 Task: Model a Retro Arcade Cabinet.
Action: Mouse moved to (545, 95)
Screenshot: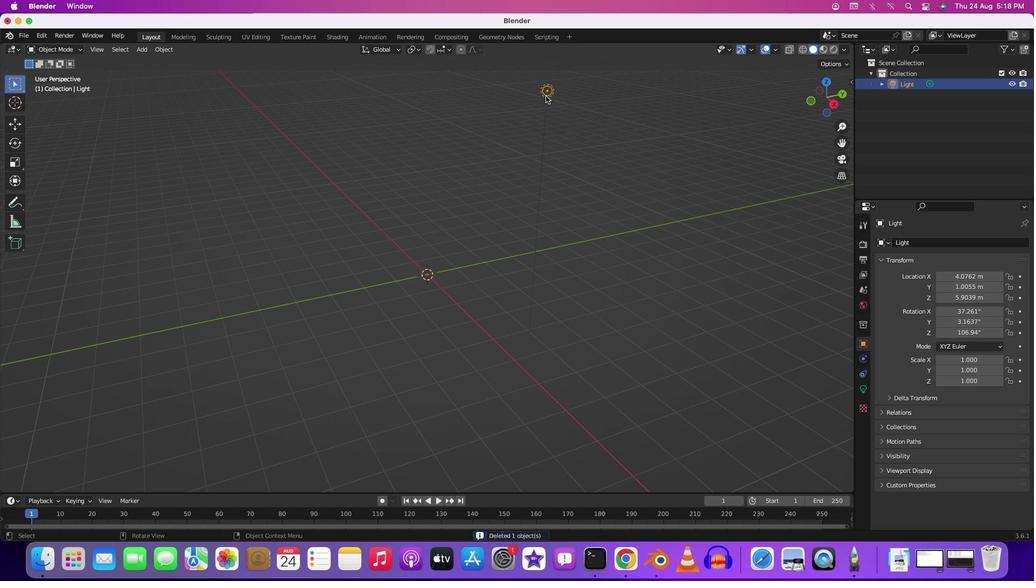 
Action: Mouse pressed left at (545, 95)
Screenshot: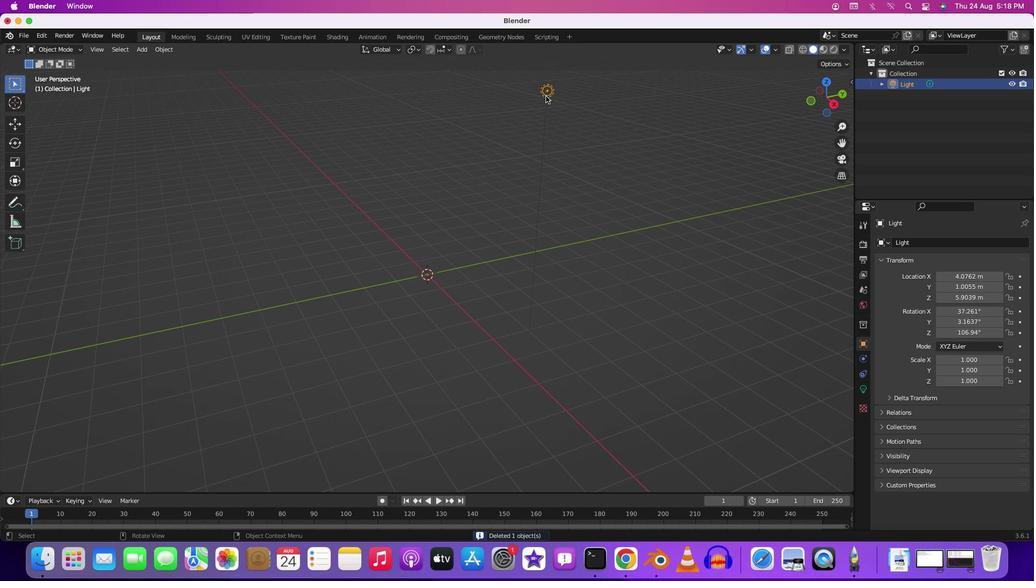 
Action: Mouse moved to (545, 95)
Screenshot: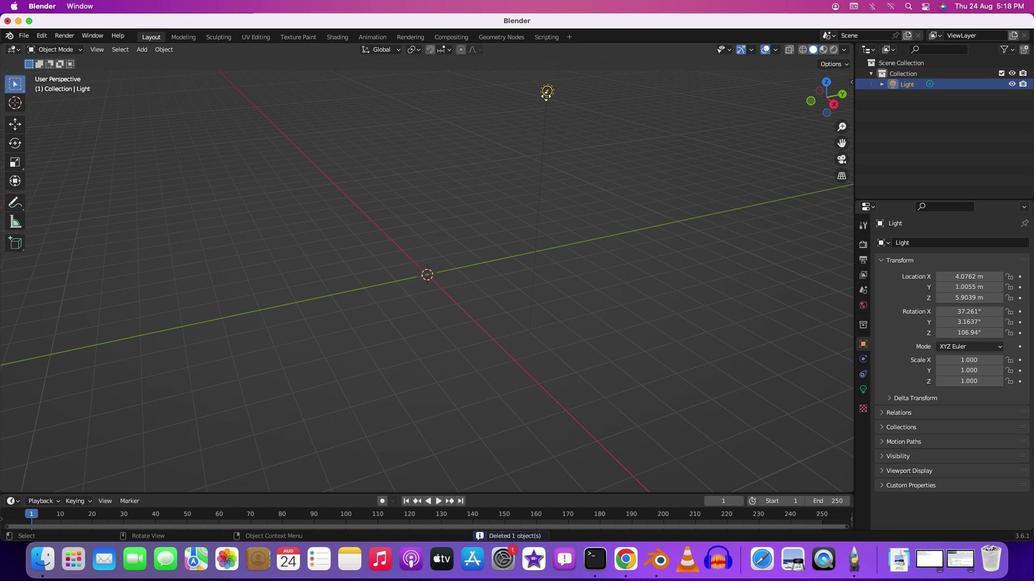 
Action: Key pressed Key.delete
Screenshot: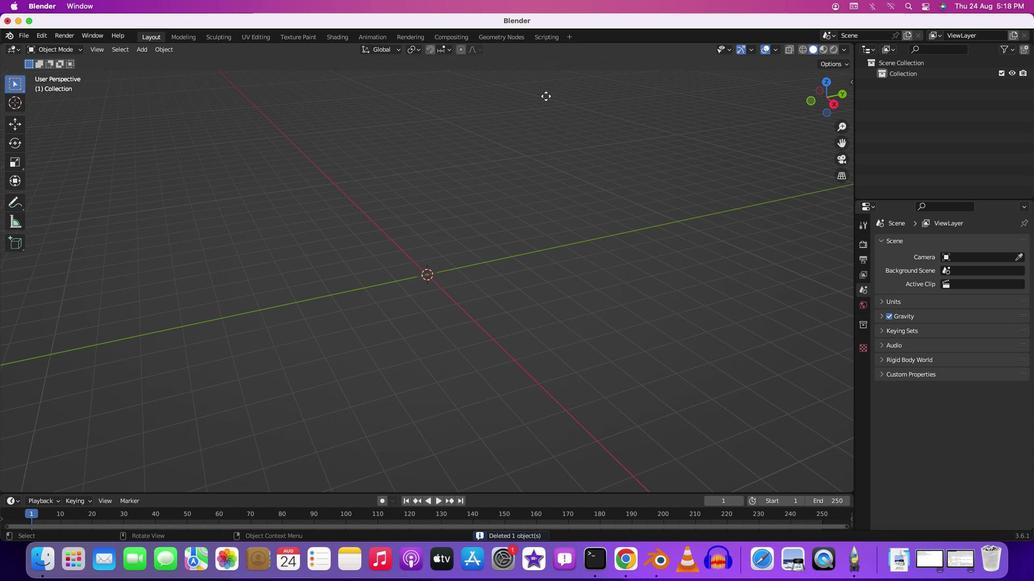 
Action: Mouse moved to (459, 280)
Screenshot: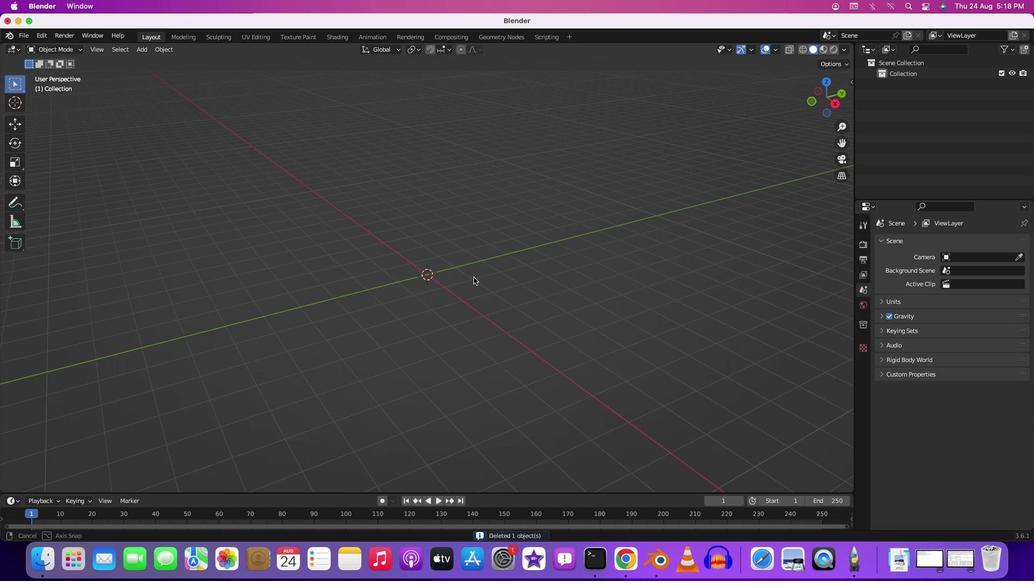 
Action: Mouse pressed middle at (459, 280)
Screenshot: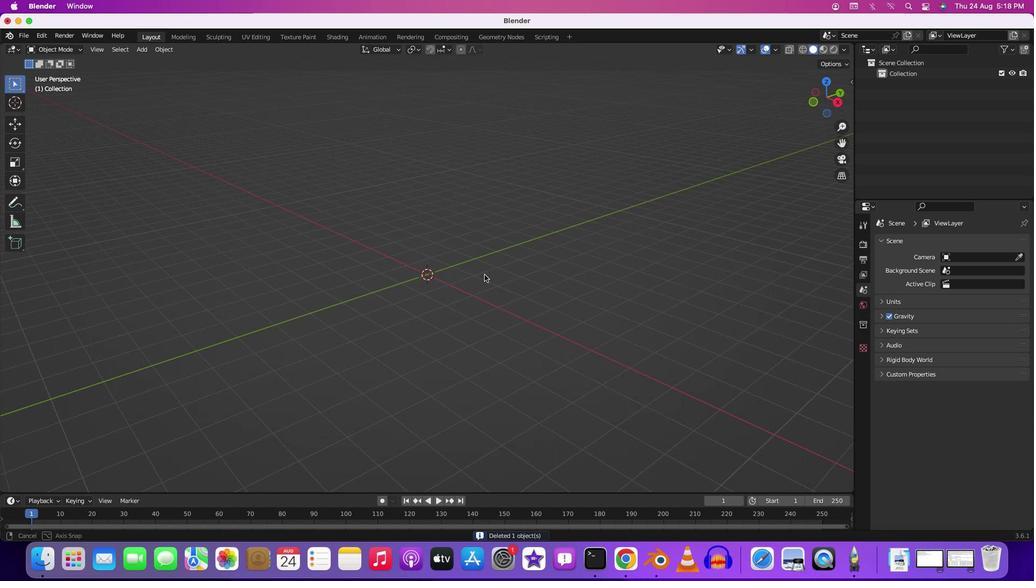 
Action: Mouse moved to (535, 276)
Screenshot: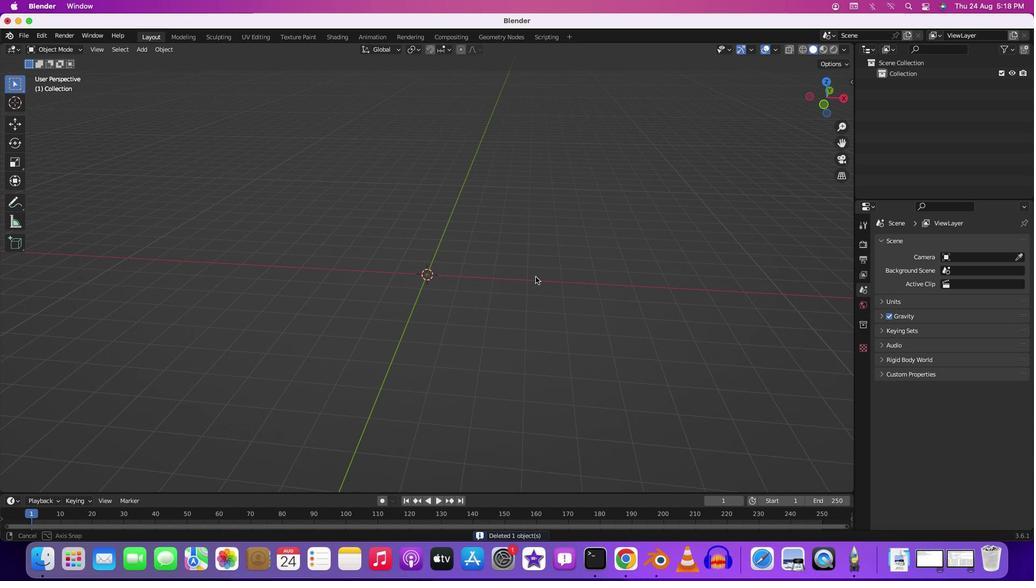 
Action: Mouse scrolled (535, 276) with delta (0, 0)
Screenshot: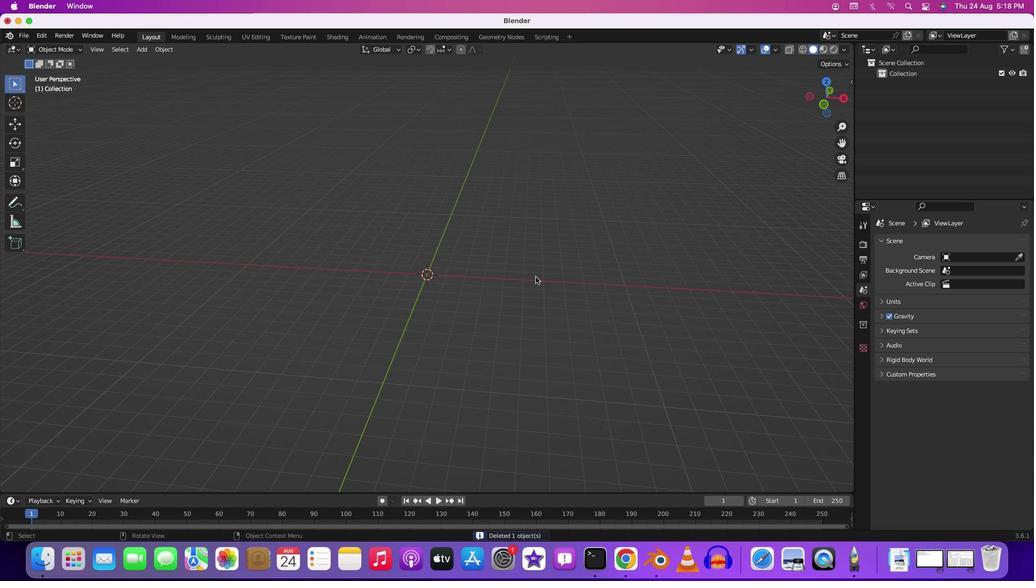 
Action: Mouse scrolled (535, 276) with delta (0, 0)
Screenshot: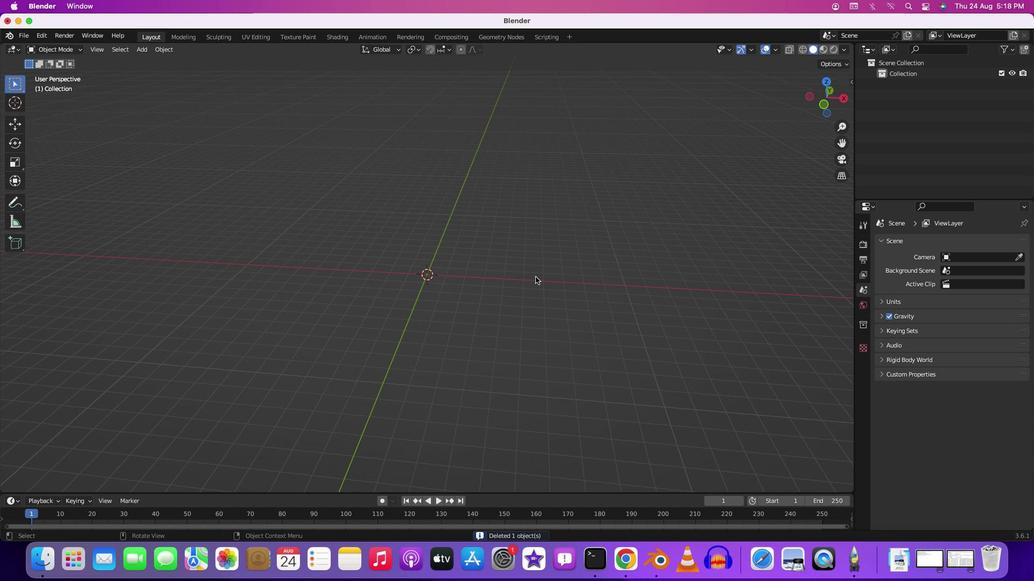 
Action: Mouse scrolled (535, 276) with delta (0, -1)
Screenshot: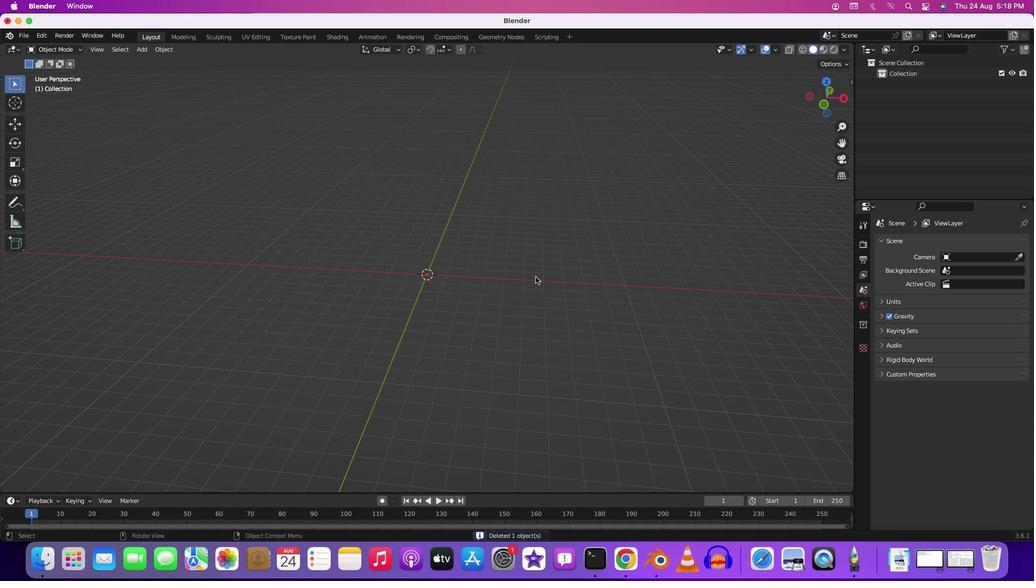 
Action: Mouse moved to (535, 276)
Screenshot: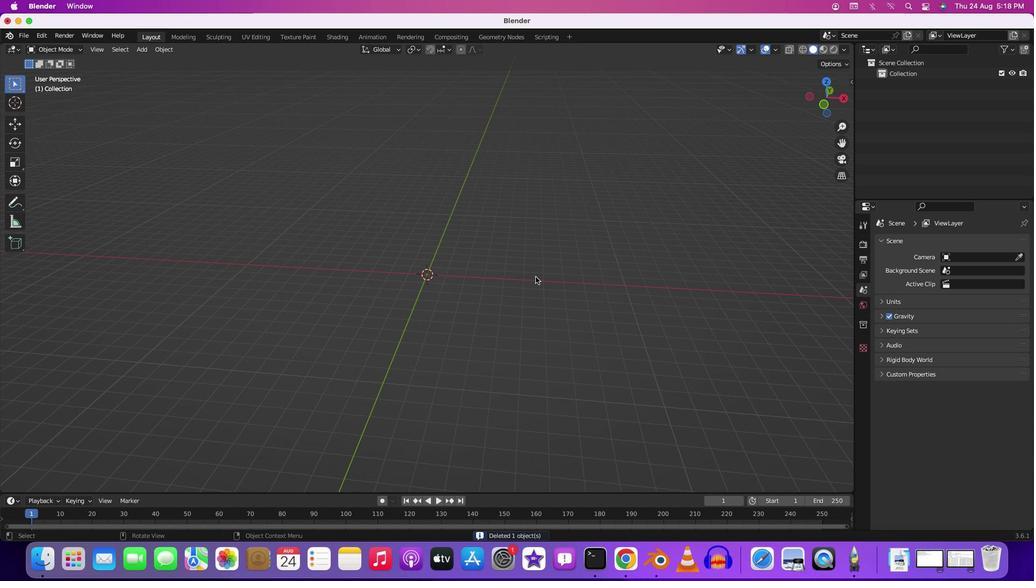 
Action: Key pressed '1'
Screenshot: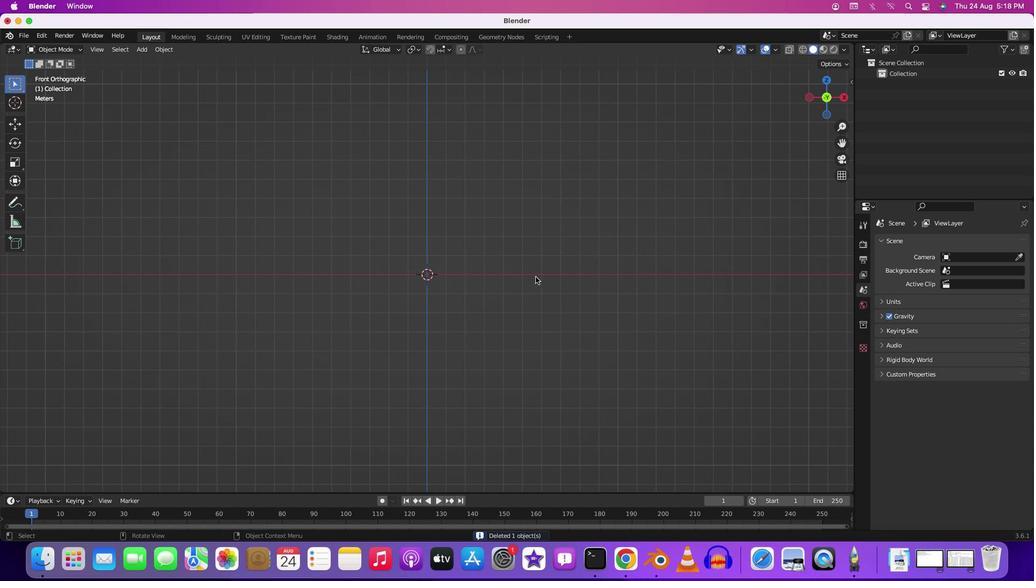 
Action: Mouse moved to (516, 252)
Screenshot: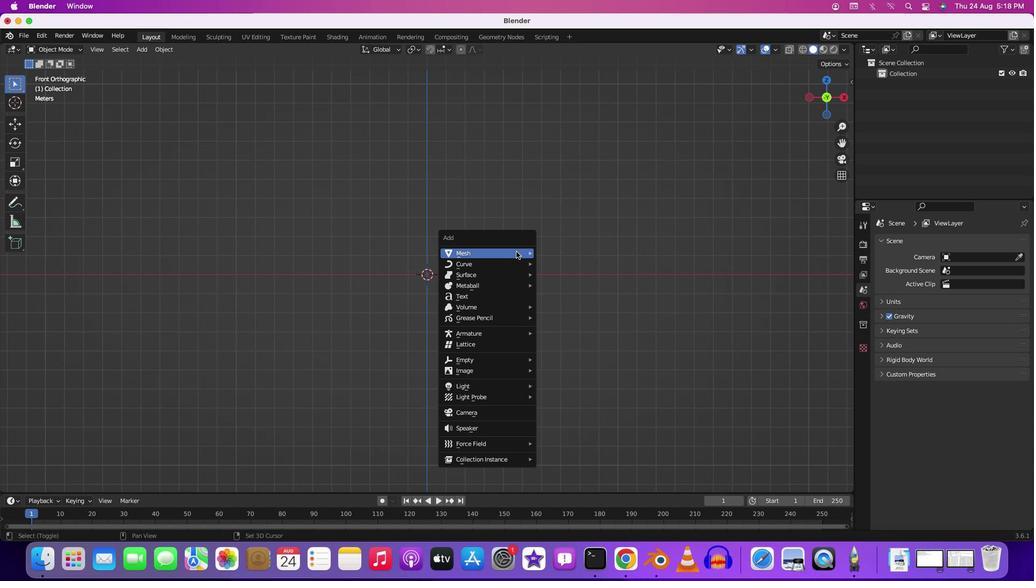 
Action: Key pressed Key.shift'A'
Screenshot: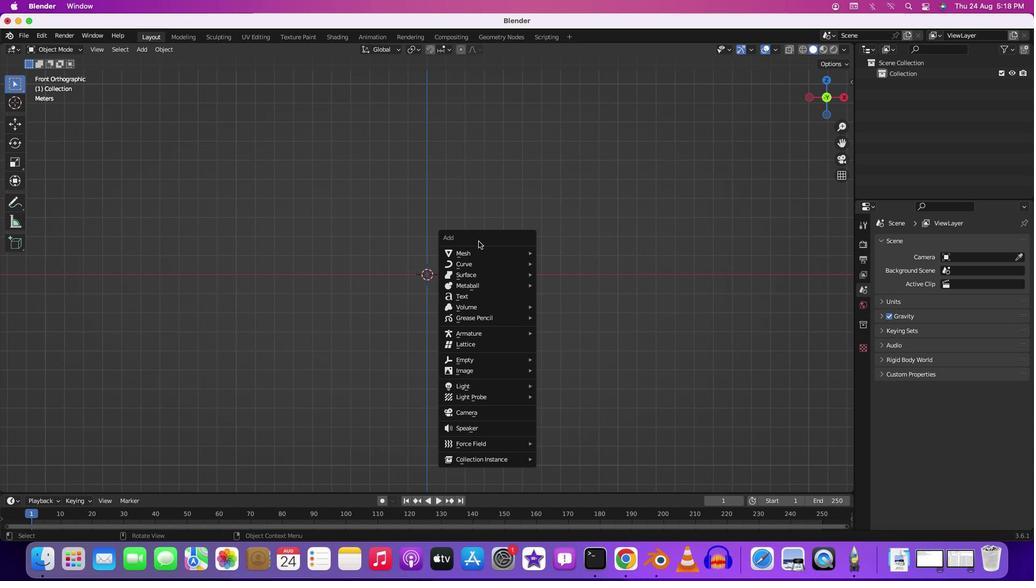 
Action: Mouse moved to (539, 253)
Screenshot: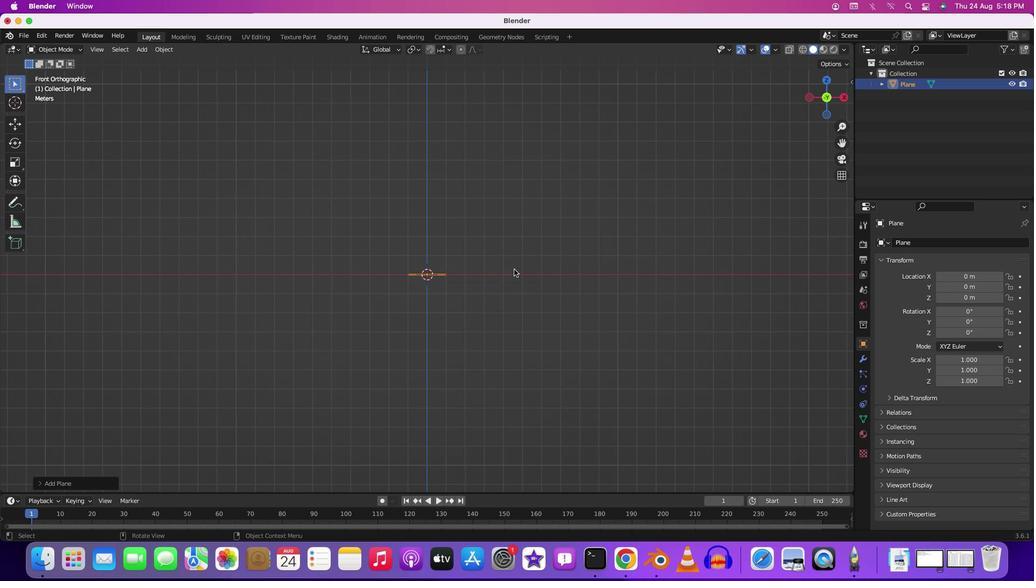 
Action: Mouse pressed left at (539, 253)
Screenshot: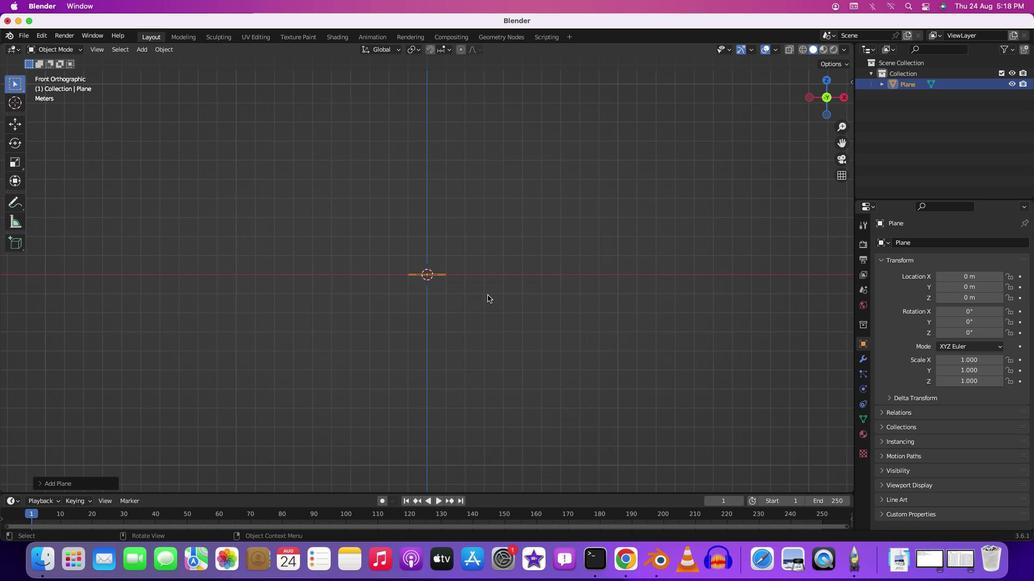
Action: Mouse moved to (471, 277)
Screenshot: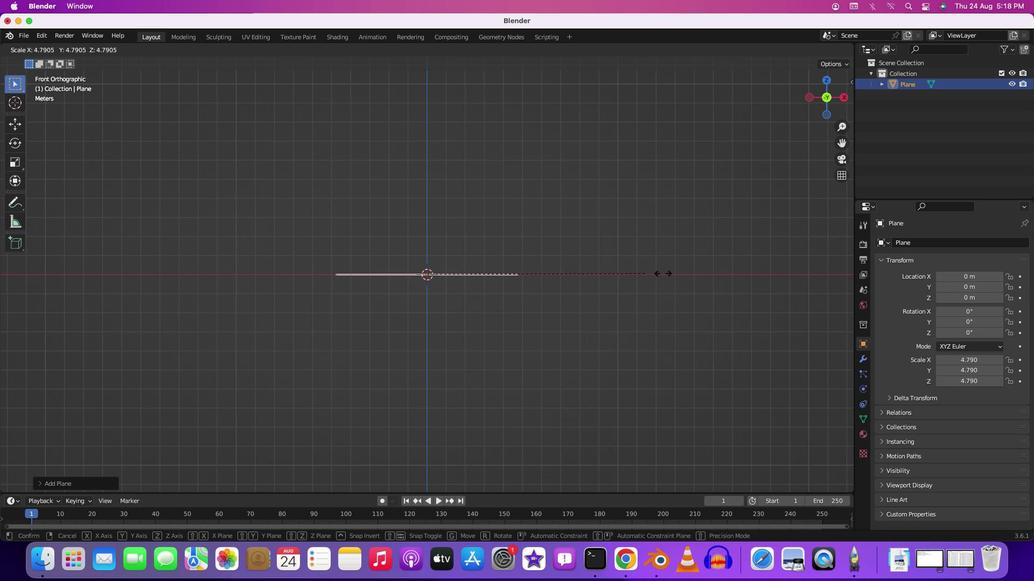 
Action: Key pressed 's'
Screenshot: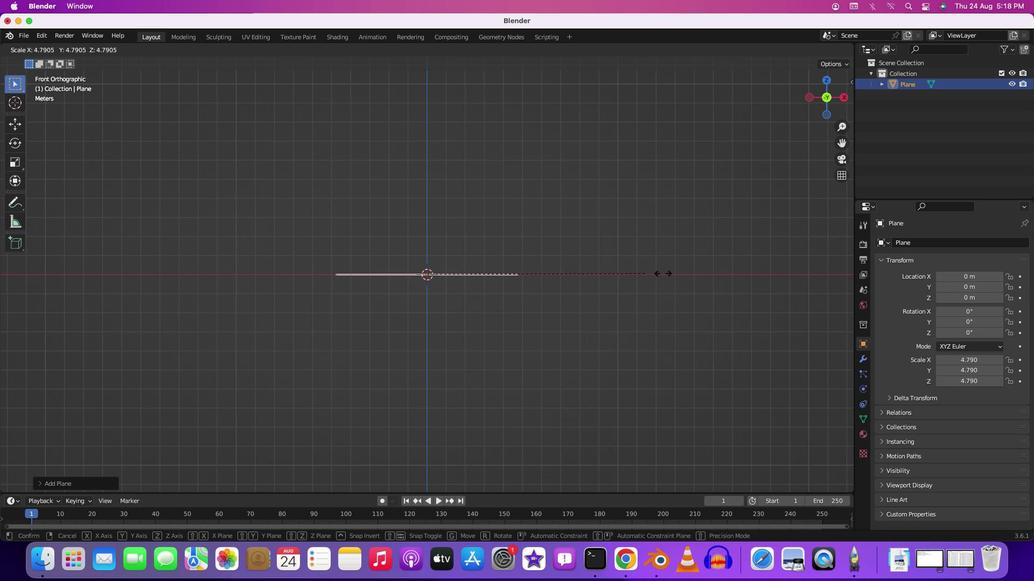 
Action: Mouse moved to (680, 271)
Screenshot: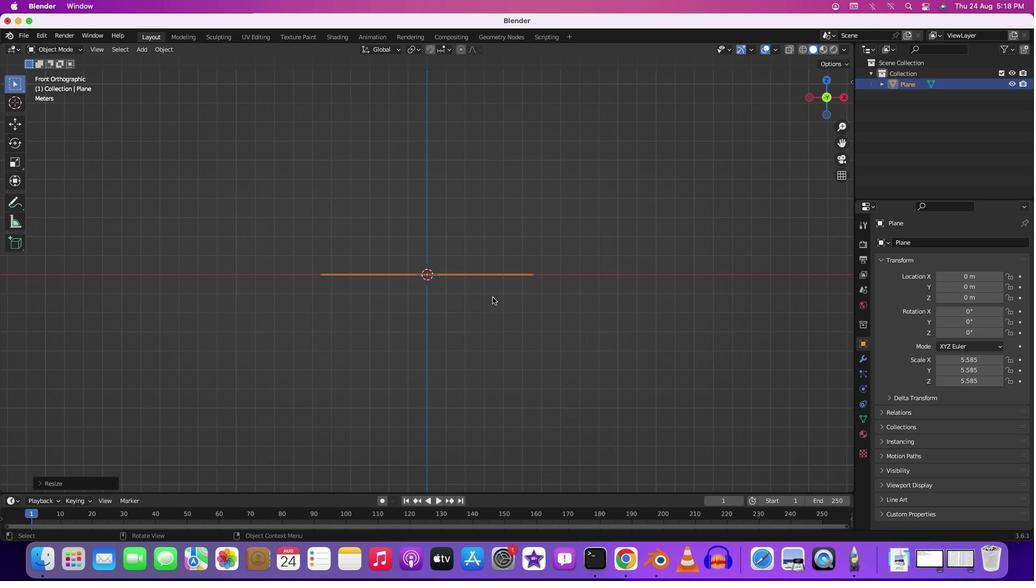 
Action: Mouse pressed left at (680, 271)
Screenshot: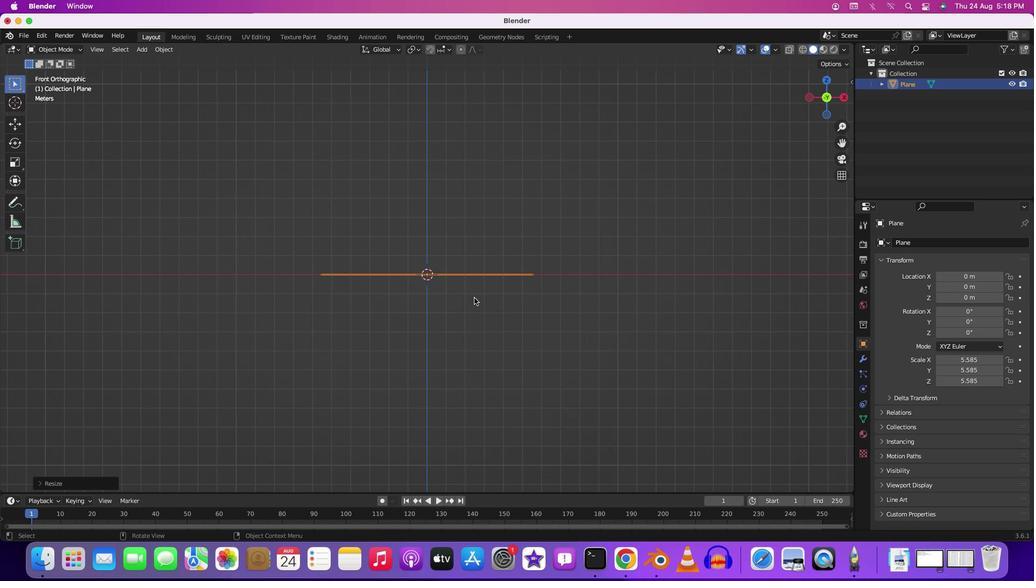 
Action: Mouse moved to (475, 289)
Screenshot: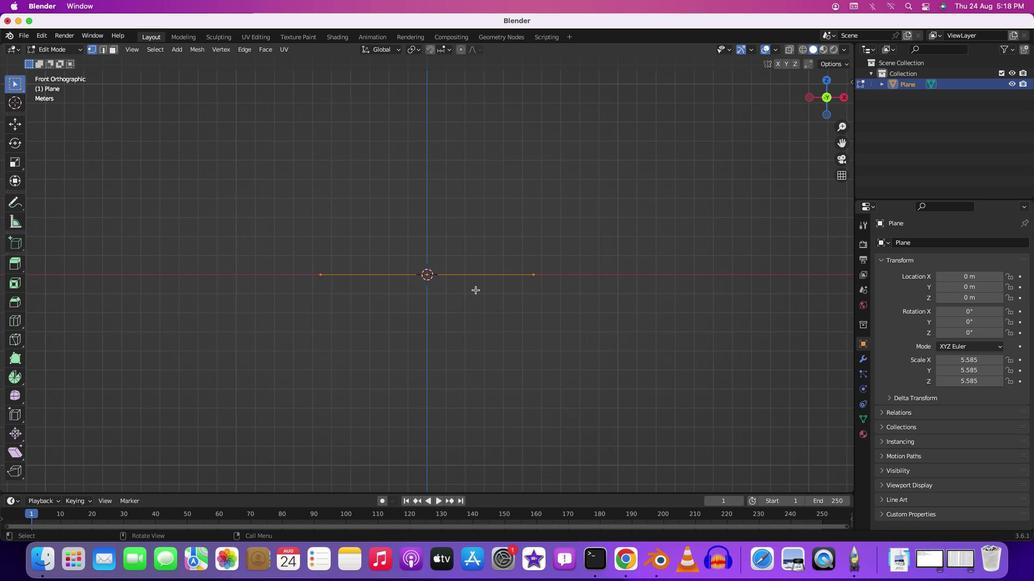 
Action: Key pressed Key.tab'e'
Screenshot: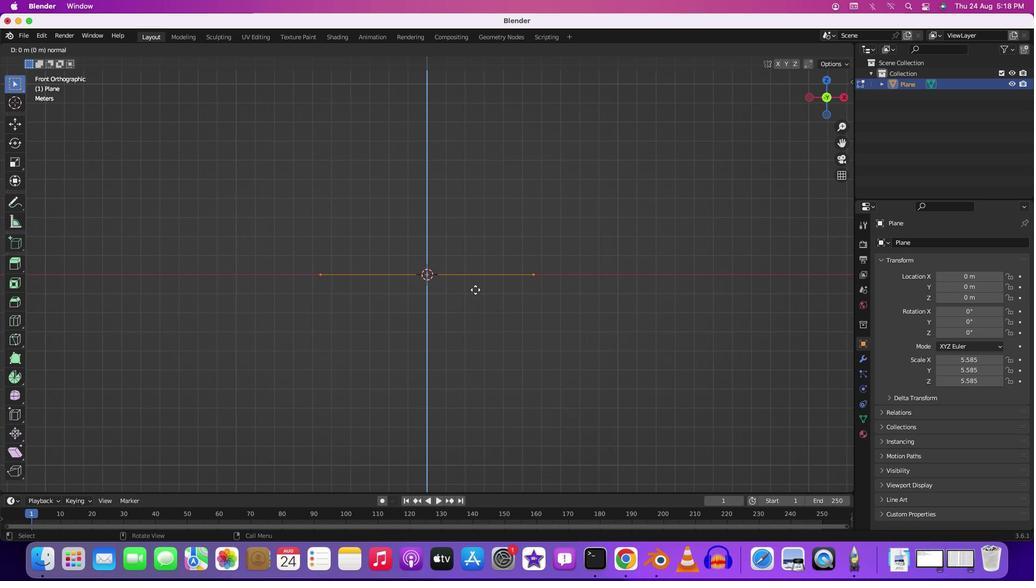 
Action: Mouse moved to (474, 296)
Screenshot: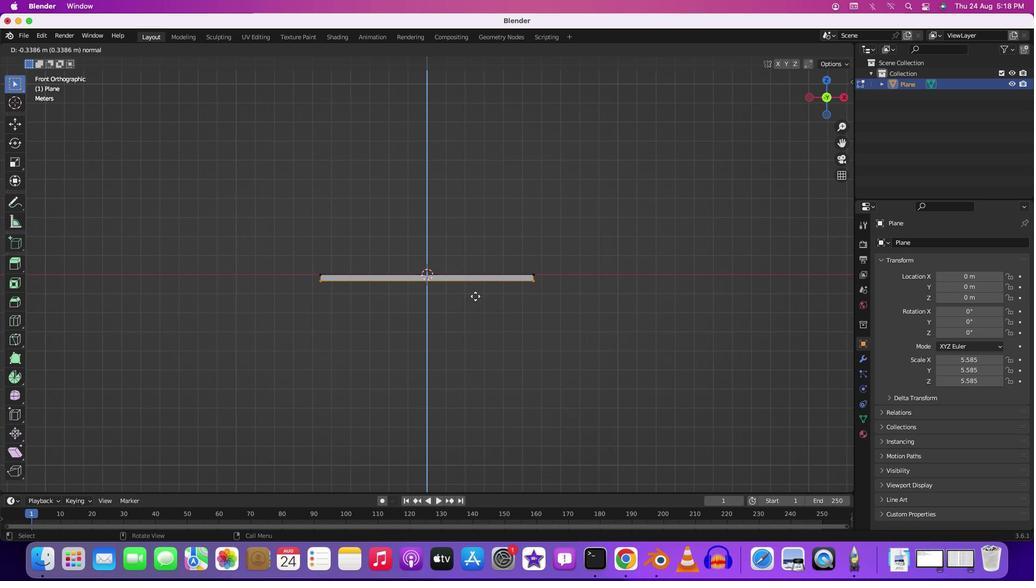 
Action: Mouse pressed left at (474, 296)
Screenshot: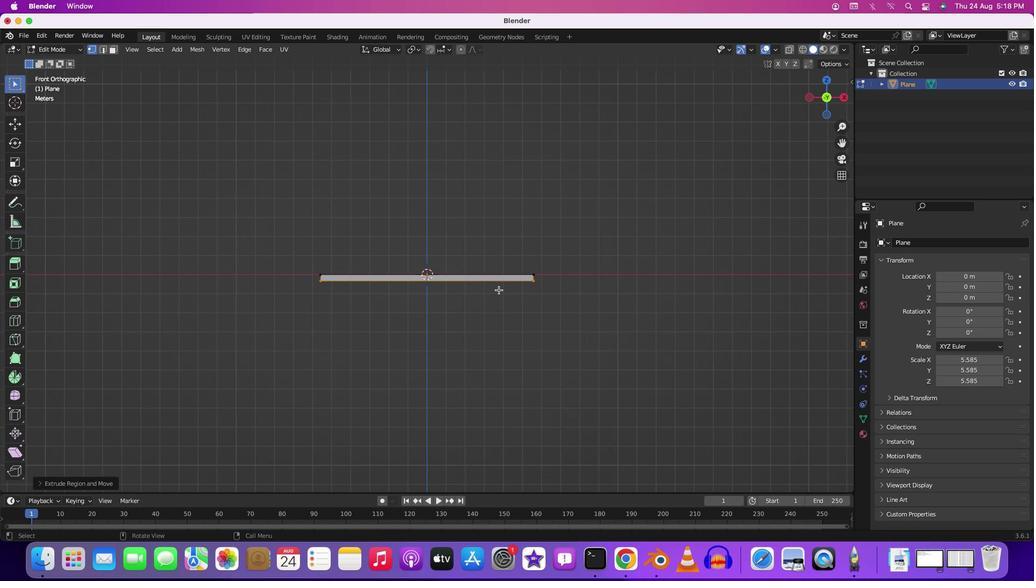 
Action: Mouse moved to (554, 270)
Screenshot: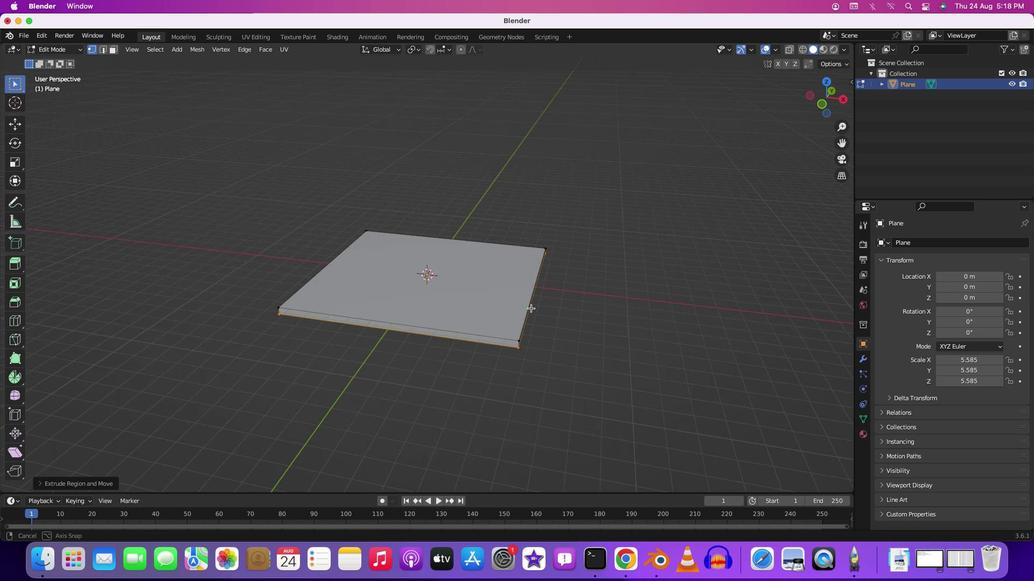 
Action: Mouse pressed middle at (554, 270)
Screenshot: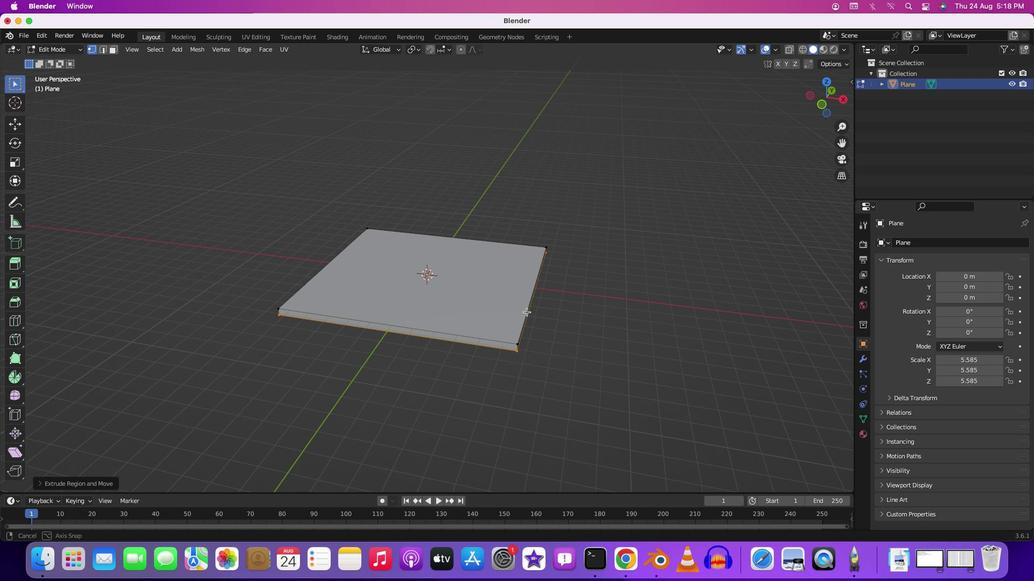 
Action: Mouse moved to (558, 290)
Screenshot: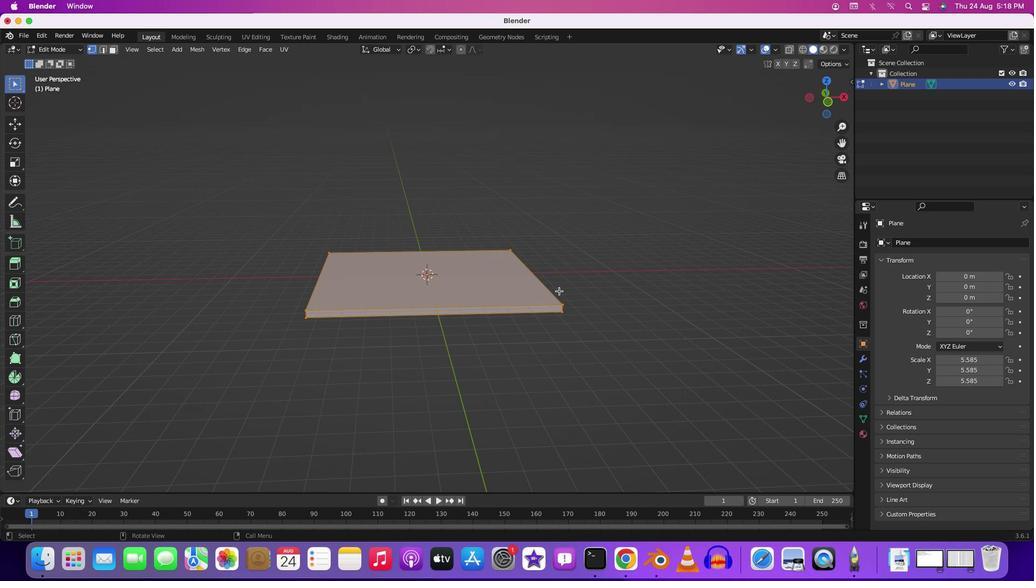 
Action: Key pressed 'a'
Screenshot: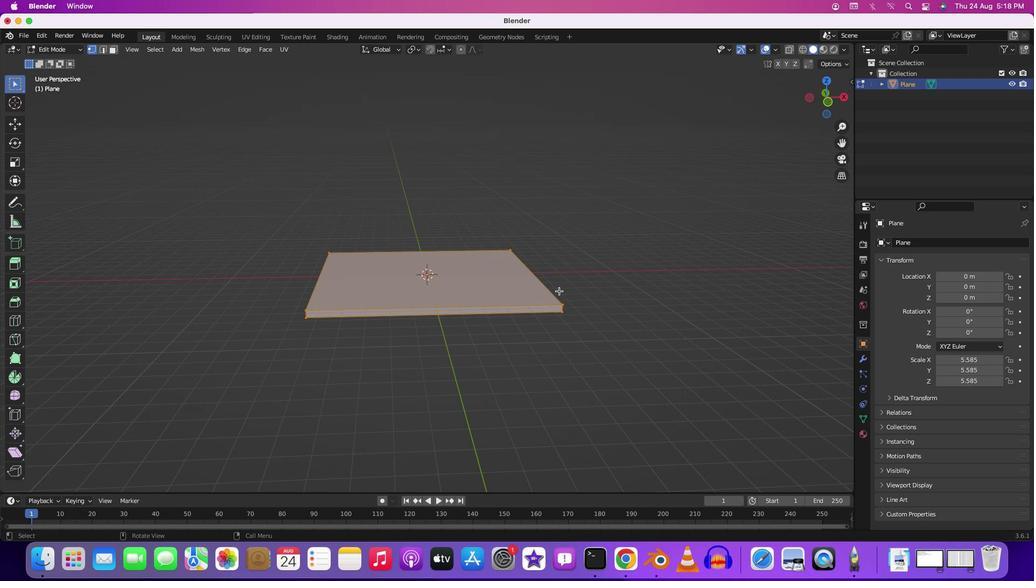 
Action: Mouse moved to (557, 290)
Screenshot: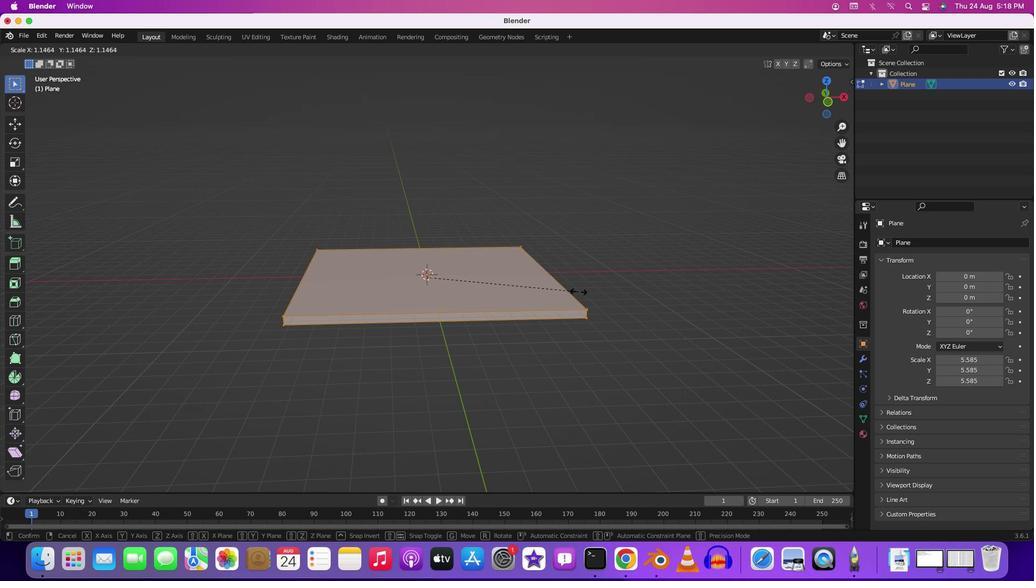 
Action: Key pressed 's'
Screenshot: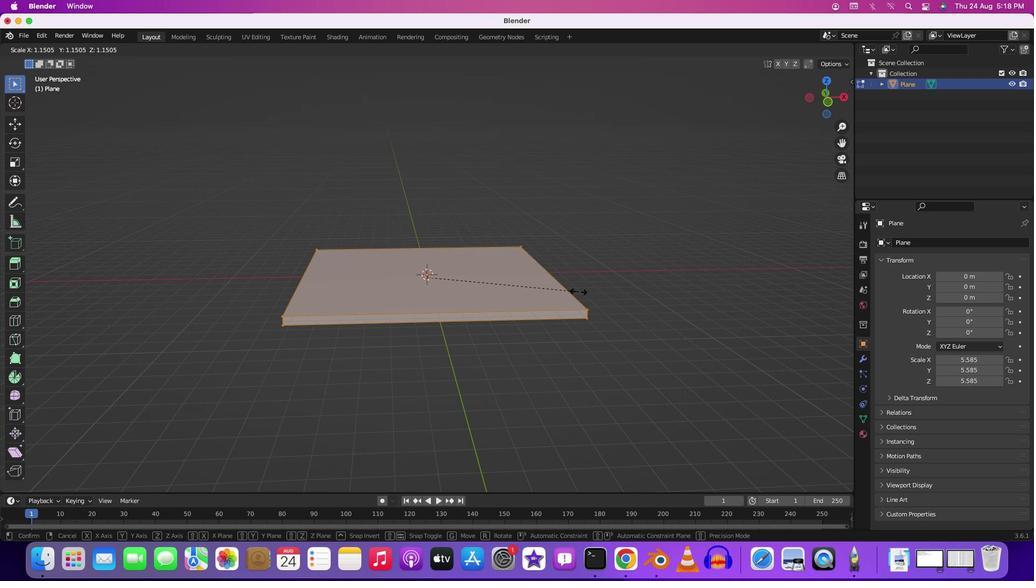 
Action: Mouse moved to (583, 291)
Screenshot: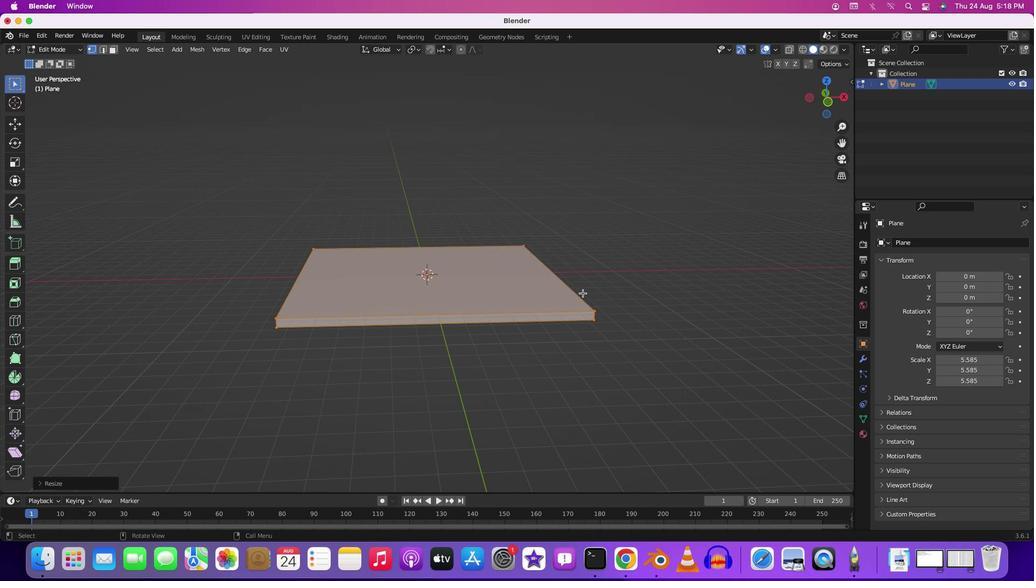
Action: Mouse pressed left at (583, 291)
Screenshot: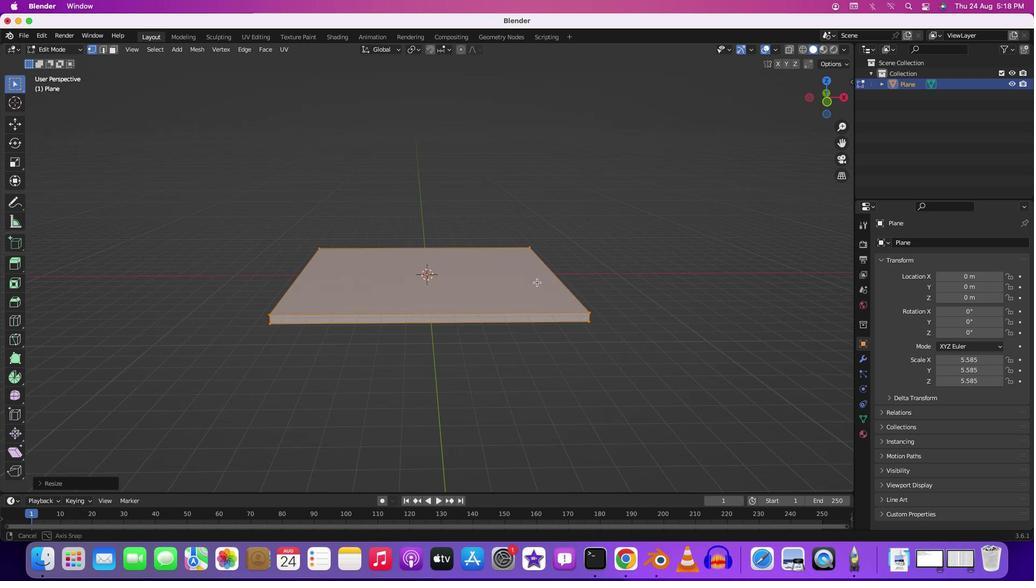 
Action: Mouse moved to (581, 293)
Screenshot: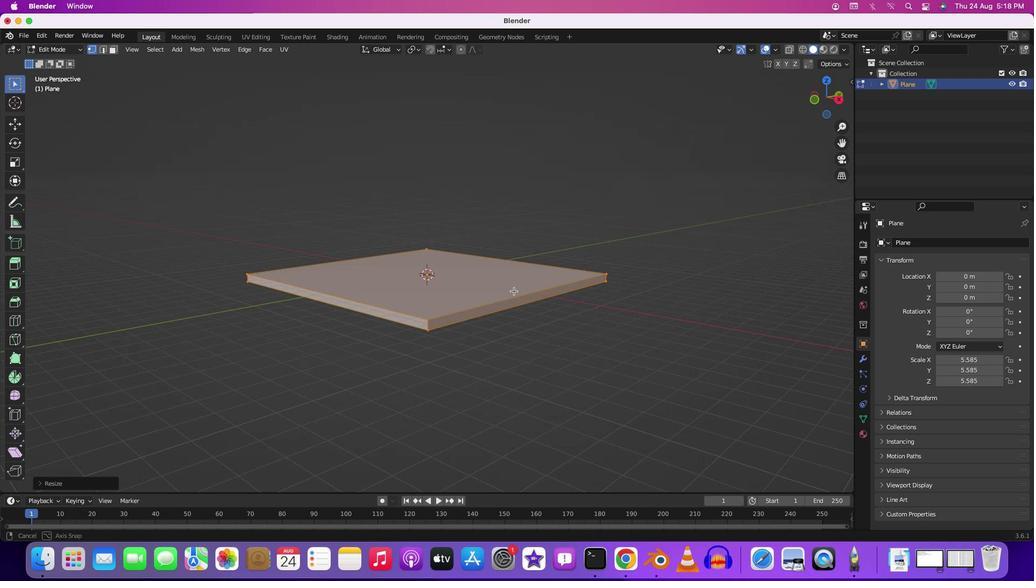 
Action: Mouse pressed middle at (581, 293)
Screenshot: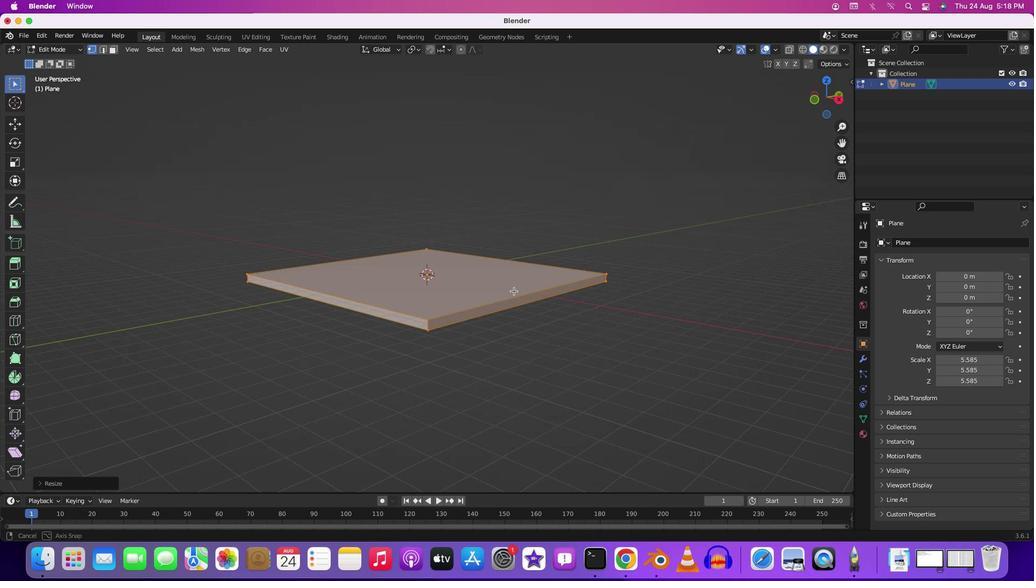 
Action: Mouse moved to (546, 322)
Screenshot: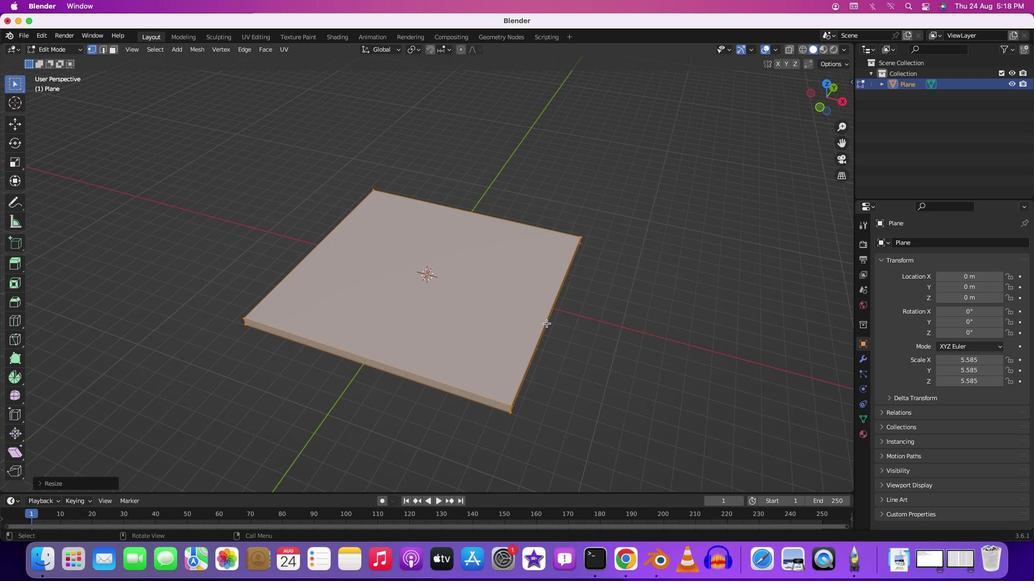 
Action: Key pressed '1'
Screenshot: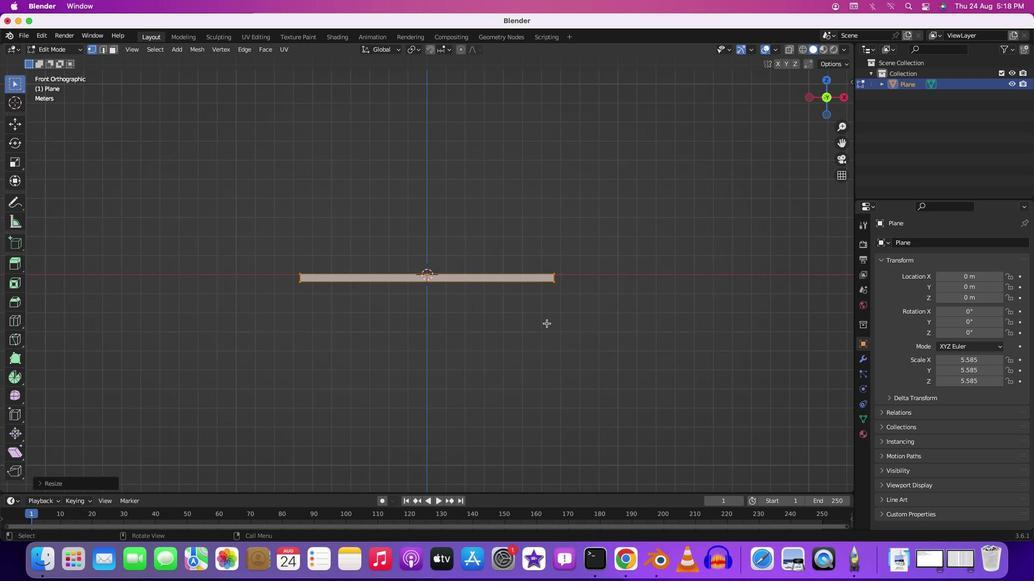 
Action: Mouse moved to (533, 322)
Screenshot: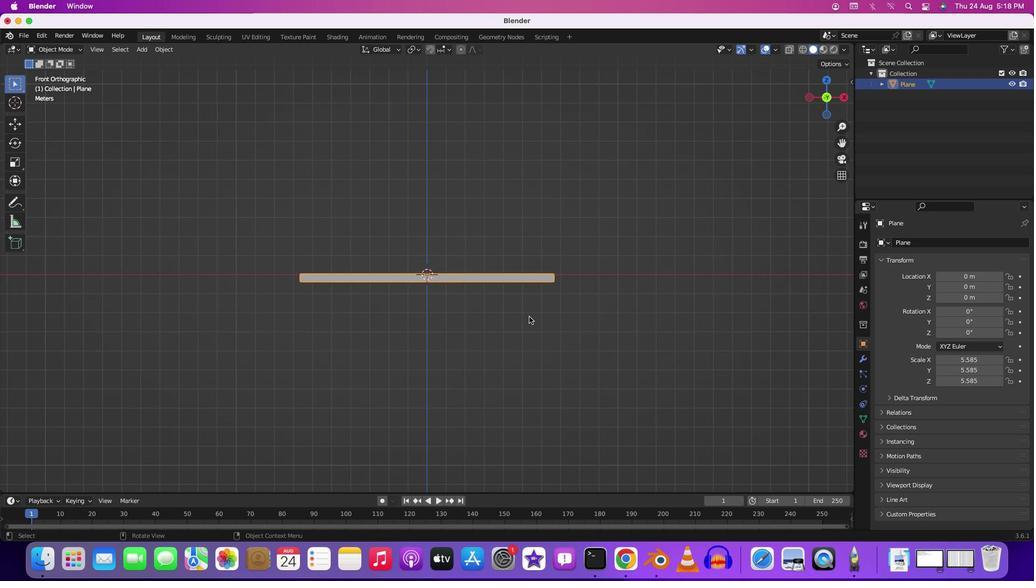
Action: Mouse pressed left at (533, 322)
Screenshot: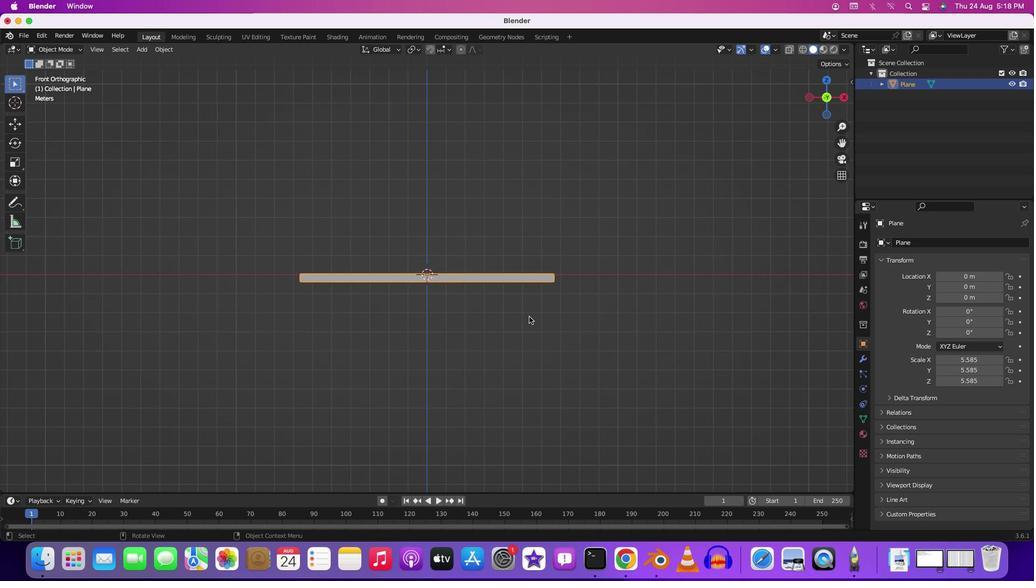 
Action: Mouse moved to (532, 323)
Screenshot: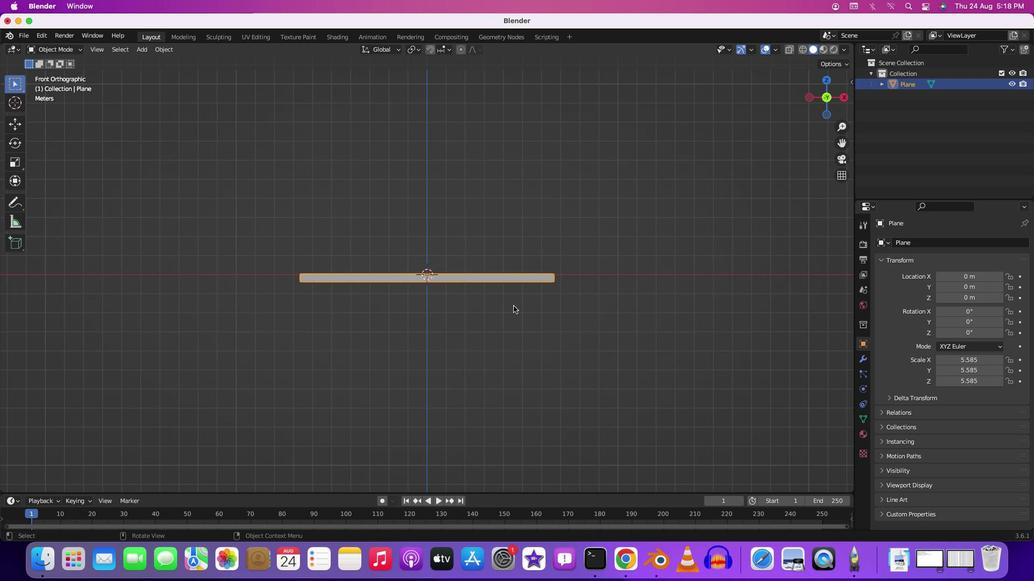 
Action: Key pressed Key.tab
Screenshot: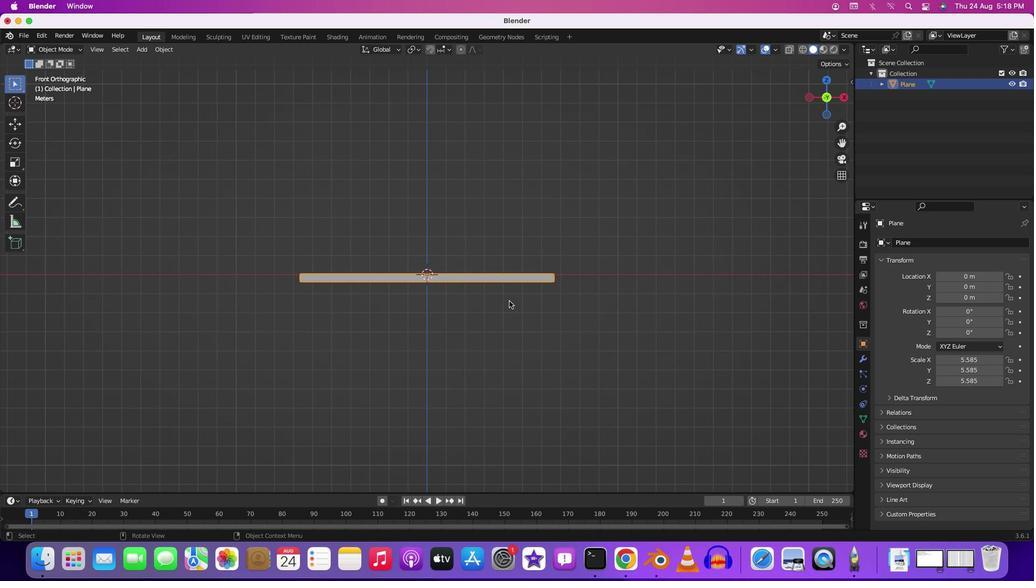 
Action: Mouse moved to (493, 285)
Screenshot: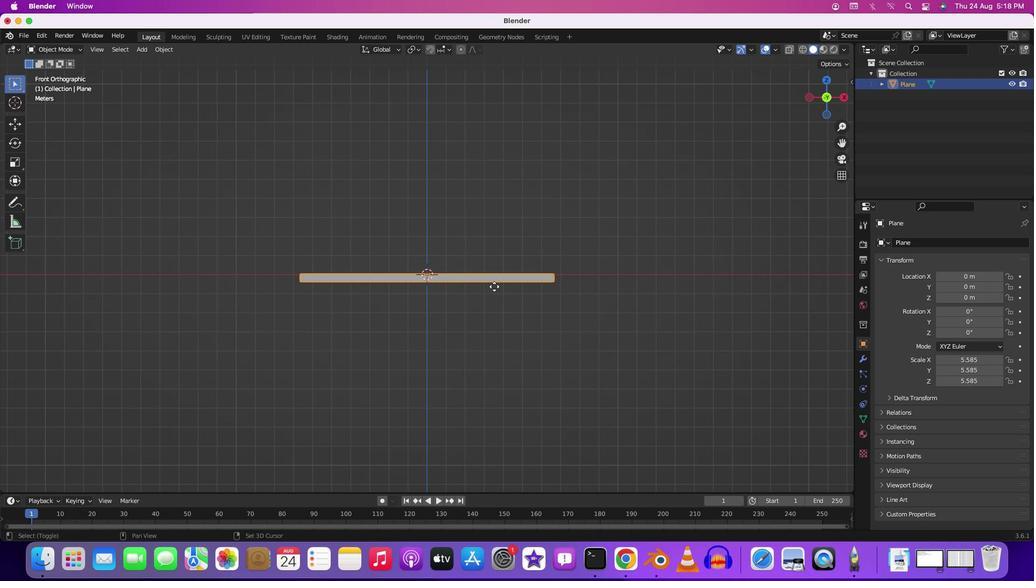 
Action: Key pressed Key.shift'D''r''y''9''0'Key.enter'g'
Screenshot: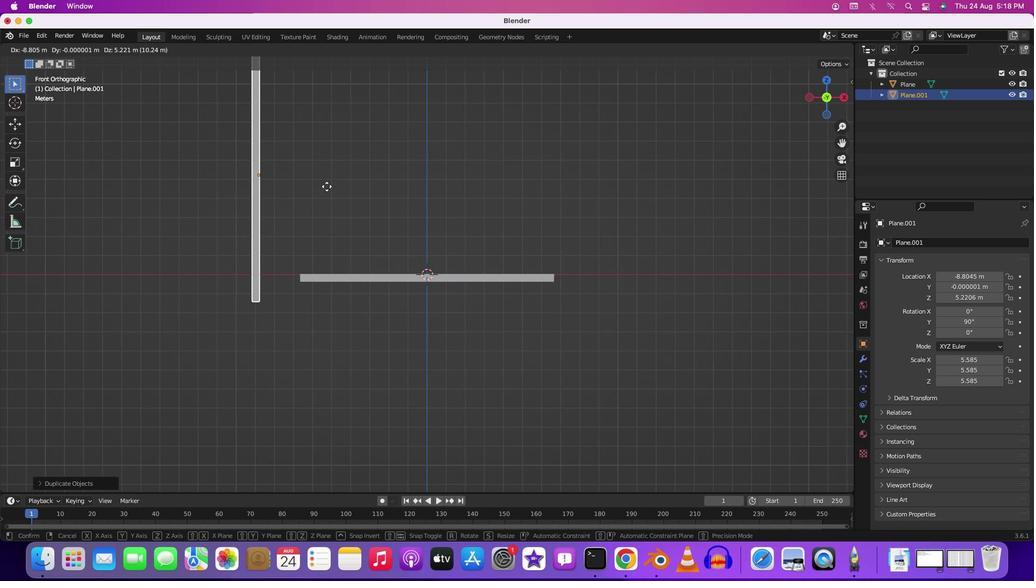 
Action: Mouse moved to (367, 165)
Screenshot: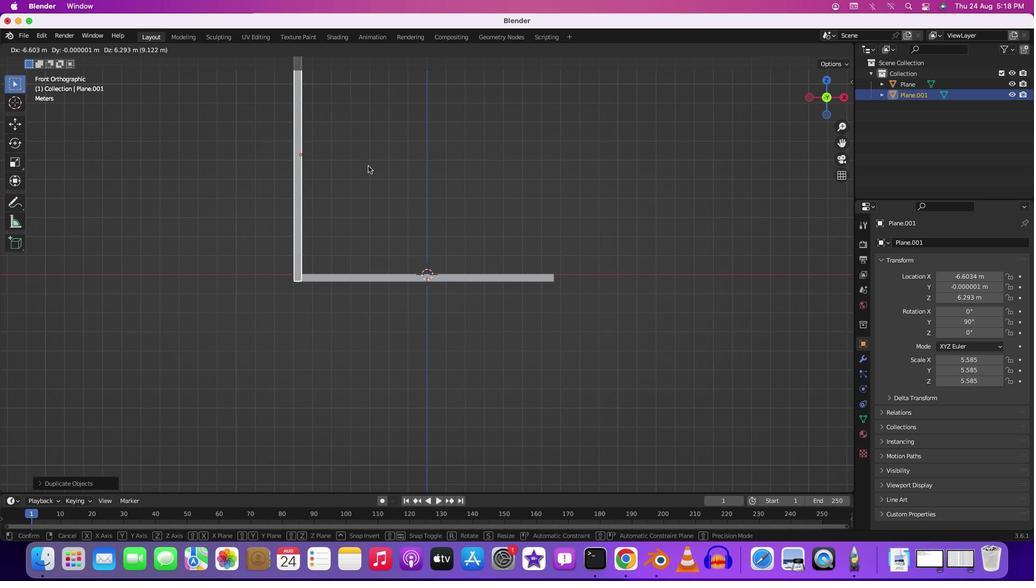 
Action: Mouse pressed left at (367, 165)
Screenshot: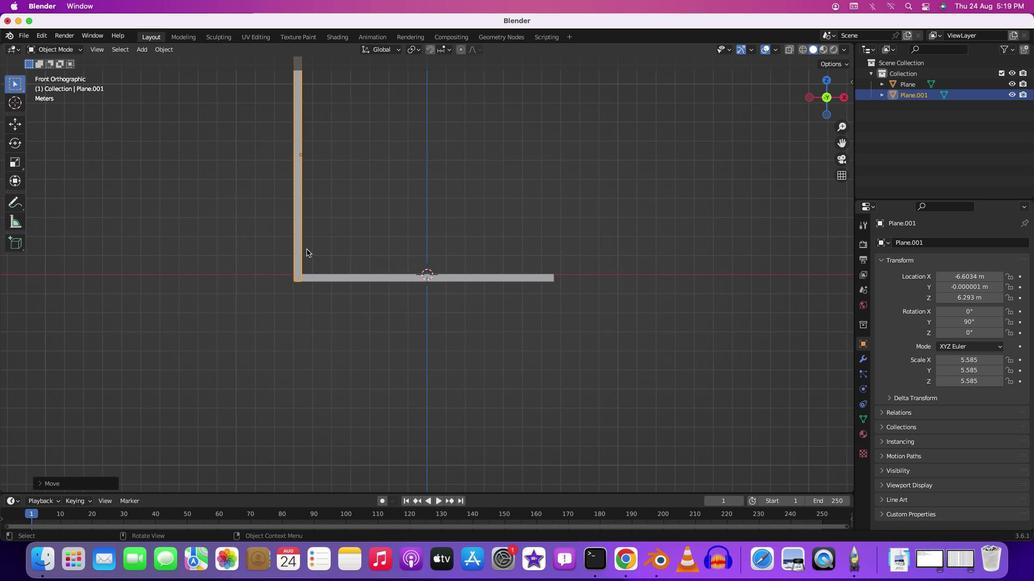 
Action: Mouse moved to (306, 246)
Screenshot: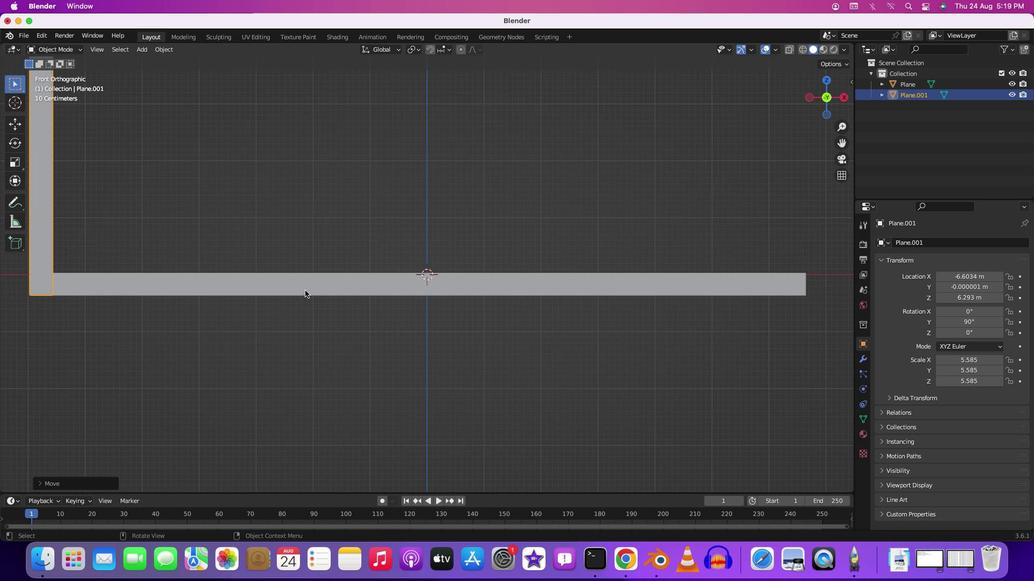
Action: Mouse scrolled (306, 246) with delta (0, 0)
Screenshot: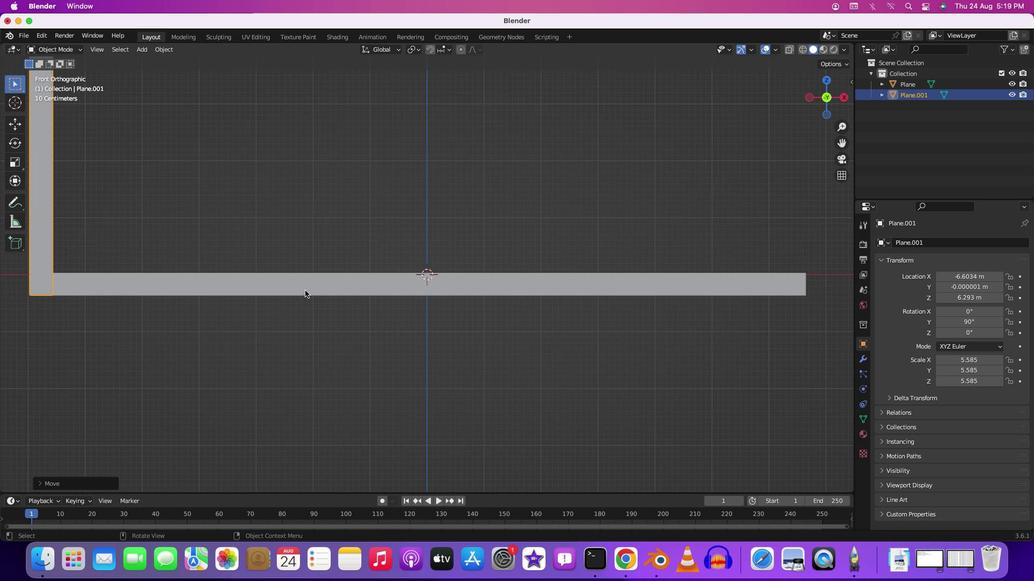 
Action: Mouse moved to (306, 252)
Screenshot: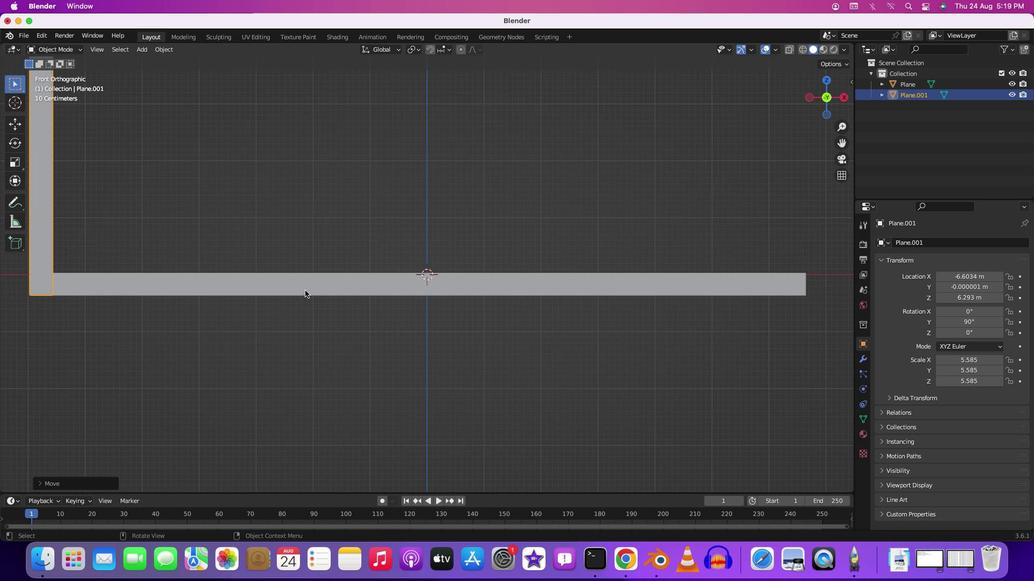
Action: Mouse scrolled (306, 252) with delta (0, 0)
Screenshot: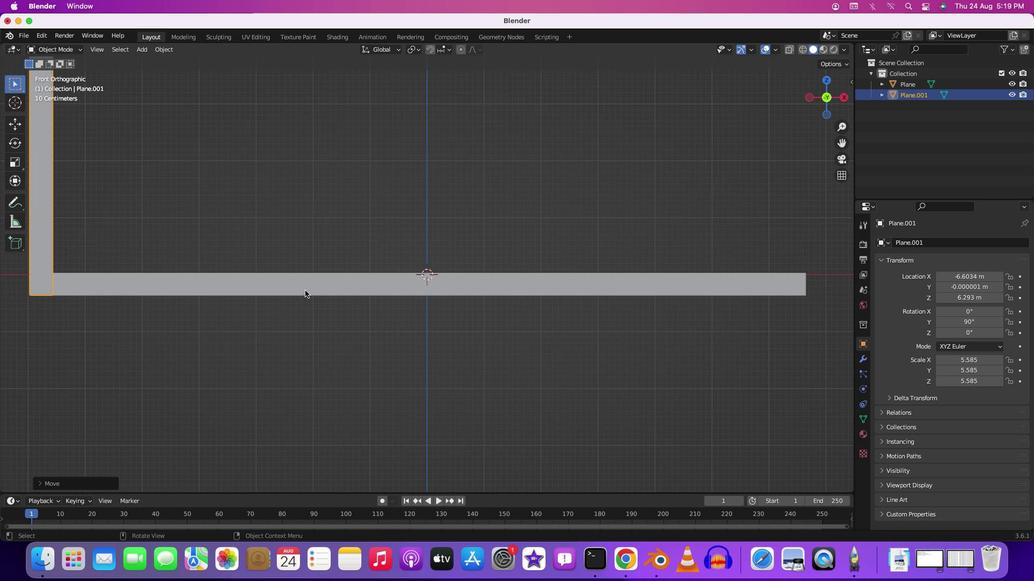 
Action: Mouse moved to (305, 262)
Screenshot: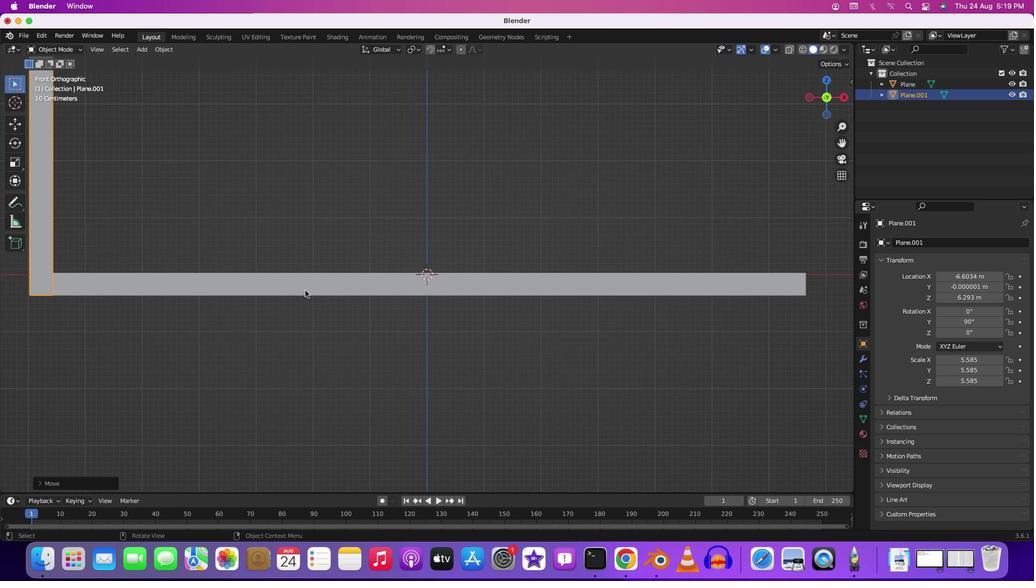 
Action: Mouse scrolled (305, 262) with delta (0, 1)
Screenshot: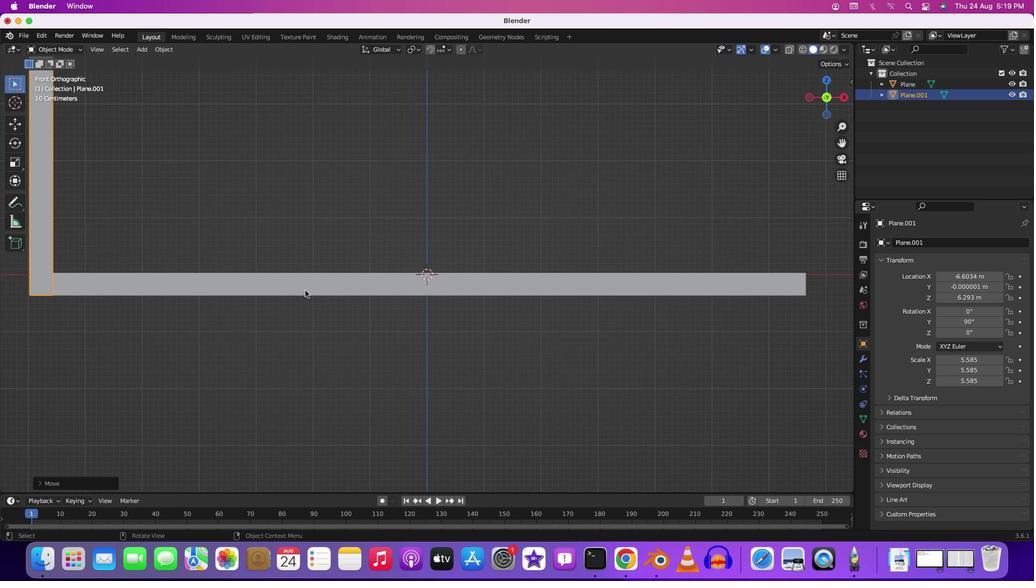 
Action: Mouse moved to (304, 271)
Screenshot: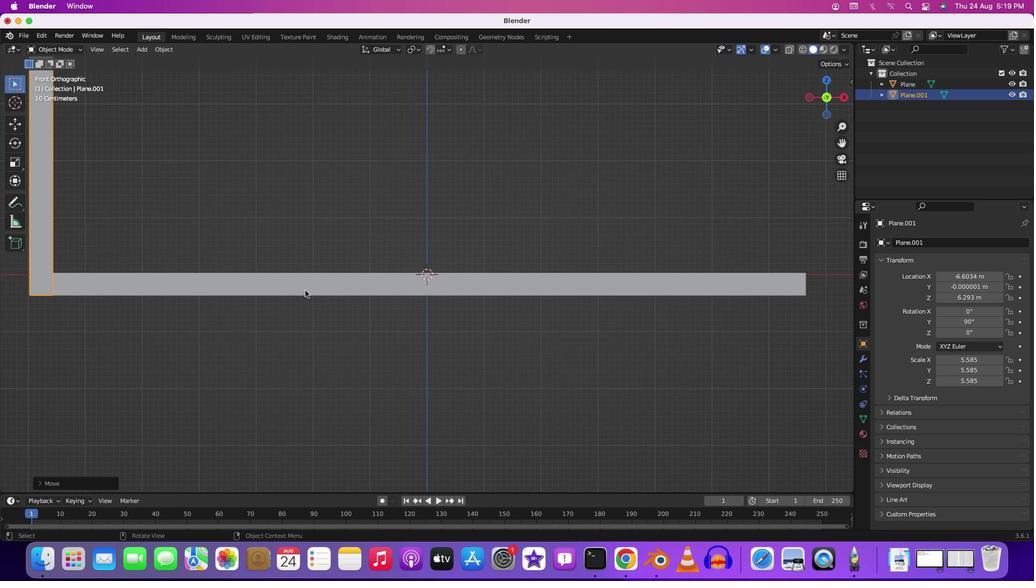 
Action: Mouse scrolled (304, 271) with delta (0, 2)
Screenshot: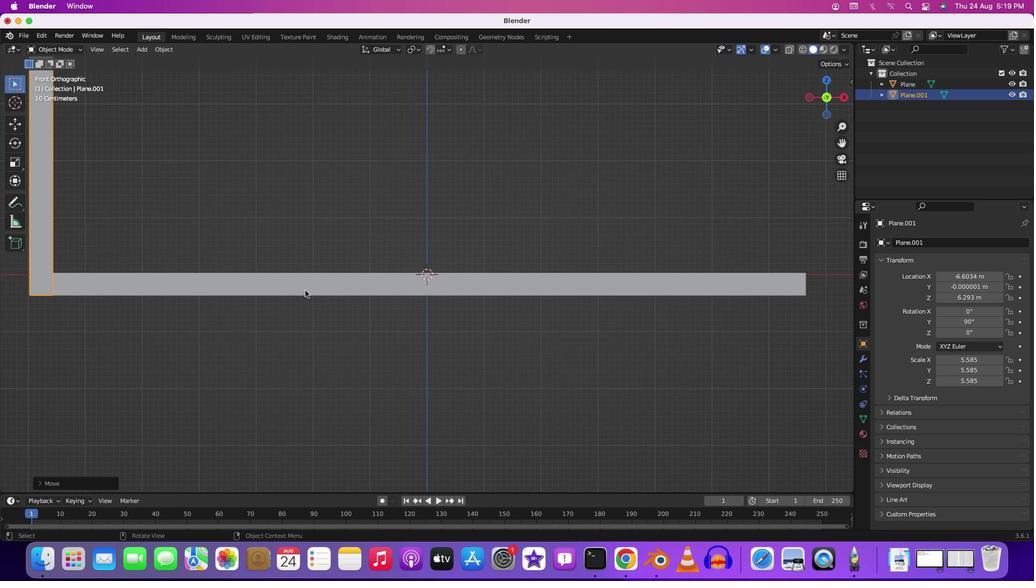 
Action: Mouse moved to (303, 280)
Screenshot: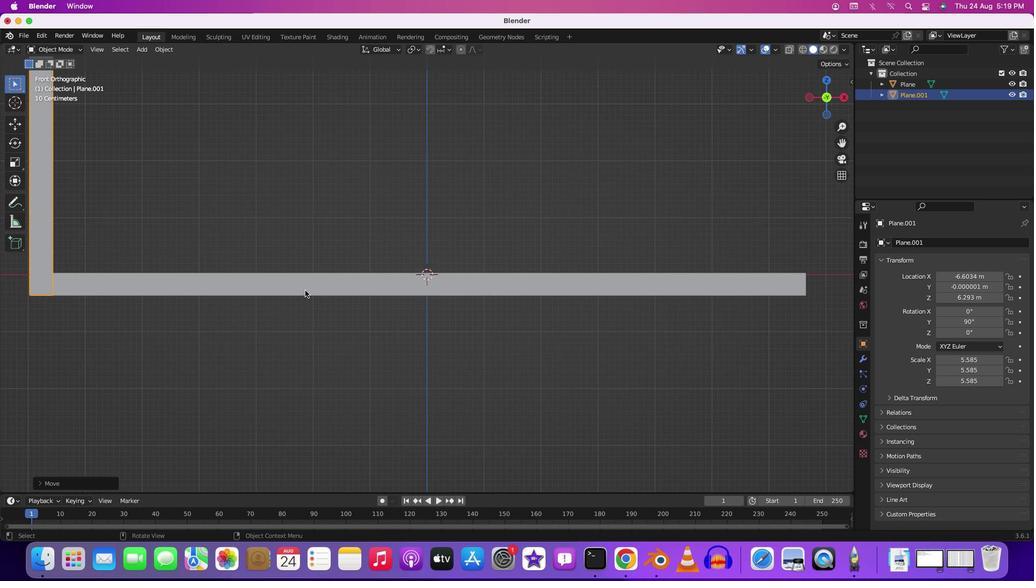 
Action: Mouse scrolled (303, 280) with delta (0, 2)
Screenshot: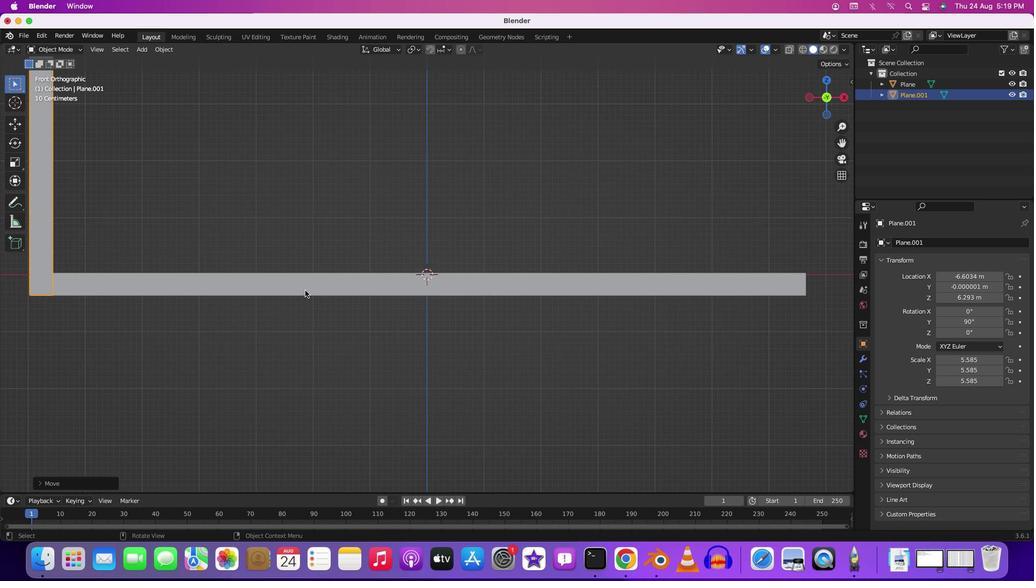 
Action: Mouse moved to (303, 287)
Screenshot: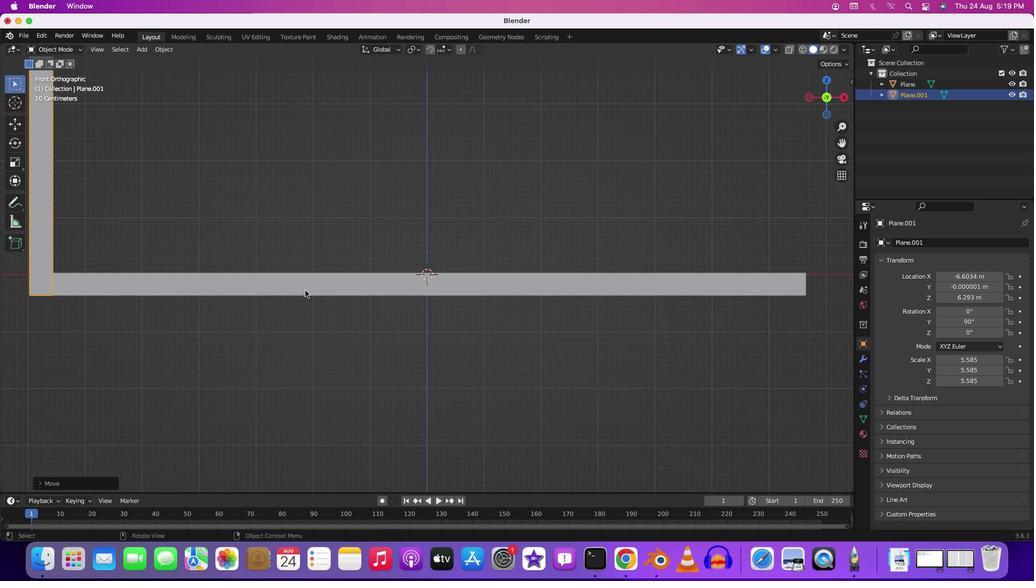 
Action: Mouse scrolled (303, 287) with delta (0, 2)
Screenshot: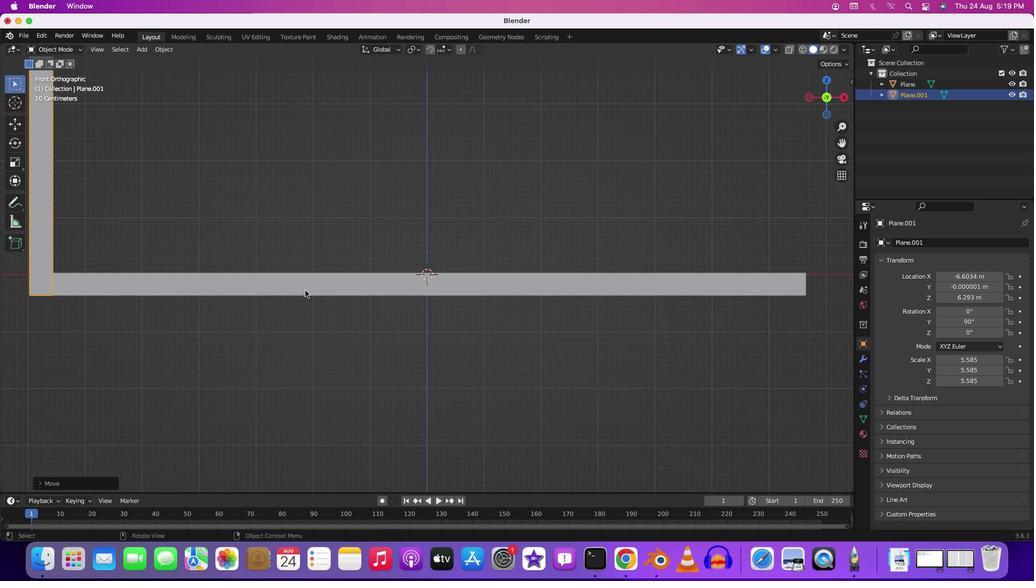 
Action: Mouse moved to (304, 290)
Screenshot: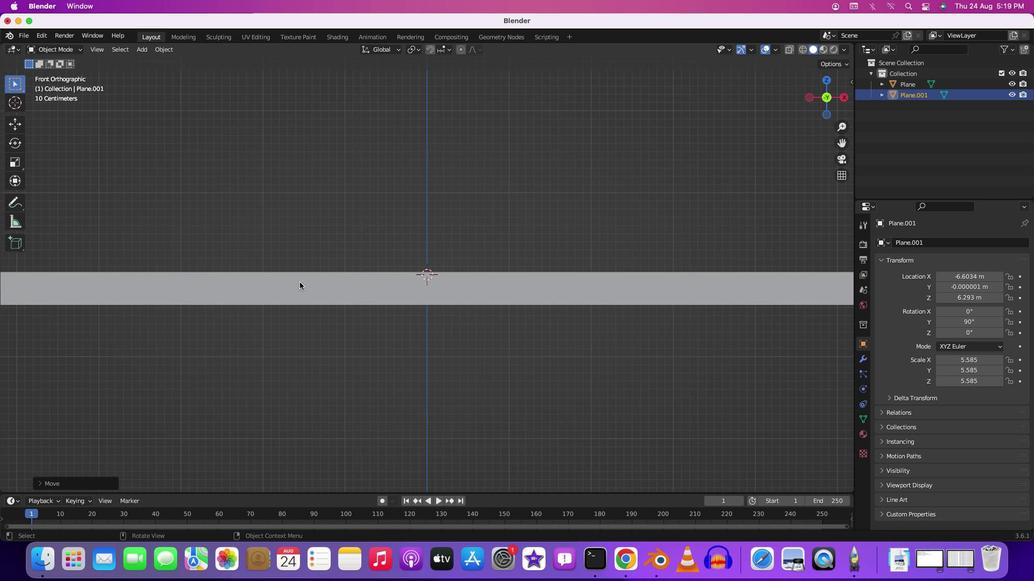 
Action: Mouse scrolled (304, 290) with delta (0, 0)
Screenshot: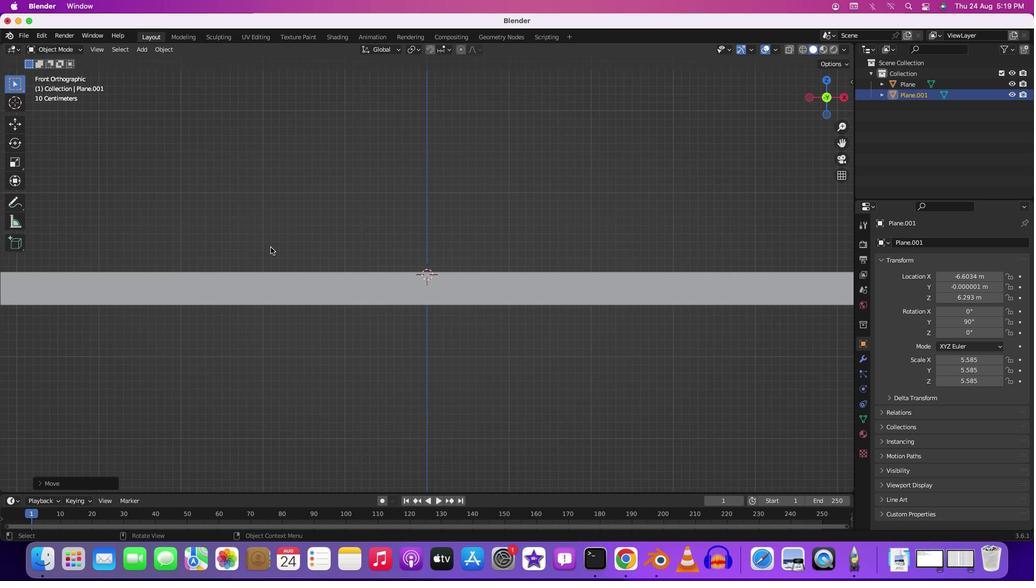 
Action: Mouse scrolled (304, 290) with delta (0, 0)
Screenshot: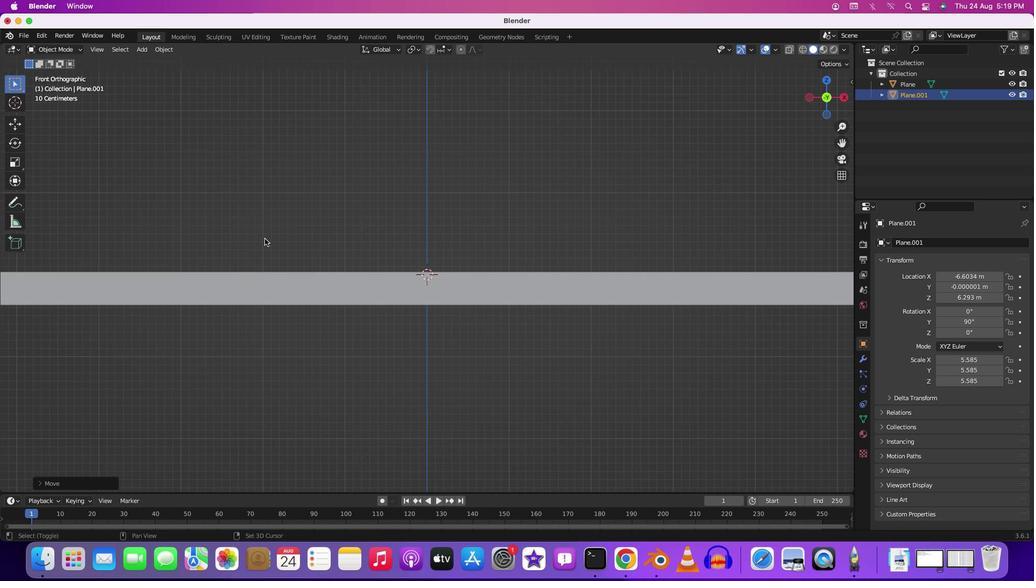 
Action: Mouse moved to (287, 266)
Screenshot: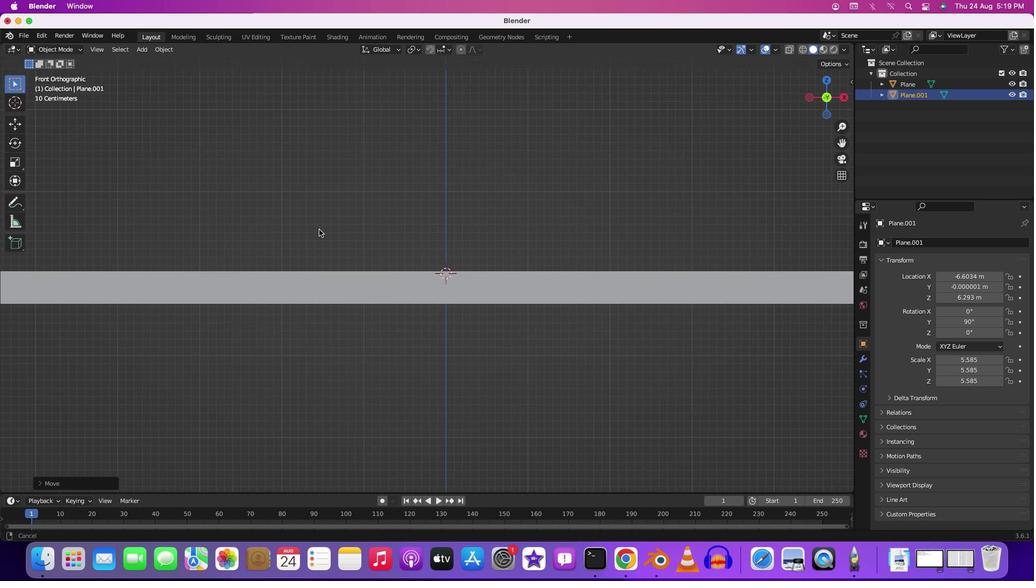
Action: Key pressed Key.shift
Screenshot: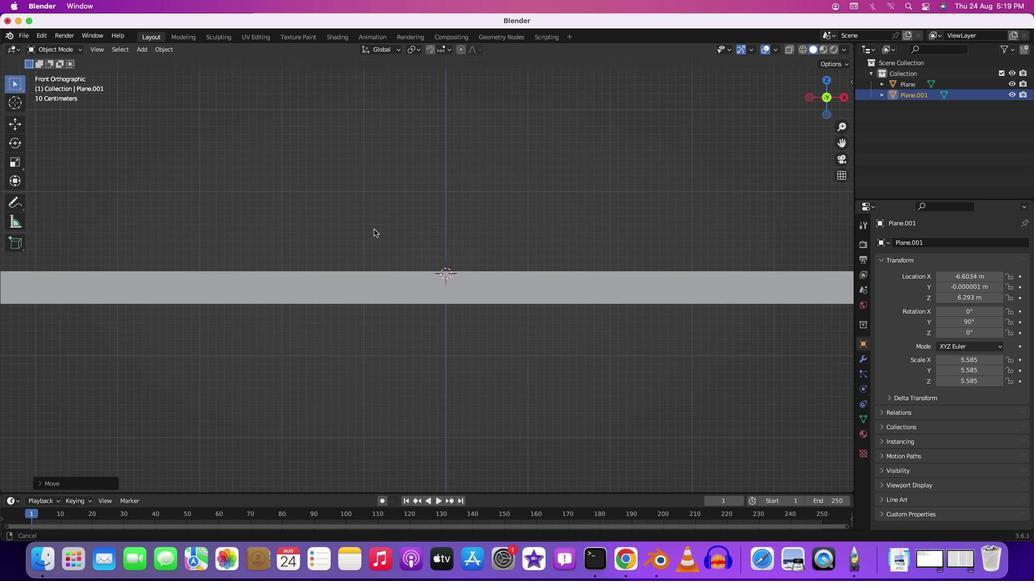 
Action: Mouse moved to (264, 229)
Screenshot: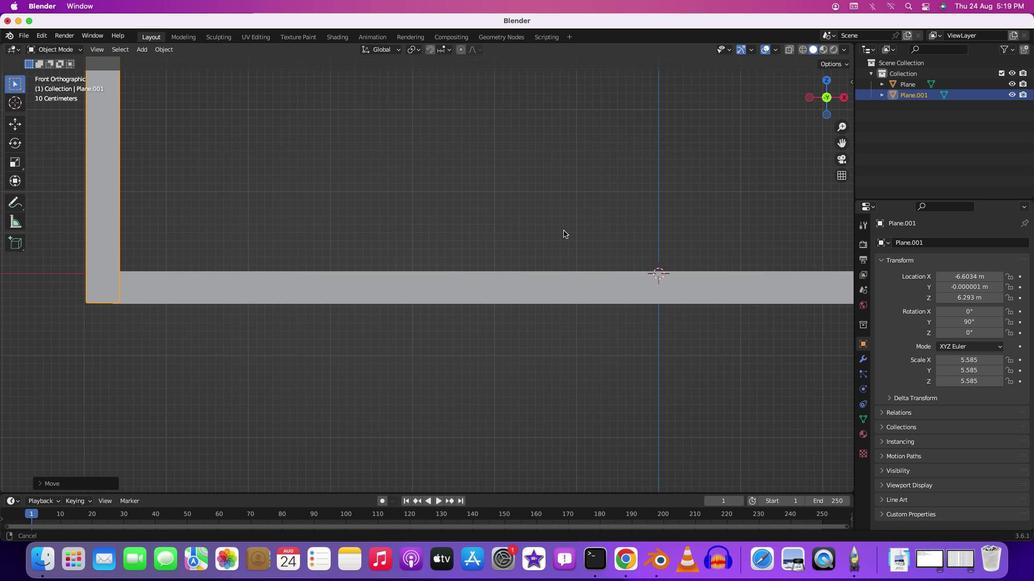 
Action: Mouse pressed middle at (264, 229)
Screenshot: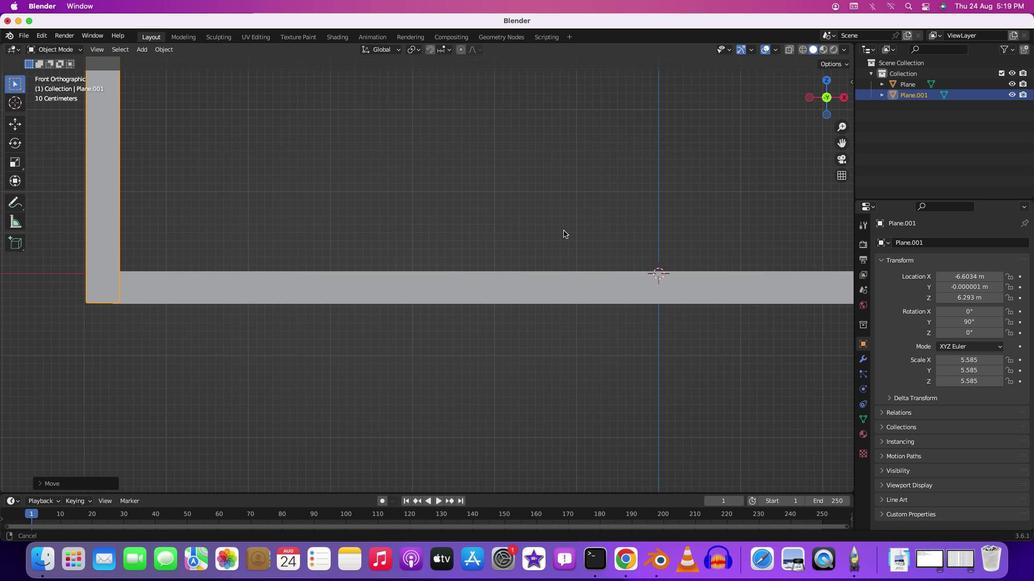 
Action: Mouse moved to (410, 239)
Screenshot: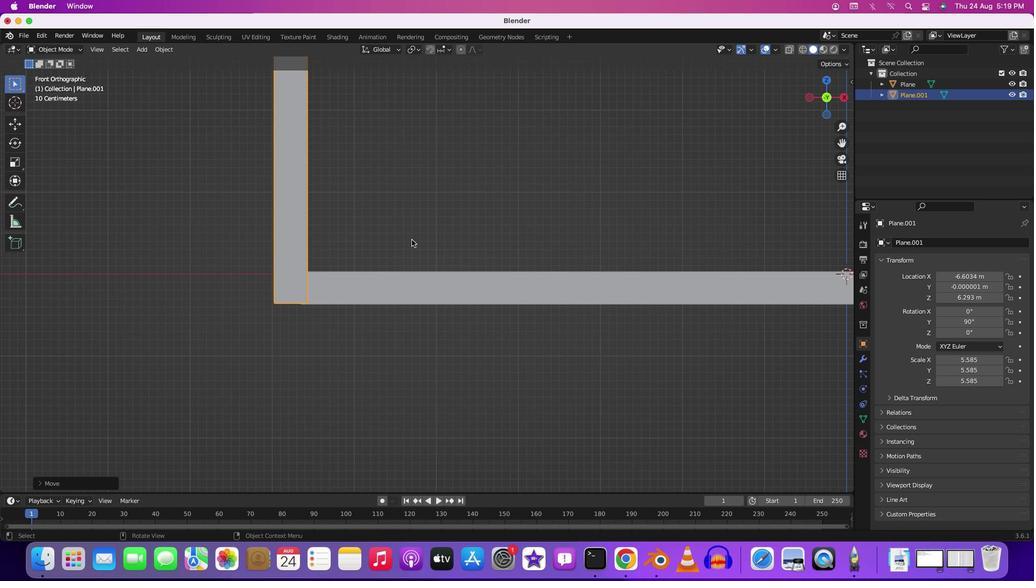 
Action: Key pressed 'g''z'
Screenshot: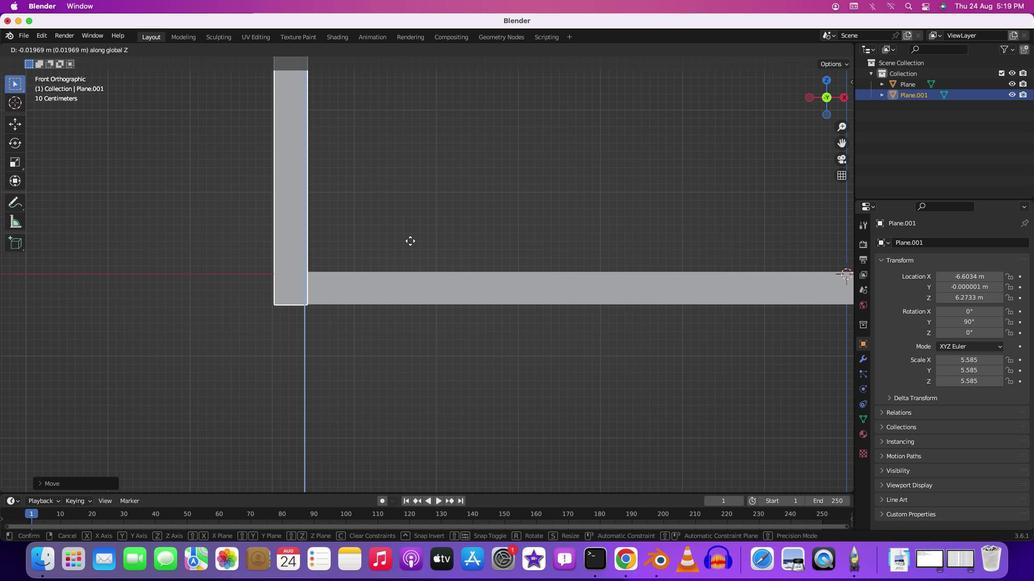 
Action: Mouse moved to (410, 239)
Screenshot: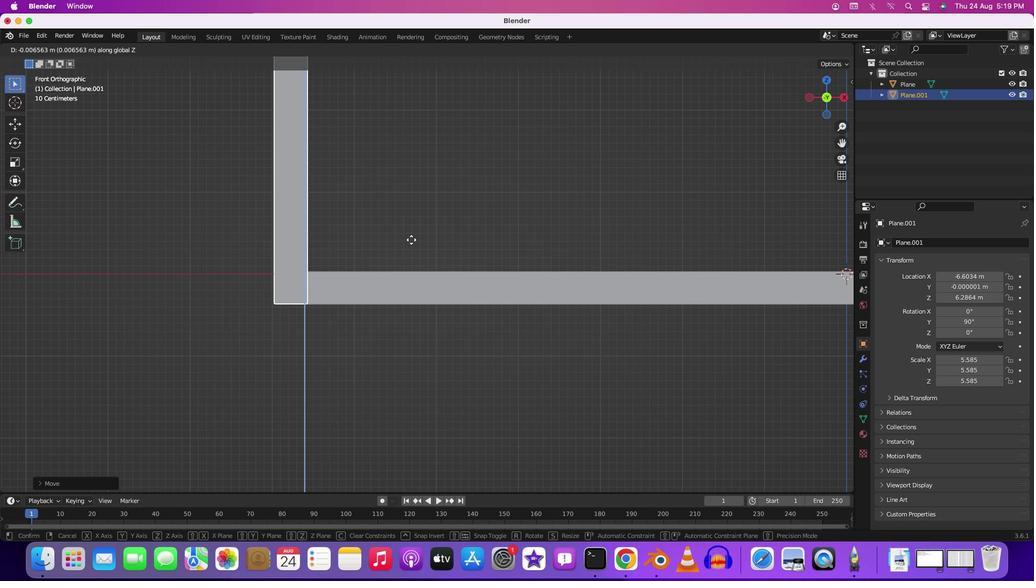 
Action: Mouse pressed left at (410, 239)
Screenshot: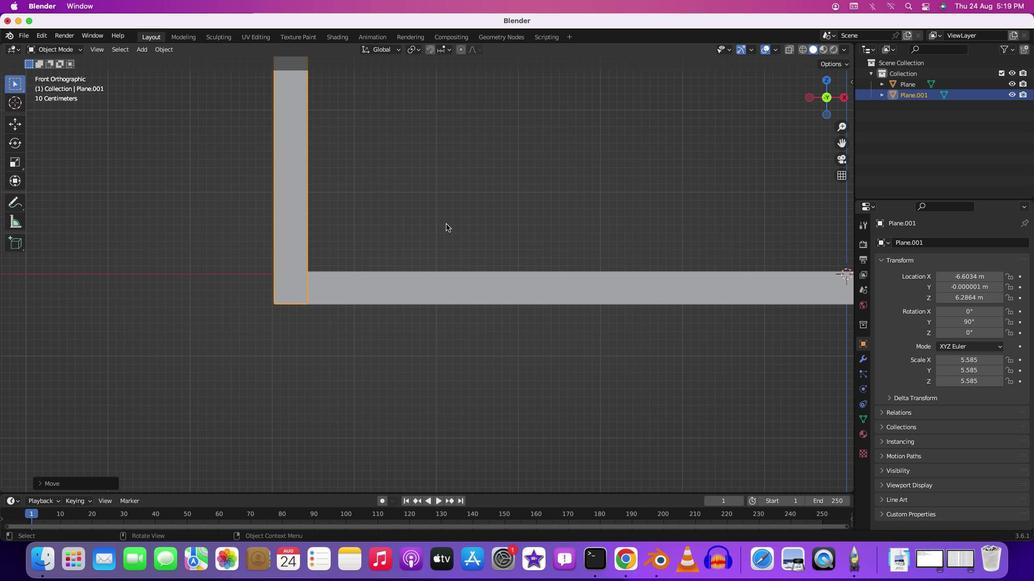 
Action: Mouse moved to (445, 224)
Screenshot: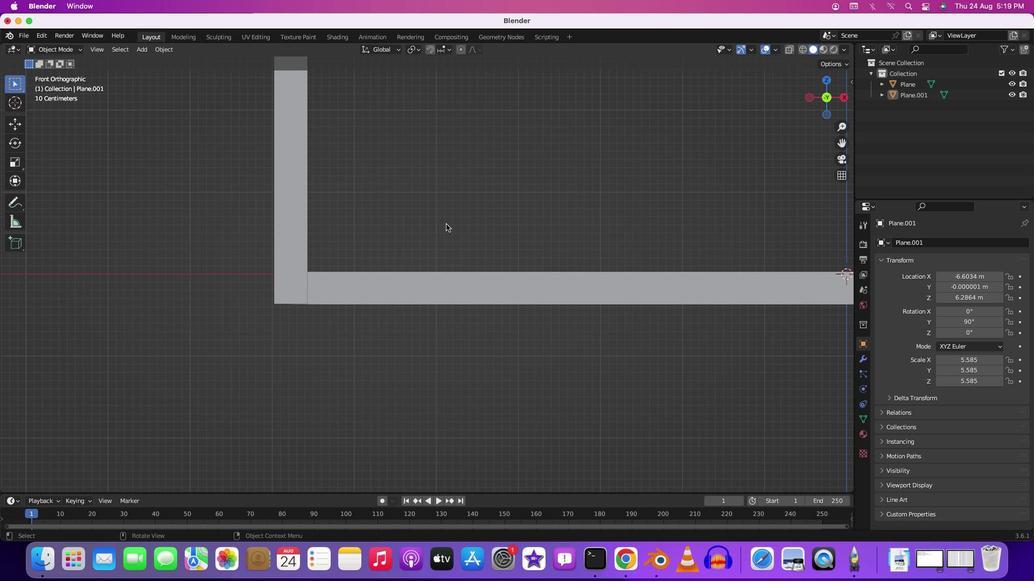 
Action: Mouse pressed left at (445, 224)
Screenshot: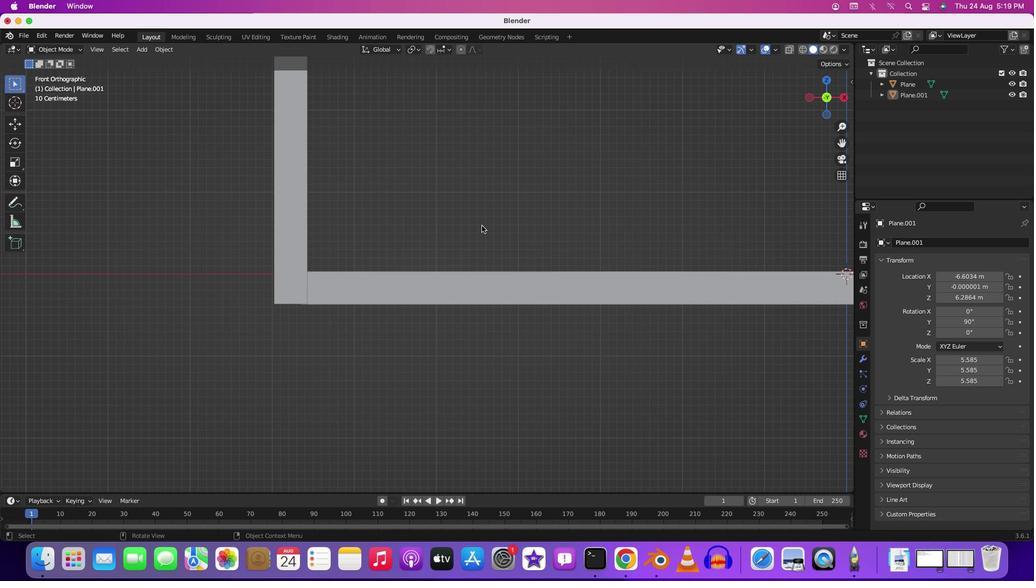 
Action: Mouse moved to (481, 225)
Screenshot: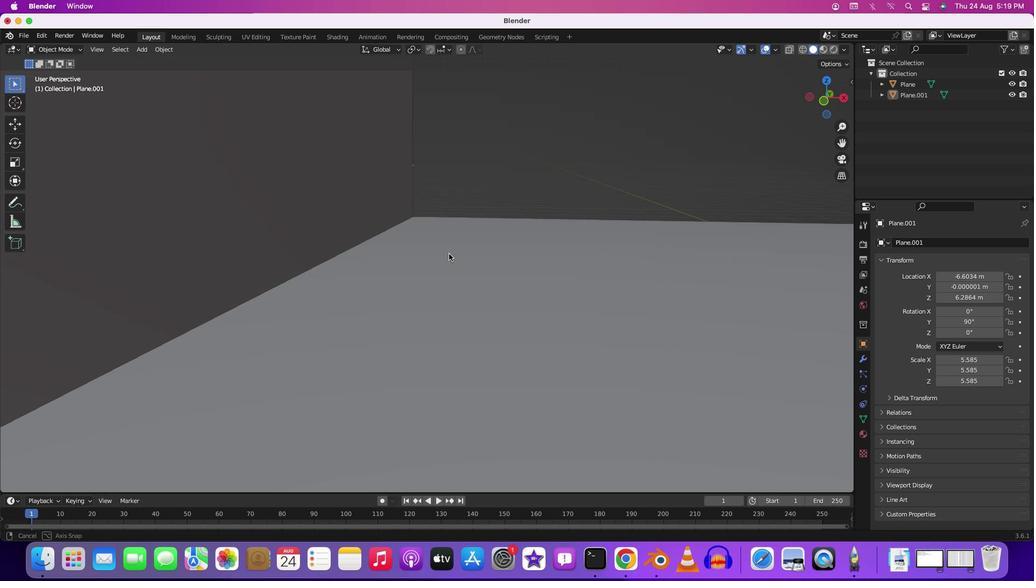
Action: Mouse pressed middle at (481, 225)
Screenshot: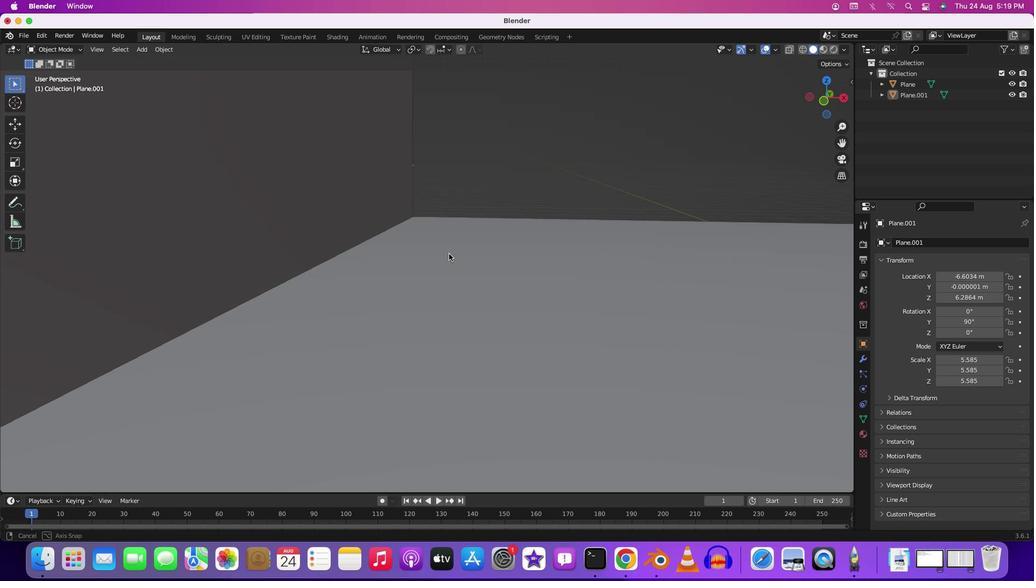 
Action: Mouse moved to (430, 257)
Screenshot: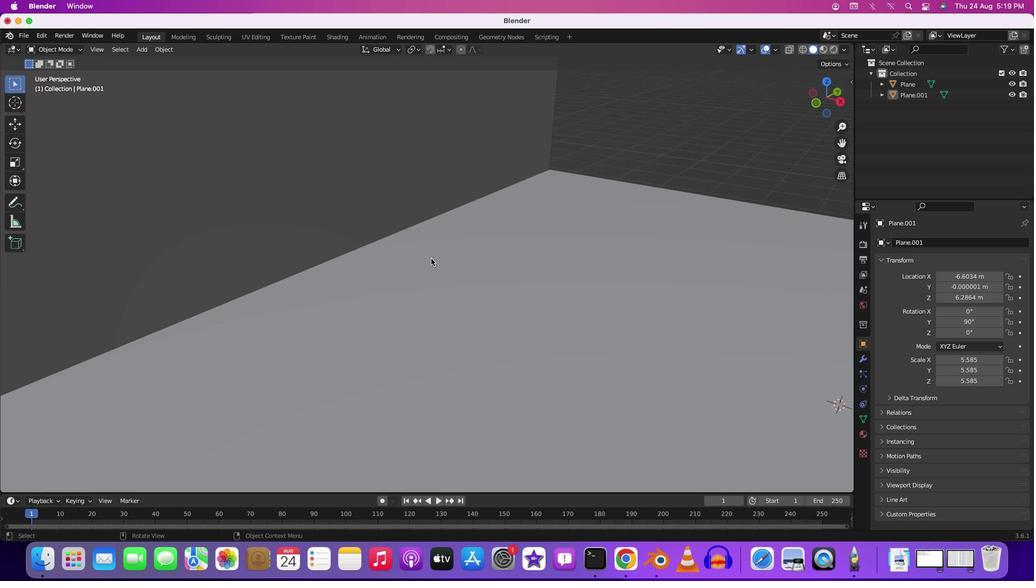 
Action: Mouse scrolled (430, 257) with delta (0, 0)
Screenshot: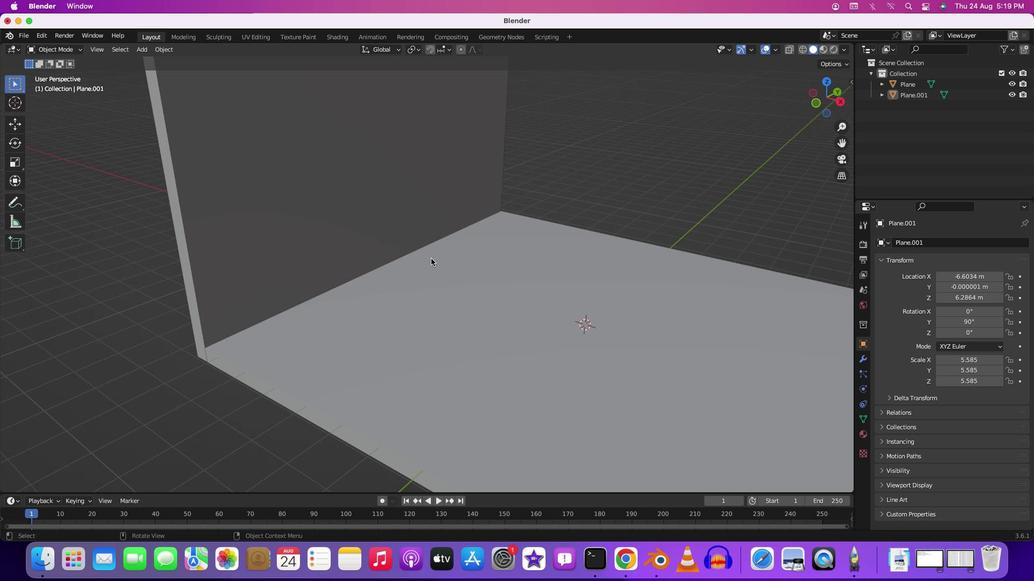 
Action: Mouse scrolled (430, 257) with delta (0, 0)
Screenshot: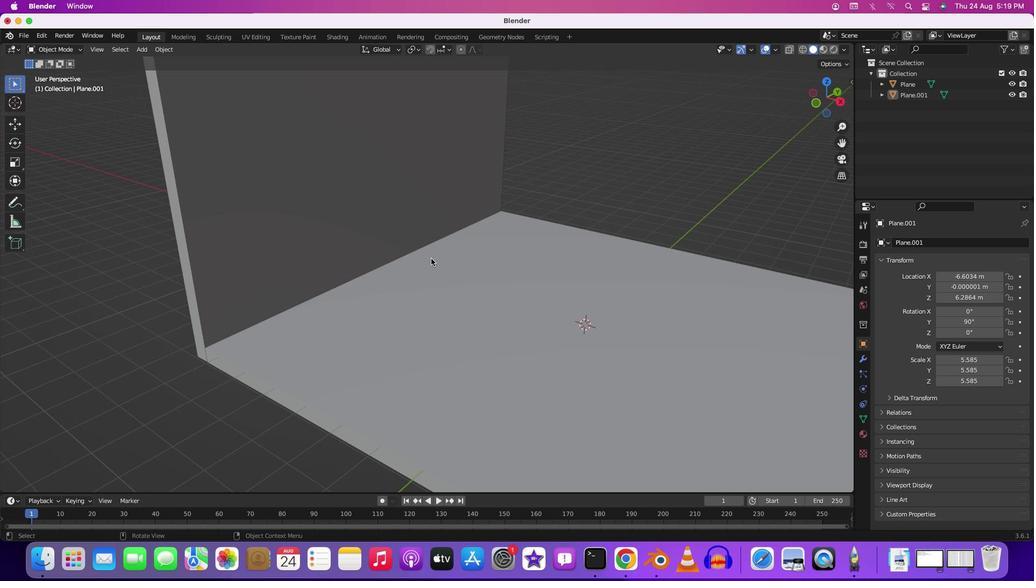
Action: Mouse scrolled (430, 257) with delta (0, -1)
Screenshot: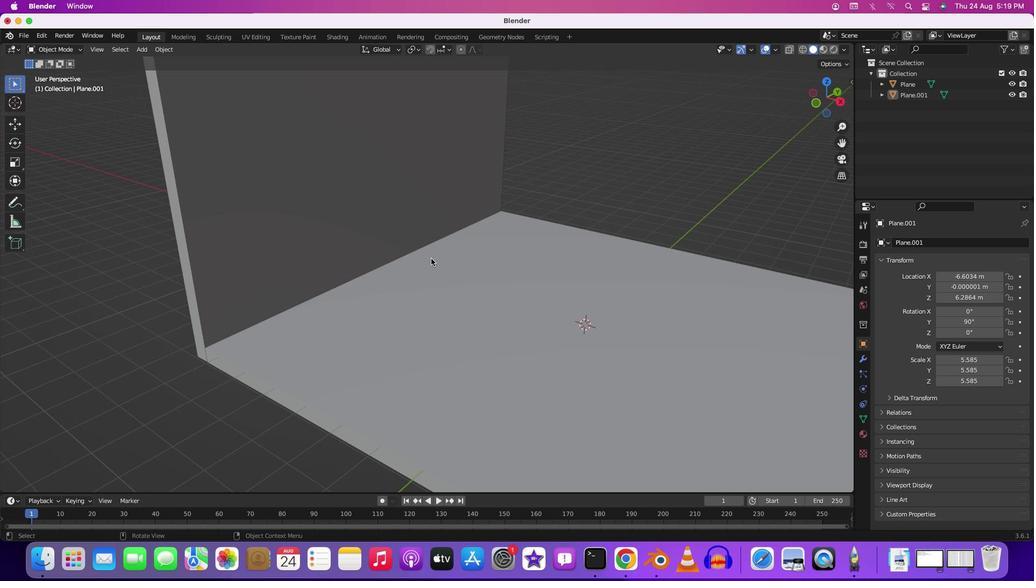 
Action: Mouse scrolled (430, 257) with delta (0, -2)
Screenshot: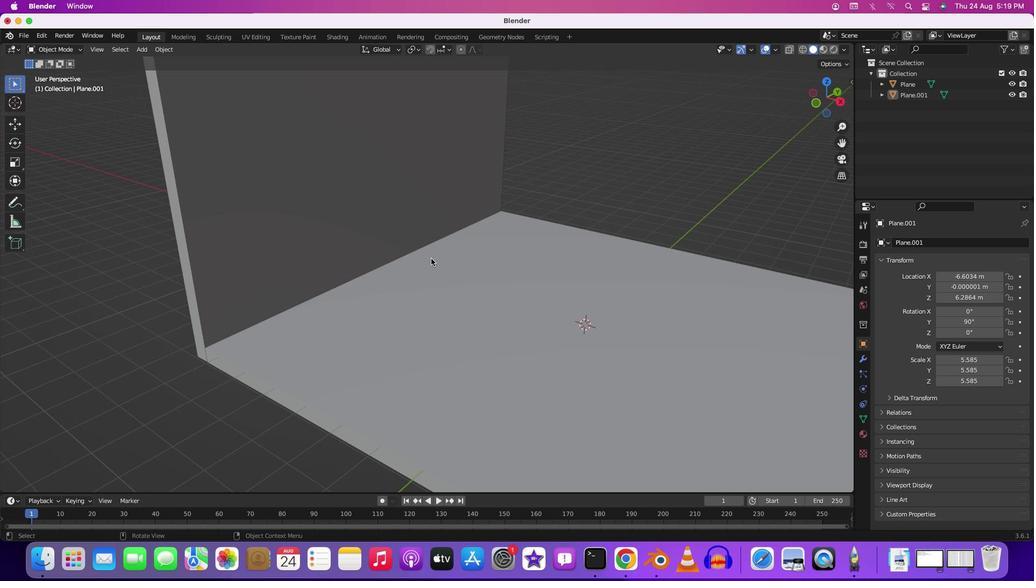 
Action: Mouse moved to (430, 257)
Screenshot: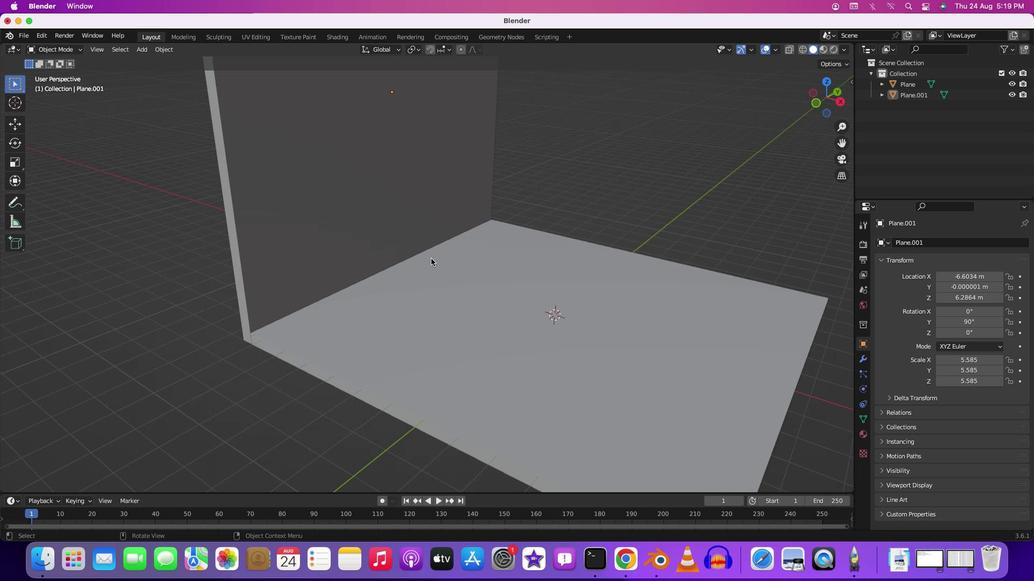 
Action: Mouse scrolled (430, 257) with delta (0, -3)
Screenshot: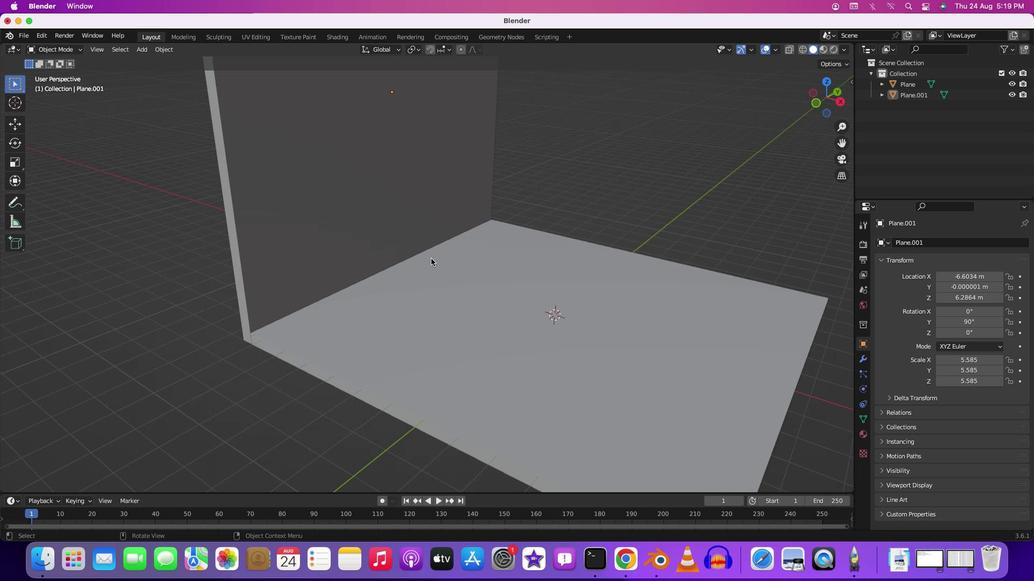 
Action: Mouse scrolled (430, 257) with delta (0, 0)
Screenshot: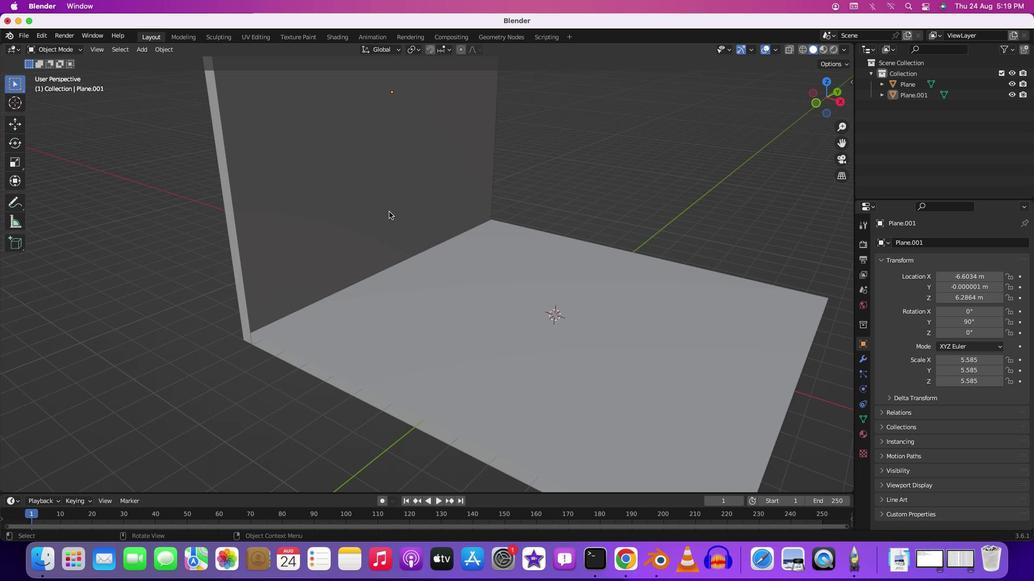 
Action: Mouse moved to (388, 211)
Screenshot: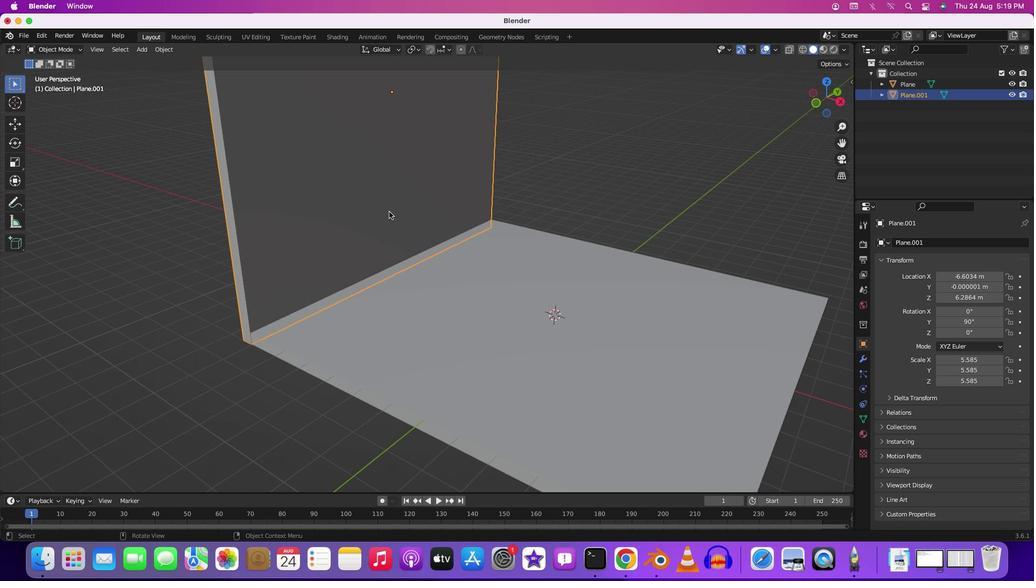 
Action: Mouse pressed left at (388, 211)
Screenshot: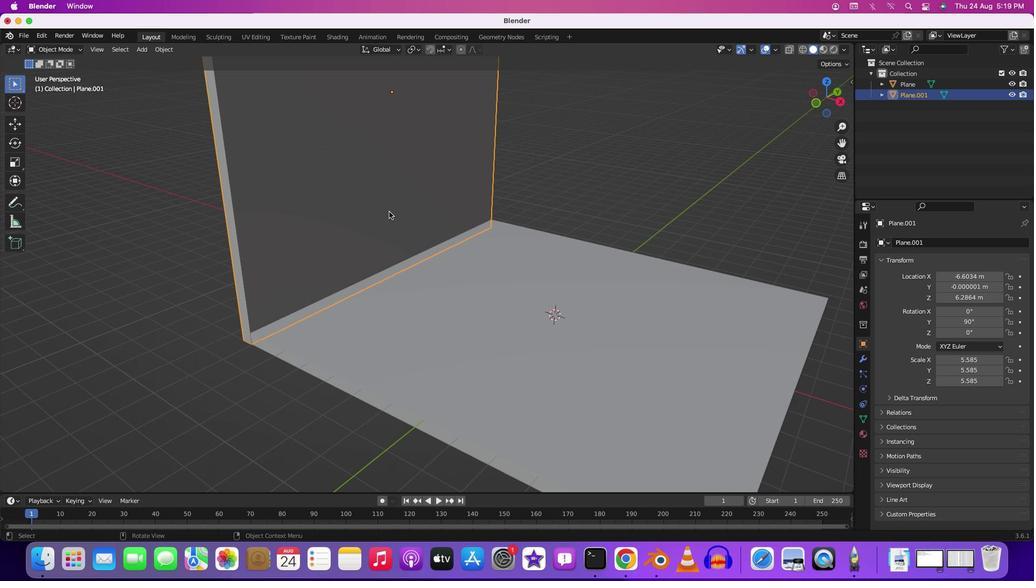 
Action: Key pressed '1'
Screenshot: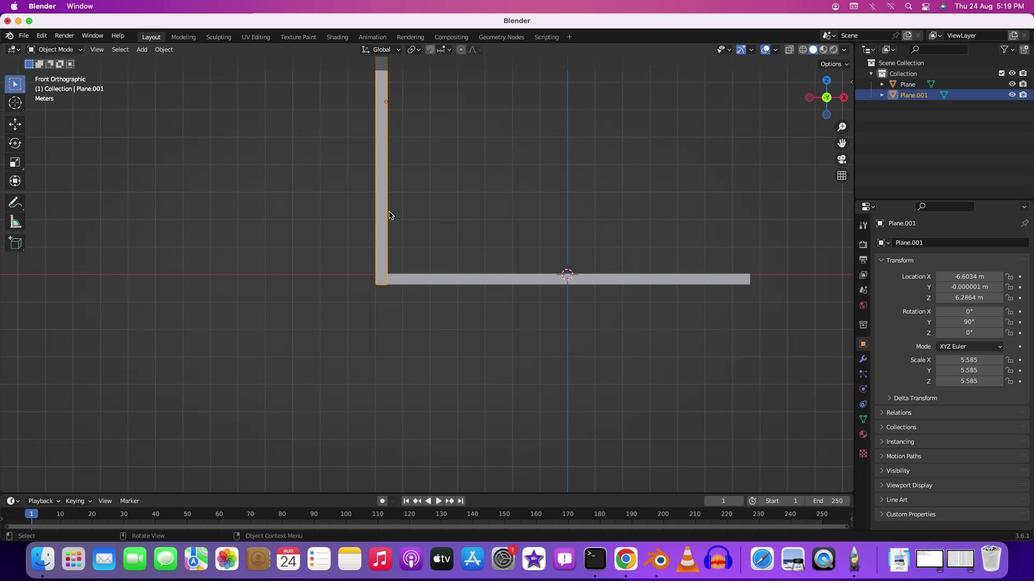 
Action: Mouse moved to (414, 210)
Screenshot: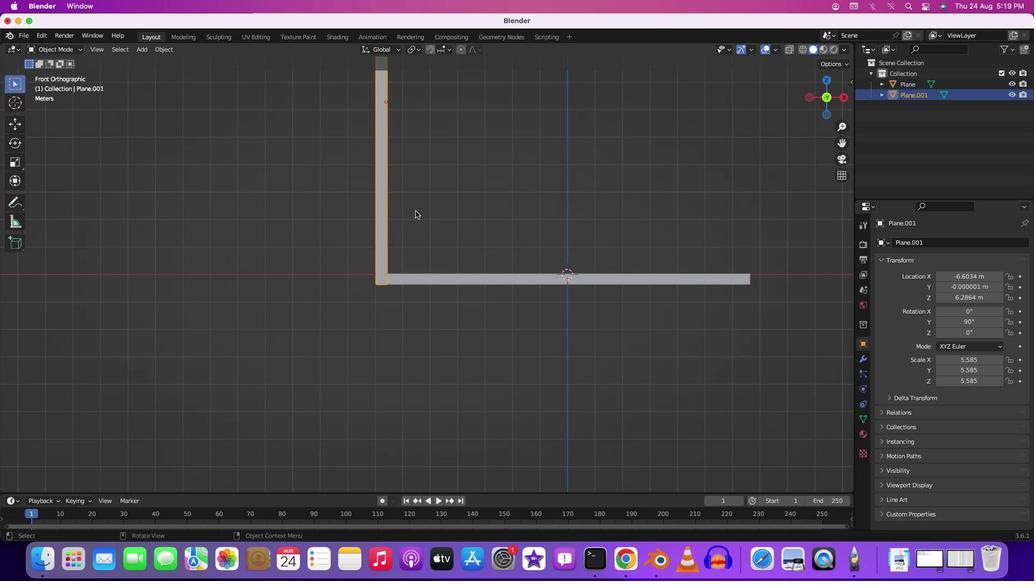 
Action: Key pressed Key.shift'D''z''9''0'Key.enterKey.cmd'z''z'
Screenshot: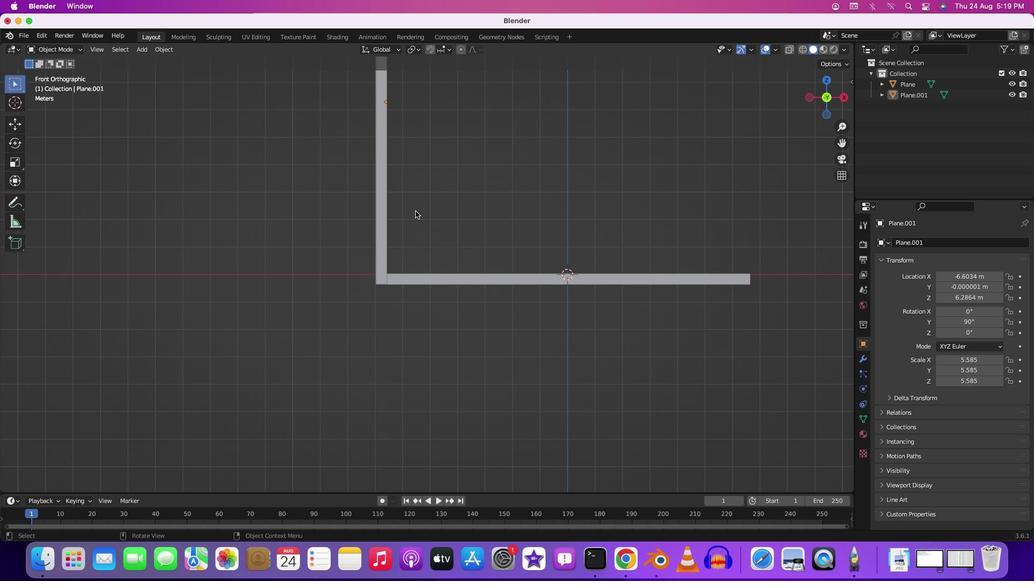
Action: Mouse moved to (386, 201)
Screenshot: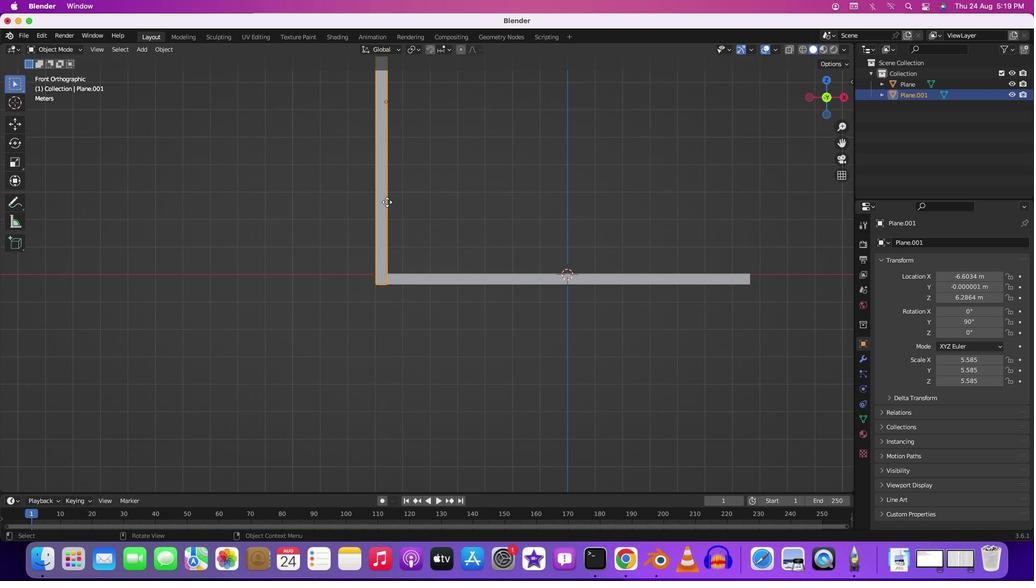 
Action: Mouse pressed left at (386, 201)
Screenshot: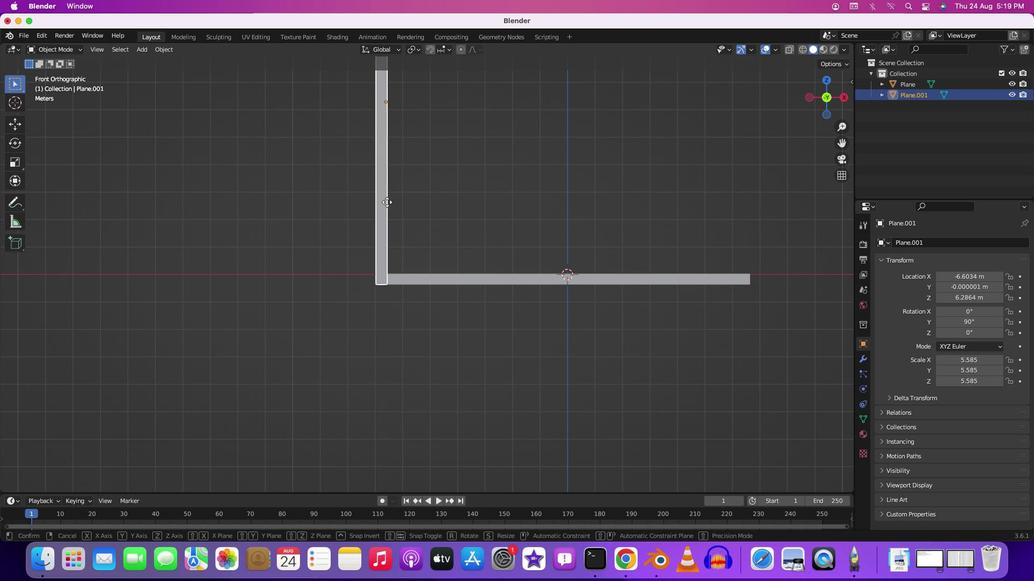 
Action: Key pressed 'g'
Screenshot: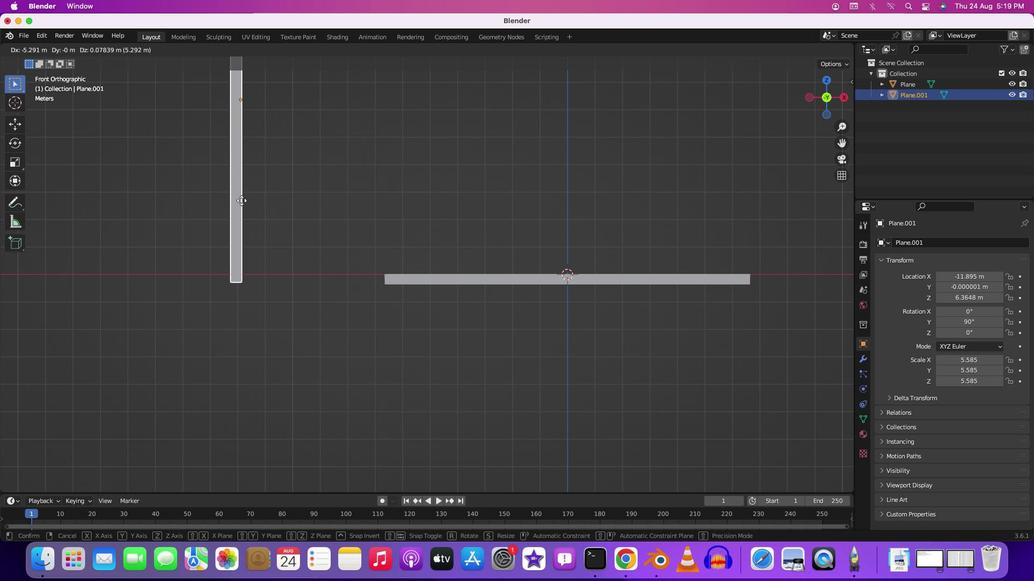 
Action: Mouse moved to (241, 199)
Screenshot: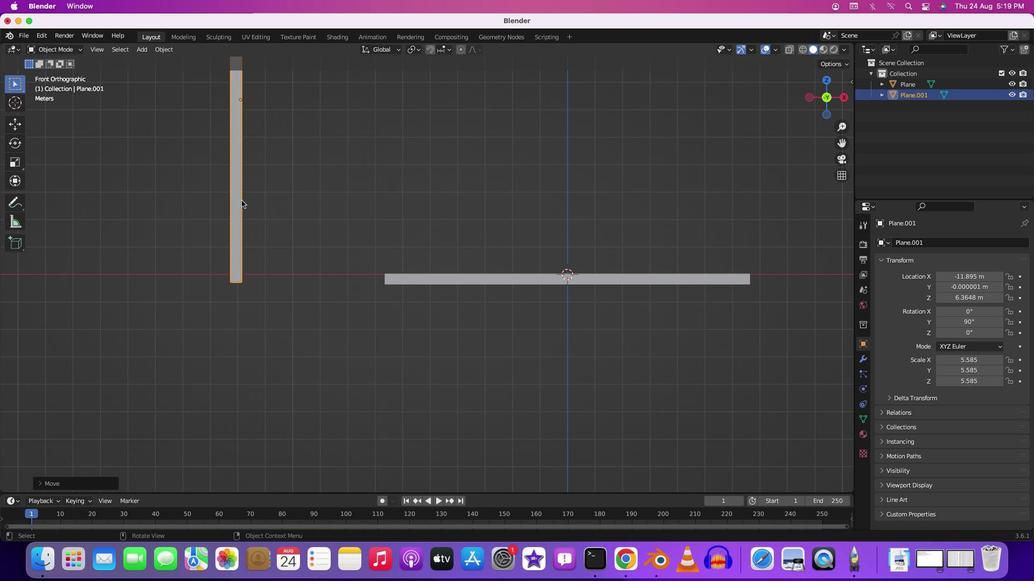 
Action: Mouse pressed left at (241, 199)
Screenshot: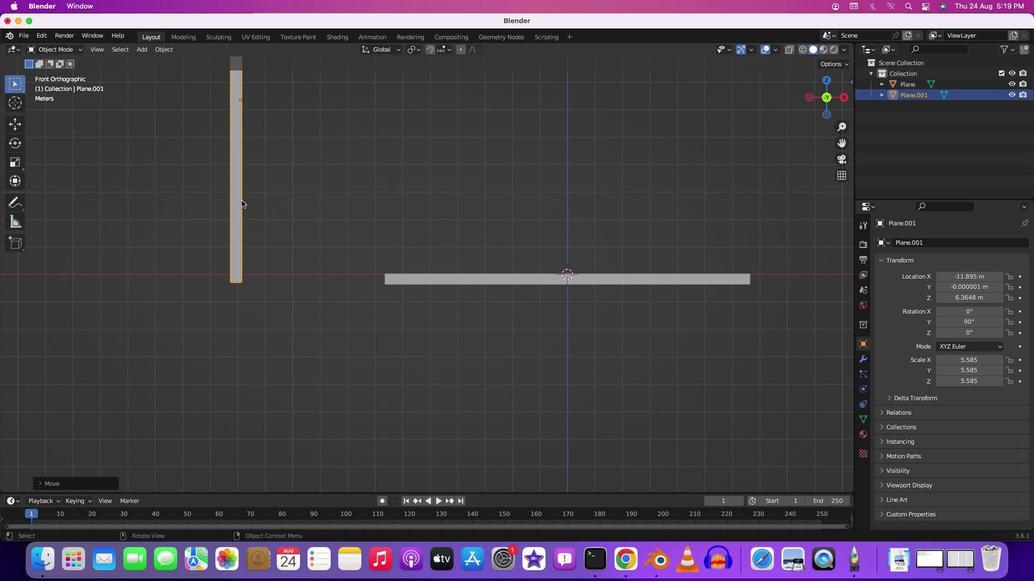 
Action: Key pressed Key.cmd'z'
Screenshot: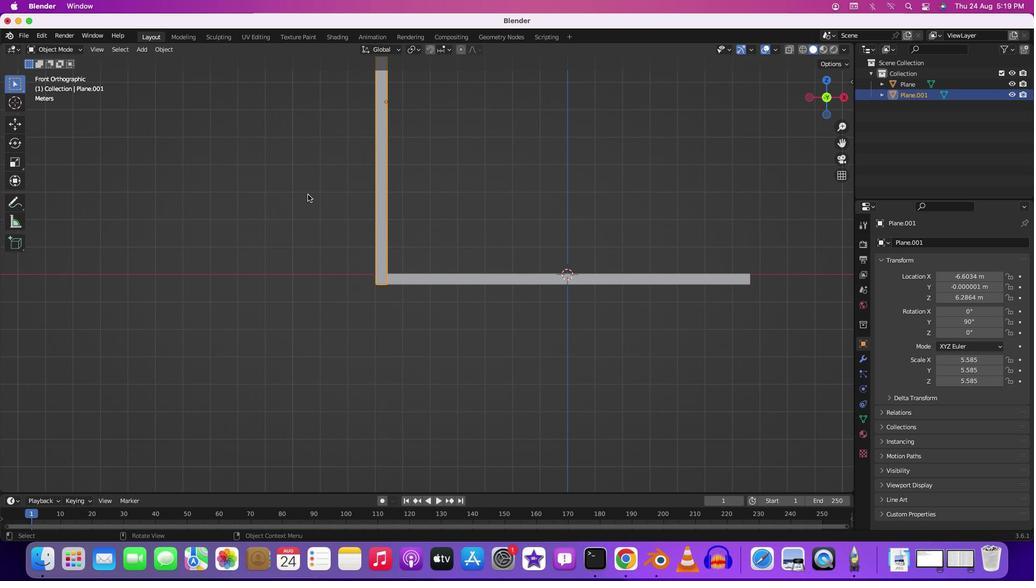 
Action: Mouse moved to (355, 195)
Screenshot: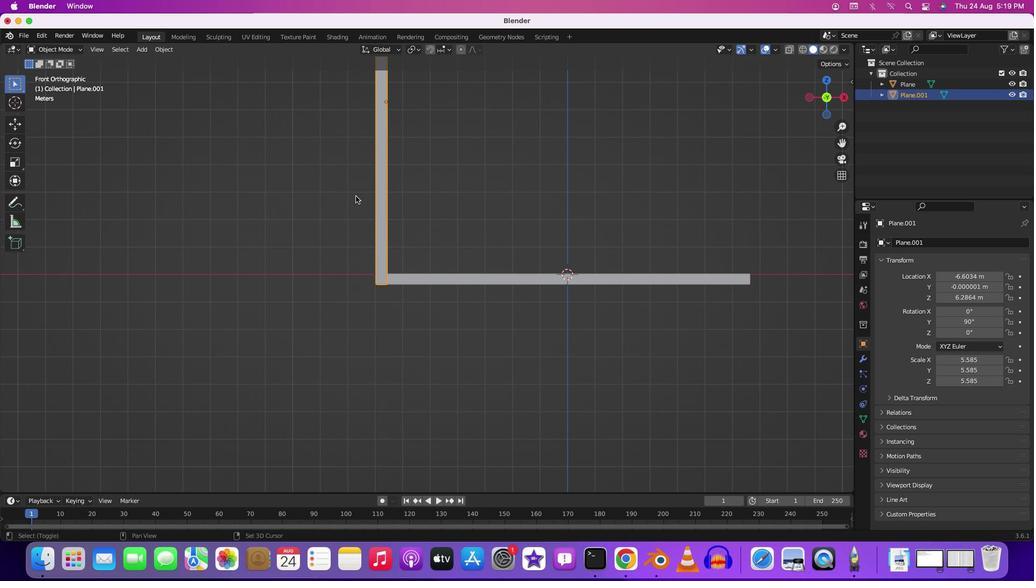 
Action: Key pressed Key.shift'D''r''z''9''0'Key.enter'g'
Screenshot: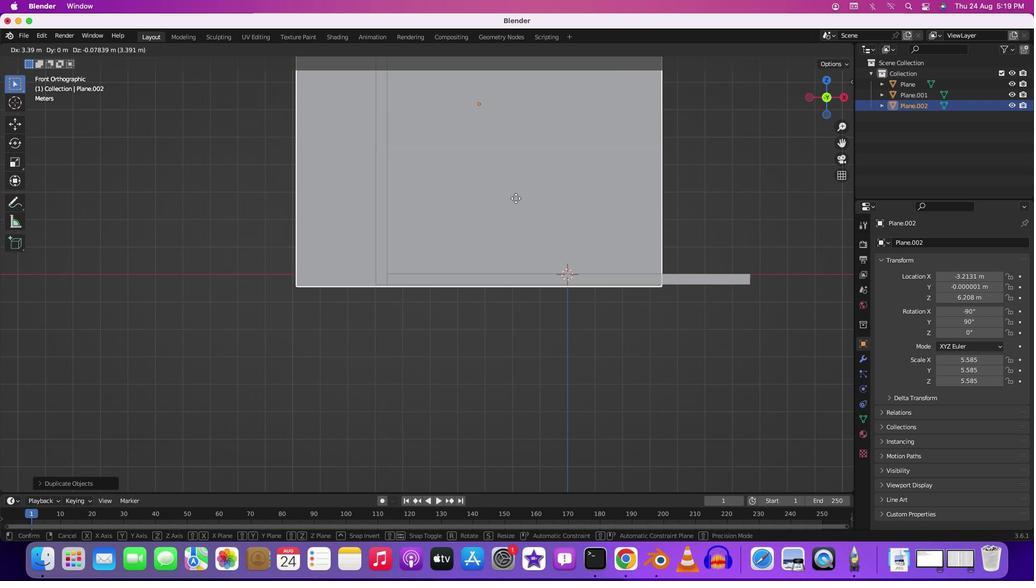 
Action: Mouse moved to (528, 194)
Screenshot: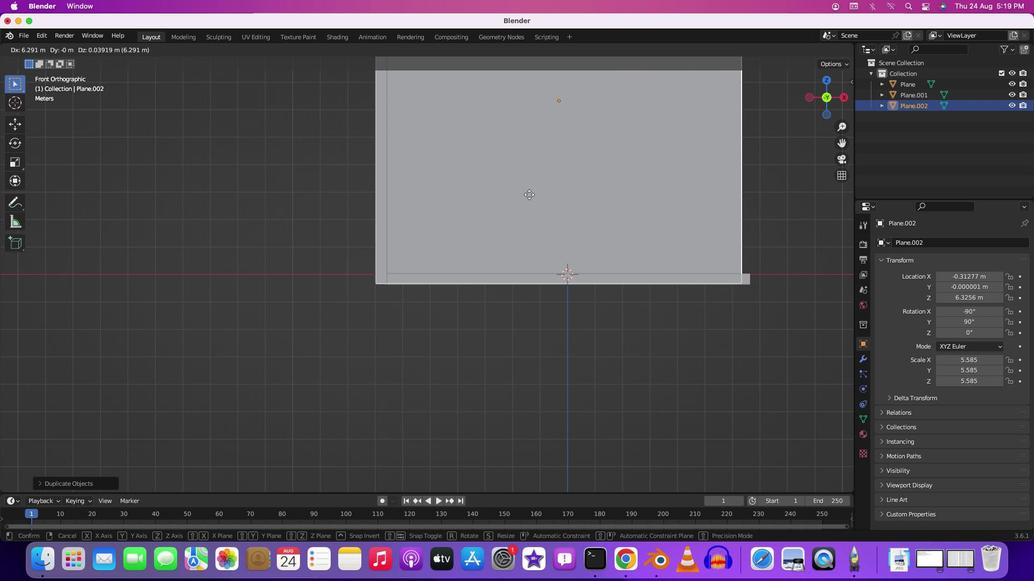 
Action: Mouse pressed left at (528, 194)
Screenshot: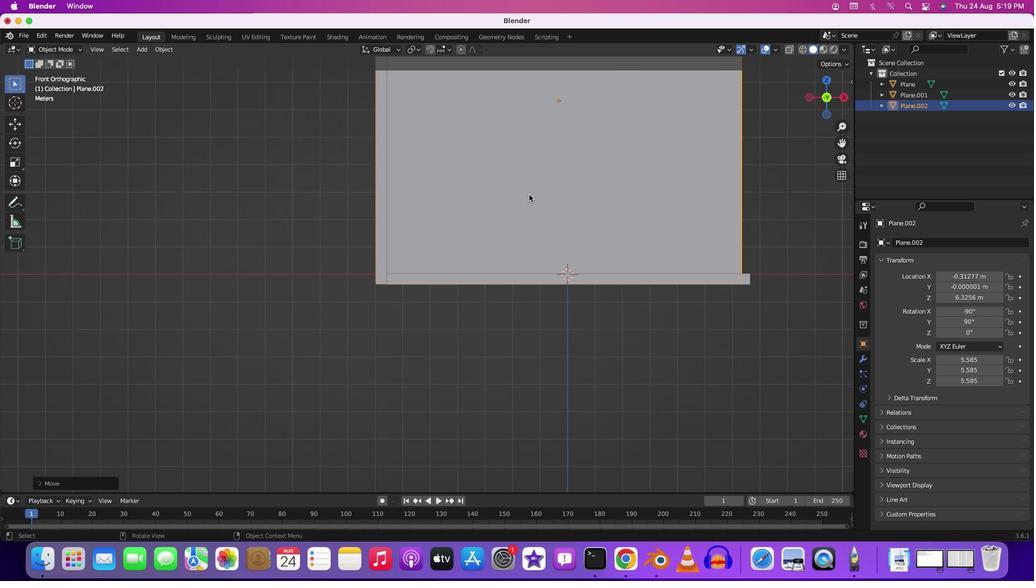 
Action: Mouse moved to (522, 183)
Screenshot: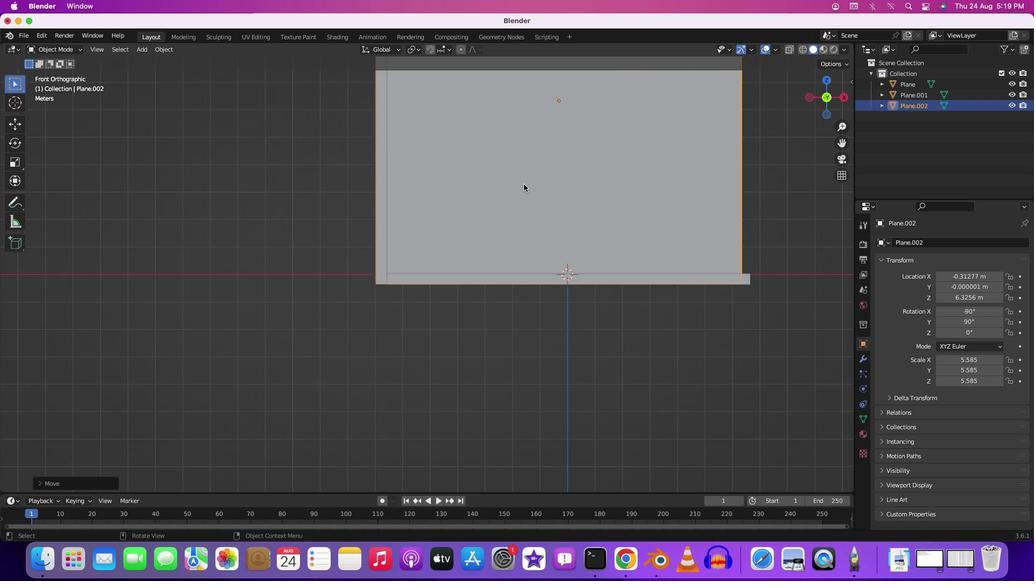 
Action: Key pressed '3''g''y'
Screenshot: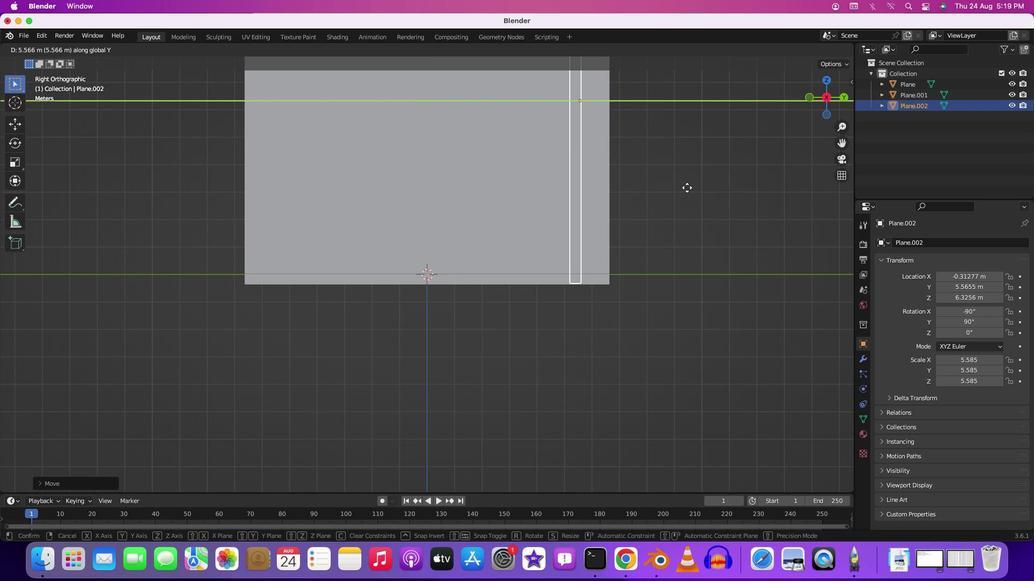
Action: Mouse moved to (703, 189)
Screenshot: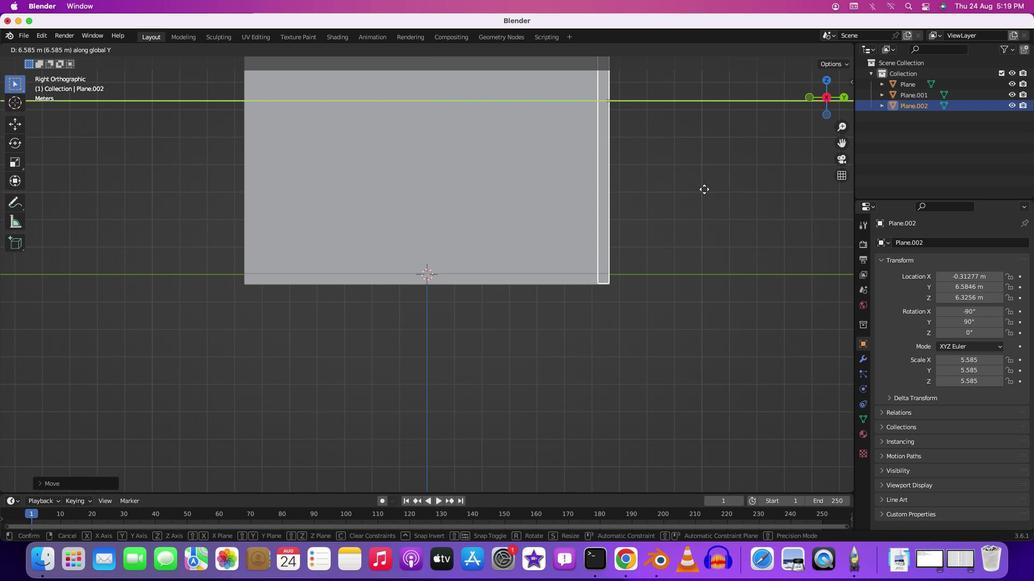 
Action: Mouse pressed left at (703, 189)
Screenshot: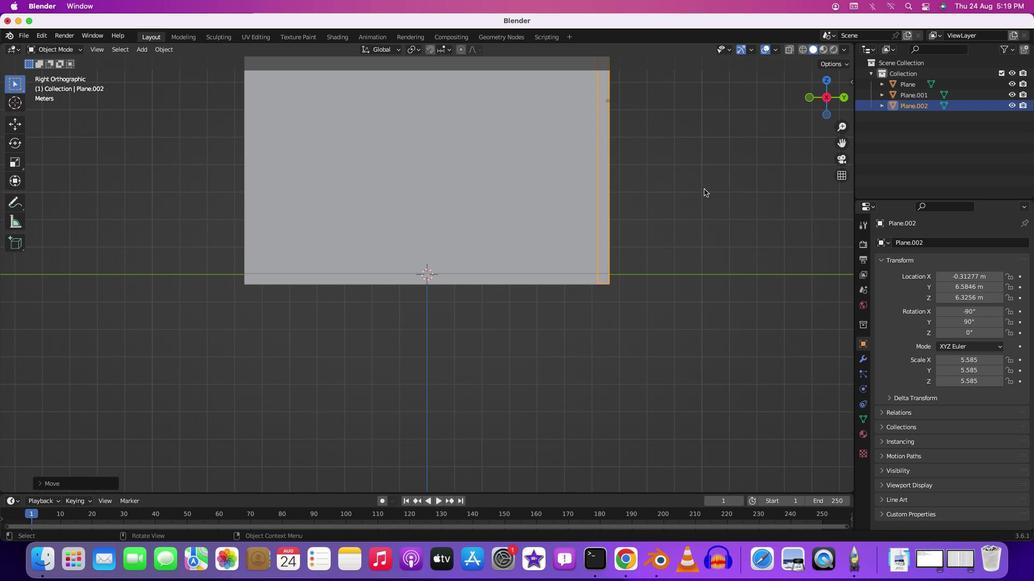 
Action: Key pressed 'g''z'
Screenshot: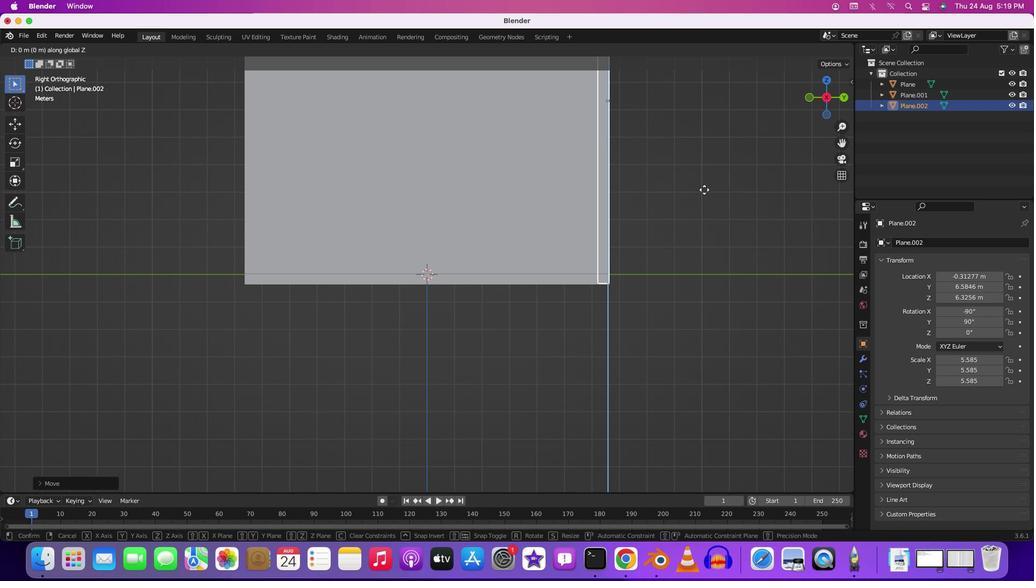 
Action: Mouse moved to (703, 190)
Screenshot: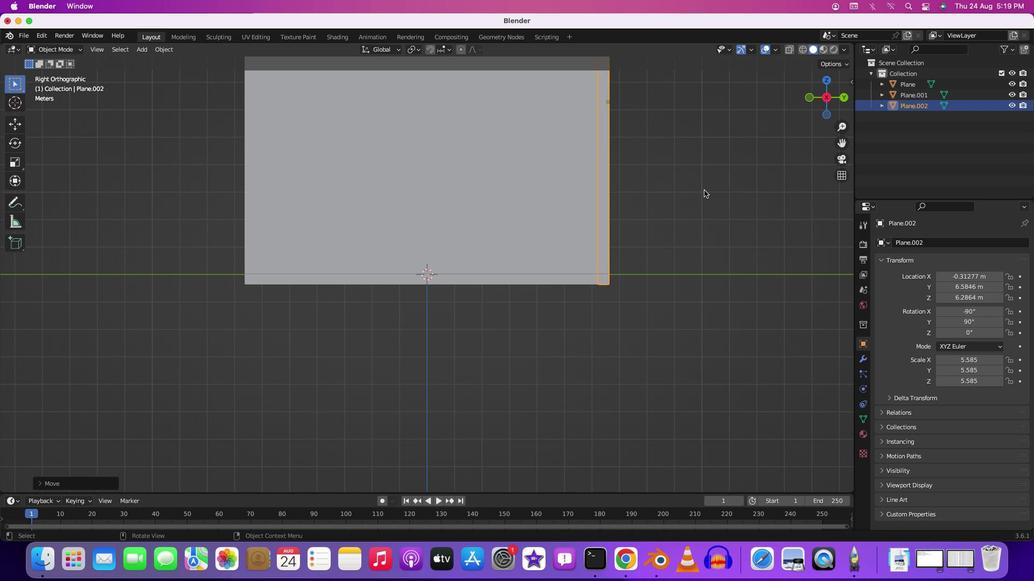
Action: Mouse pressed left at (703, 190)
Screenshot: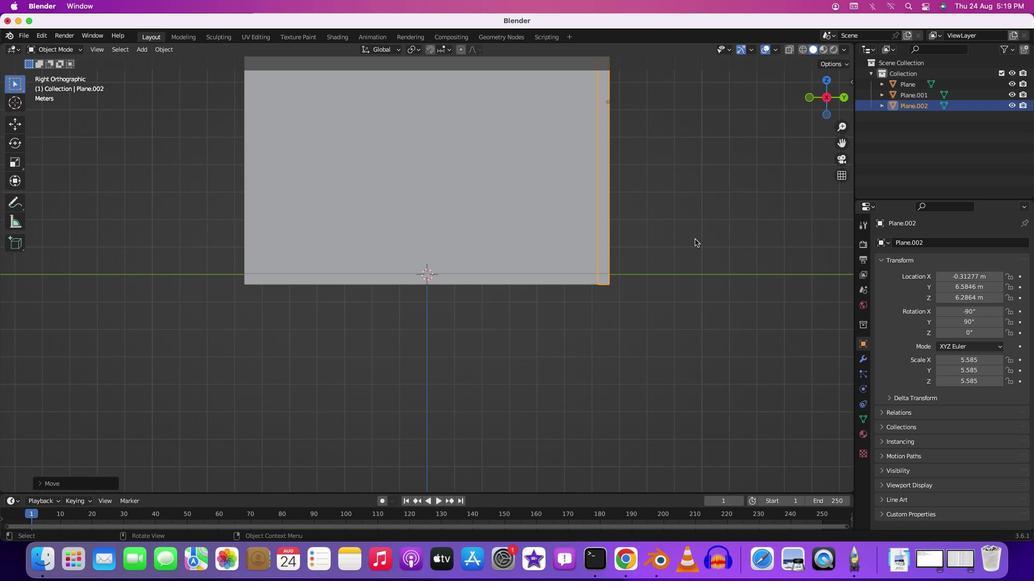 
Action: Mouse moved to (694, 239)
Screenshot: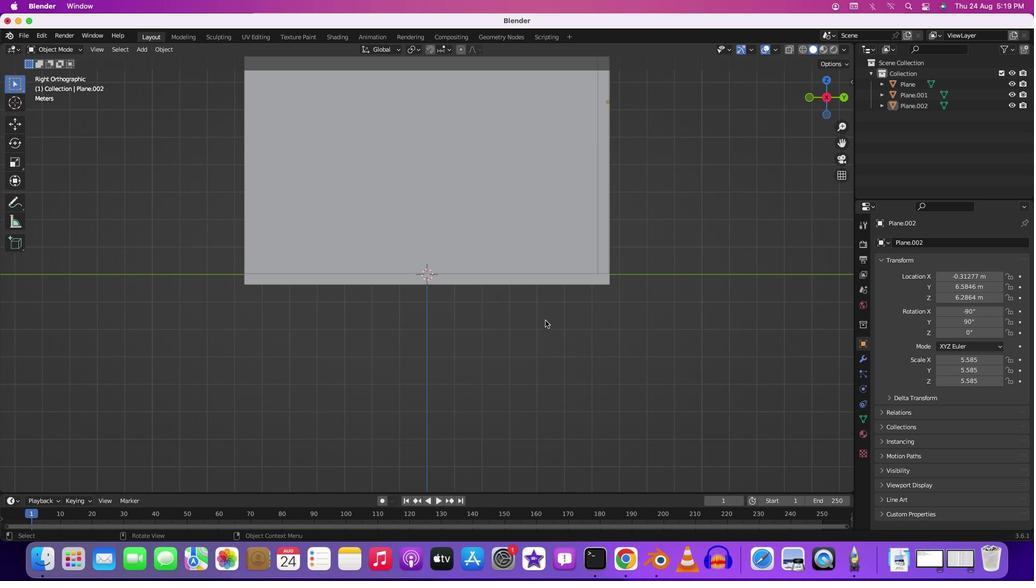 
Action: Mouse pressed left at (694, 239)
Screenshot: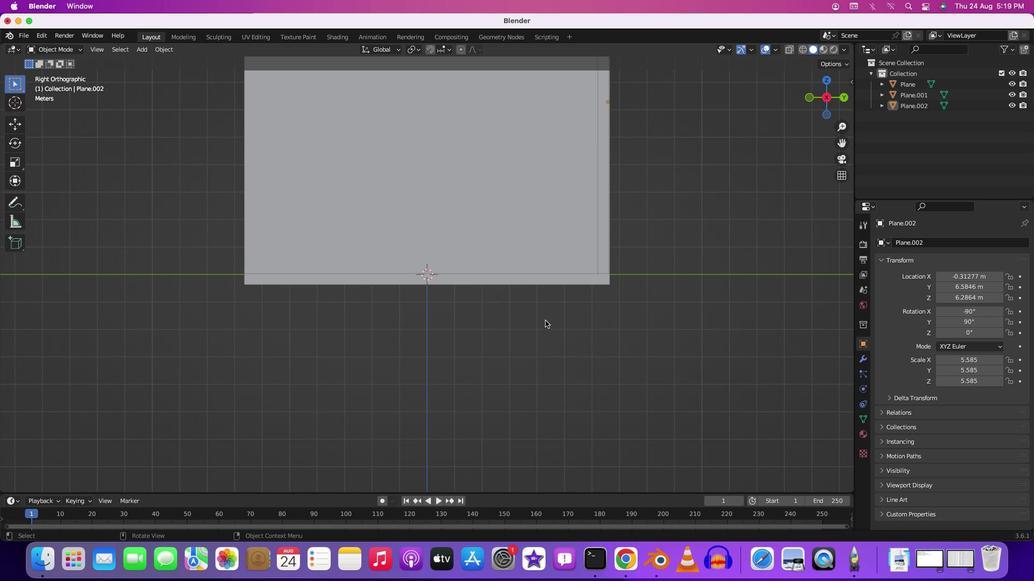 
Action: Mouse moved to (541, 322)
Screenshot: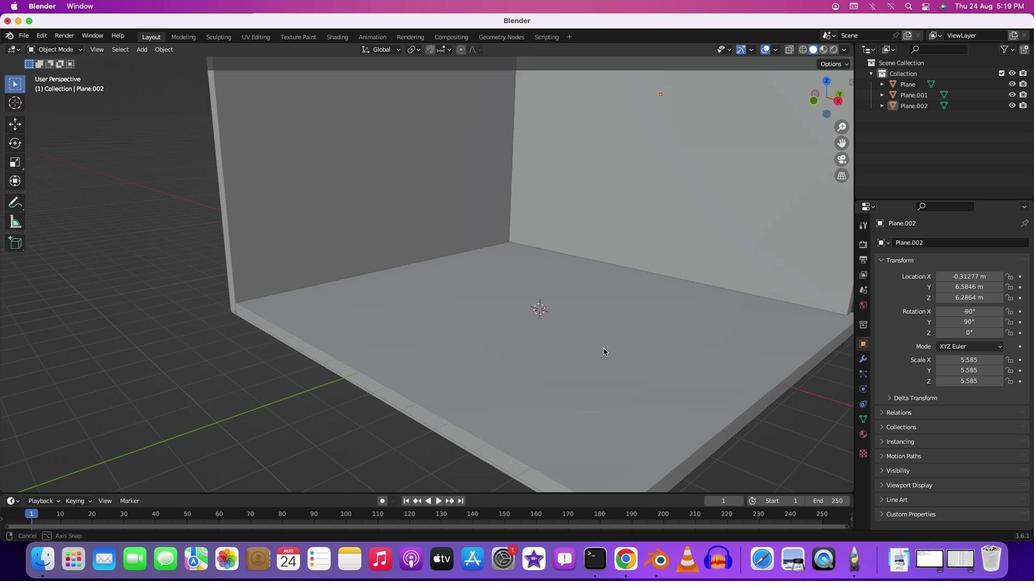 
Action: Mouse pressed middle at (541, 322)
Screenshot: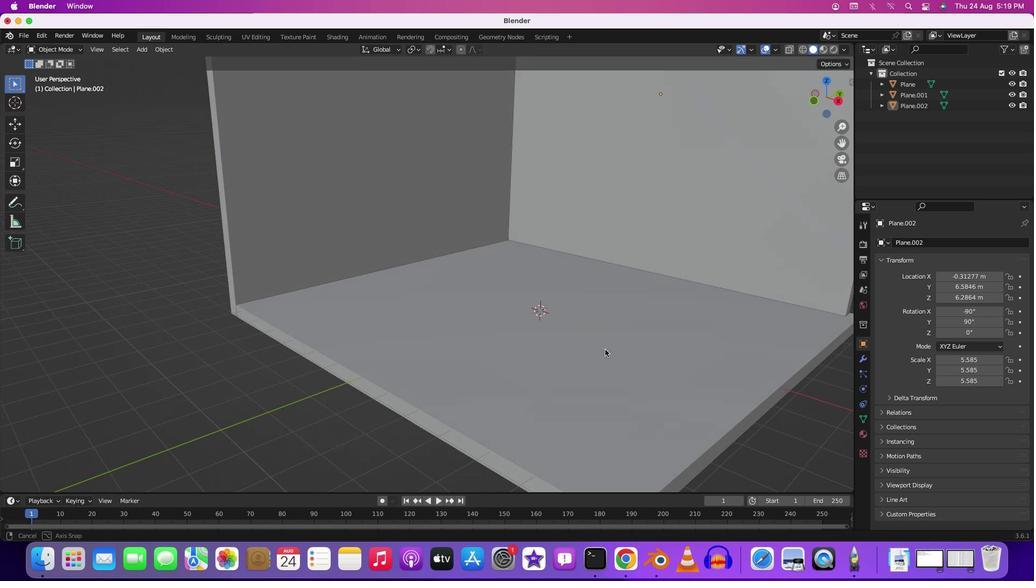 
Action: Mouse moved to (610, 351)
Screenshot: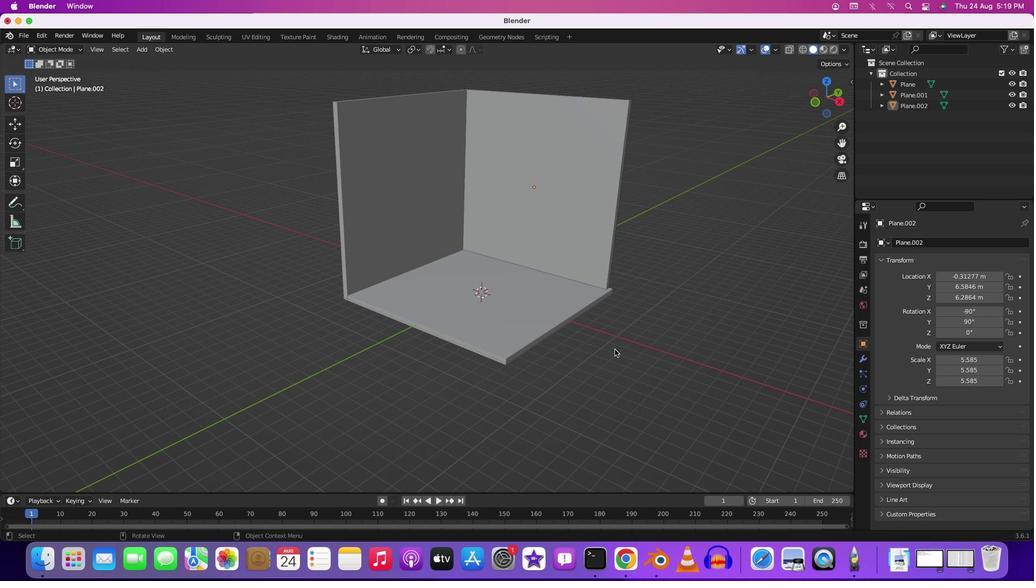 
Action: Mouse scrolled (610, 351) with delta (0, 0)
Screenshot: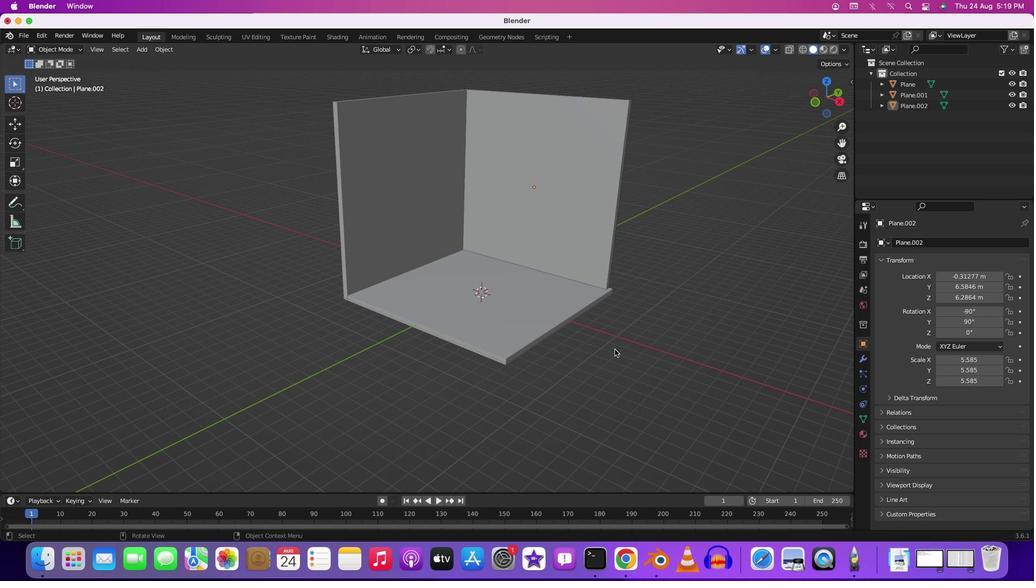 
Action: Mouse scrolled (610, 351) with delta (0, 0)
Screenshot: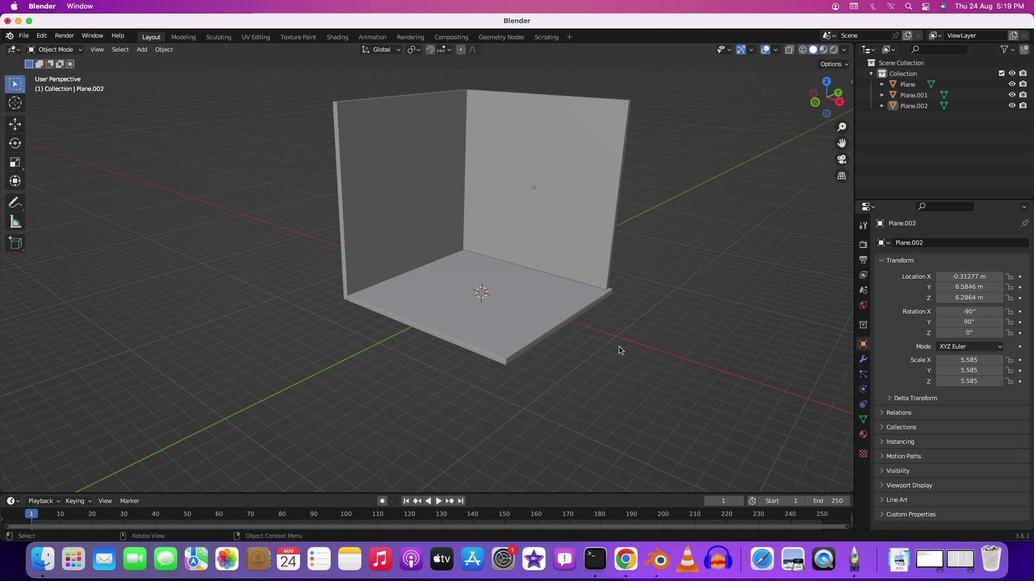 
Action: Mouse scrolled (610, 351) with delta (0, -1)
Screenshot: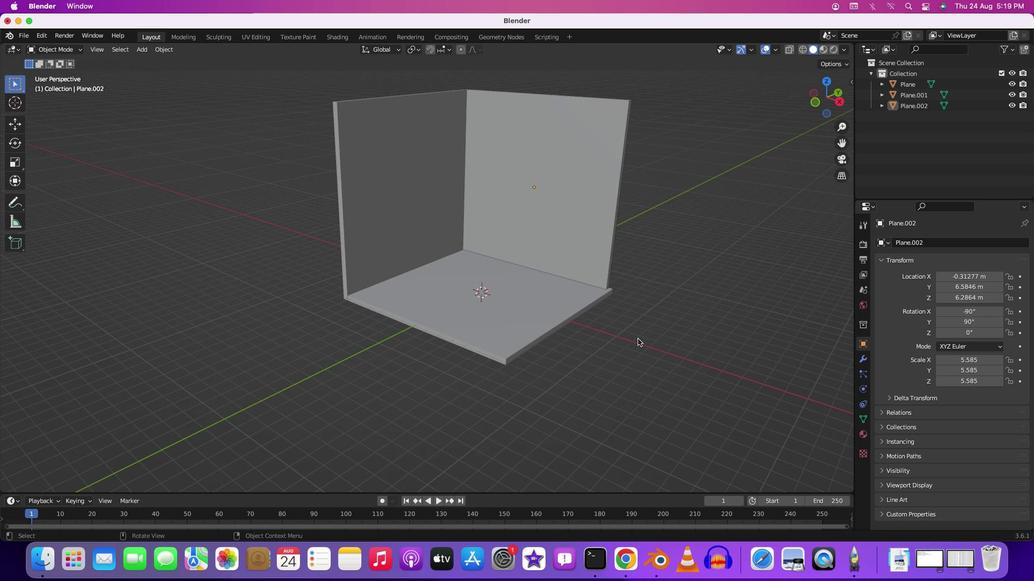
Action: Mouse scrolled (610, 351) with delta (0, -2)
Screenshot: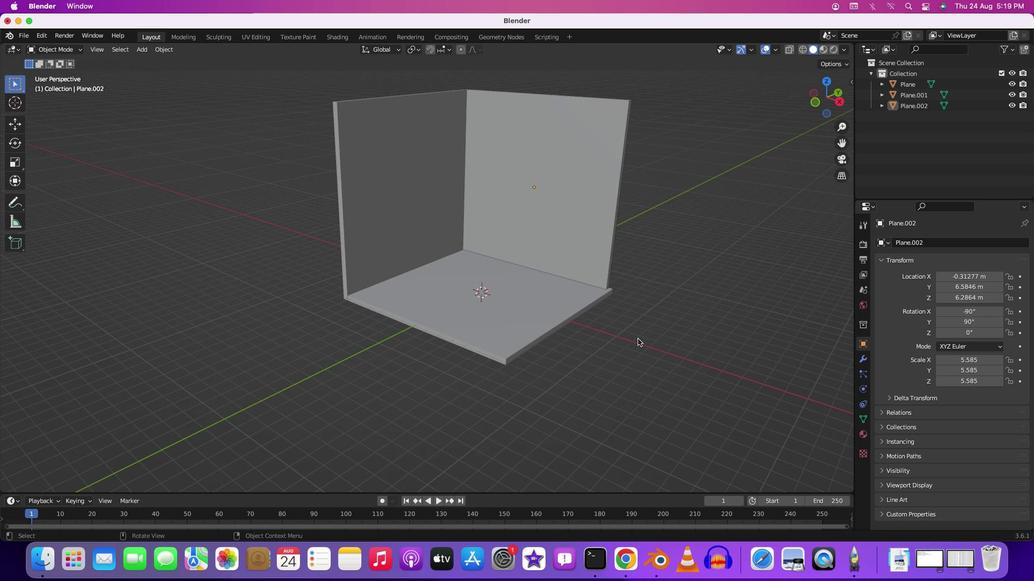 
Action: Mouse moved to (695, 331)
Screenshot: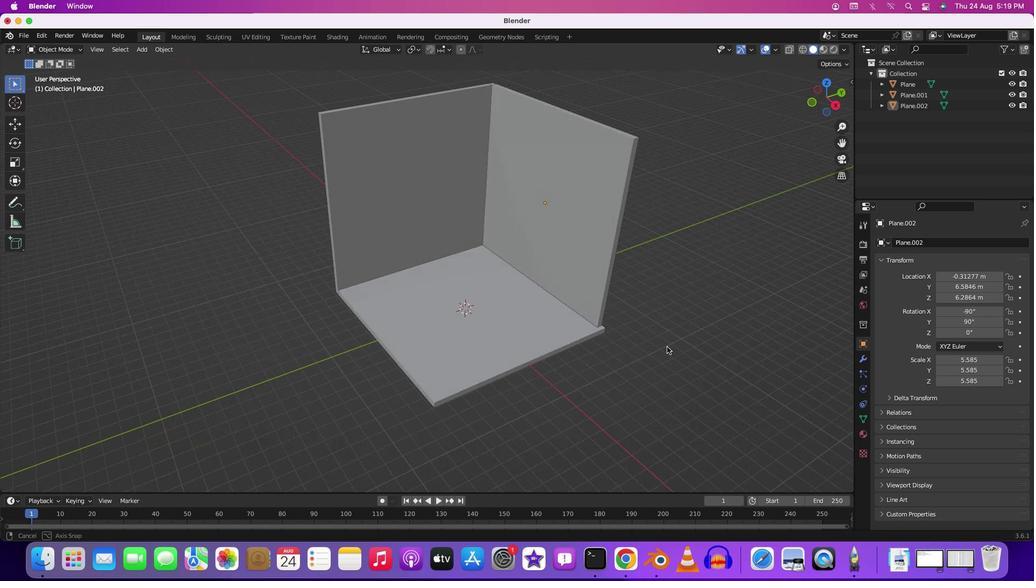 
Action: Mouse pressed middle at (695, 331)
Screenshot: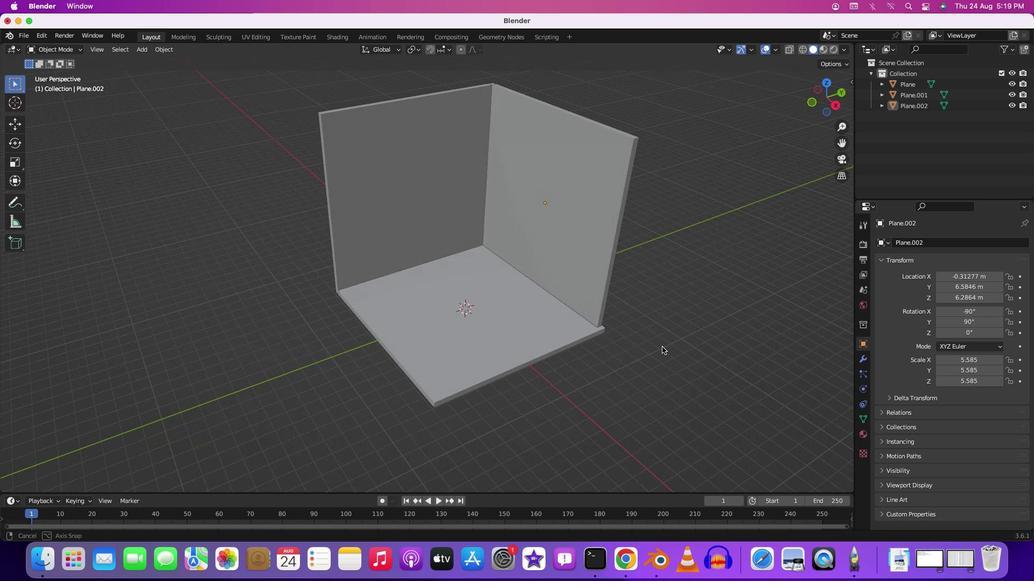 
Action: Mouse moved to (649, 276)
Screenshot: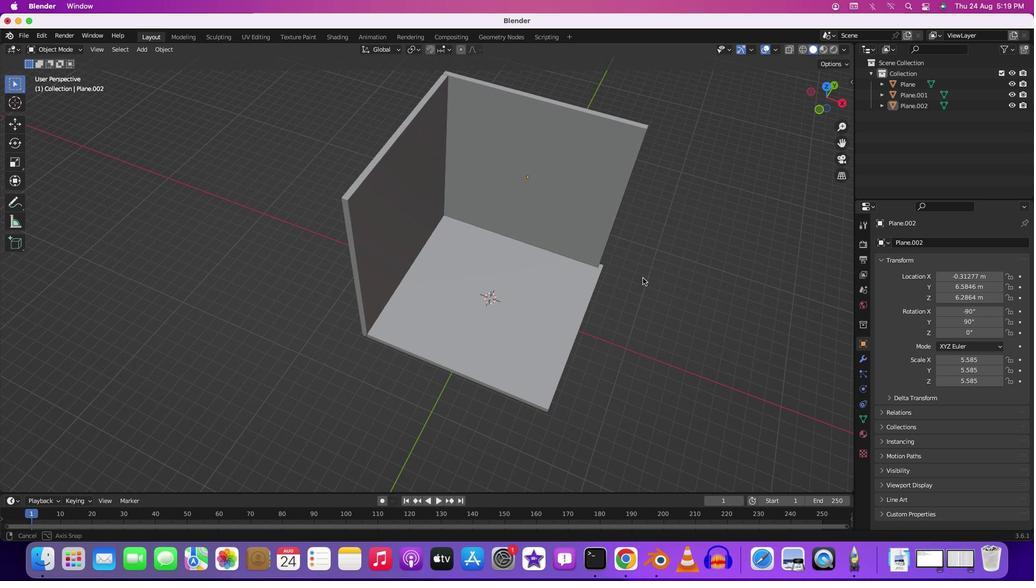 
Action: Mouse pressed middle at (649, 276)
Screenshot: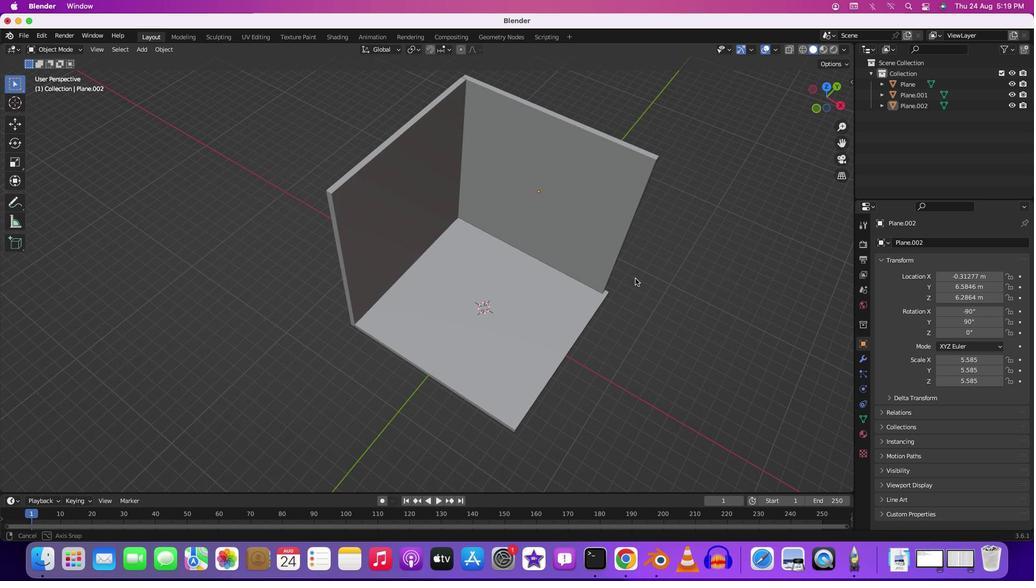 
Action: Mouse moved to (531, 302)
Screenshot: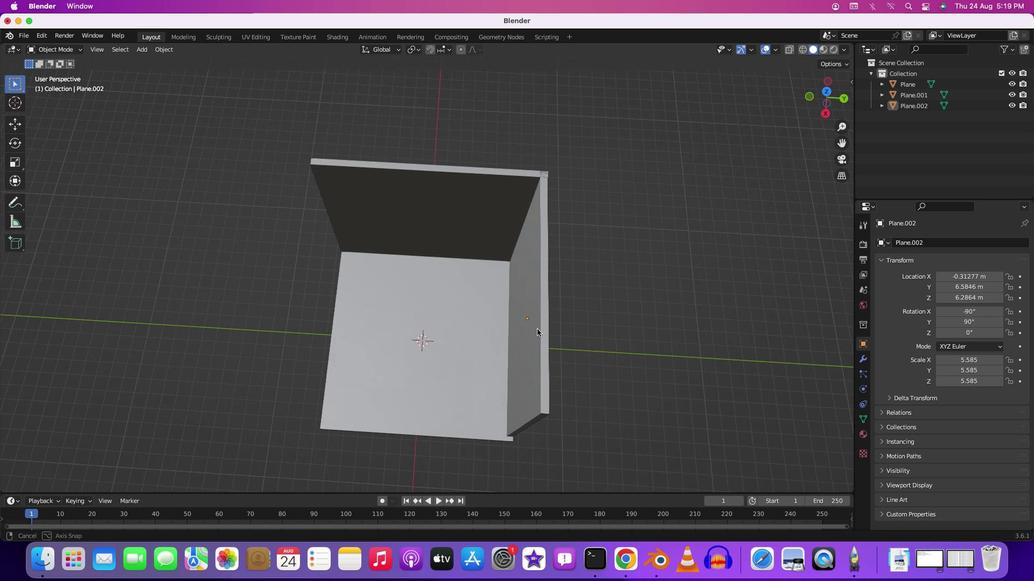 
Action: Mouse pressed middle at (531, 302)
Screenshot: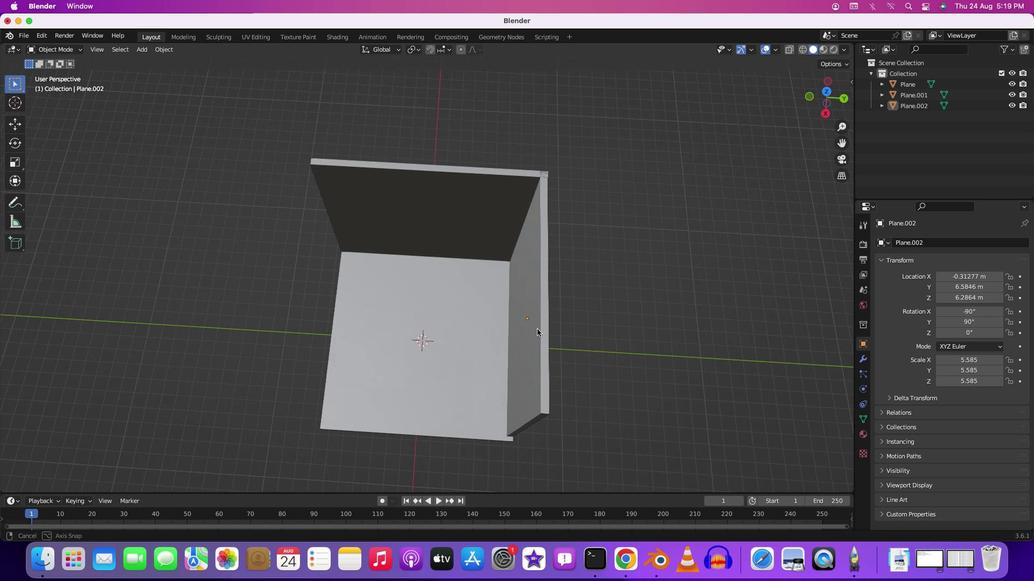 
Action: Mouse moved to (538, 339)
Screenshot: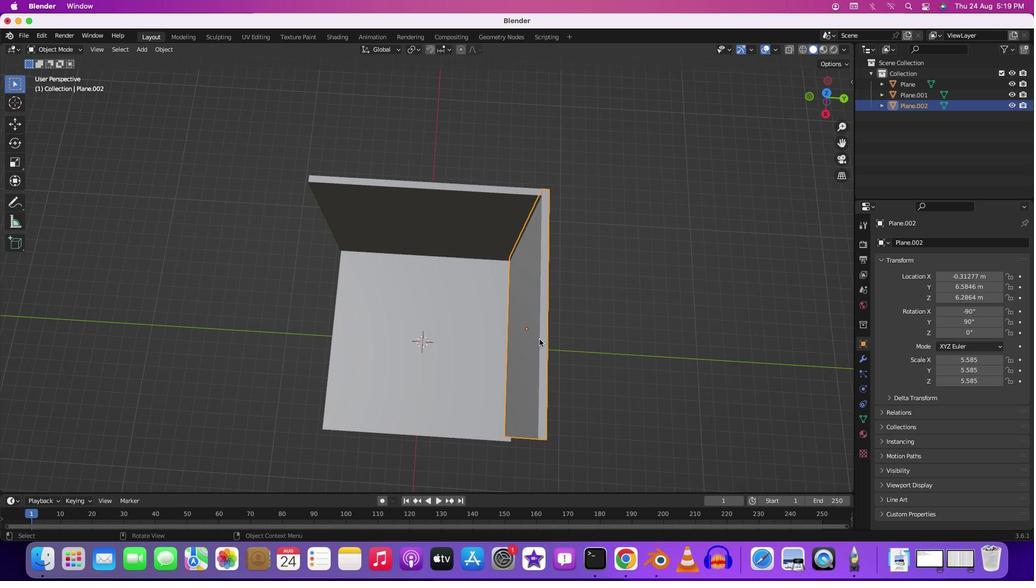 
Action: Mouse pressed left at (538, 339)
Screenshot: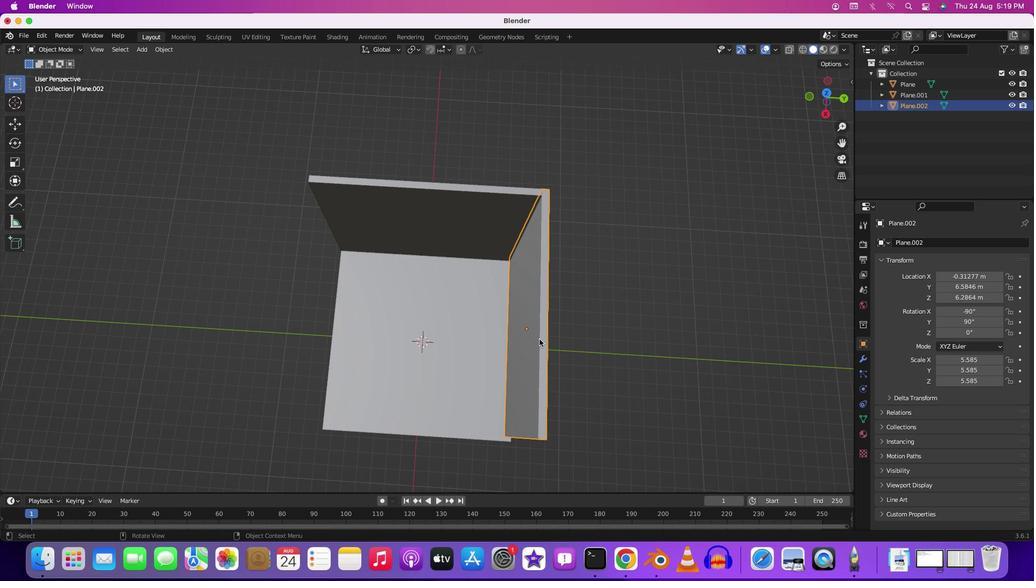 
Action: Key pressed 's''x'
Screenshot: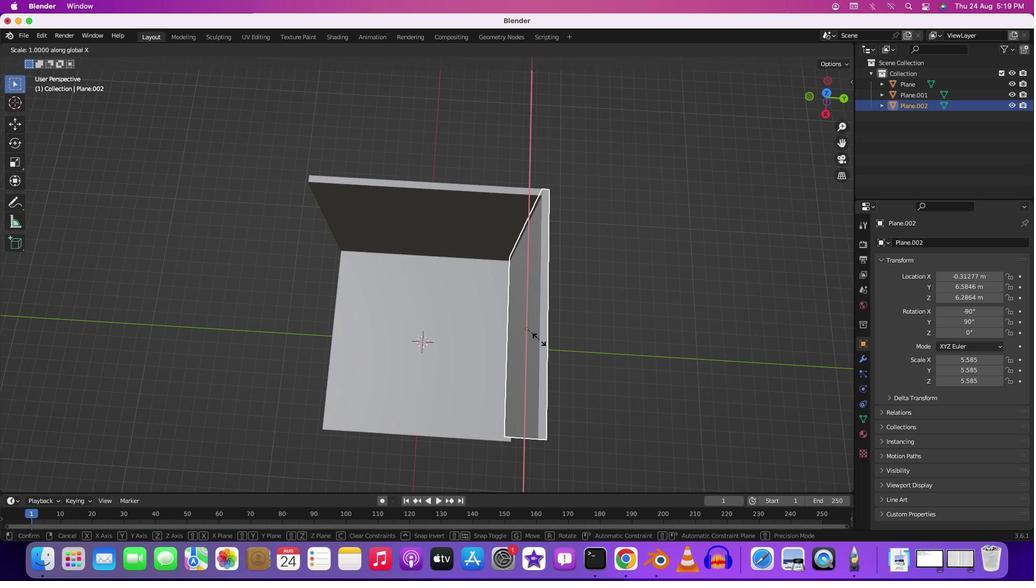 
Action: Mouse moved to (538, 340)
Screenshot: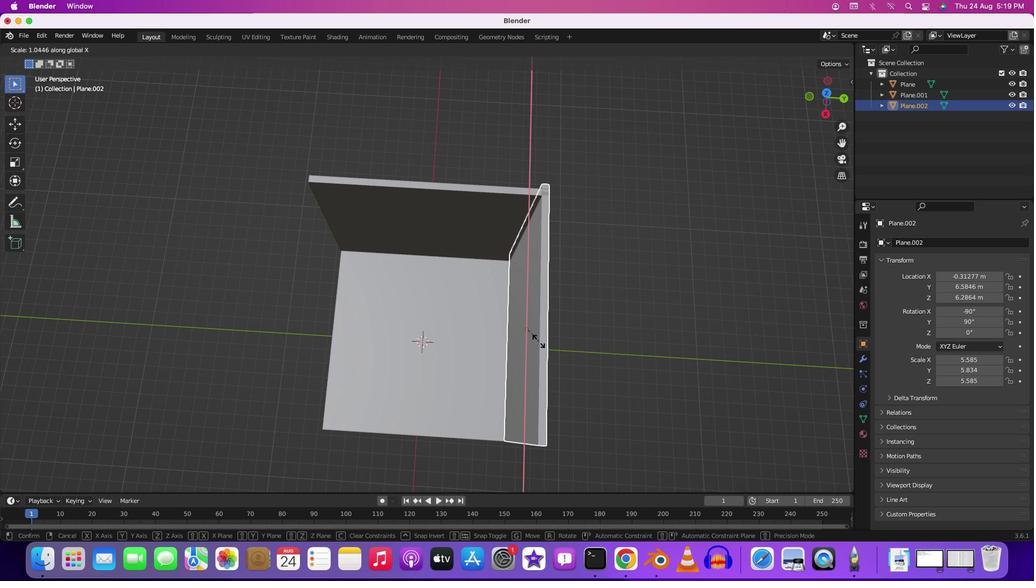 
Action: Mouse pressed left at (538, 340)
Screenshot: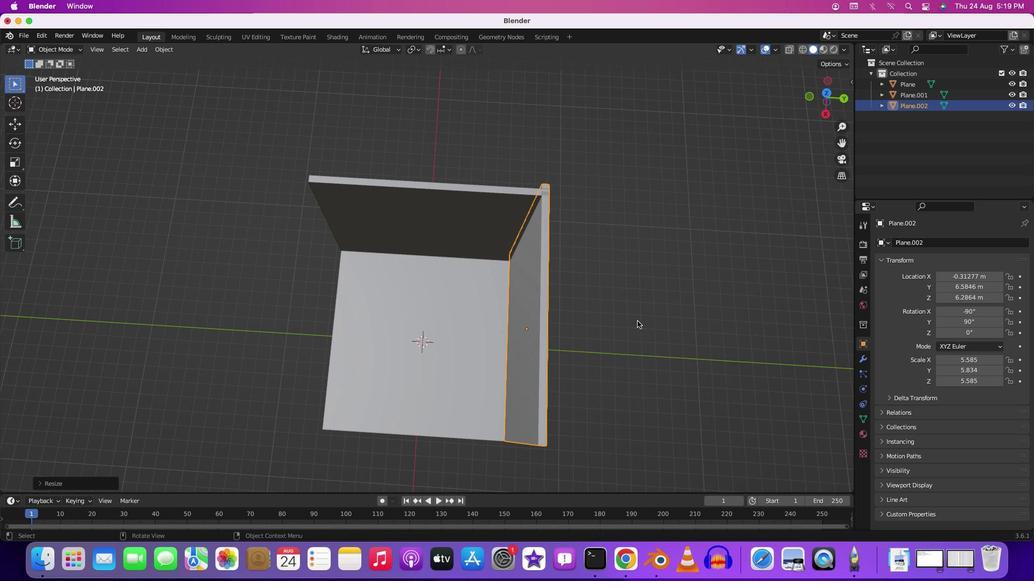 
Action: Mouse moved to (636, 320)
Screenshot: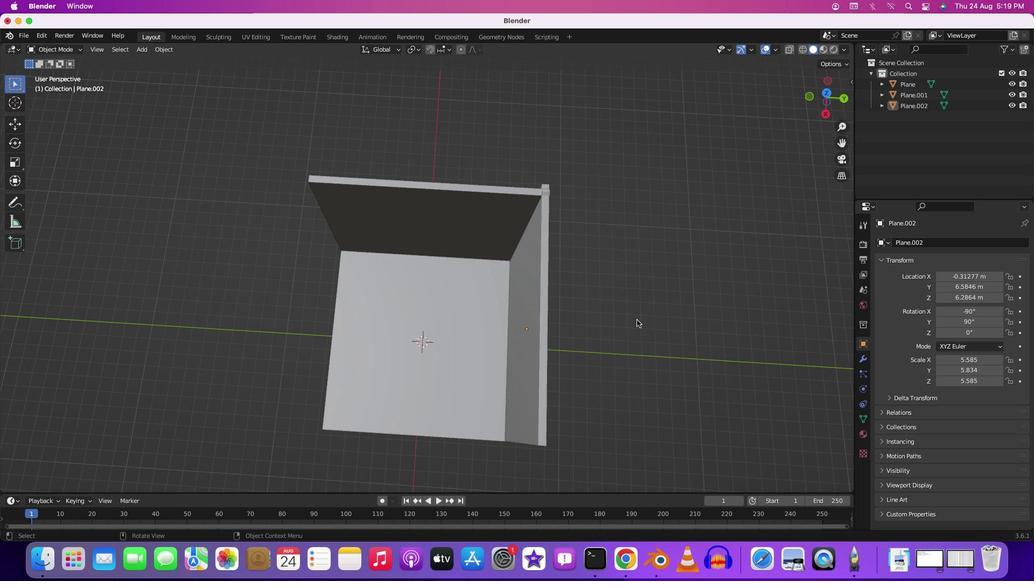 
Action: Mouse pressed left at (636, 320)
Screenshot: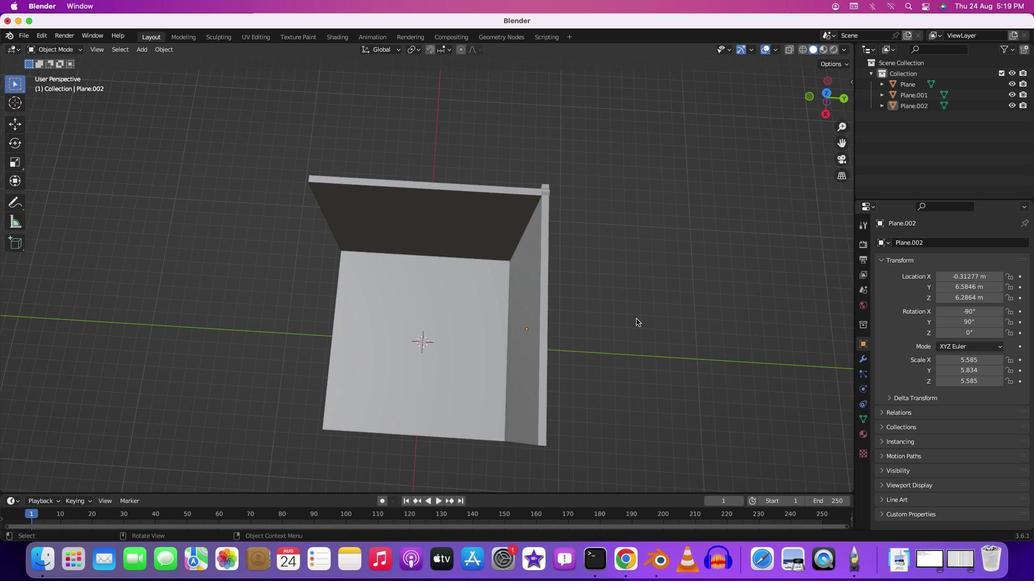 
Action: Mouse moved to (647, 303)
Screenshot: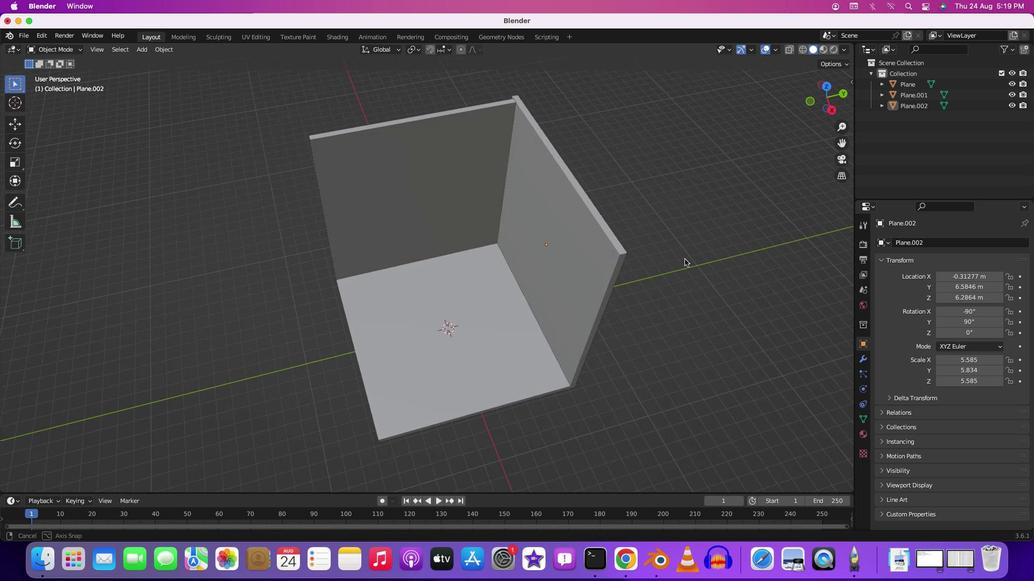 
Action: Mouse pressed middle at (647, 303)
Screenshot: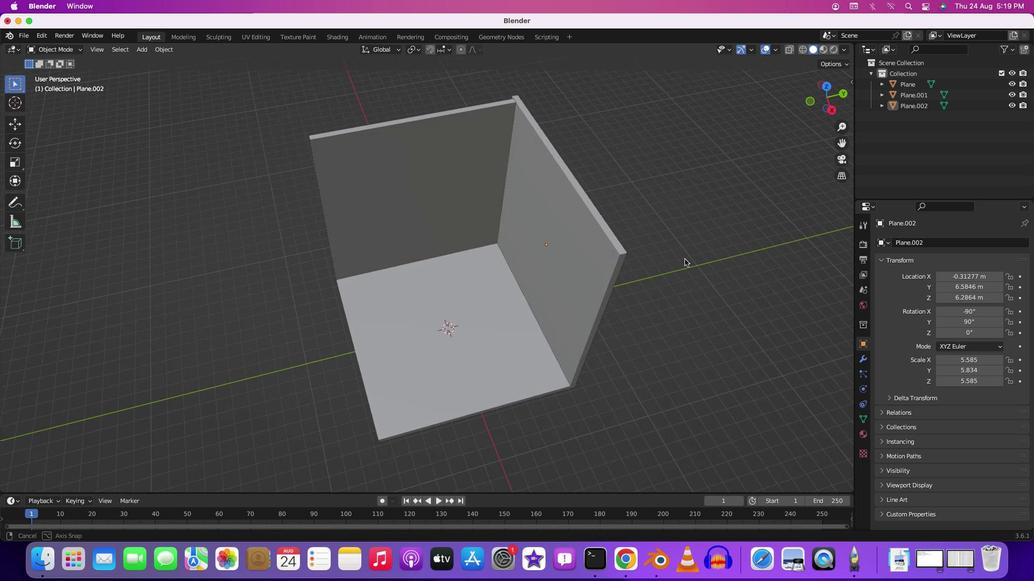 
Action: Mouse moved to (675, 278)
Screenshot: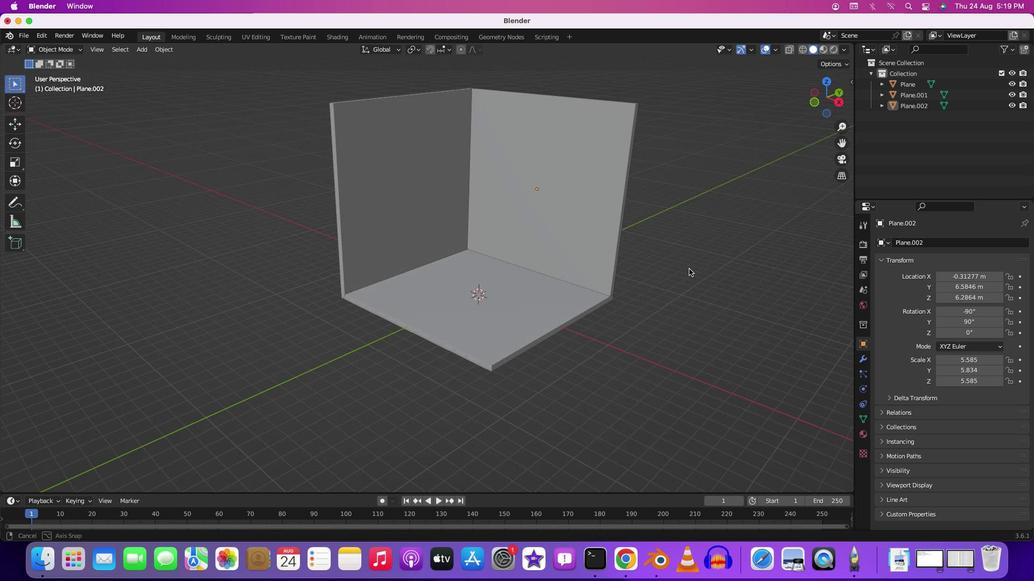 
Action: Mouse pressed middle at (675, 278)
Screenshot: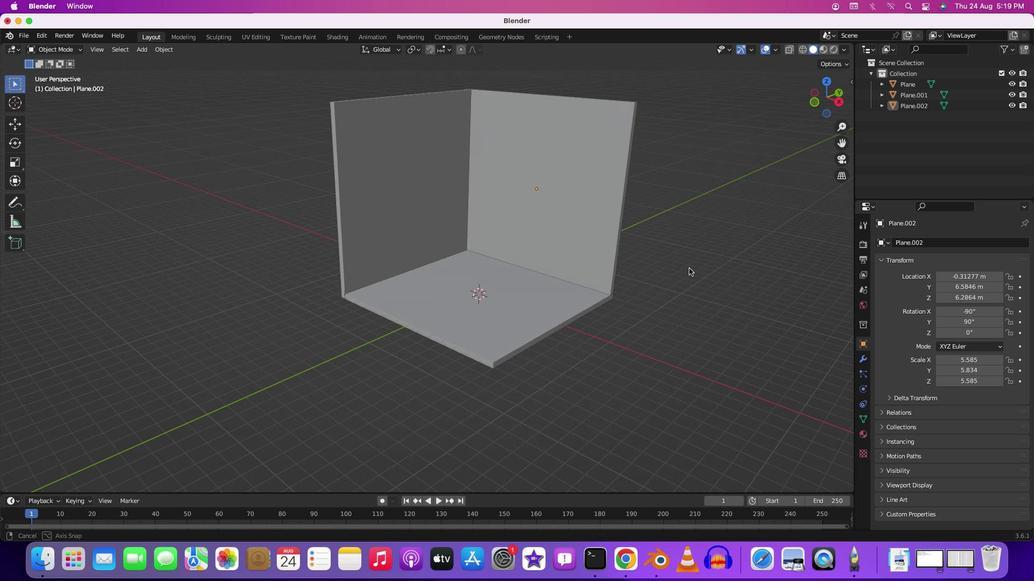 
Action: Mouse moved to (625, 330)
Screenshot: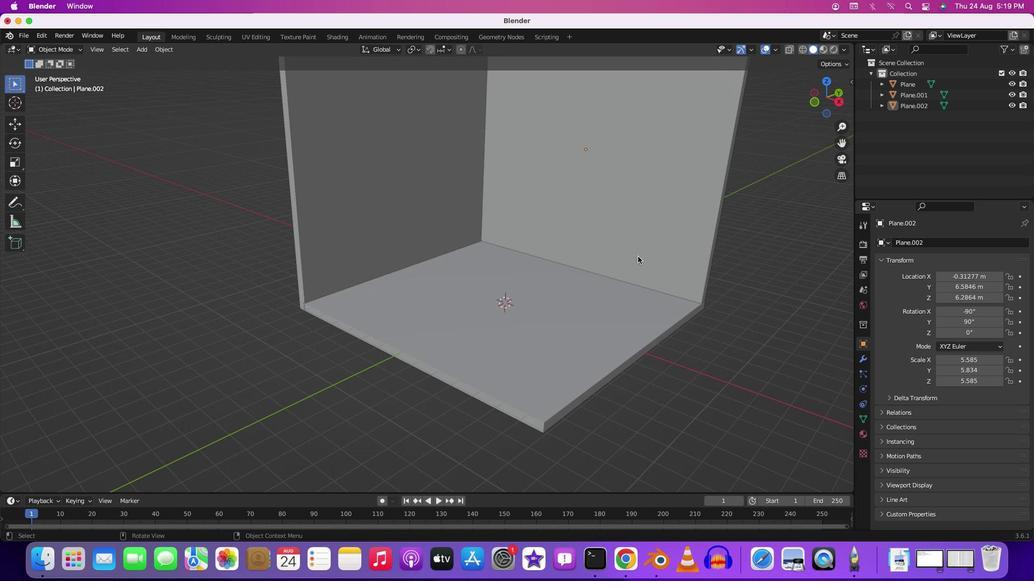 
Action: Mouse scrolled (625, 330) with delta (0, 0)
Screenshot: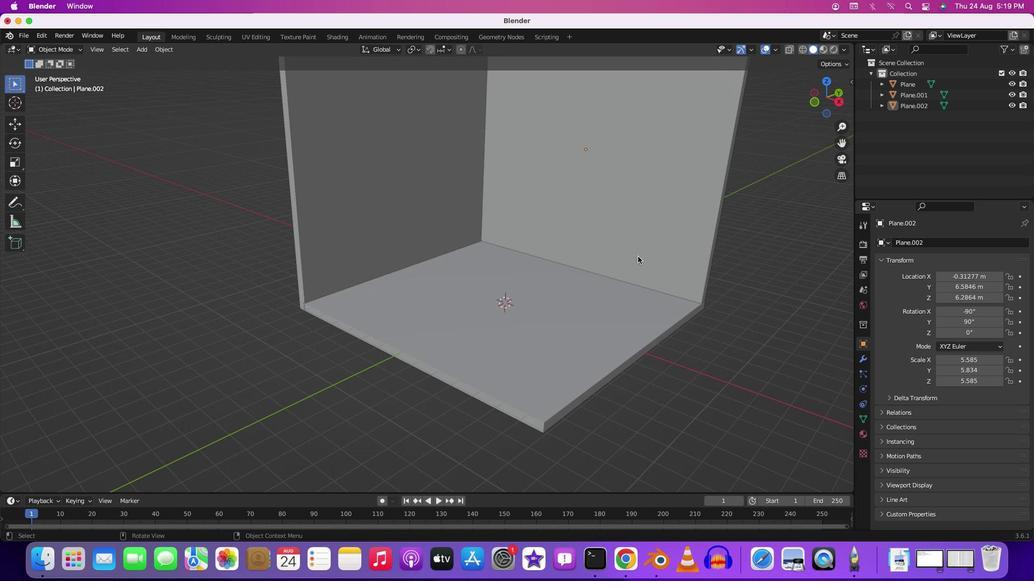 
Action: Mouse moved to (625, 332)
Screenshot: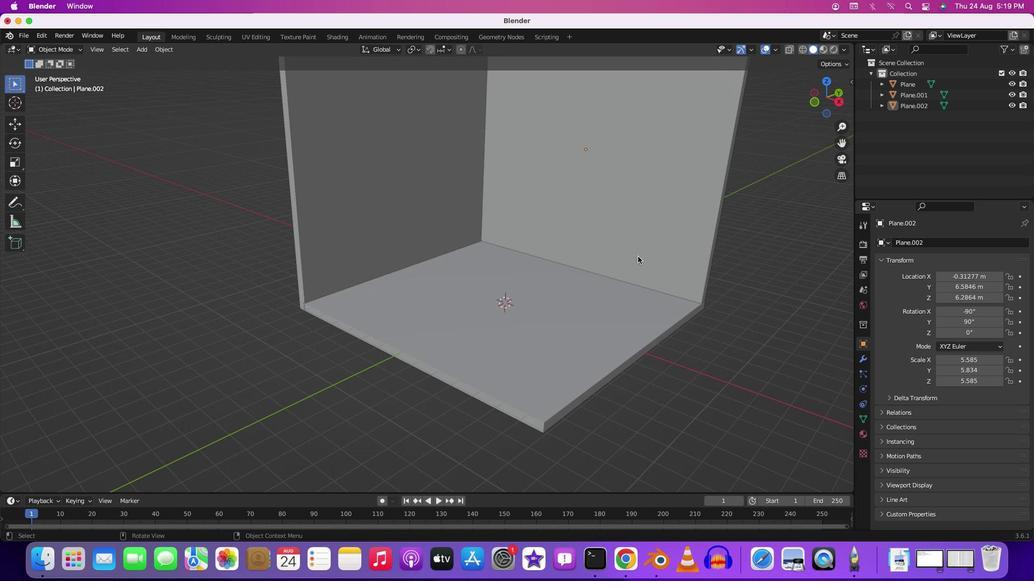 
Action: Mouse scrolled (625, 332) with delta (0, 0)
Screenshot: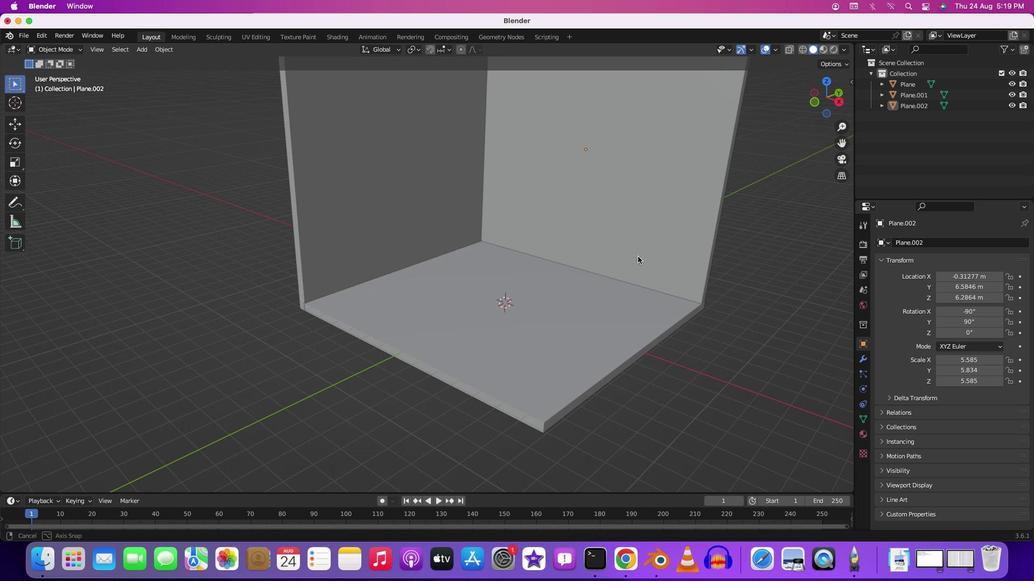 
Action: Mouse moved to (637, 255)
Screenshot: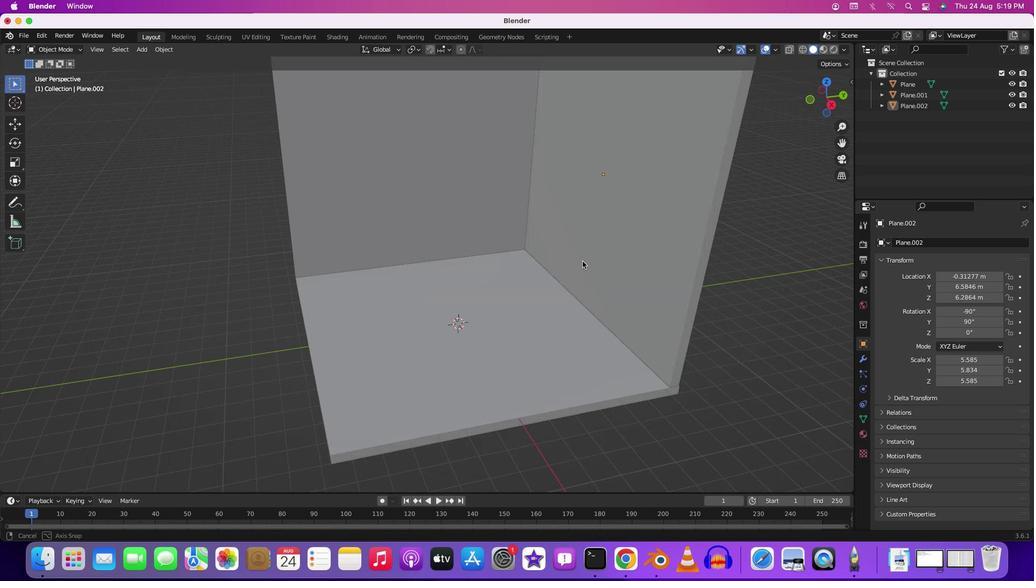 
Action: Mouse pressed middle at (637, 255)
Screenshot: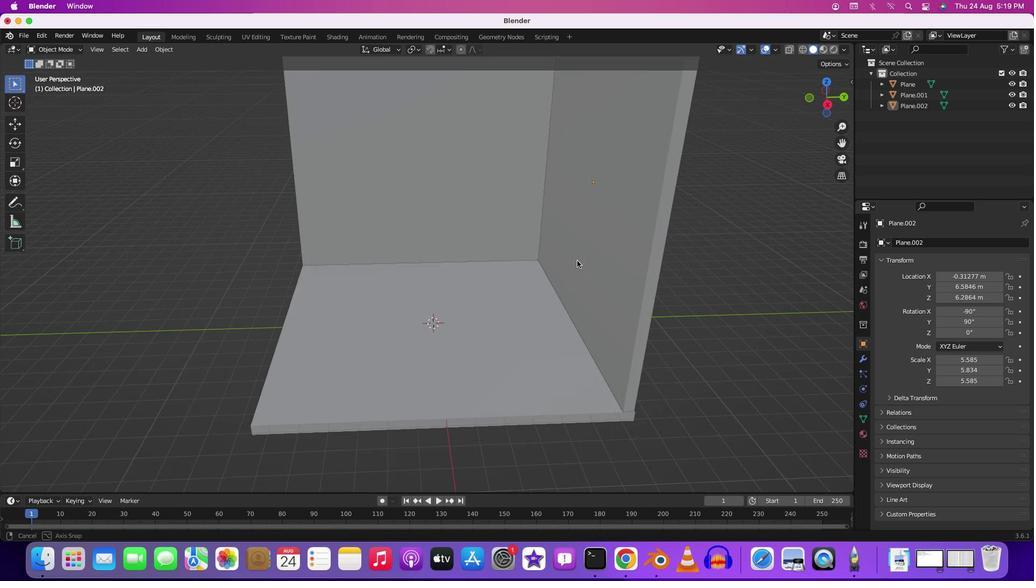 
Action: Mouse moved to (912, 80)
Screenshot: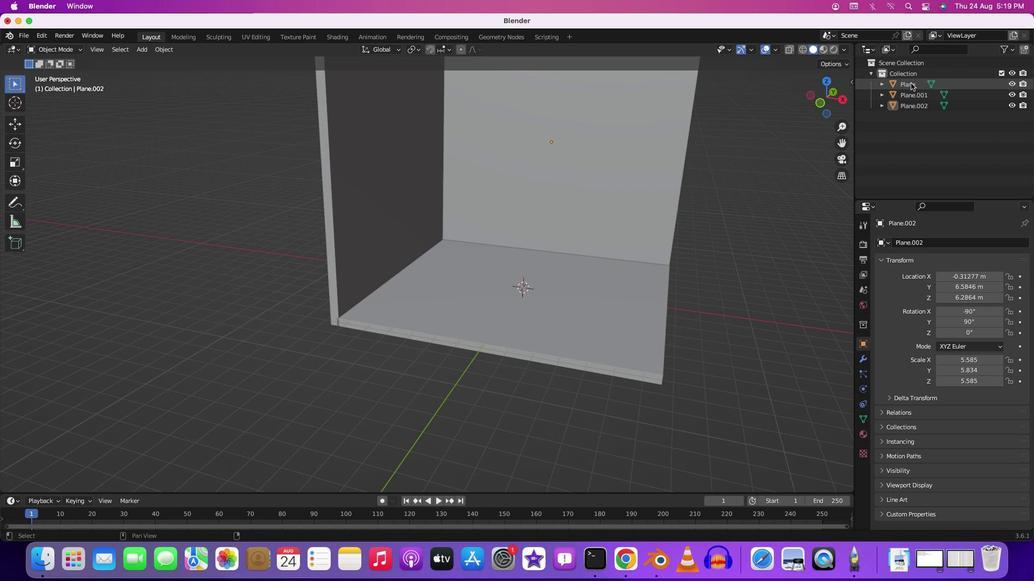 
Action: Key pressed Key.shift
Screenshot: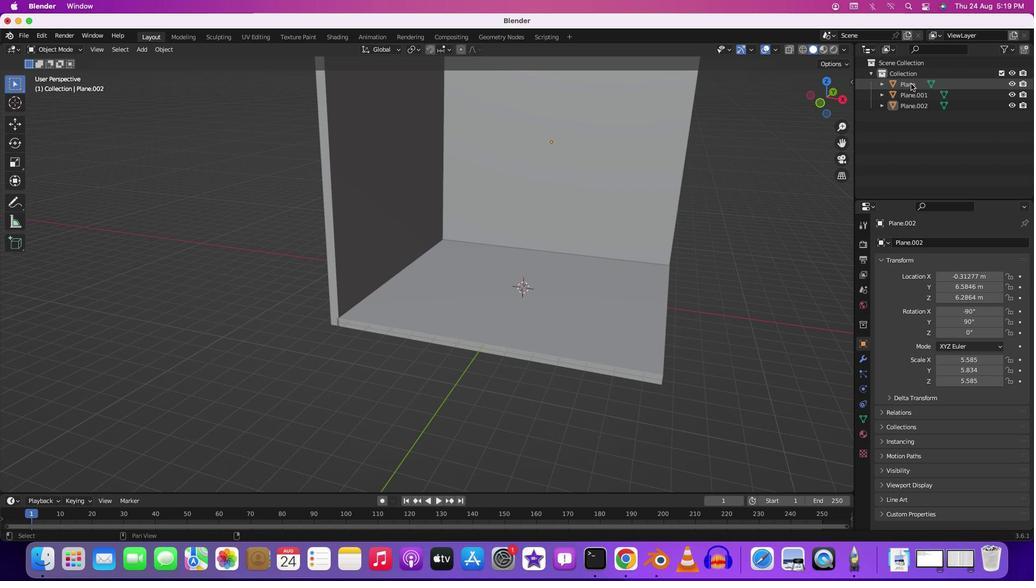 
Action: Mouse moved to (910, 82)
Screenshot: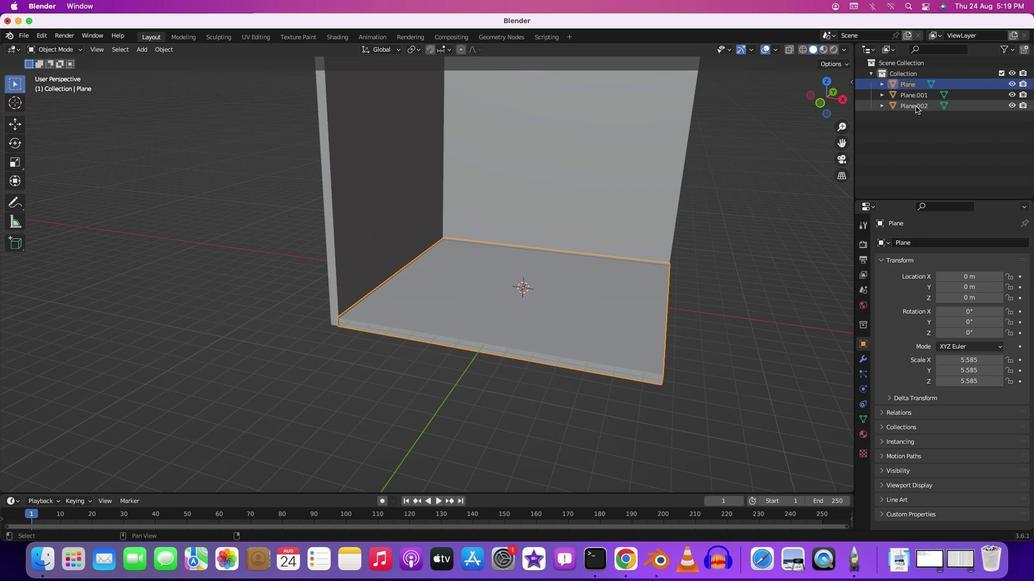 
Action: Mouse pressed left at (910, 82)
Screenshot: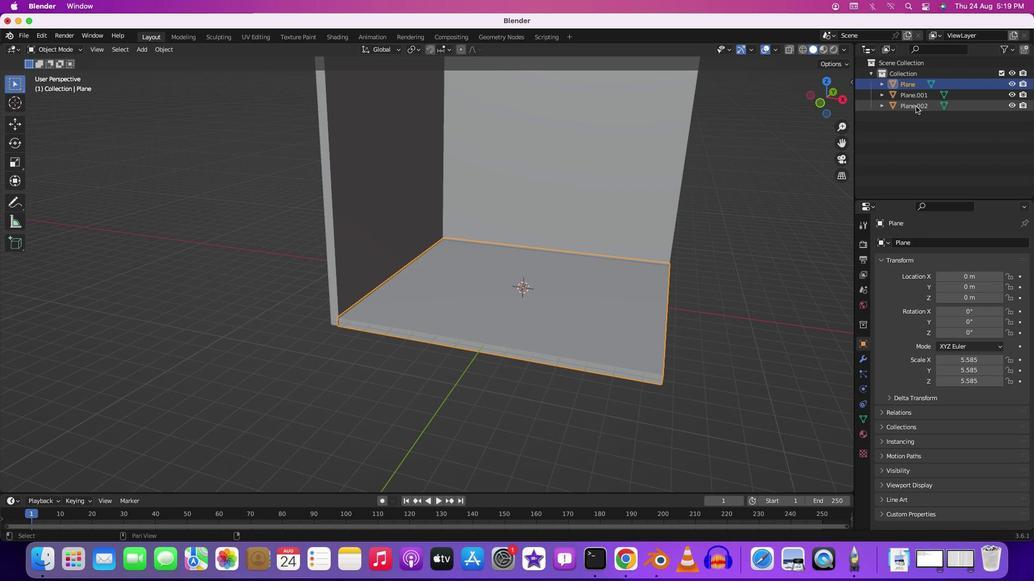 
Action: Mouse moved to (915, 105)
Screenshot: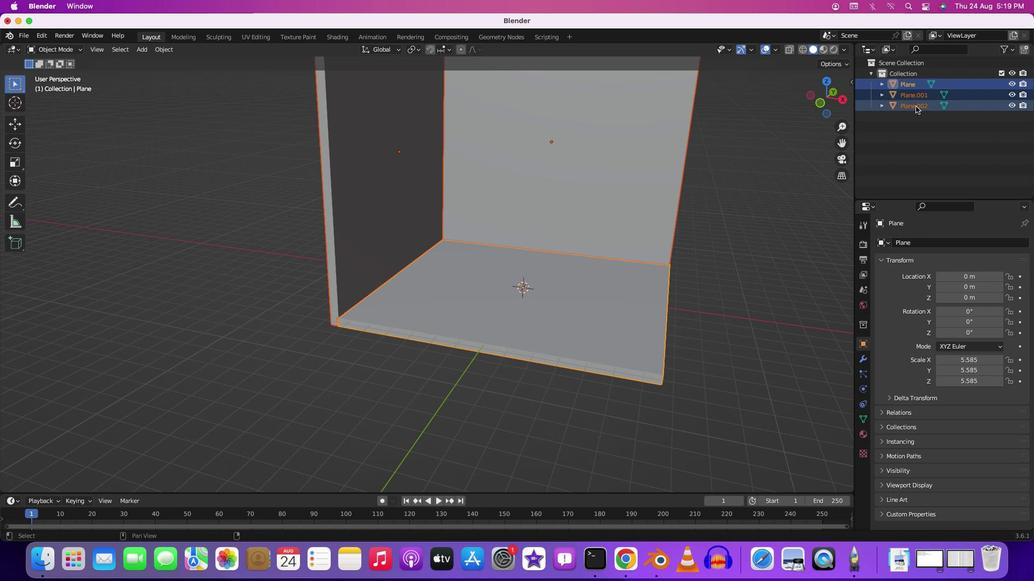 
Action: Mouse pressed left at (915, 105)
Screenshot: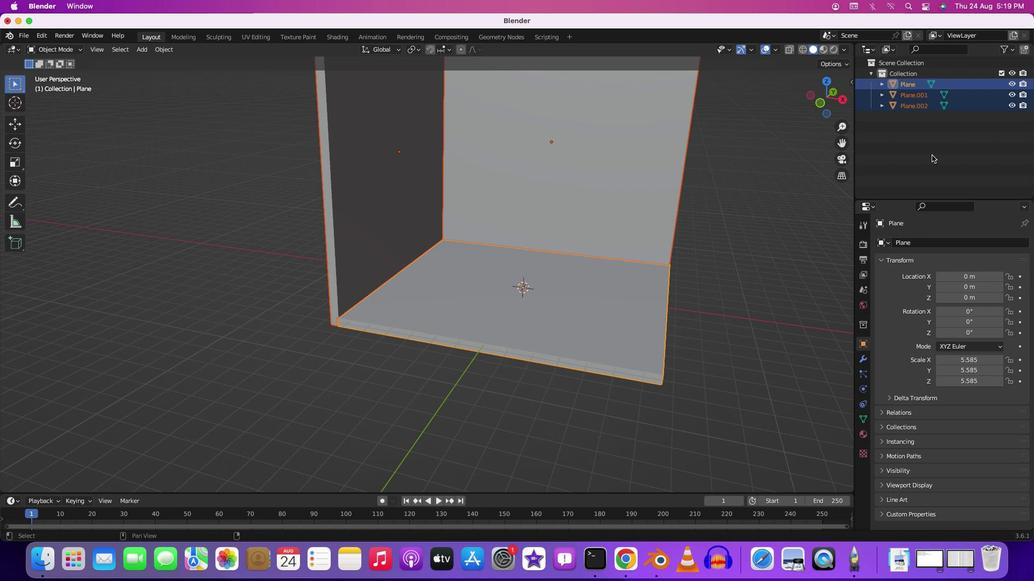 
Action: Mouse moved to (918, 143)
Screenshot: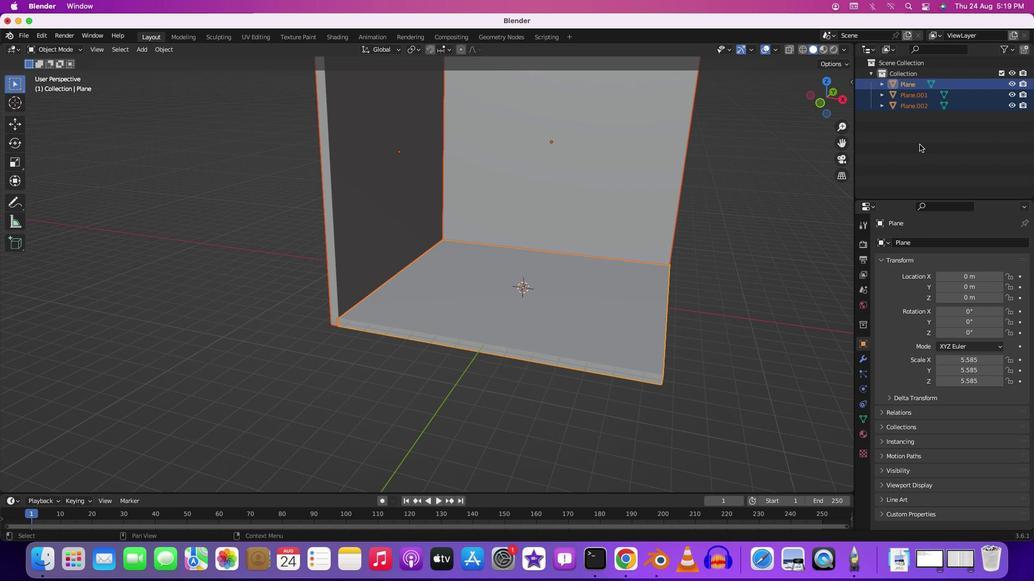 
Action: Key pressed 'm'
Screenshot: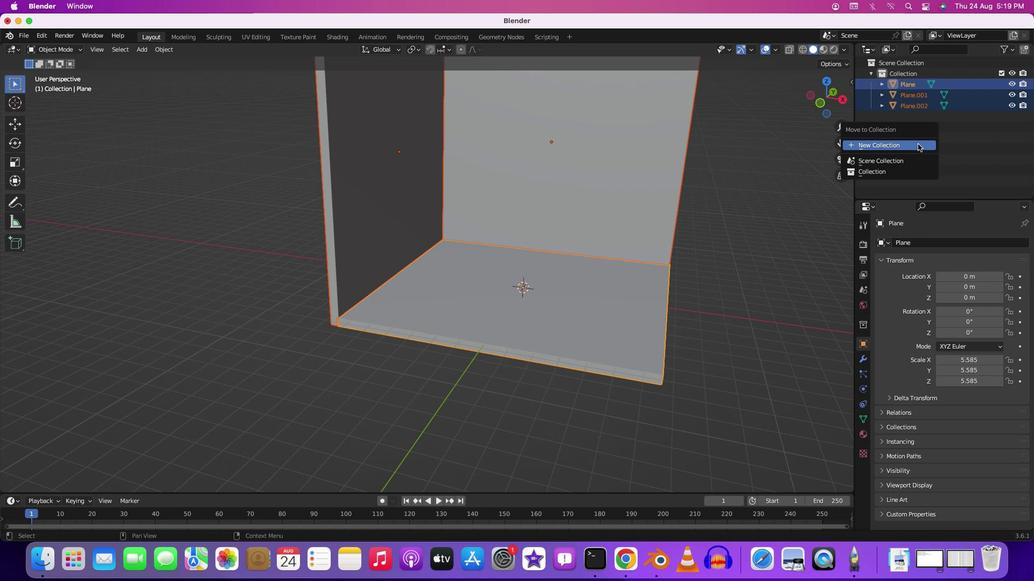 
Action: Mouse moved to (916, 143)
Screenshot: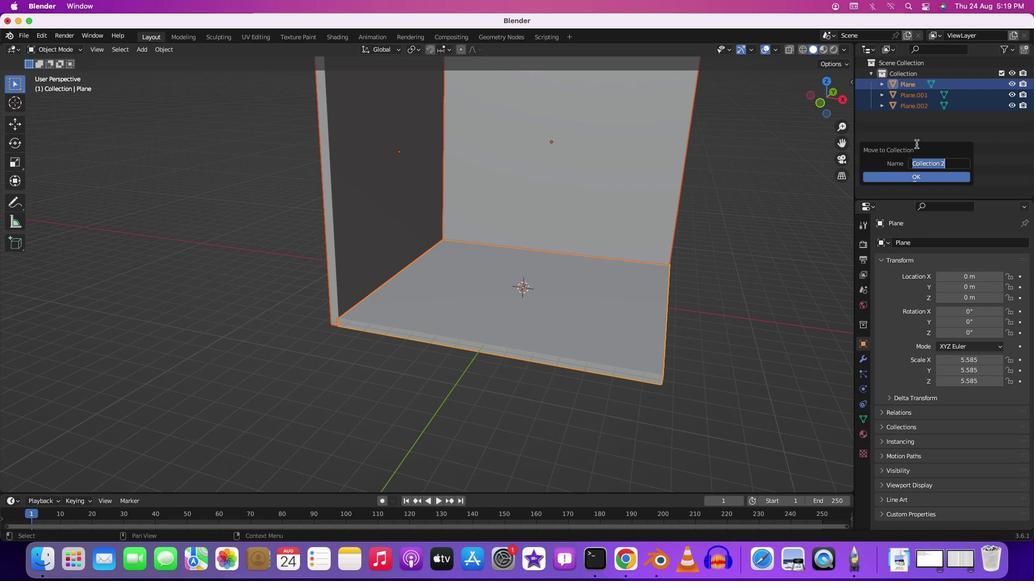 
Action: Mouse pressed left at (916, 143)
Screenshot: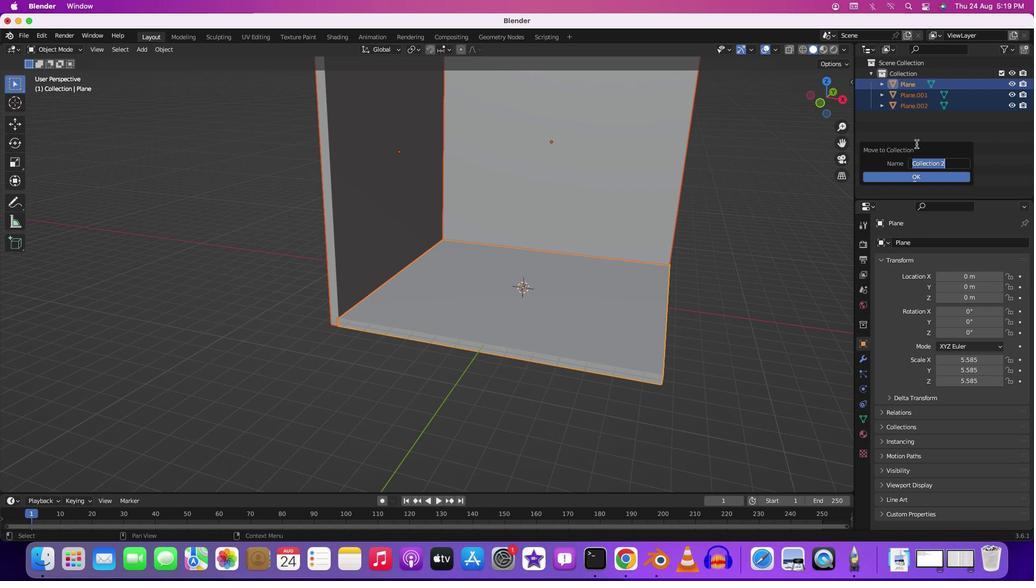 
Action: Key pressed Key.shift'R''o''o''m'Key.enter
Screenshot: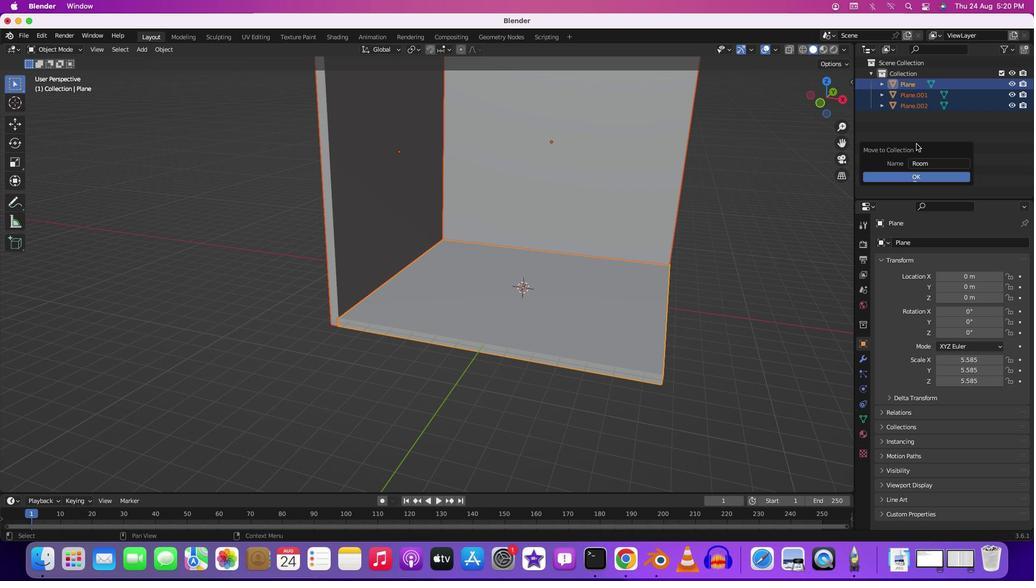 
Action: Mouse moved to (893, 173)
Screenshot: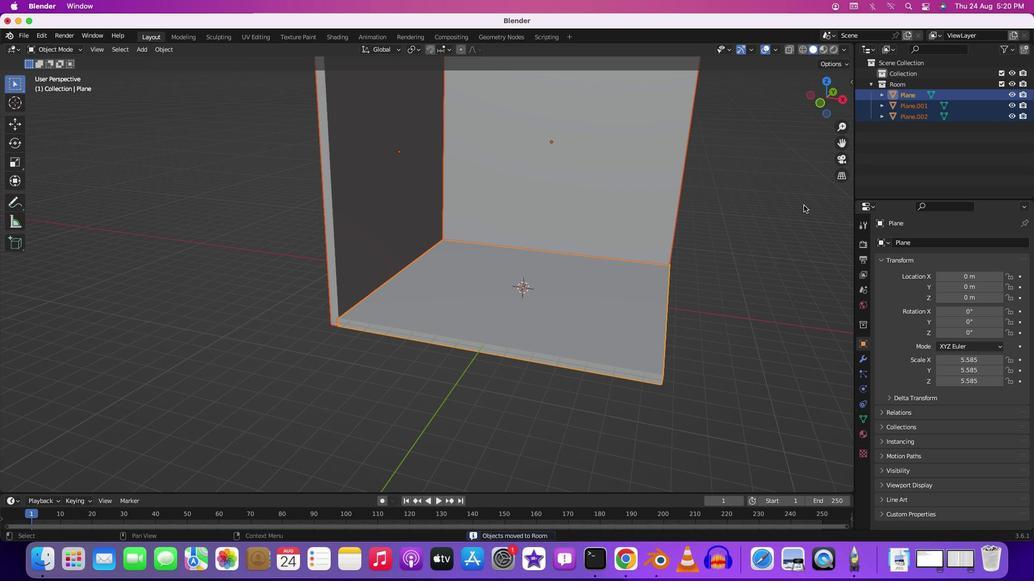 
Action: Mouse pressed left at (893, 173)
Screenshot: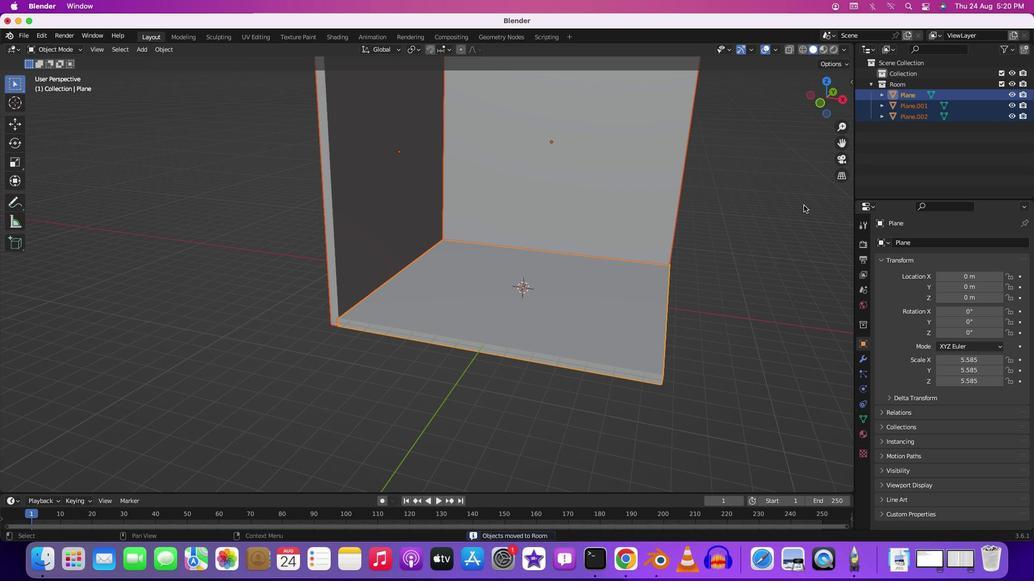 
Action: Mouse moved to (913, 149)
Screenshot: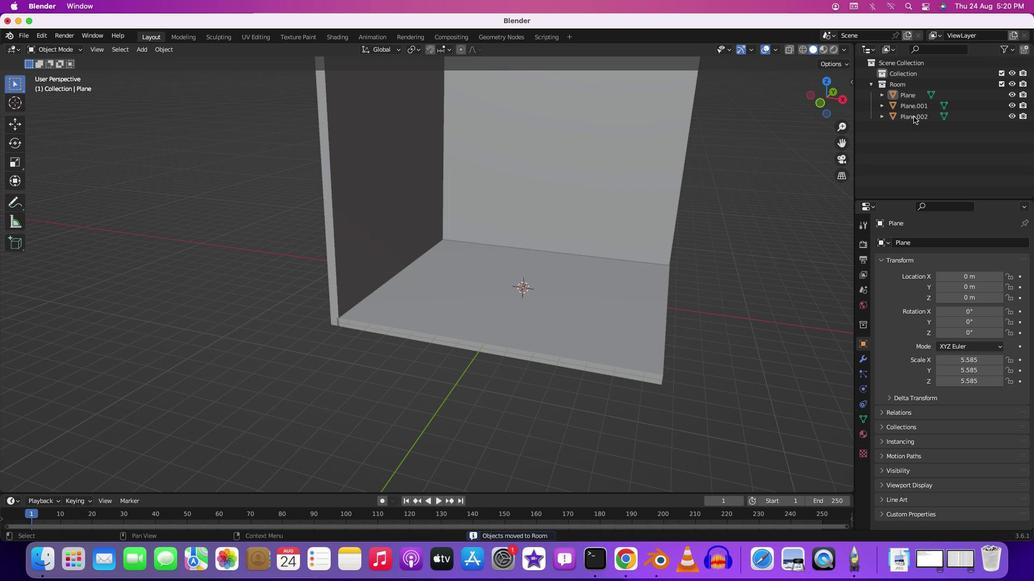 
Action: Mouse pressed left at (913, 149)
Screenshot: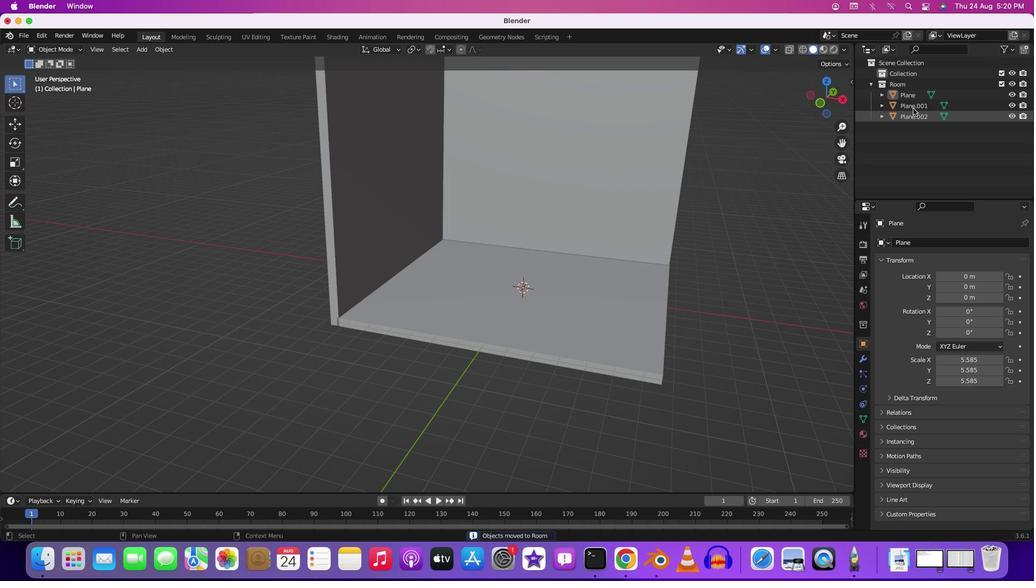 
Action: Mouse moved to (686, 207)
Screenshot: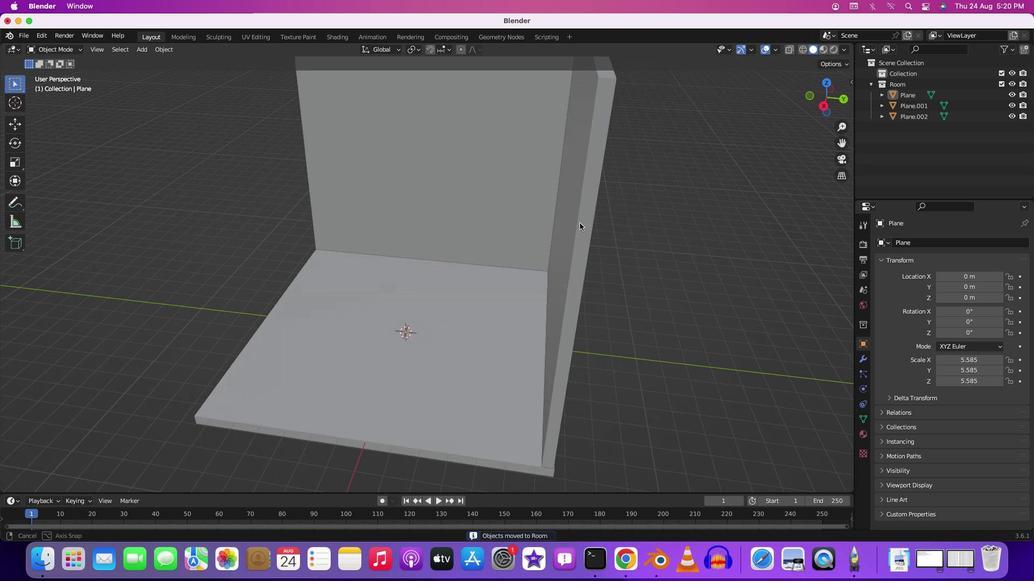 
Action: Mouse pressed middle at (686, 207)
Screenshot: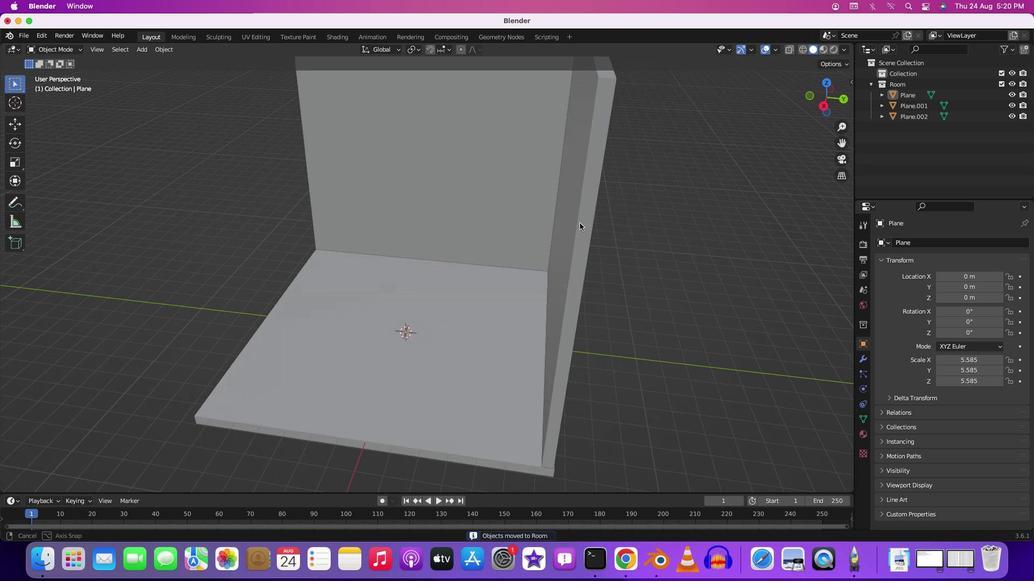 
Action: Mouse moved to (741, 278)
Screenshot: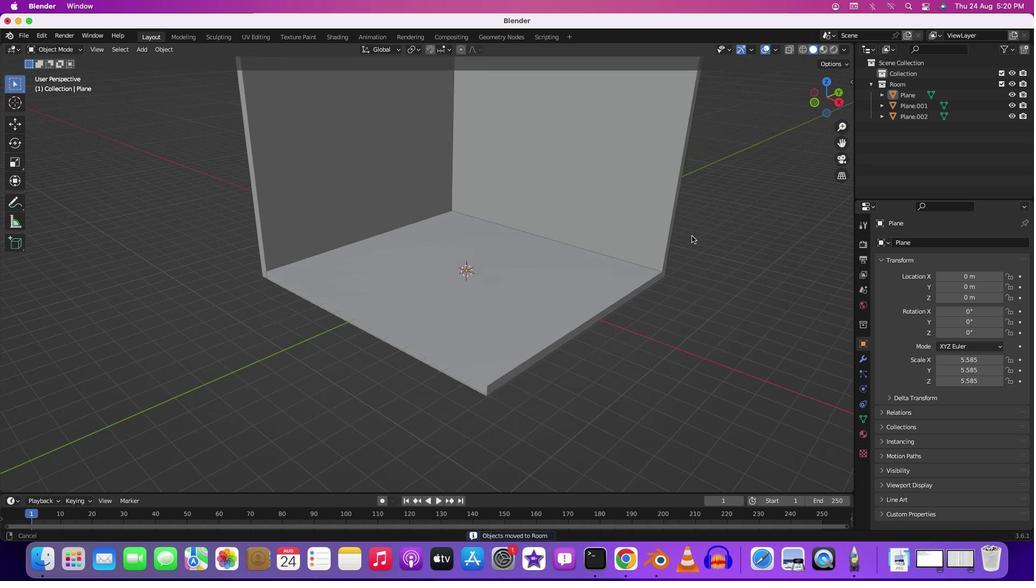 
Action: Key pressed Key.shift
Screenshot: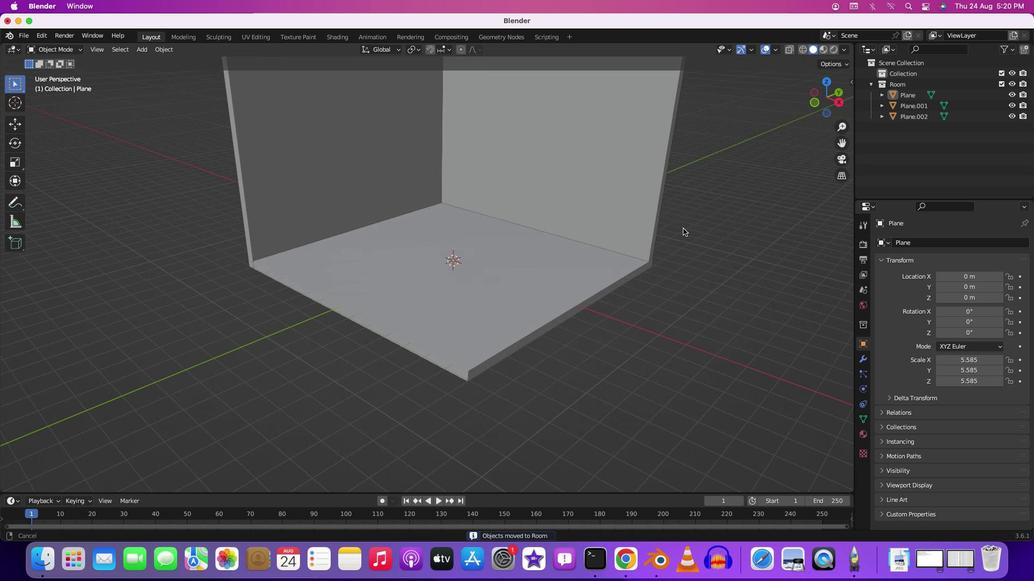 
Action: Mouse moved to (741, 278)
Screenshot: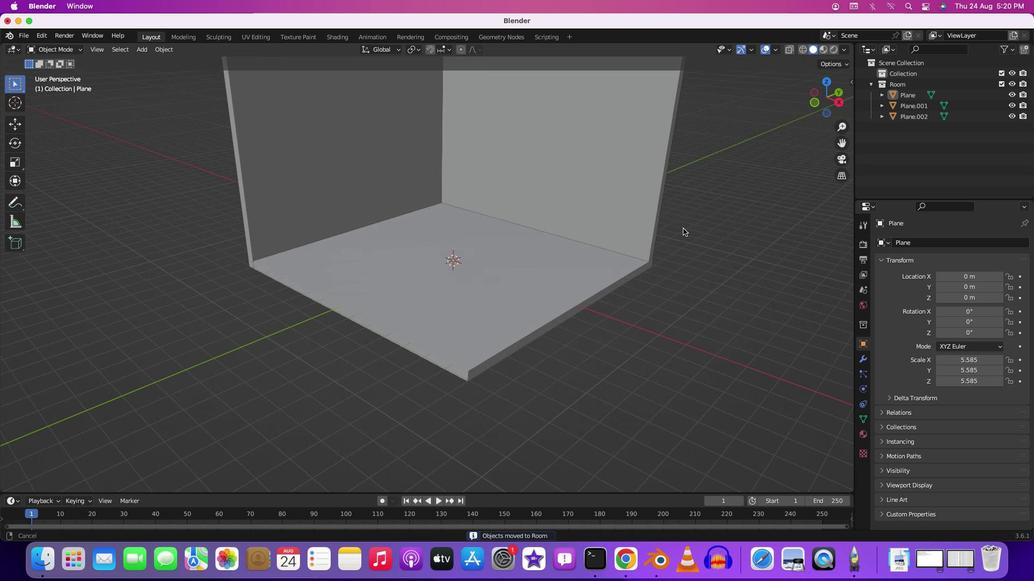 
Action: Mouse pressed middle at (741, 278)
Screenshot: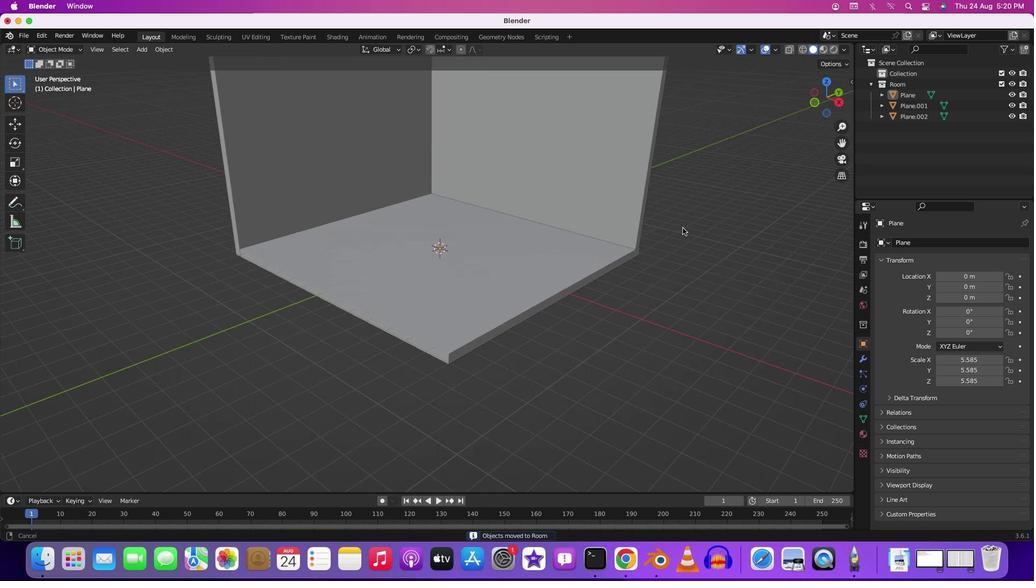 
Action: Mouse moved to (699, 233)
Screenshot: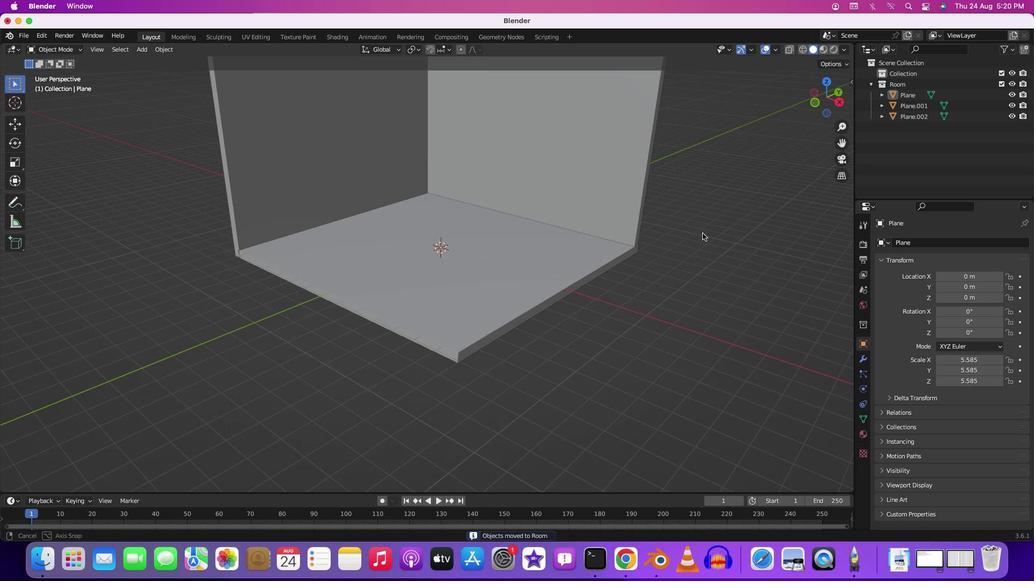 
Action: Mouse pressed middle at (699, 233)
Screenshot: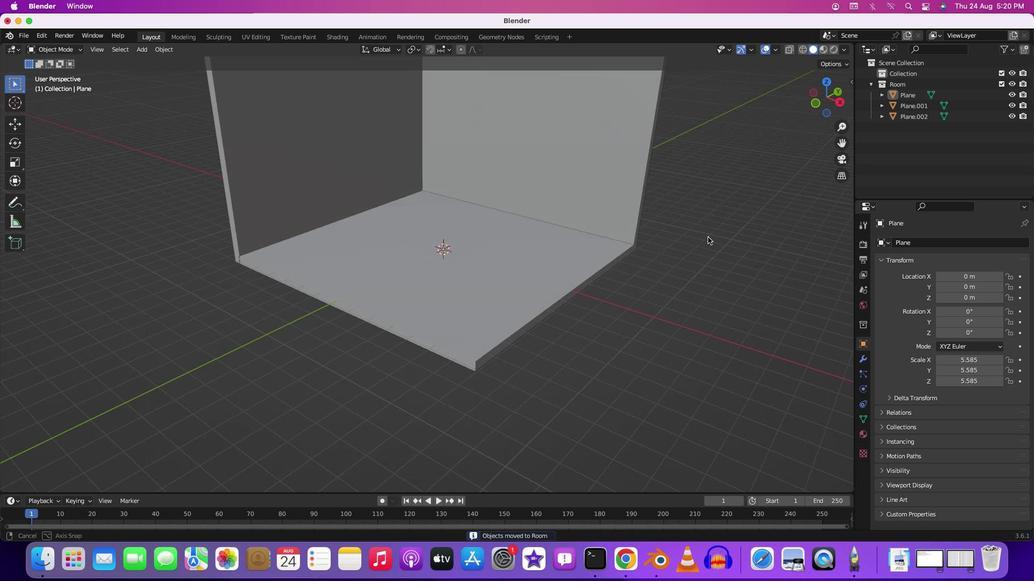 
Action: Mouse moved to (707, 226)
Screenshot: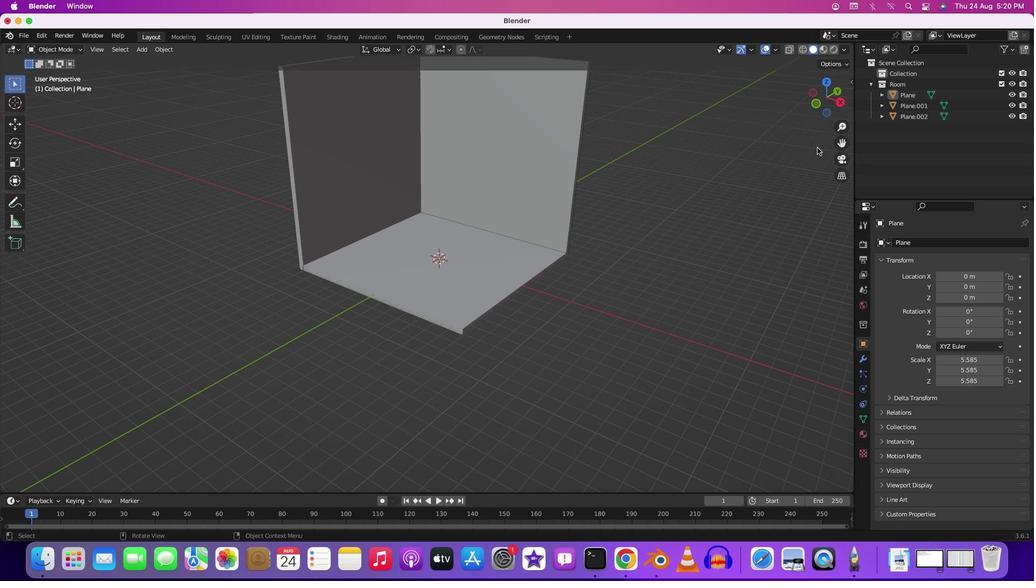 
Action: Mouse scrolled (707, 226) with delta (0, 0)
Screenshot: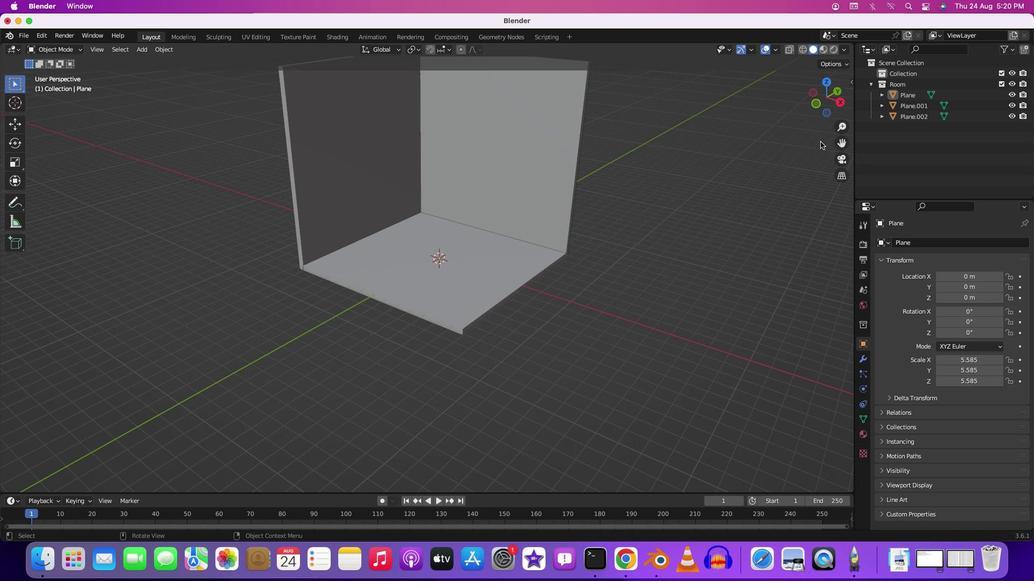 
Action: Mouse moved to (707, 226)
Screenshot: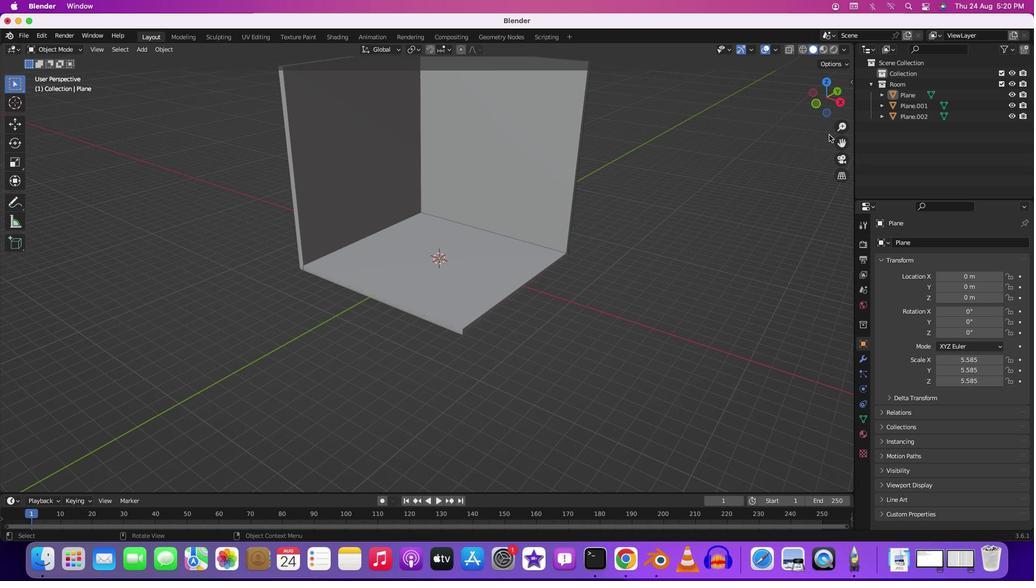 
Action: Mouse scrolled (707, 226) with delta (0, 0)
Screenshot: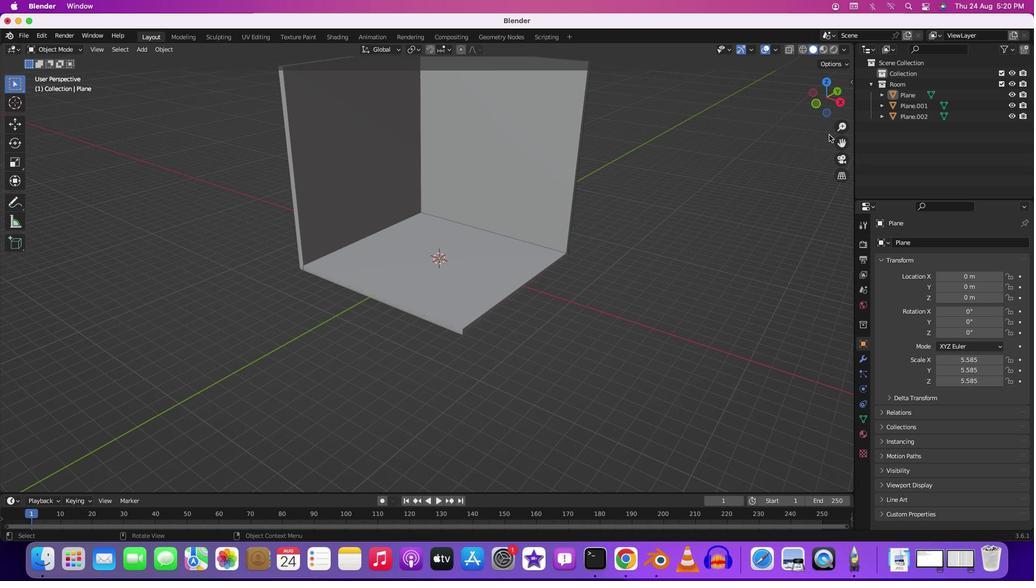 
Action: Mouse moved to (872, 85)
Screenshot: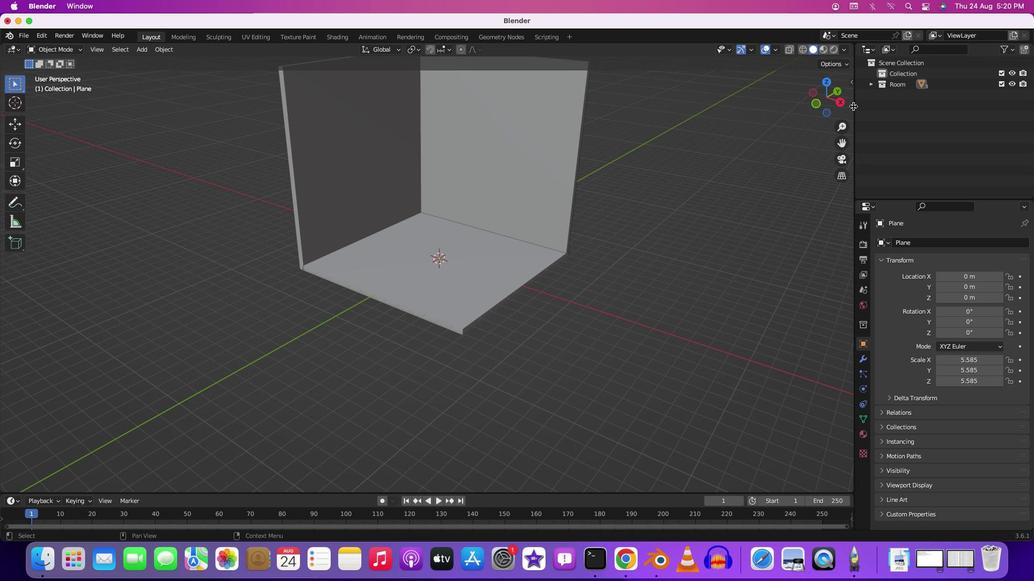 
Action: Mouse pressed left at (872, 85)
Screenshot: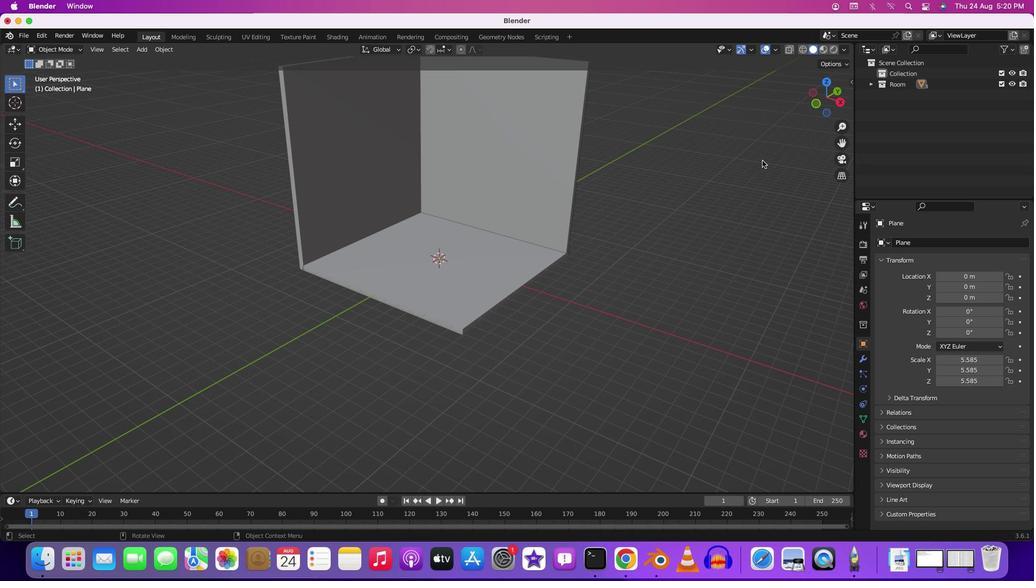 
Action: Mouse moved to (707, 194)
Screenshot: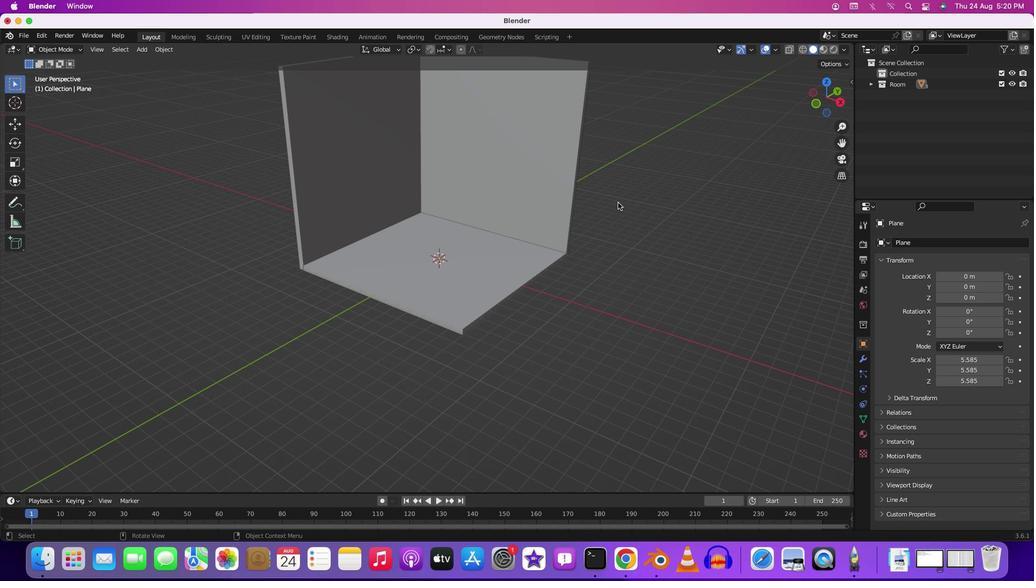 
Action: Mouse pressed left at (707, 194)
Screenshot: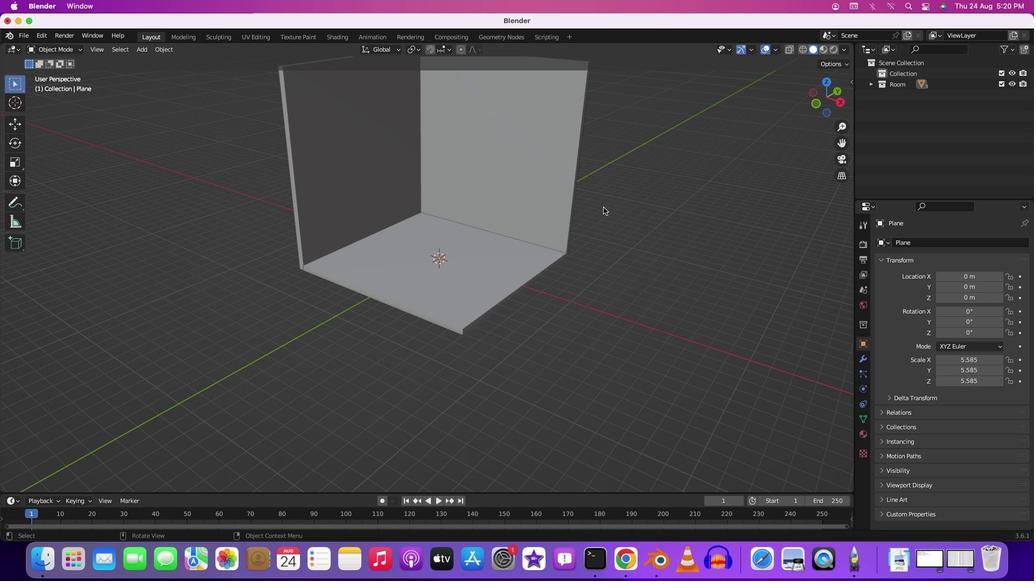 
Action: Mouse moved to (600, 214)
Screenshot: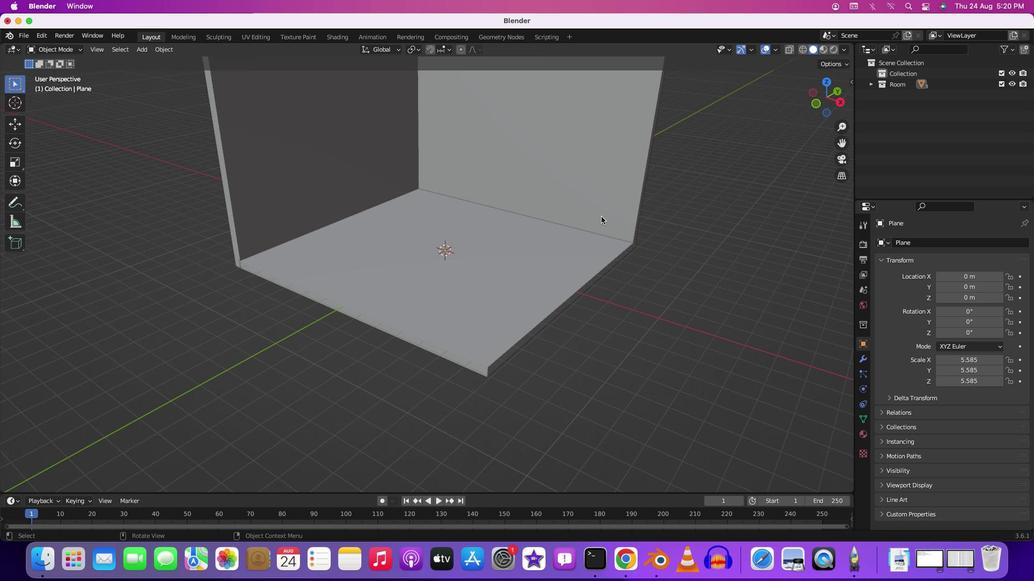 
Action: Mouse scrolled (600, 214) with delta (0, 0)
Screenshot: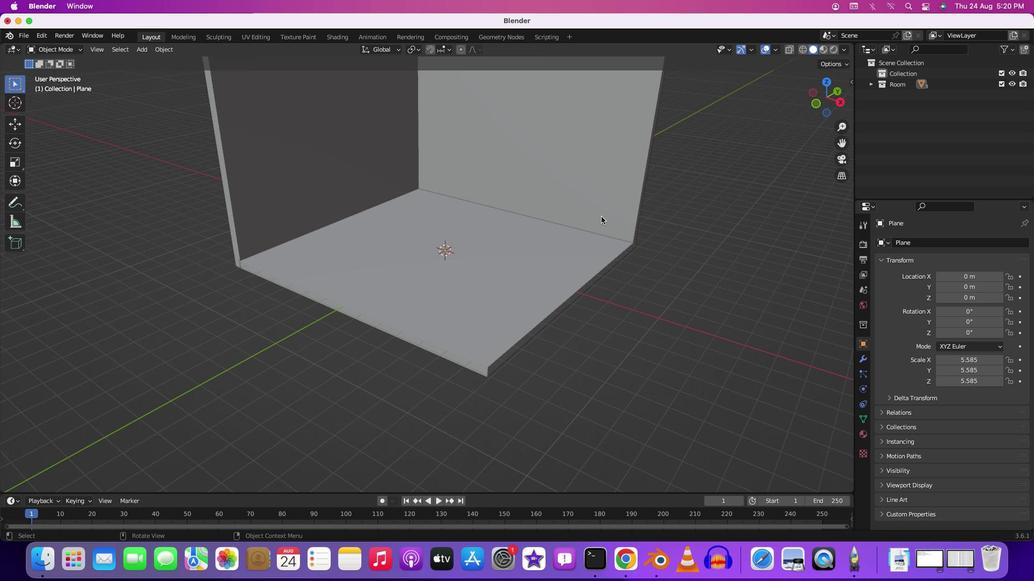 
Action: Mouse moved to (600, 214)
Screenshot: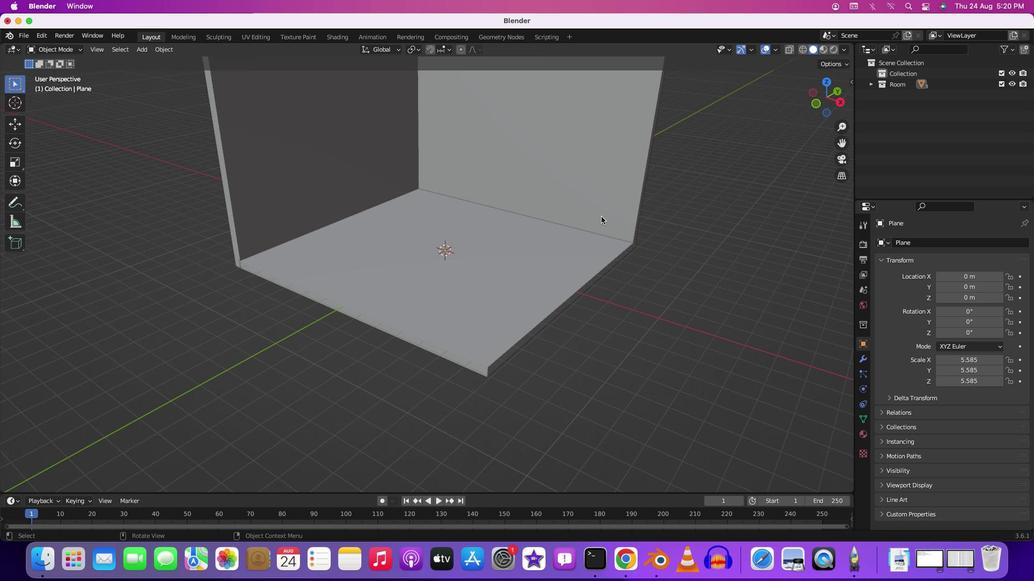 
Action: Mouse scrolled (600, 214) with delta (0, 0)
Screenshot: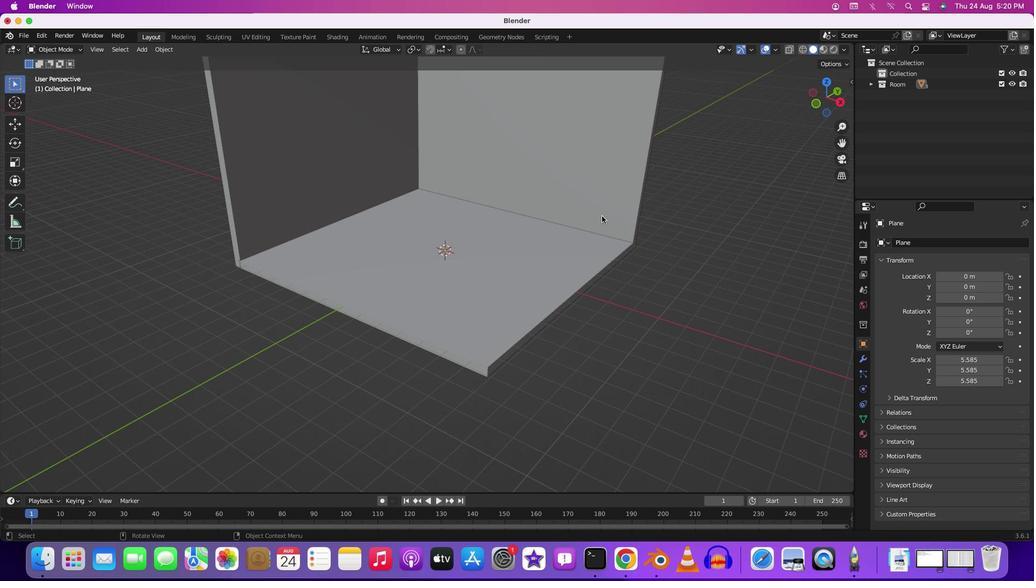 
Action: Mouse moved to (602, 215)
Screenshot: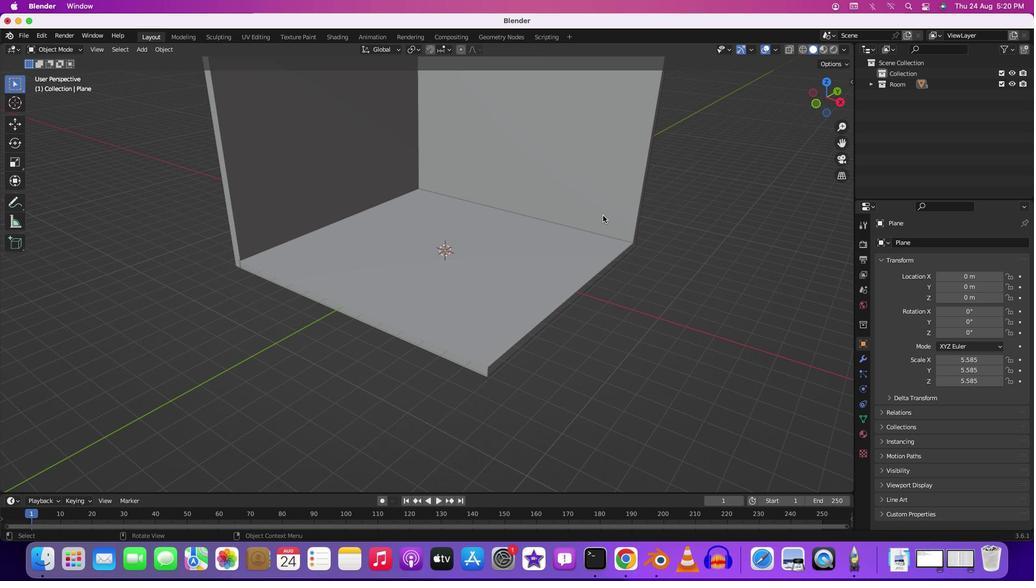
Action: Key pressed '1'
Screenshot: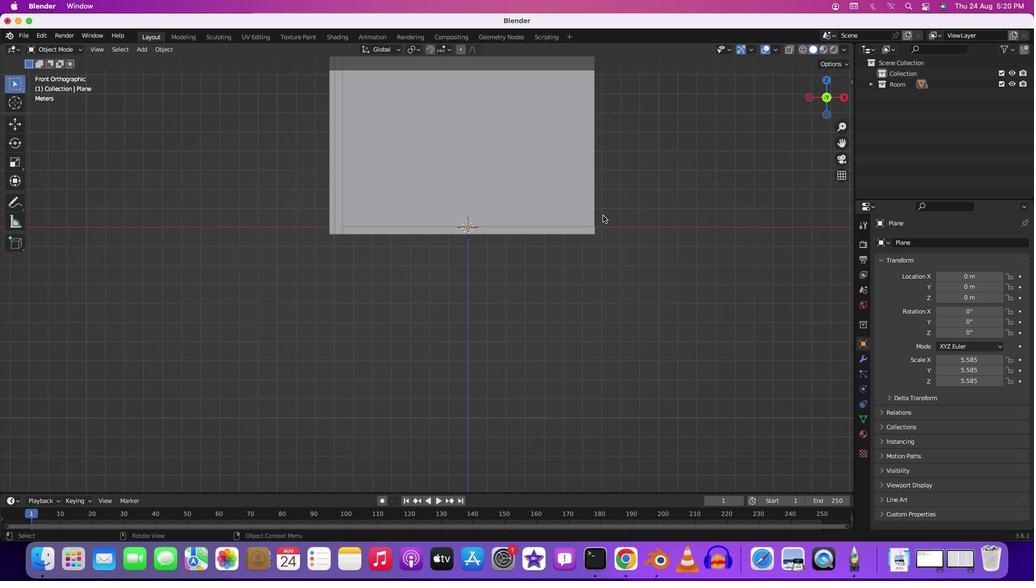
Action: Mouse moved to (542, 230)
Screenshot: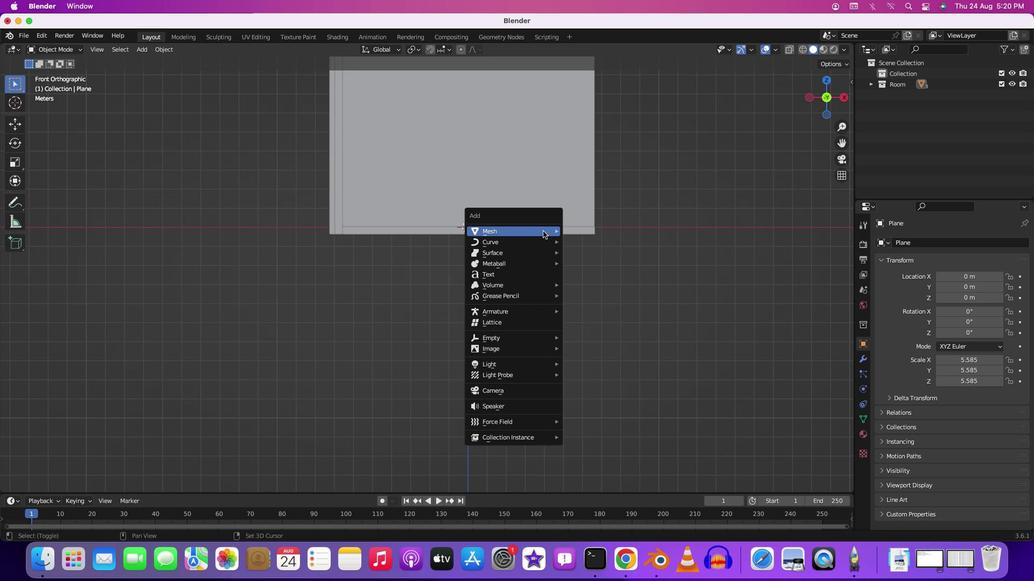 
Action: Key pressed Key.shift
Screenshot: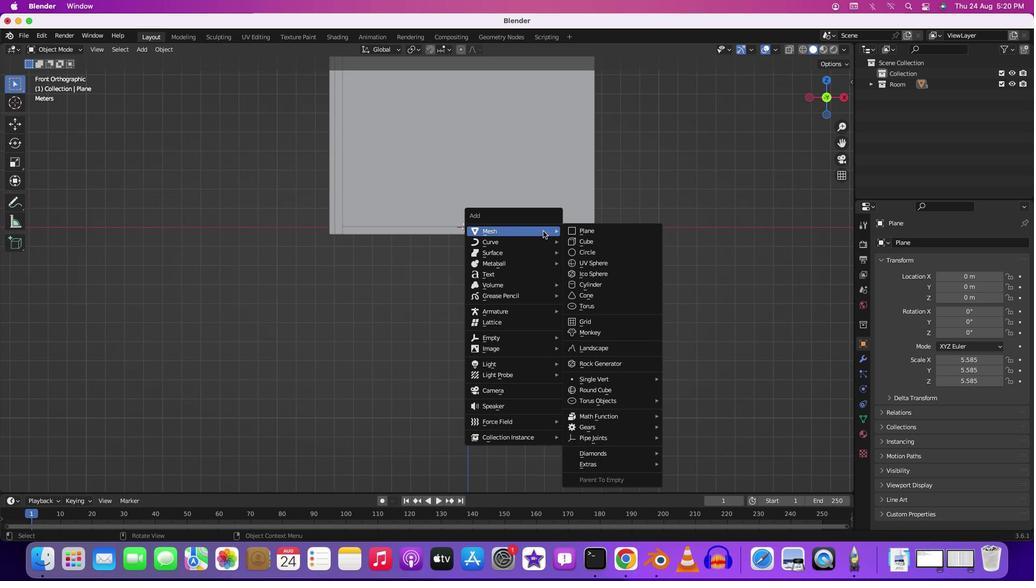 
Action: Mouse moved to (542, 230)
Screenshot: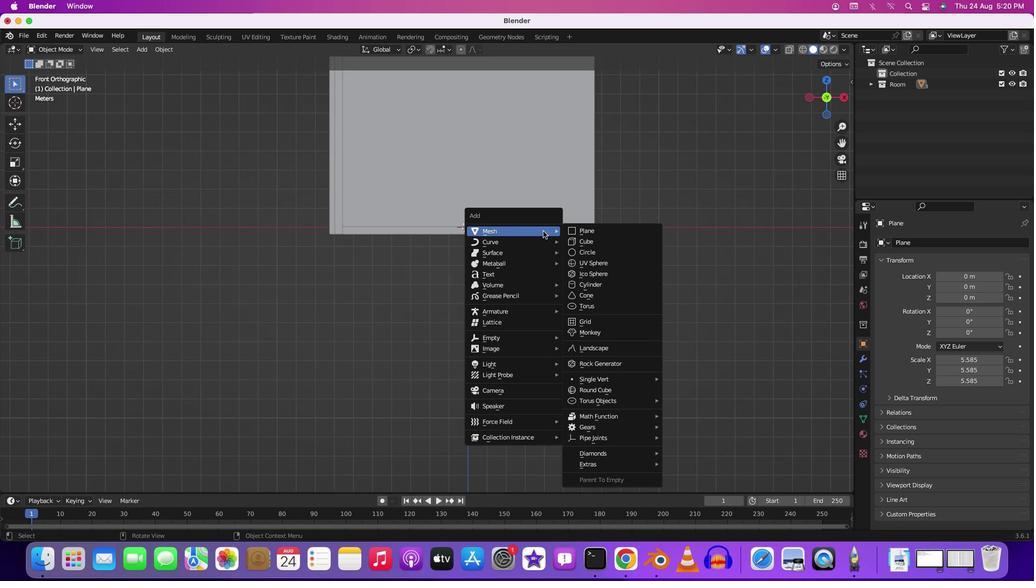 
Action: Key pressed 'A'
Screenshot: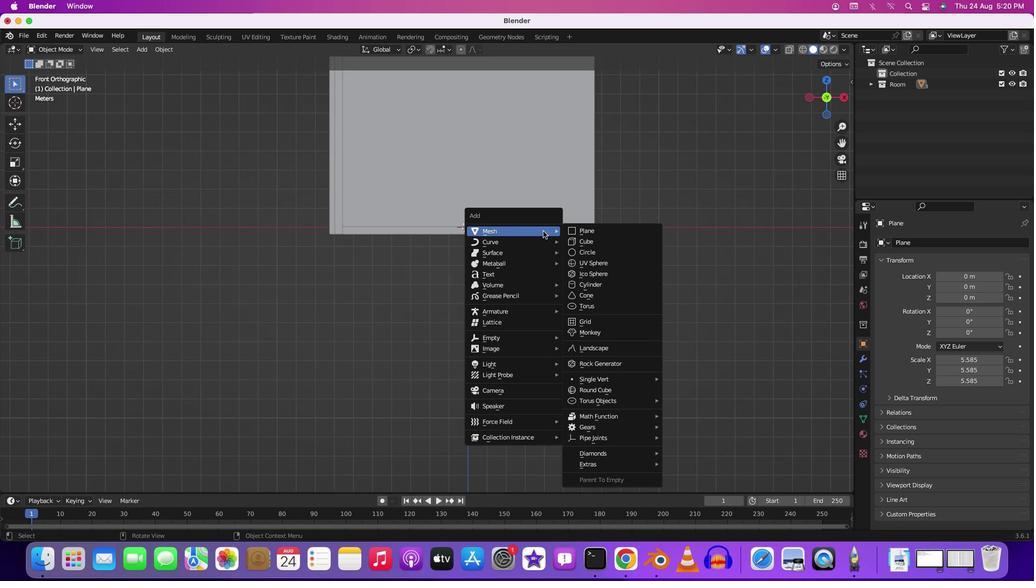 
Action: Mouse moved to (575, 239)
Screenshot: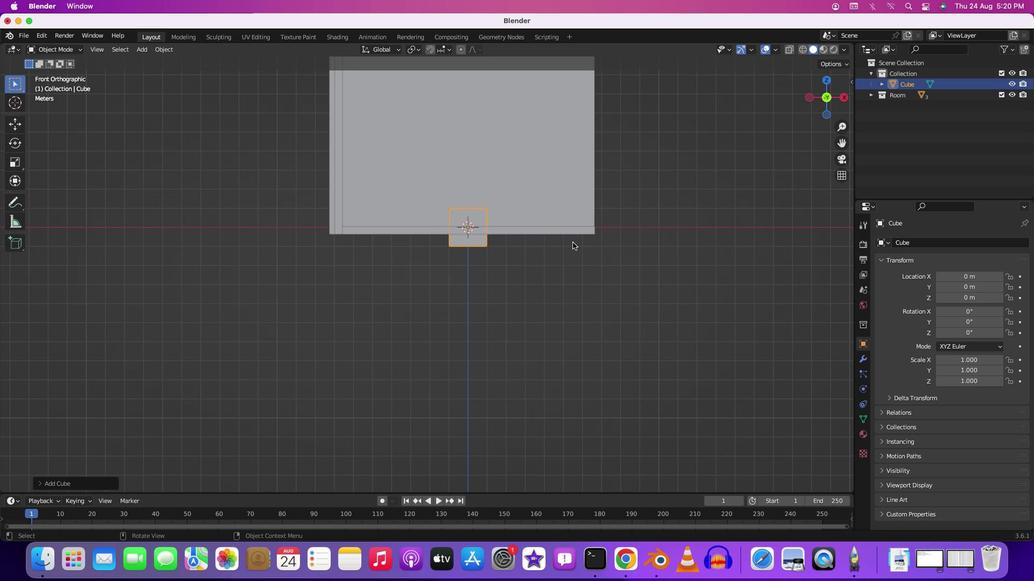 
Action: Mouse pressed left at (575, 239)
Screenshot: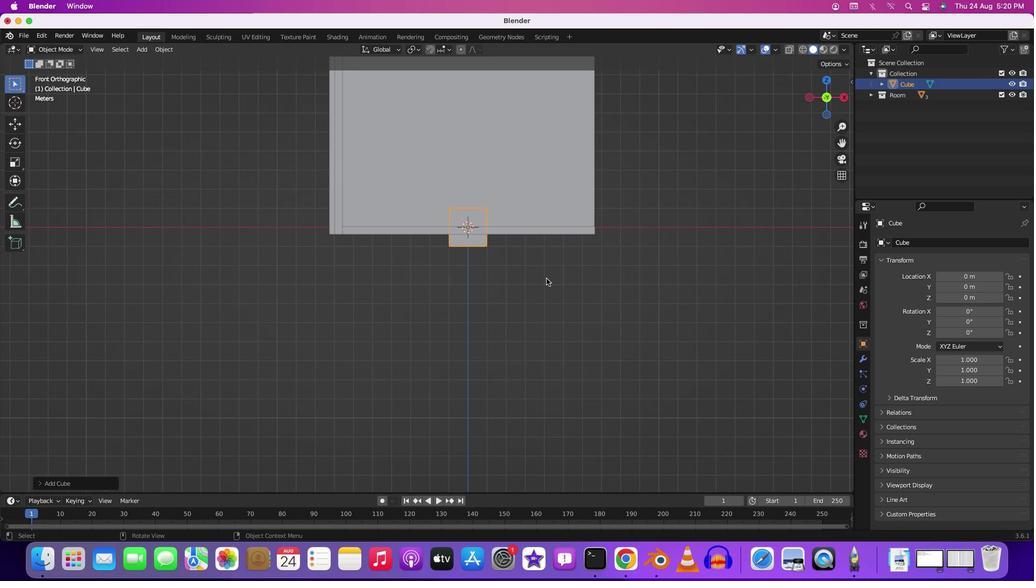 
Action: Mouse moved to (538, 297)
Screenshot: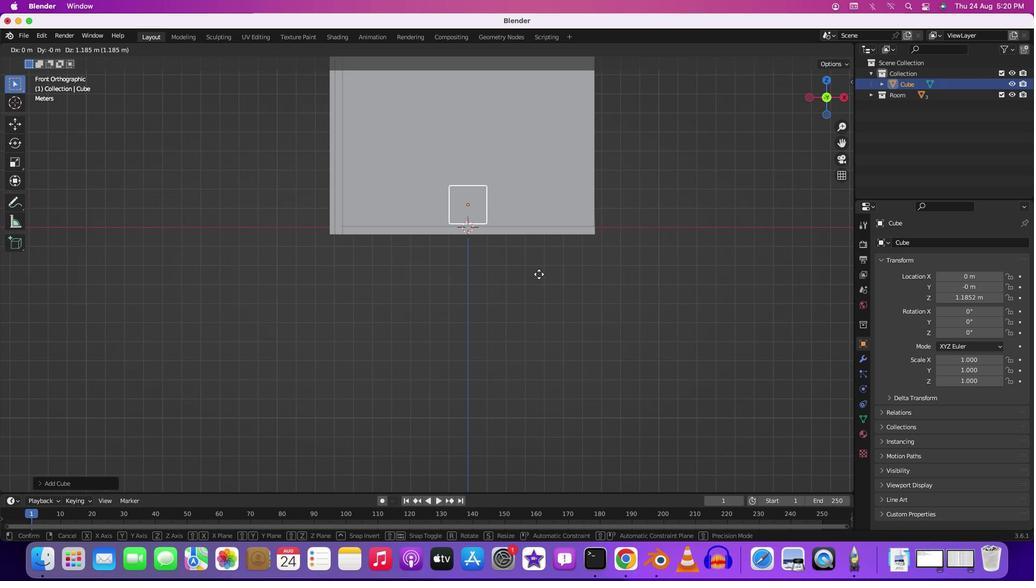 
Action: Key pressed 'g'
Screenshot: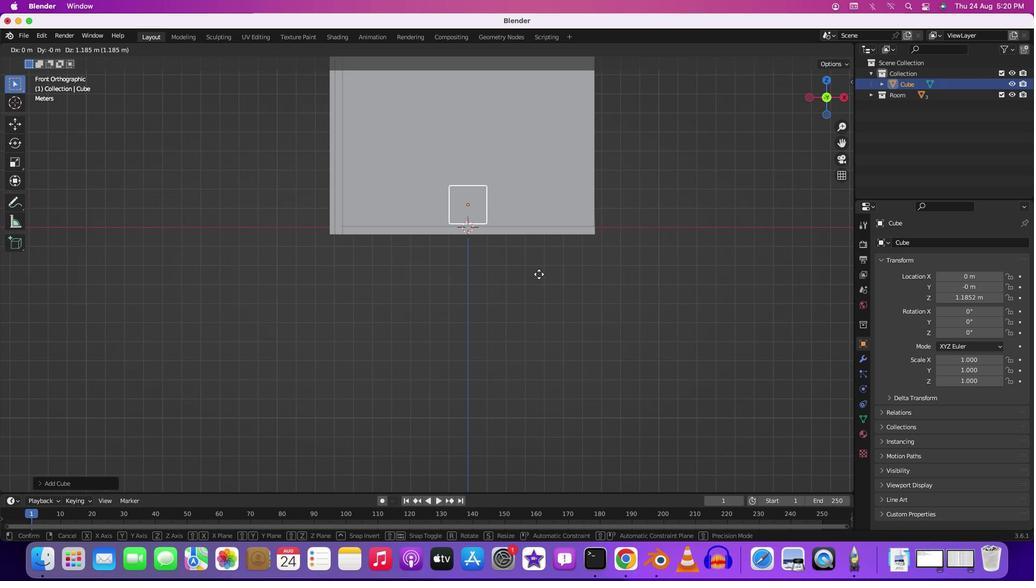 
Action: Mouse moved to (539, 277)
Screenshot: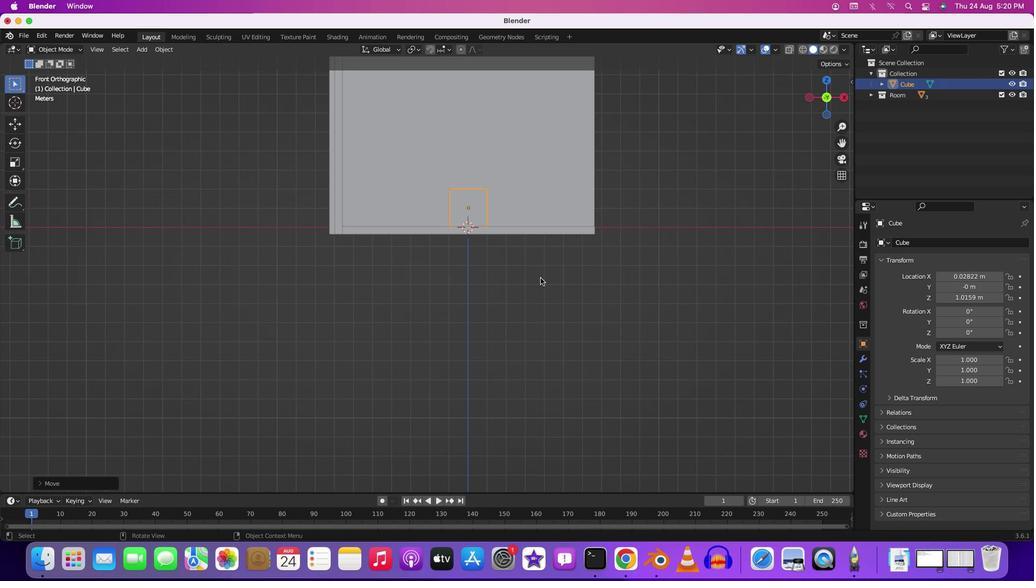 
Action: Mouse pressed left at (539, 277)
Screenshot: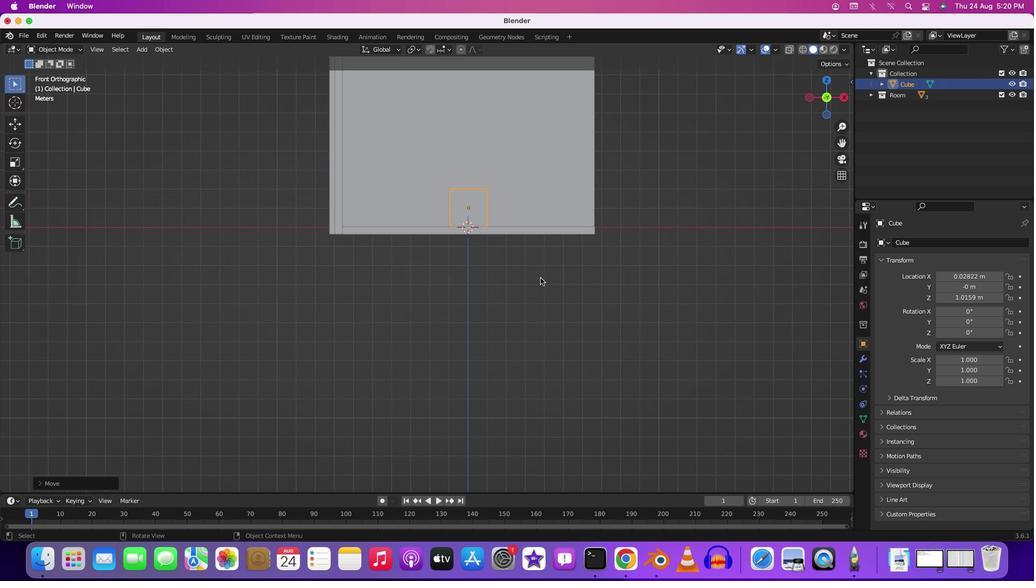 
Action: Mouse moved to (539, 277)
Screenshot: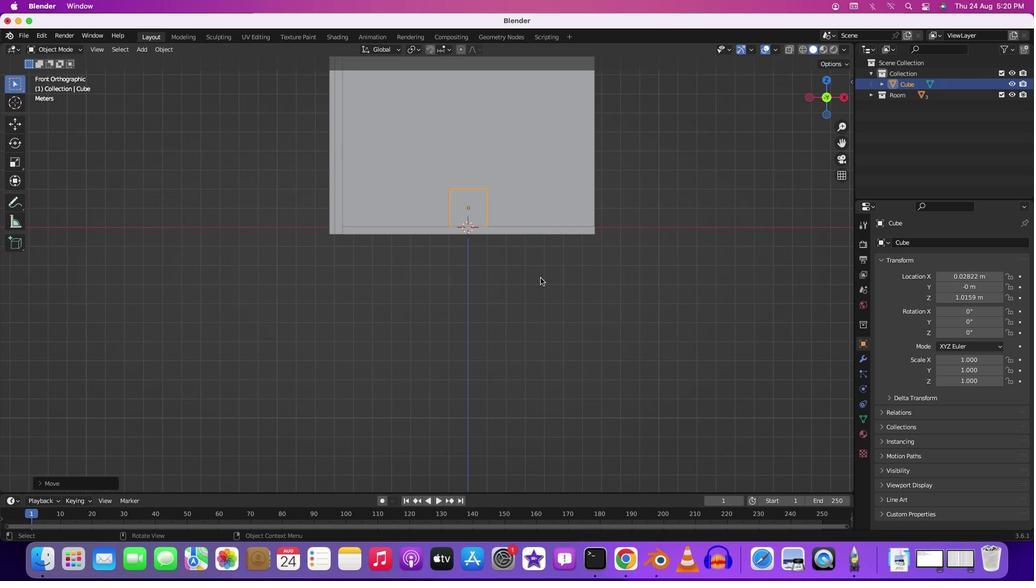 
Action: Key pressed '3''g'
Screenshot: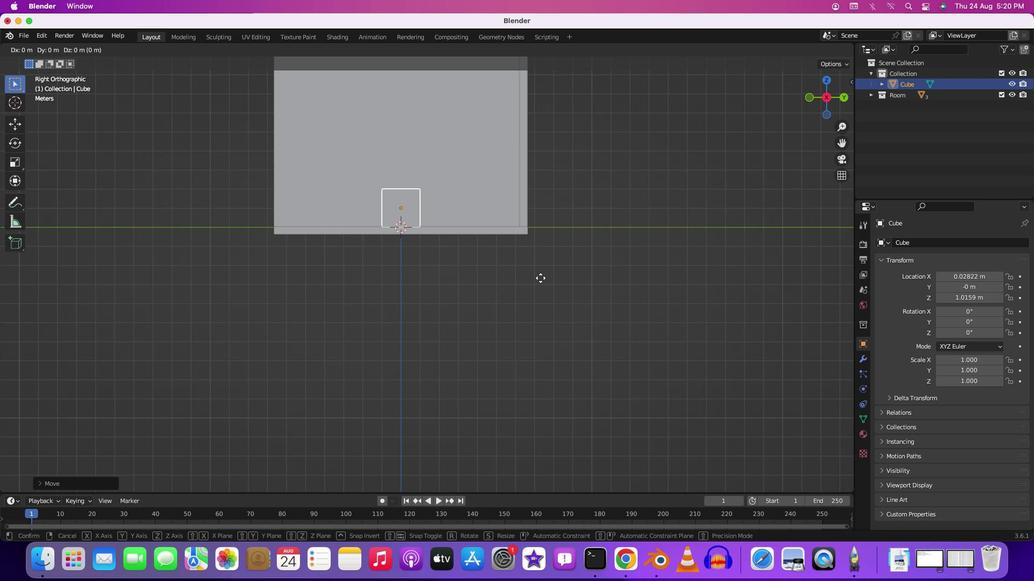 
Action: Mouse moved to (624, 274)
Screenshot: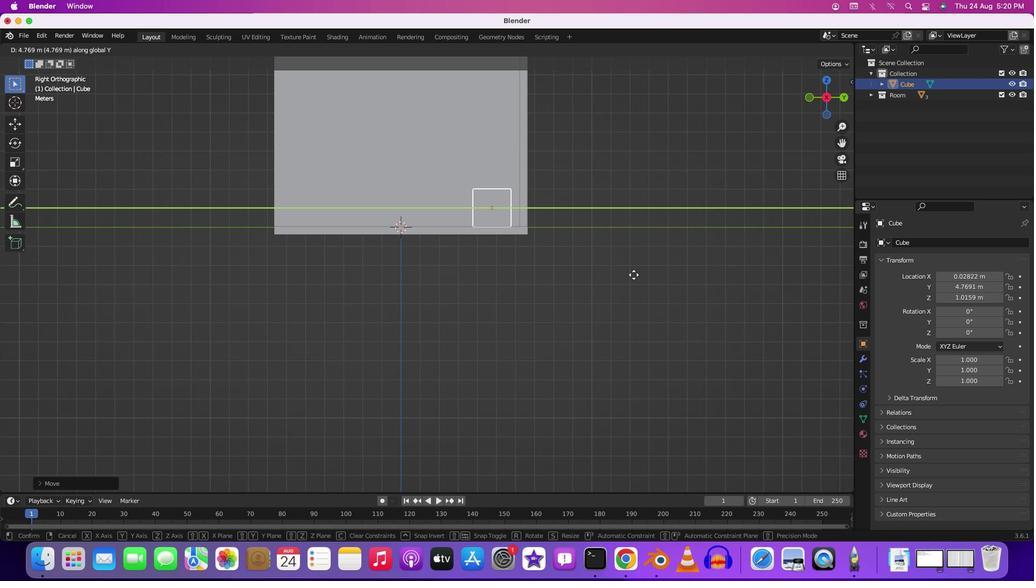 
Action: Key pressed 'y'
Screenshot: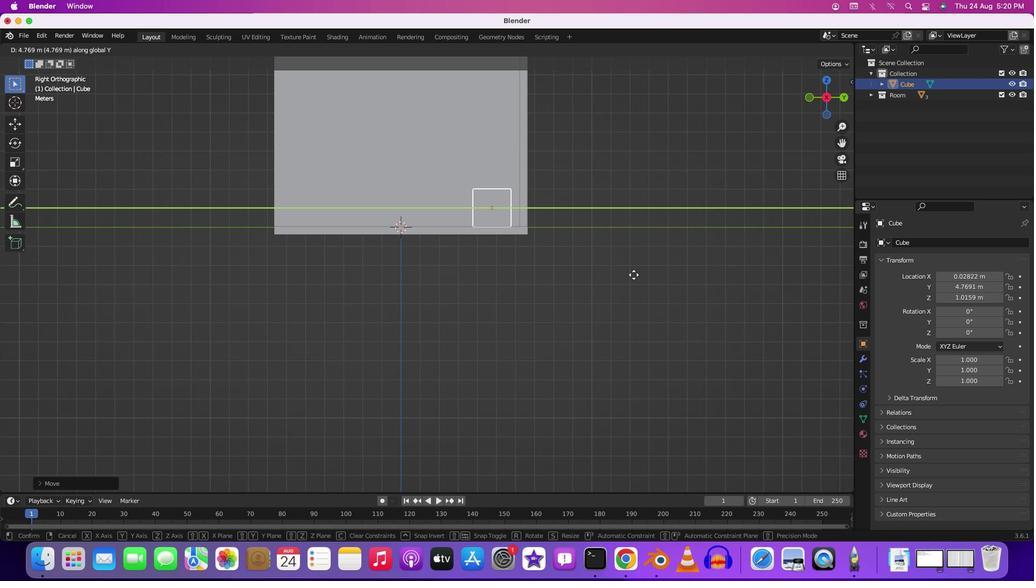 
Action: Mouse moved to (639, 274)
Screenshot: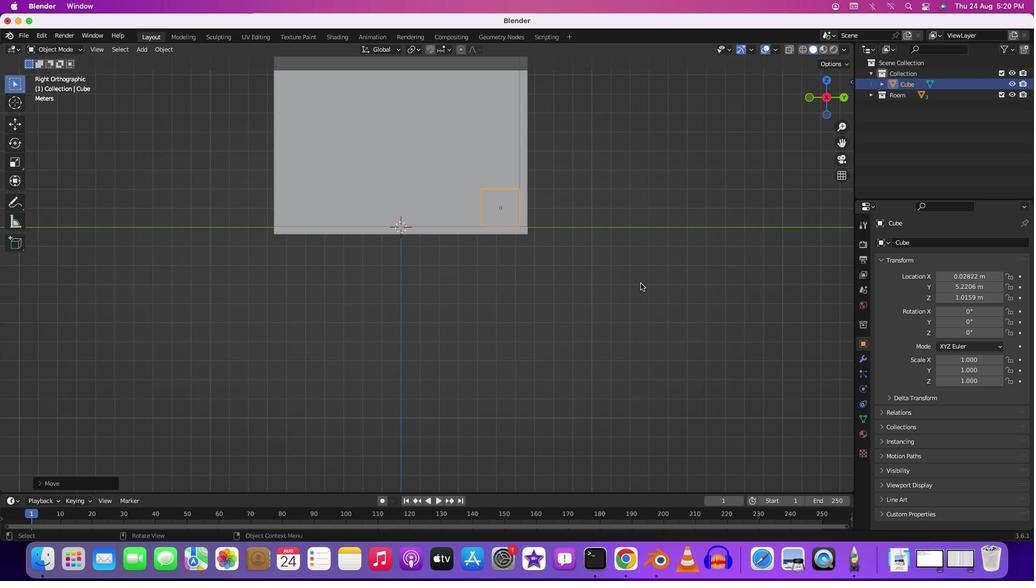 
Action: Mouse pressed left at (639, 274)
Screenshot: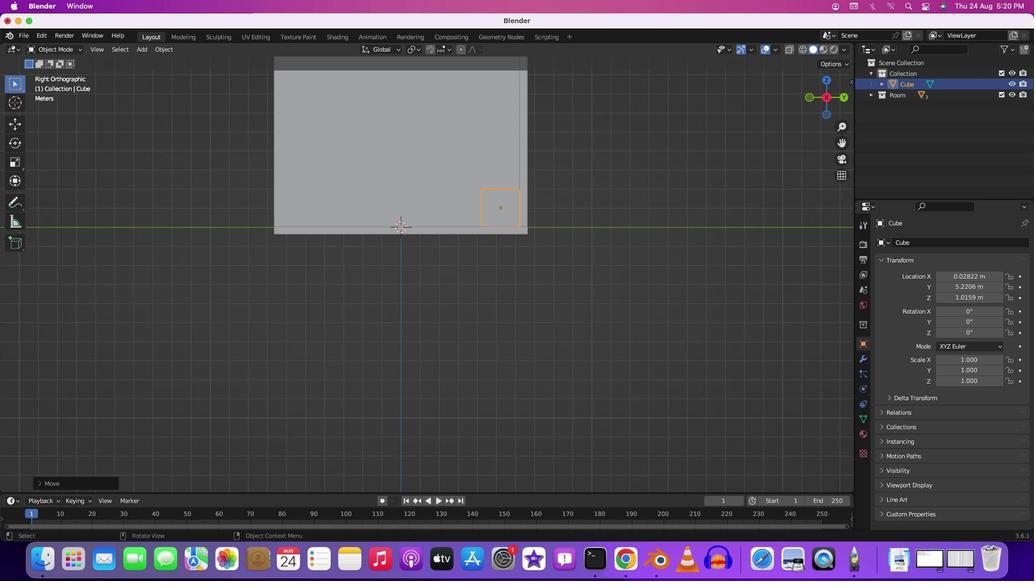 
Action: Mouse moved to (639, 282)
Screenshot: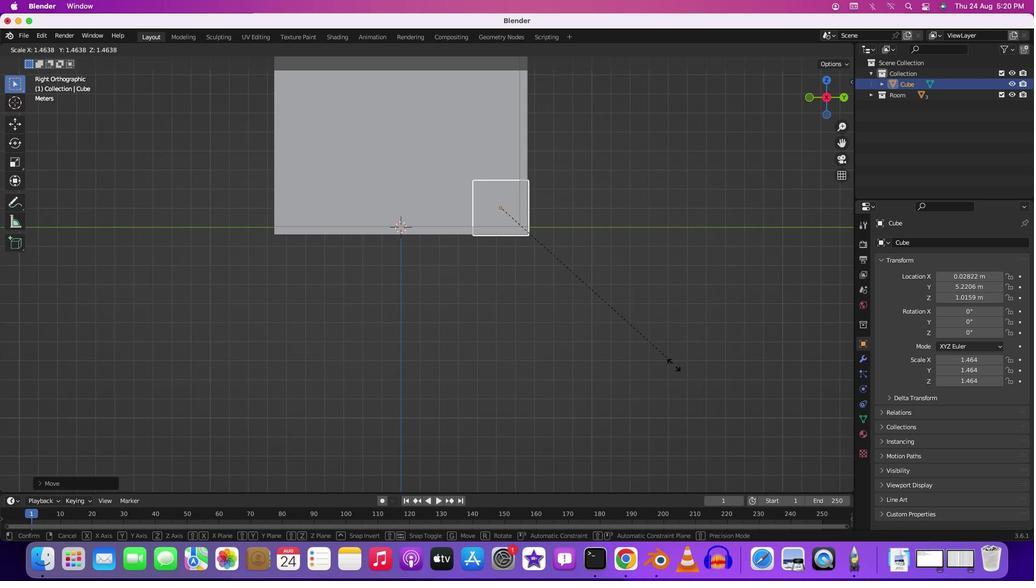 
Action: Key pressed 's'
Screenshot: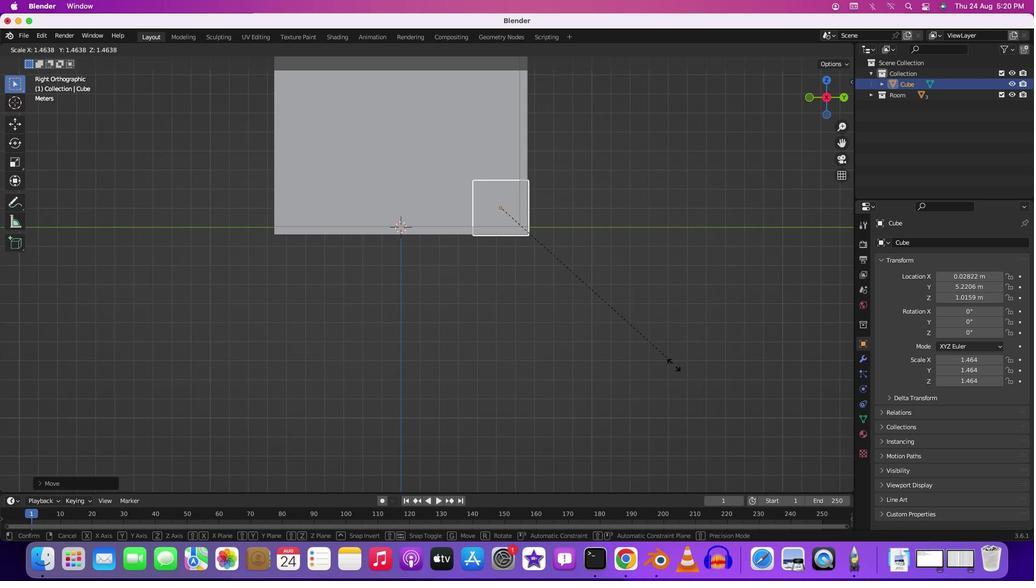 
Action: Mouse moved to (680, 383)
Screenshot: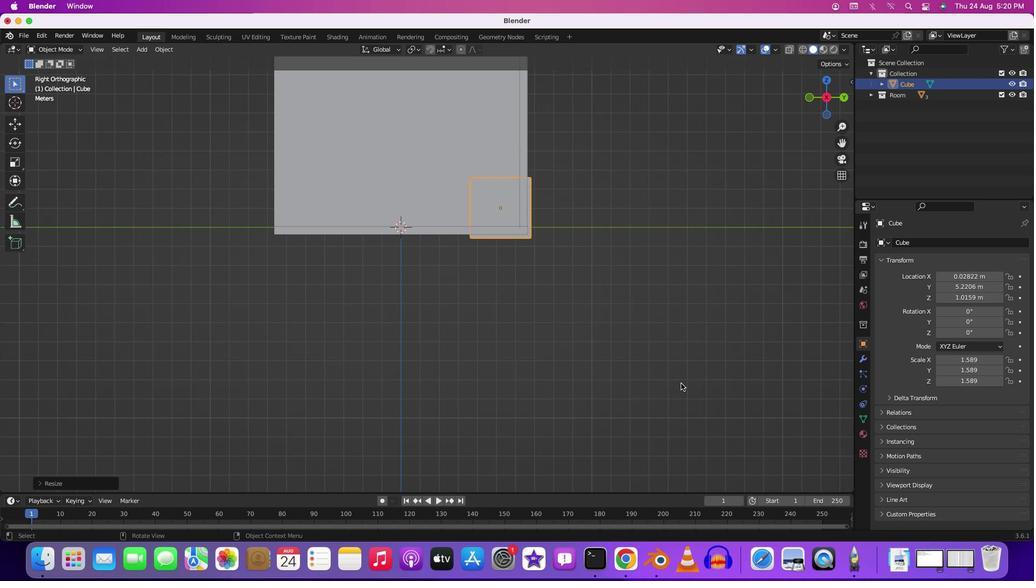 
Action: Mouse pressed left at (680, 383)
Screenshot: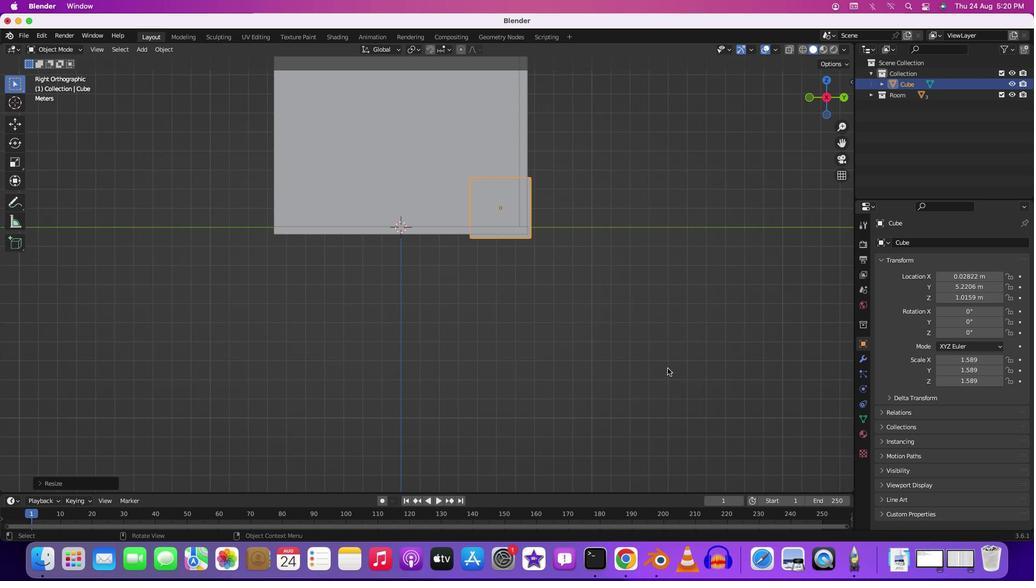 
Action: Mouse moved to (667, 367)
Screenshot: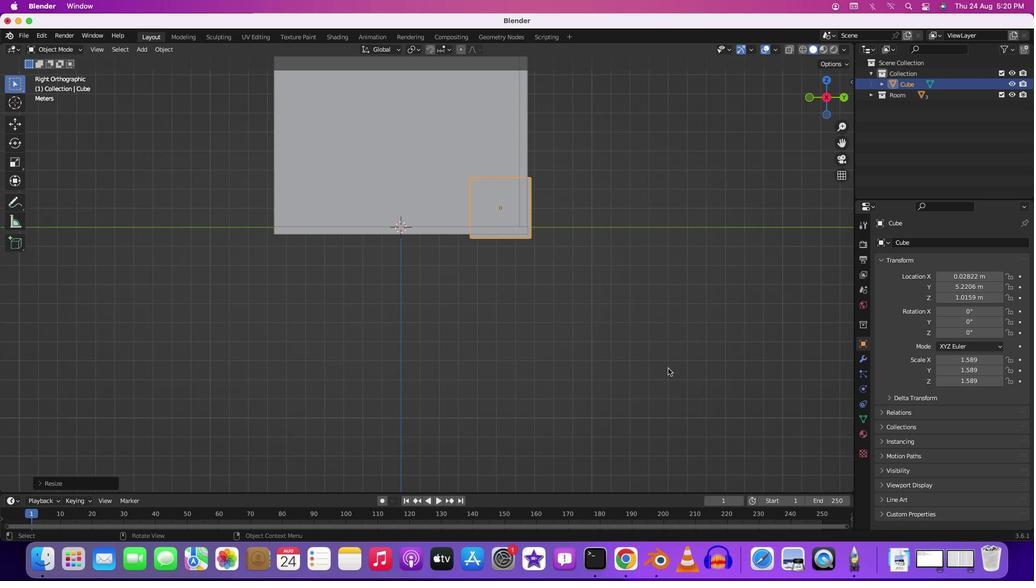 
Action: Key pressed '1'
Screenshot: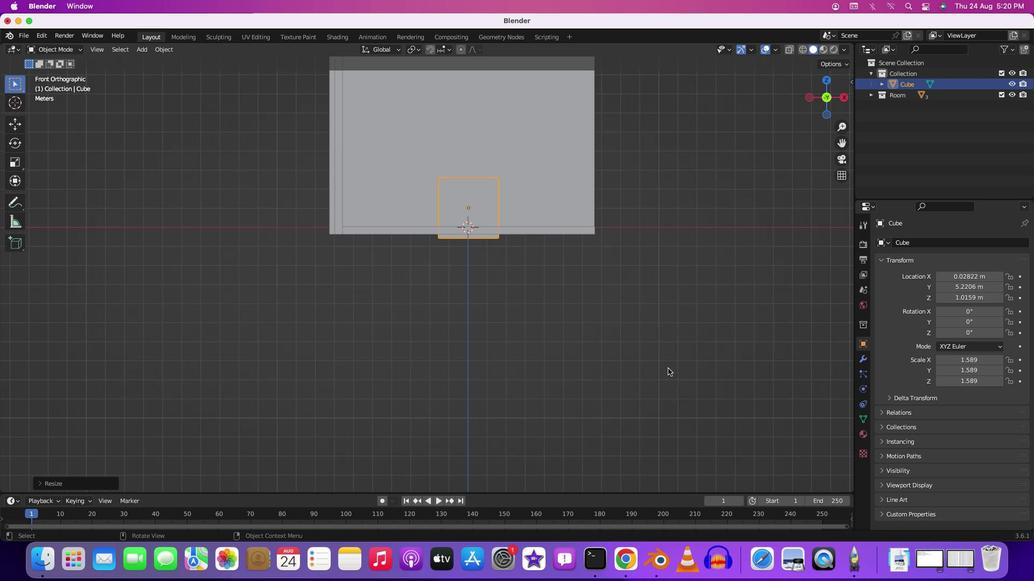 
Action: Mouse moved to (663, 367)
Screenshot: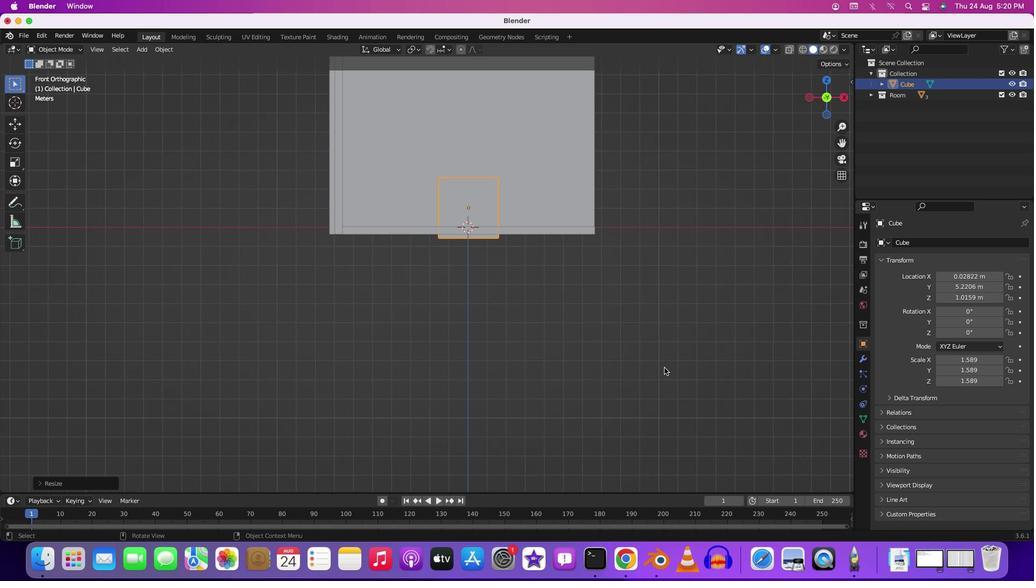 
Action: Key pressed 'g''g''z'
Screenshot: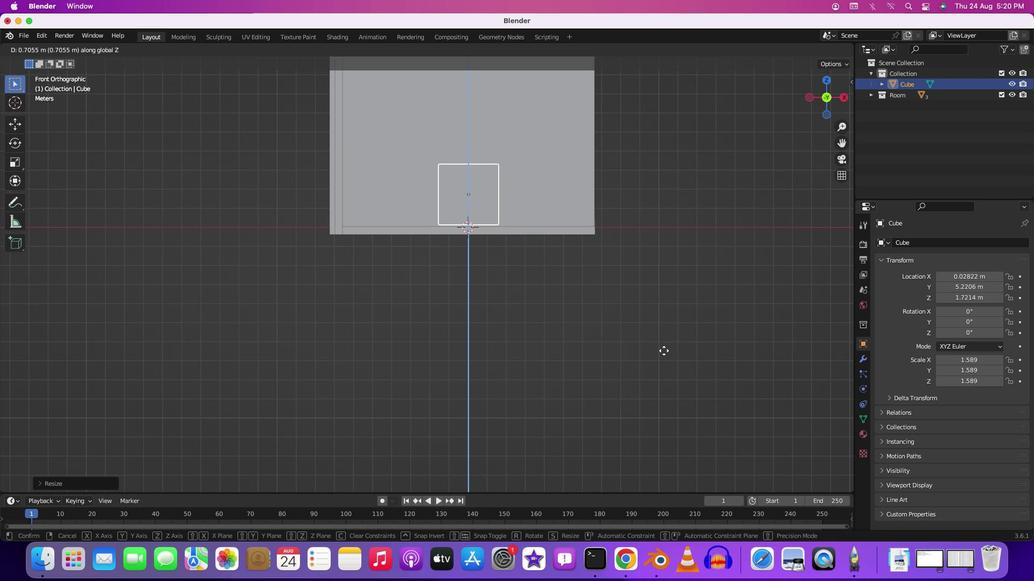 
Action: Mouse moved to (662, 355)
Screenshot: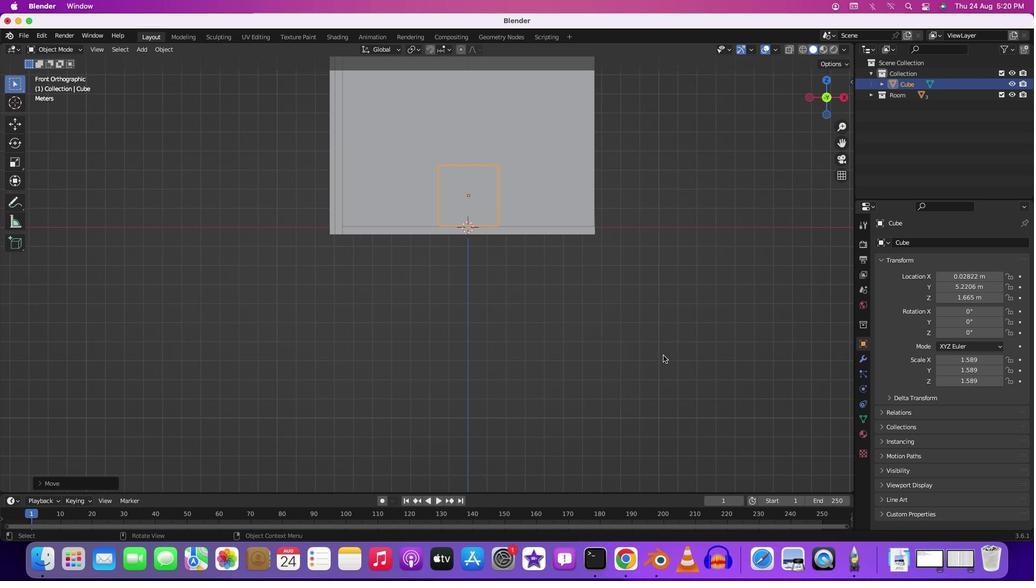 
Action: Mouse pressed left at (662, 355)
Screenshot: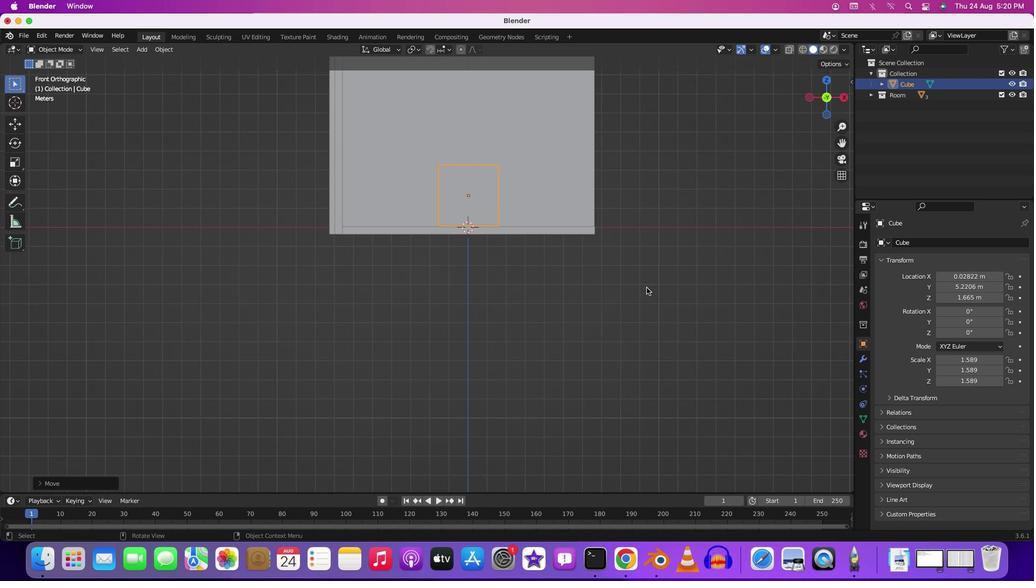 
Action: Mouse moved to (643, 278)
Screenshot: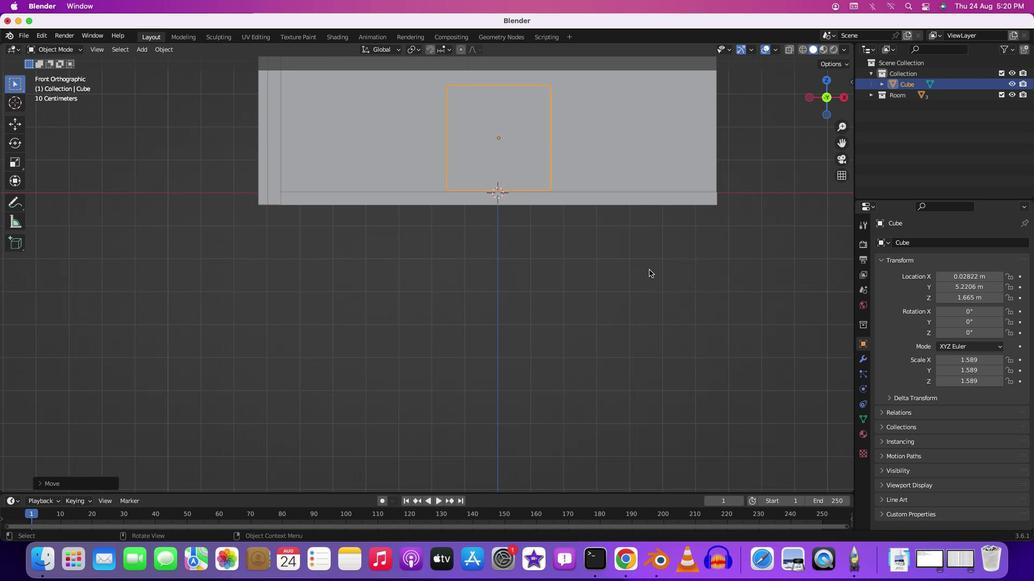 
Action: Mouse scrolled (643, 278) with delta (0, 0)
Screenshot: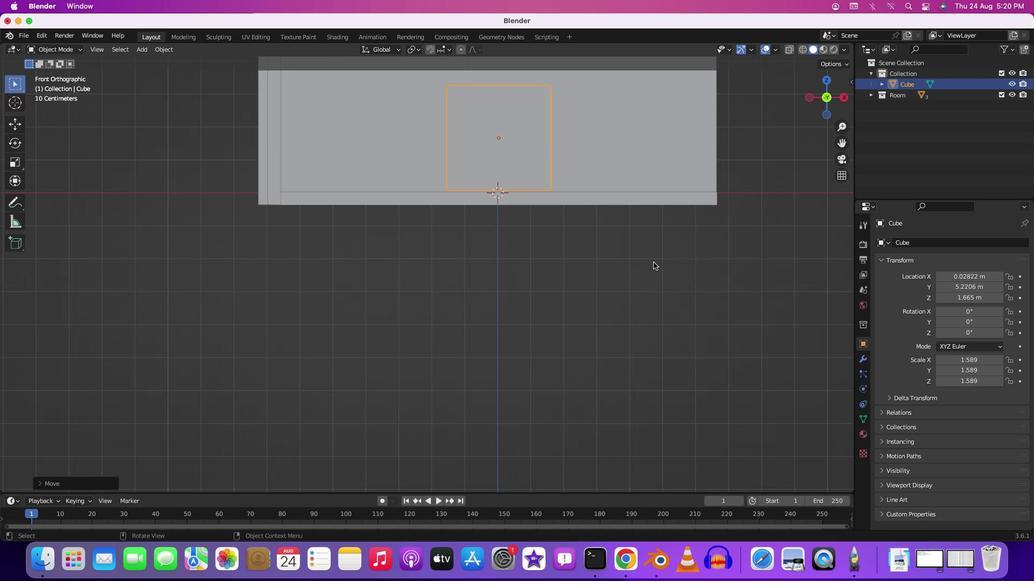 
Action: Mouse scrolled (643, 278) with delta (0, 0)
Screenshot: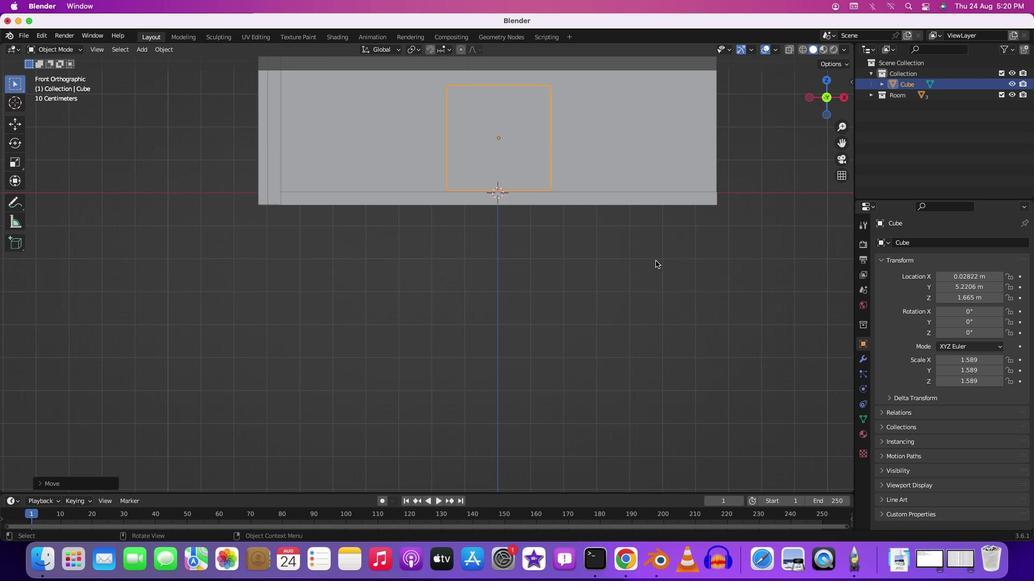 
Action: Mouse scrolled (643, 278) with delta (0, 1)
Screenshot: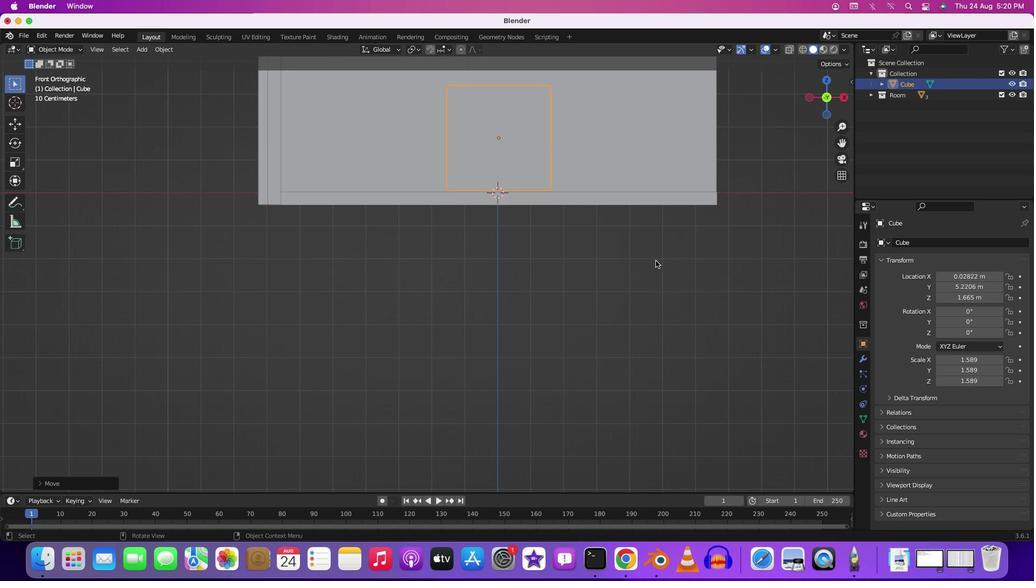 
Action: Mouse moved to (652, 263)
Screenshot: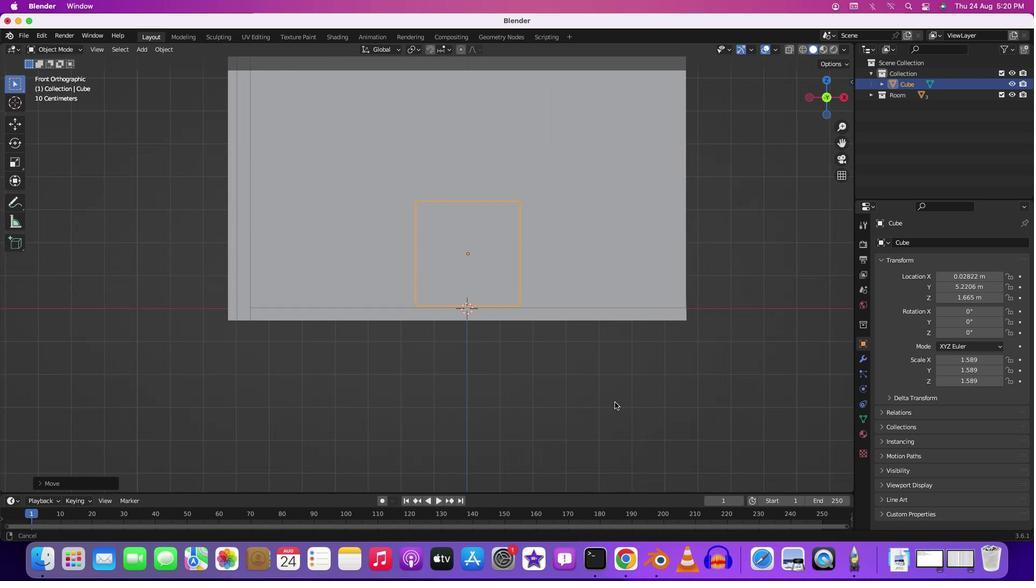 
Action: Key pressed Key.shift
Screenshot: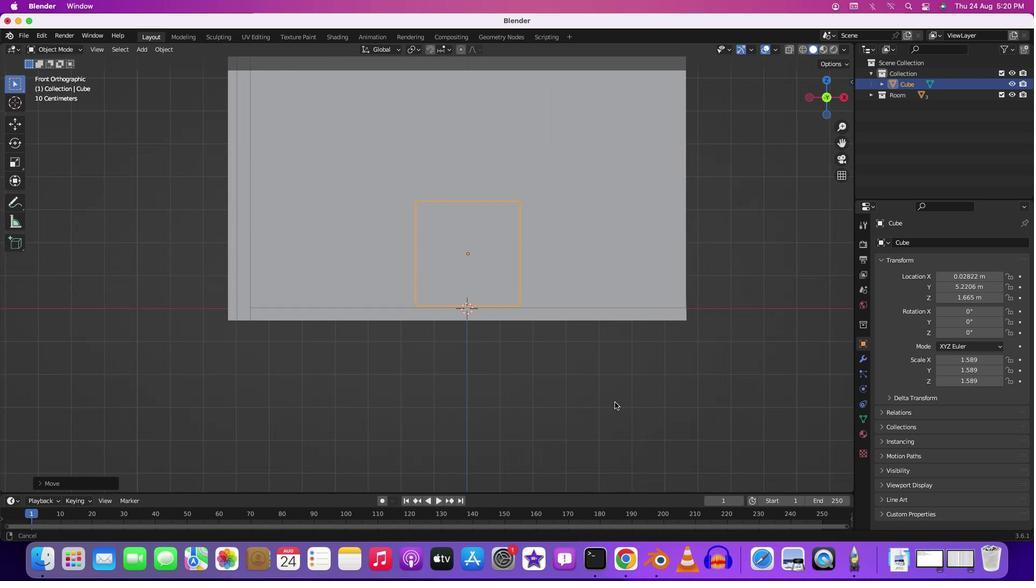 
Action: Mouse moved to (654, 260)
Screenshot: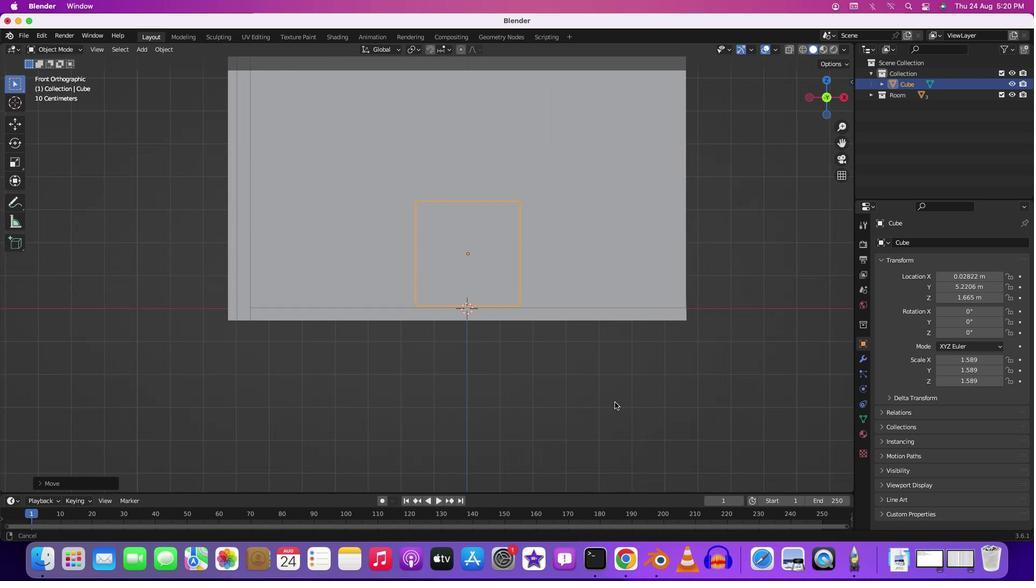 
Action: Mouse pressed middle at (654, 260)
Screenshot: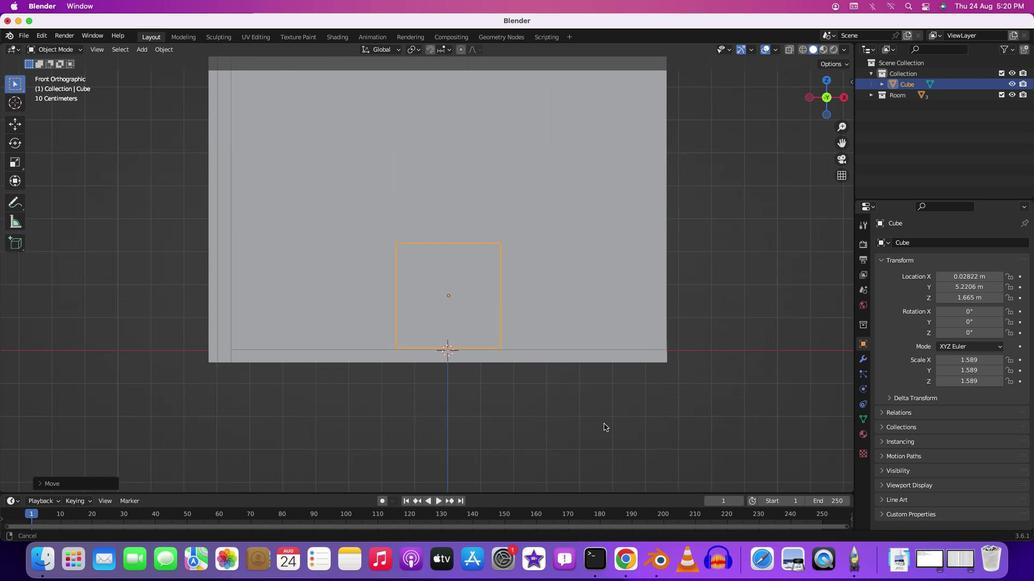 
Action: Mouse moved to (589, 339)
Screenshot: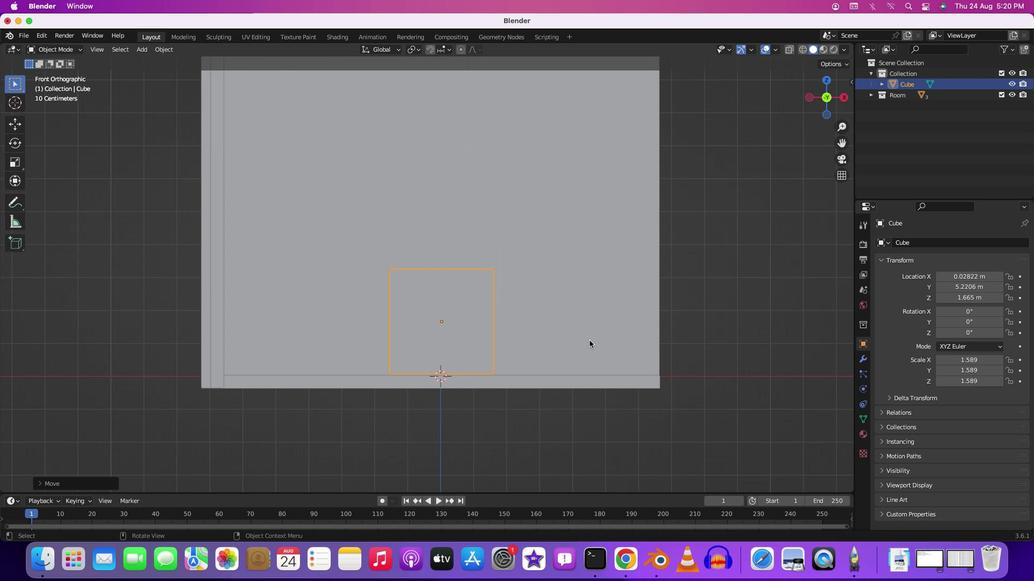 
Action: Key pressed 's''x'
Screenshot: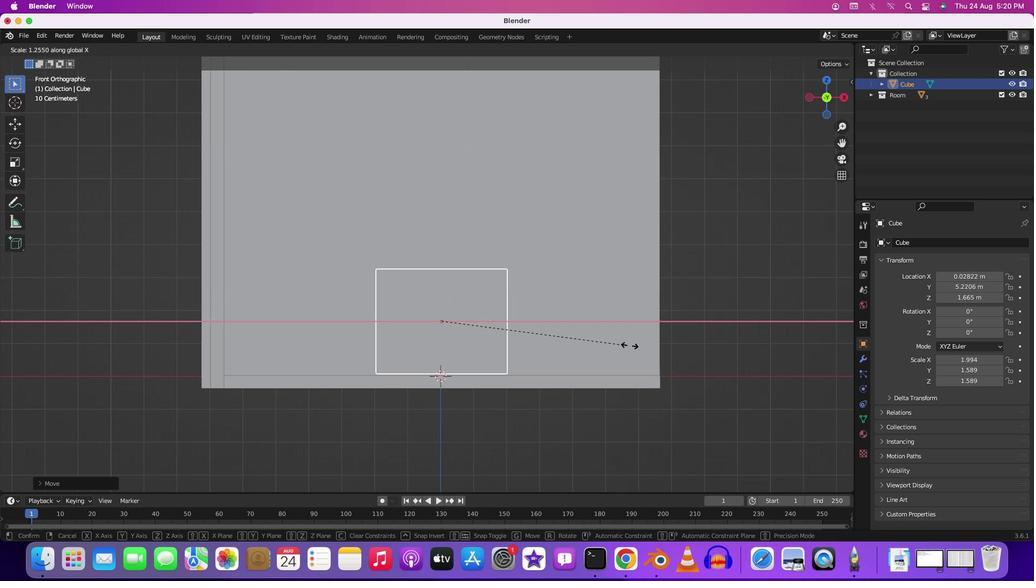 
Action: Mouse moved to (701, 339)
Screenshot: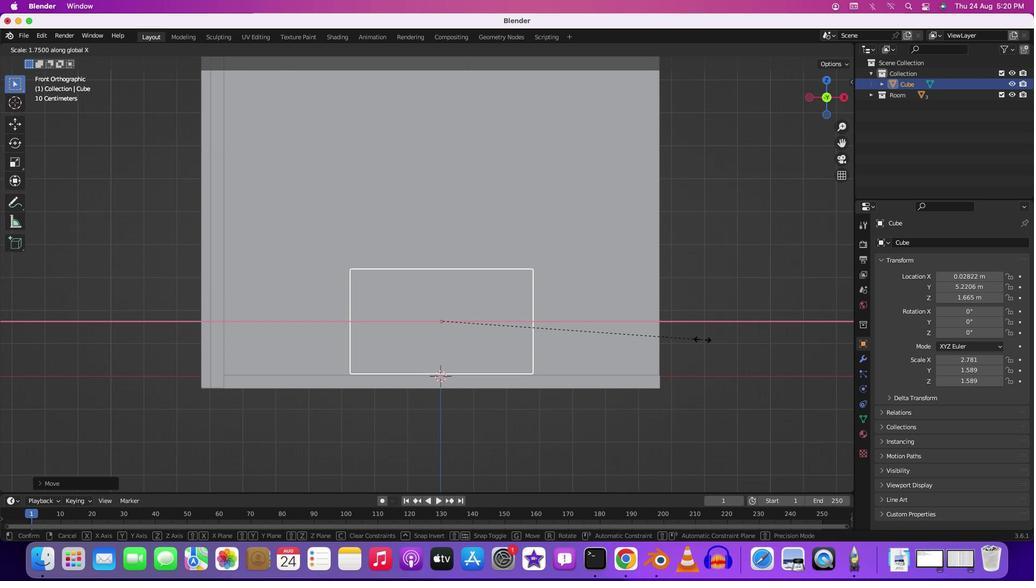 
Action: Mouse pressed left at (701, 339)
Screenshot: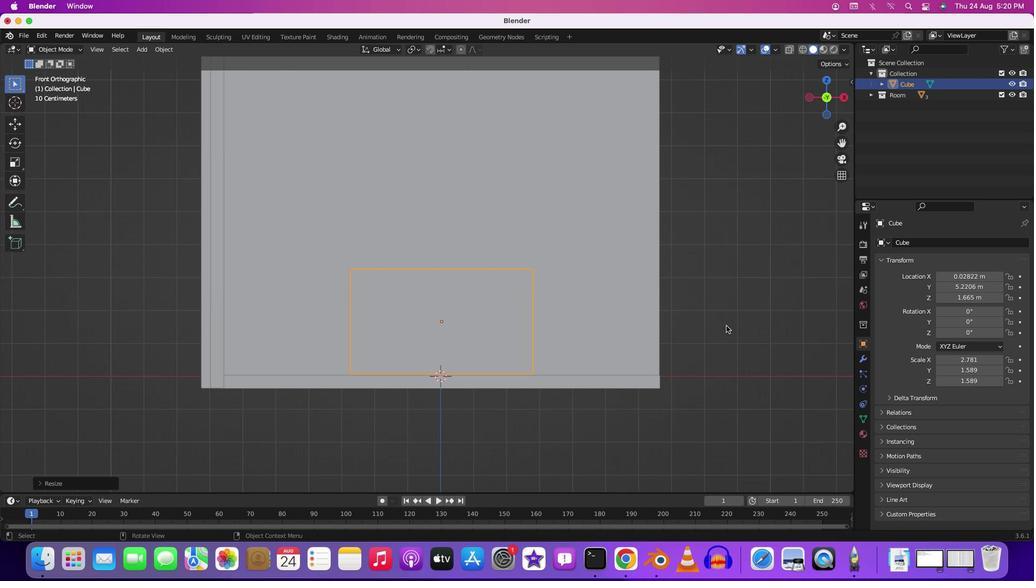 
Action: Mouse moved to (725, 325)
Screenshot: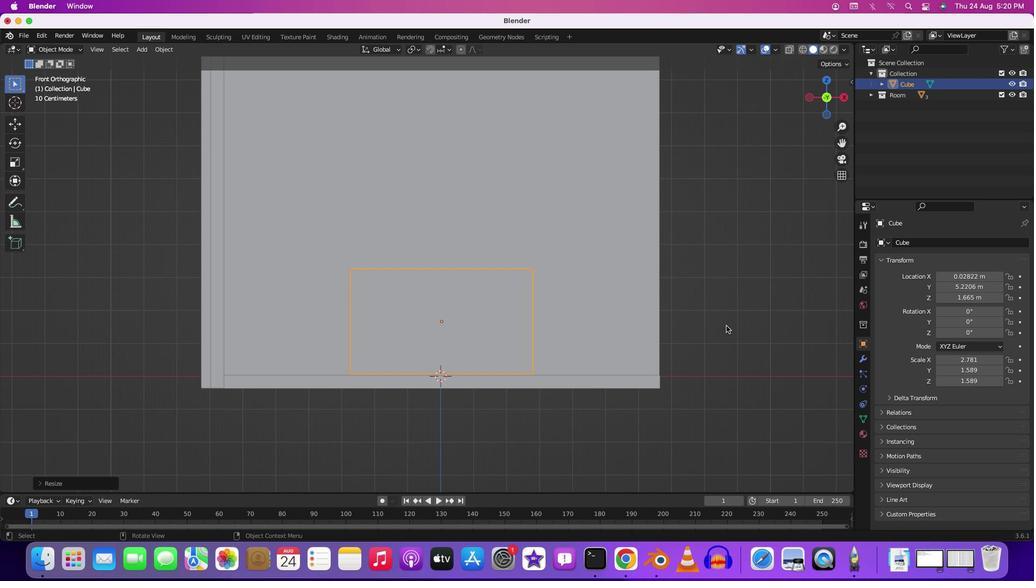 
Action: Key pressed '3'
Screenshot: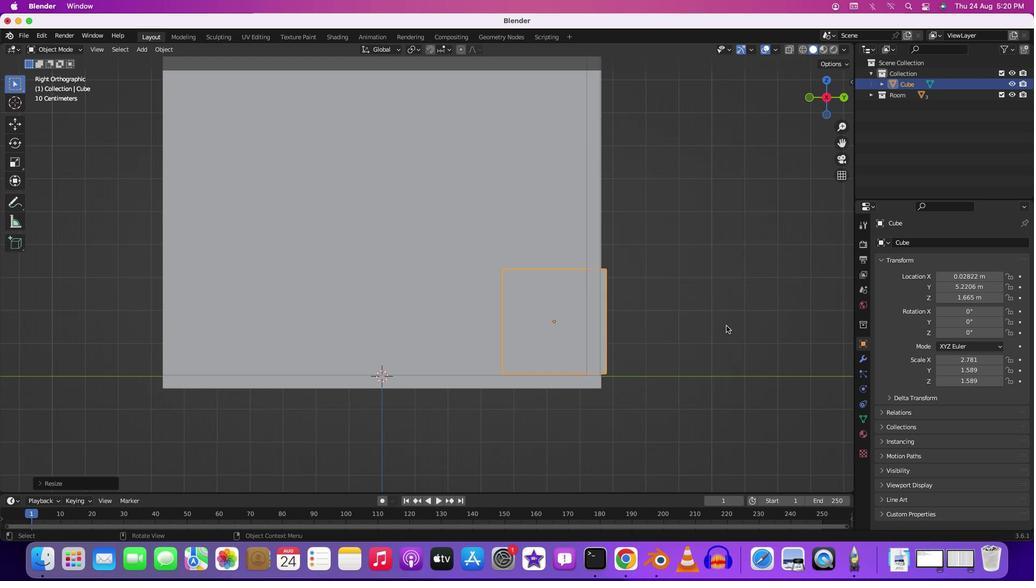 
Action: Mouse moved to (692, 322)
Screenshot: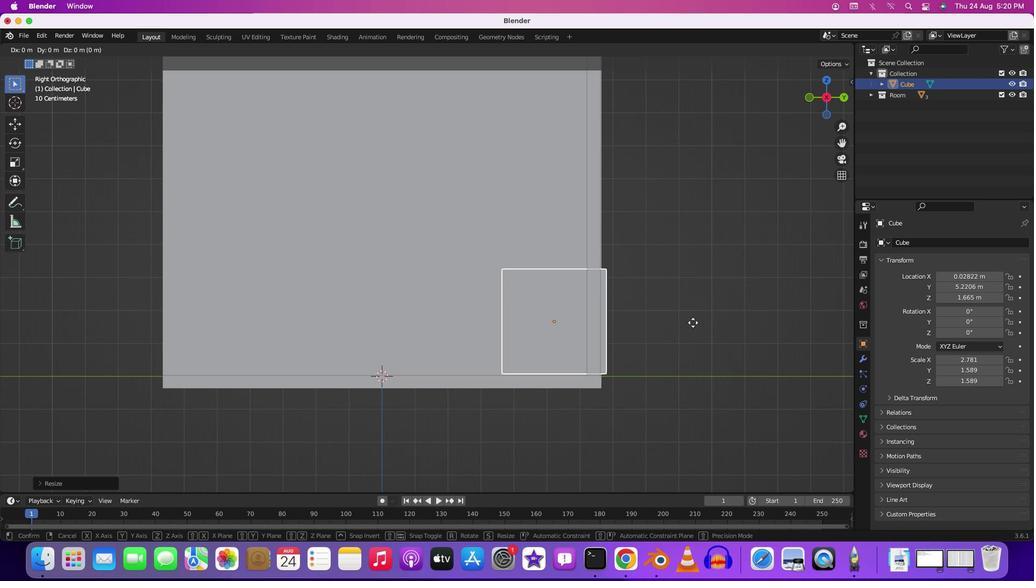 
Action: Key pressed 'g''y'
Screenshot: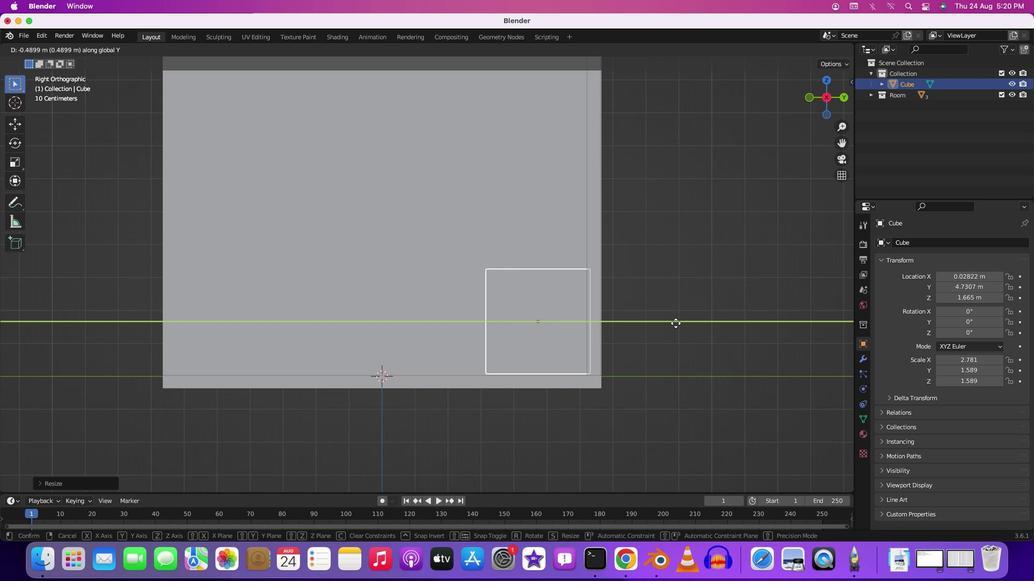 
Action: Mouse moved to (673, 322)
Screenshot: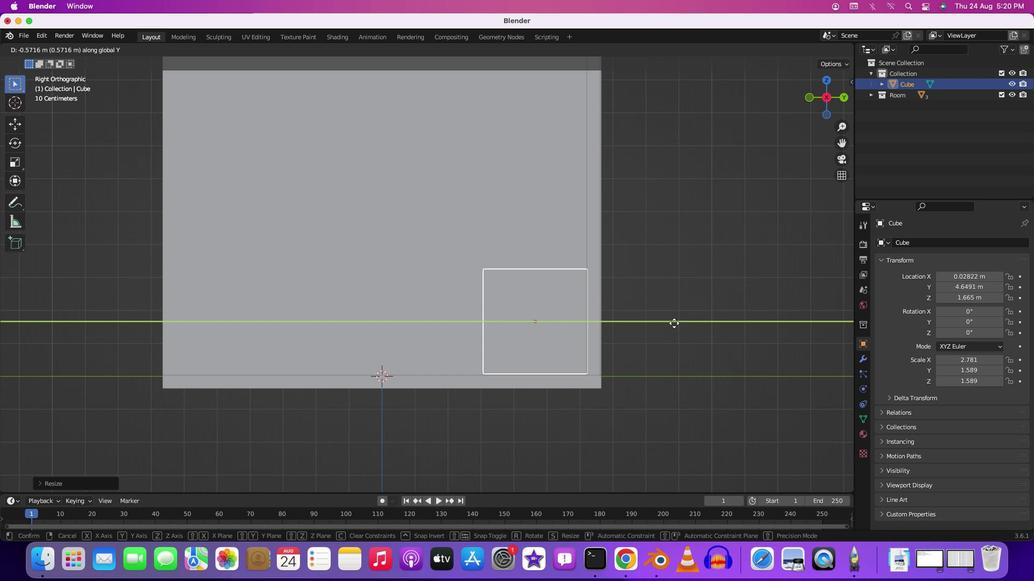 
Action: Mouse pressed left at (673, 322)
Screenshot: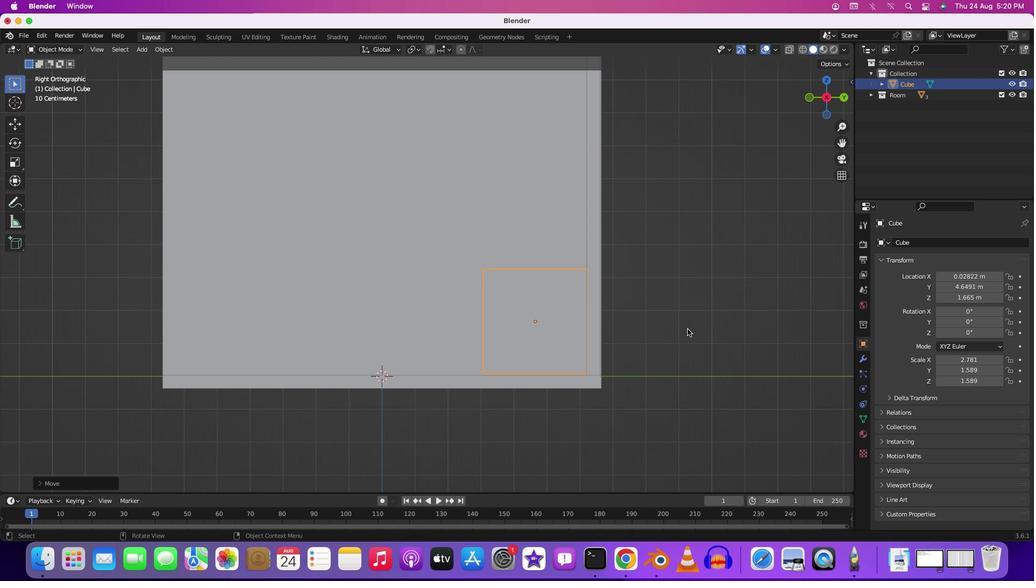 
Action: Mouse moved to (691, 330)
Screenshot: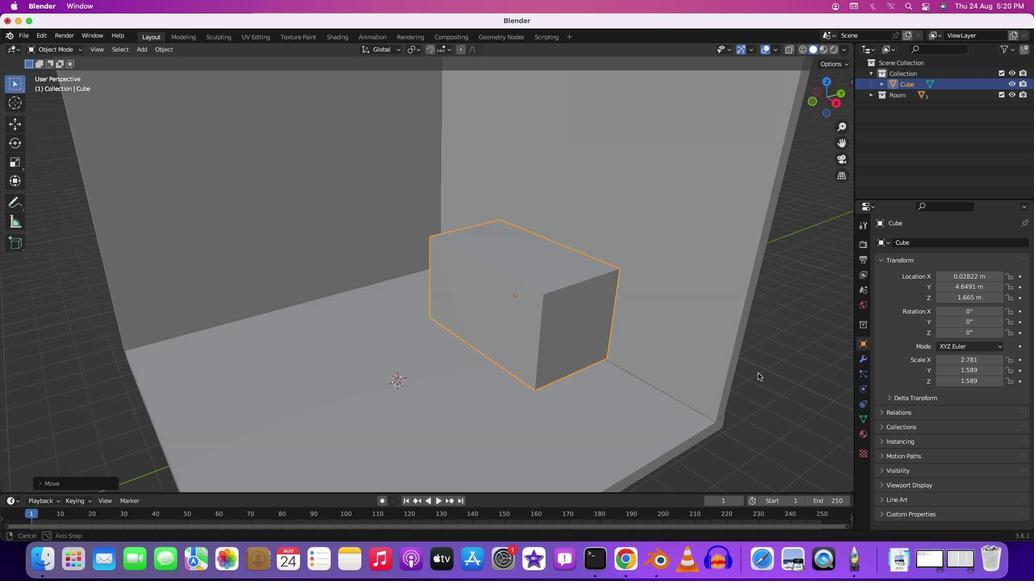 
Action: Mouse pressed middle at (691, 330)
Screenshot: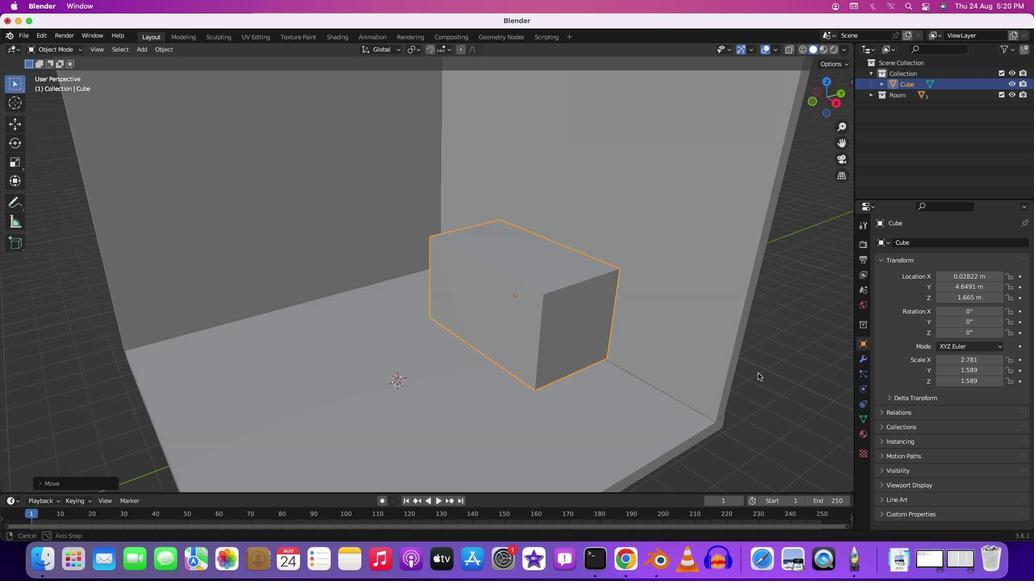 
Action: Mouse moved to (805, 352)
Screenshot: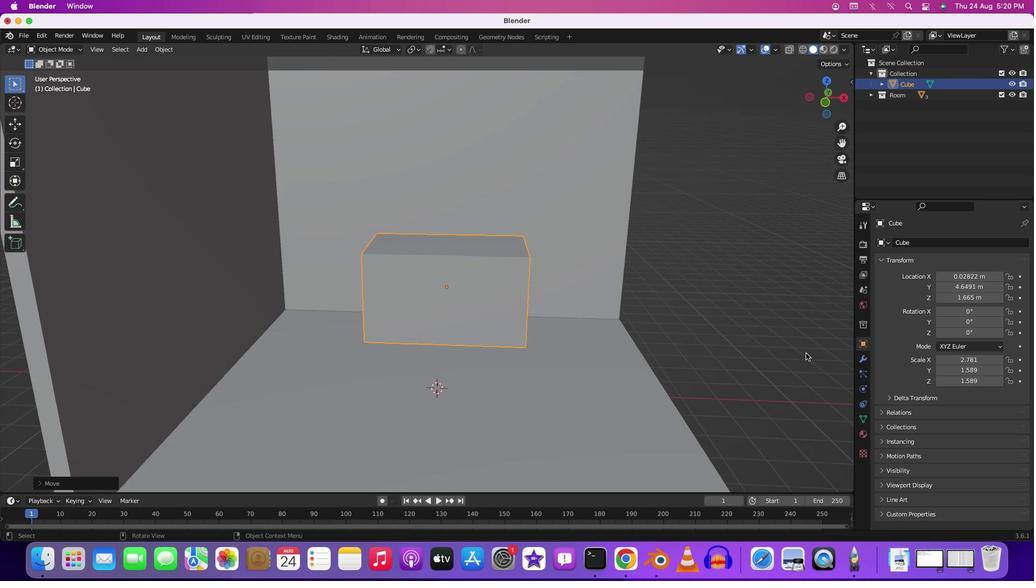 
Action: Key pressed '1'
Screenshot: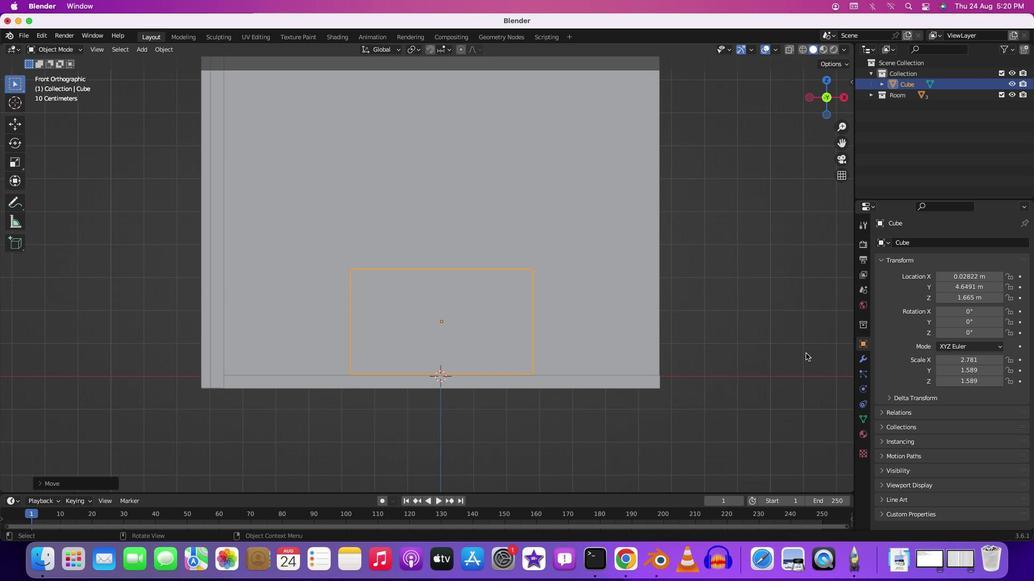 
Action: Mouse moved to (588, 330)
Screenshot: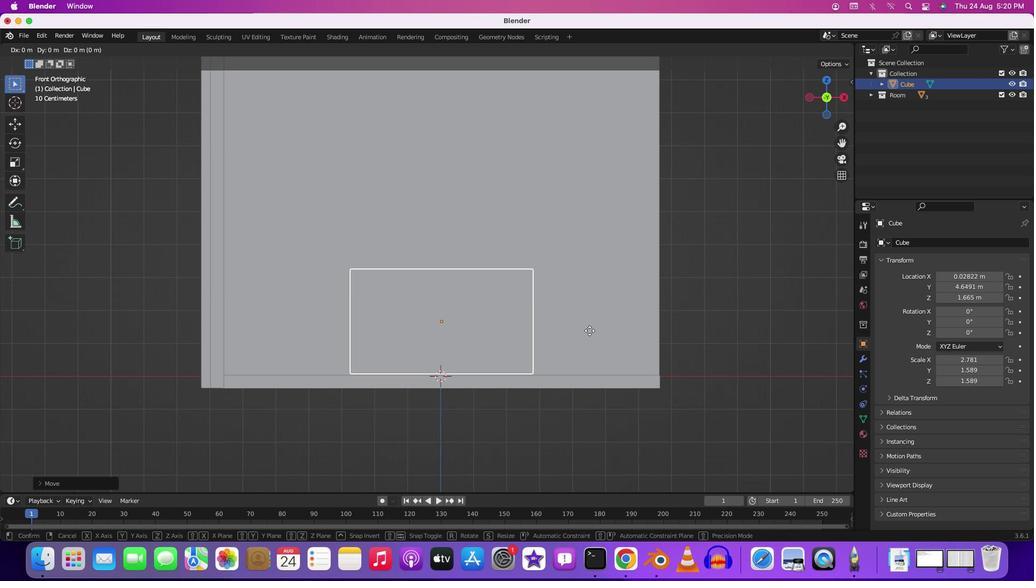
Action: Key pressed 'g''z'
Screenshot: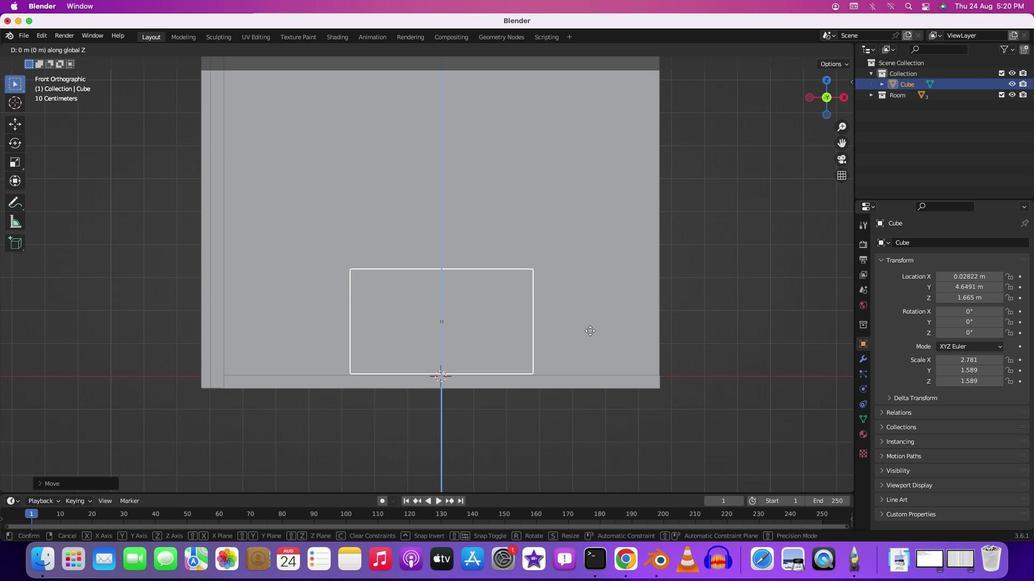 
Action: Mouse moved to (593, 330)
Screenshot: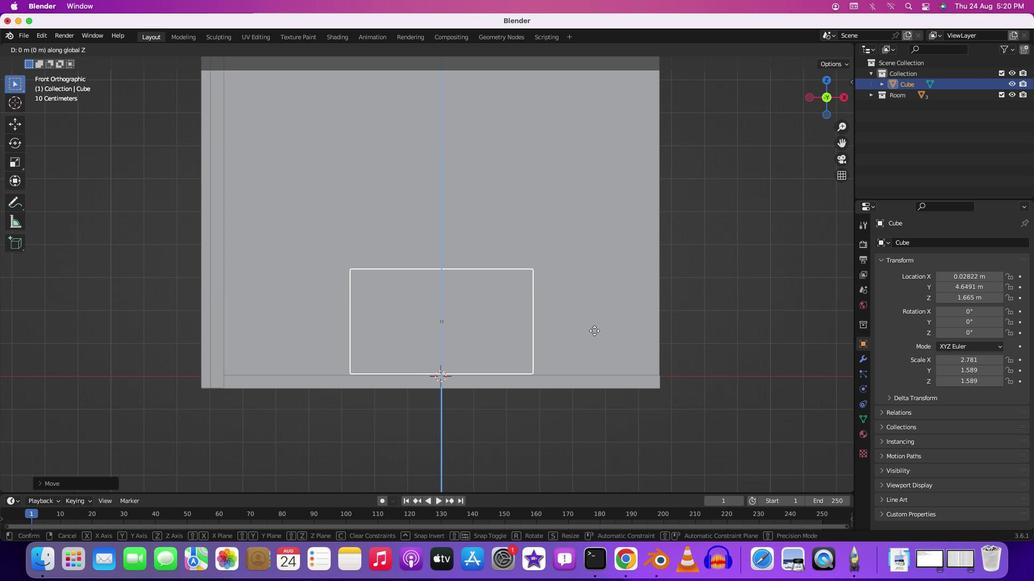 
Action: Key pressed 'x'
Screenshot: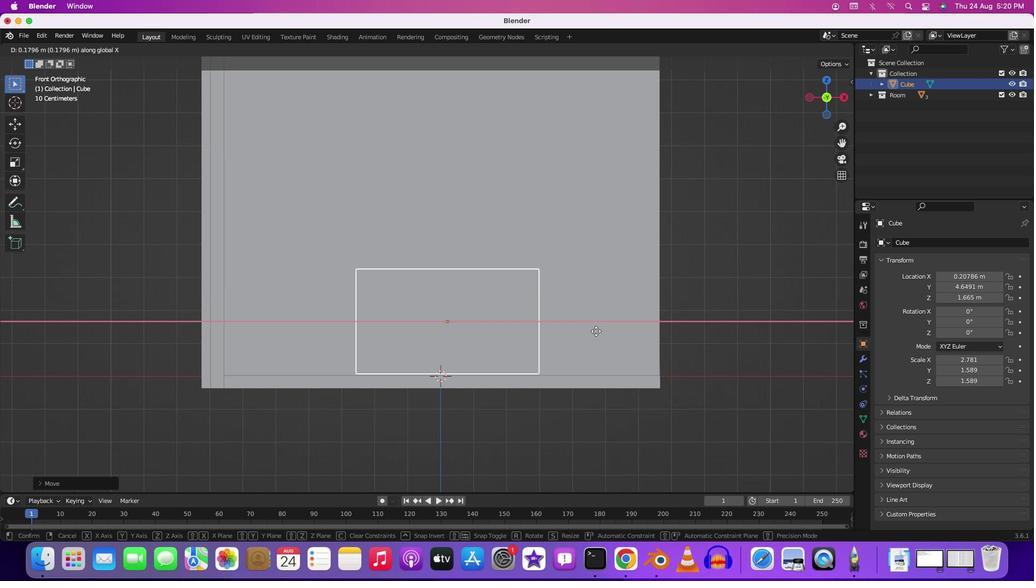 
Action: Mouse moved to (594, 331)
Screenshot: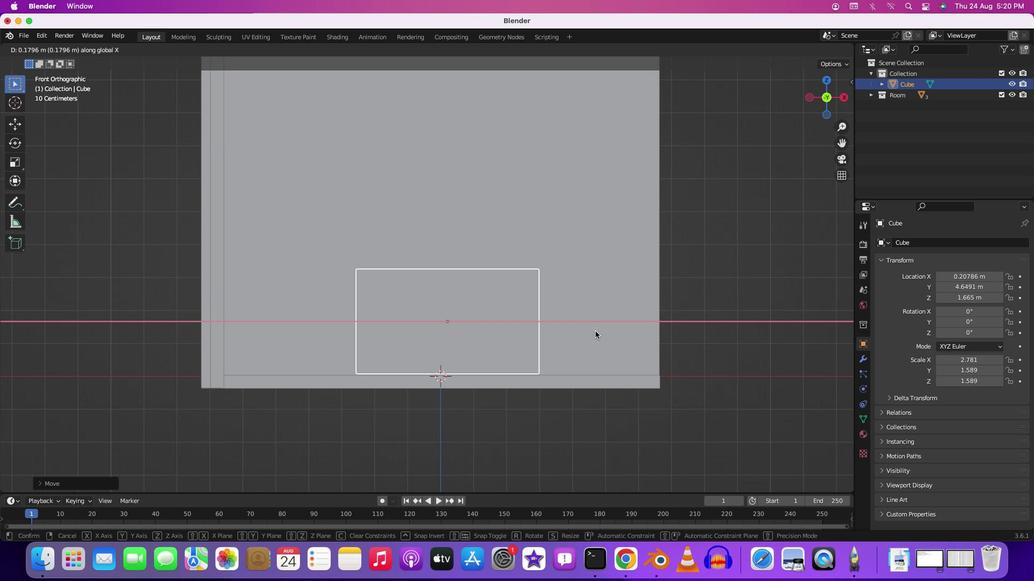 
Action: Mouse pressed left at (594, 331)
Screenshot: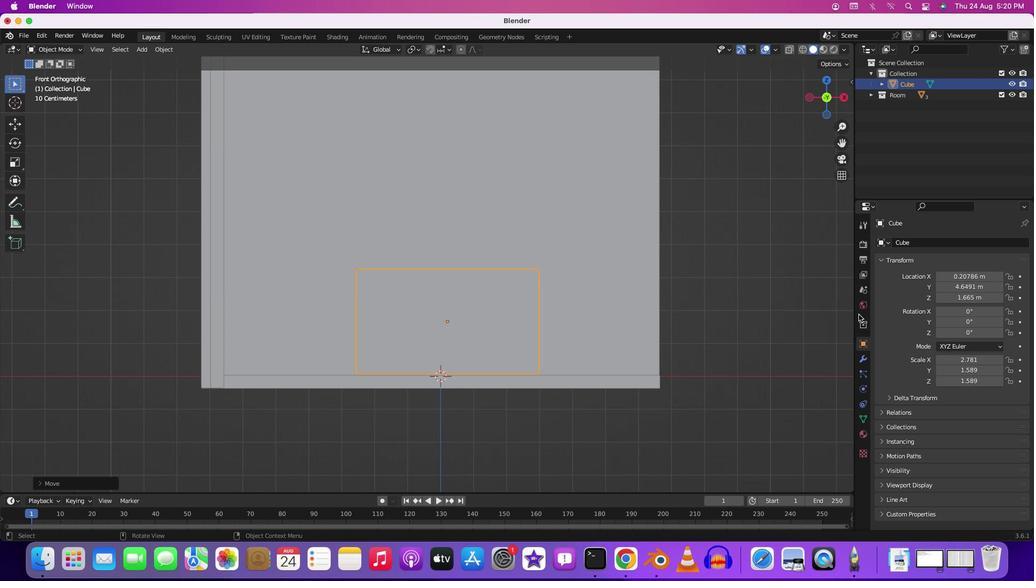 
Action: Mouse moved to (857, 314)
Screenshot: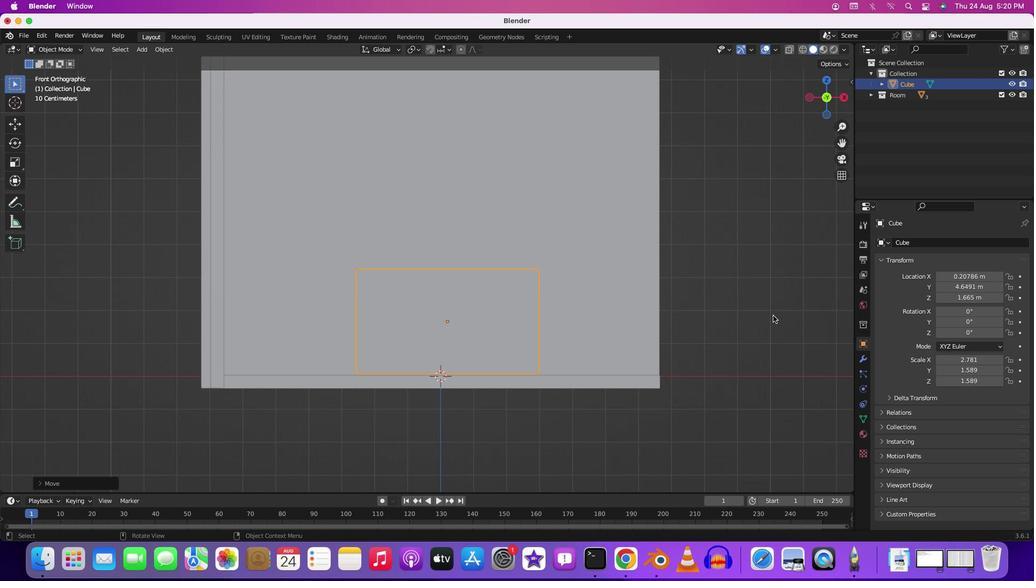 
Action: Mouse pressed left at (857, 314)
Screenshot: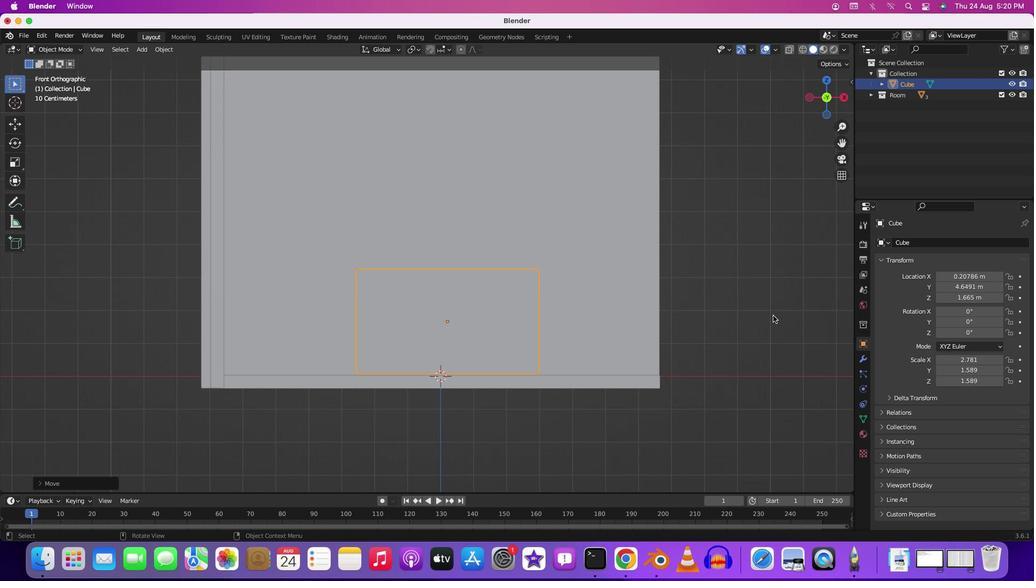 
Action: Mouse moved to (632, 331)
Screenshot: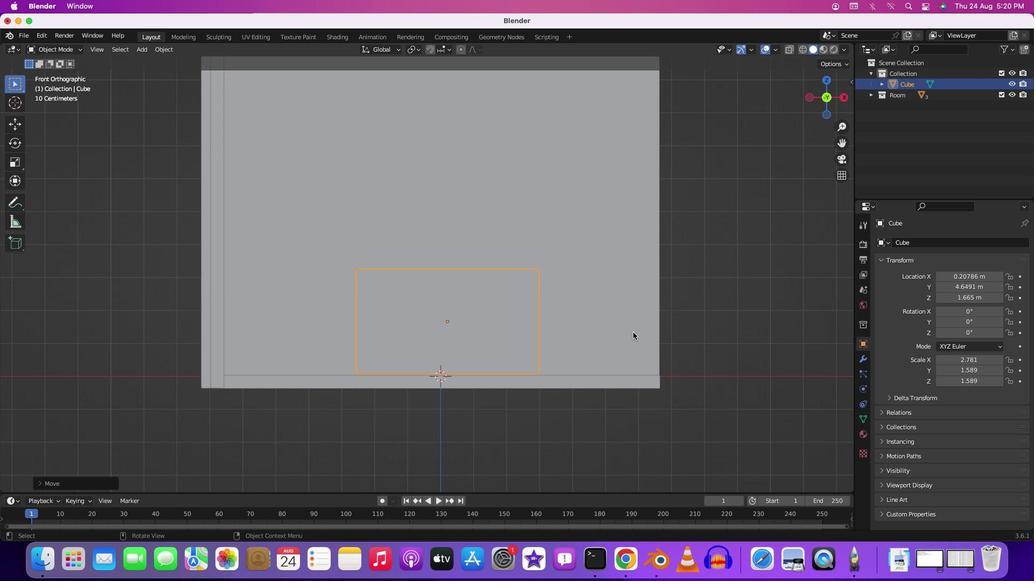 
Action: Key pressed Key.cmd'z'
Screenshot: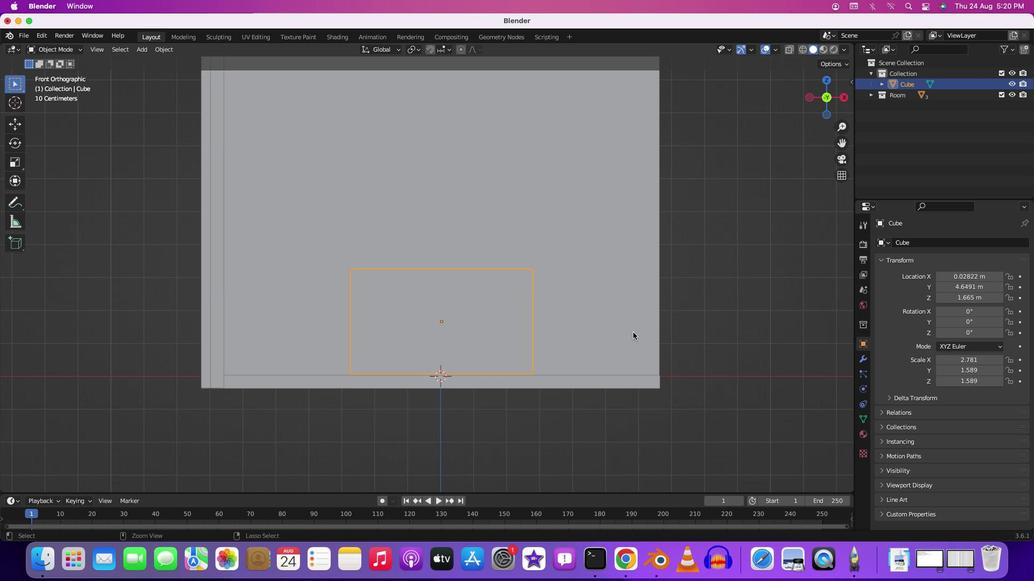 
Action: Mouse moved to (722, 315)
Screenshot: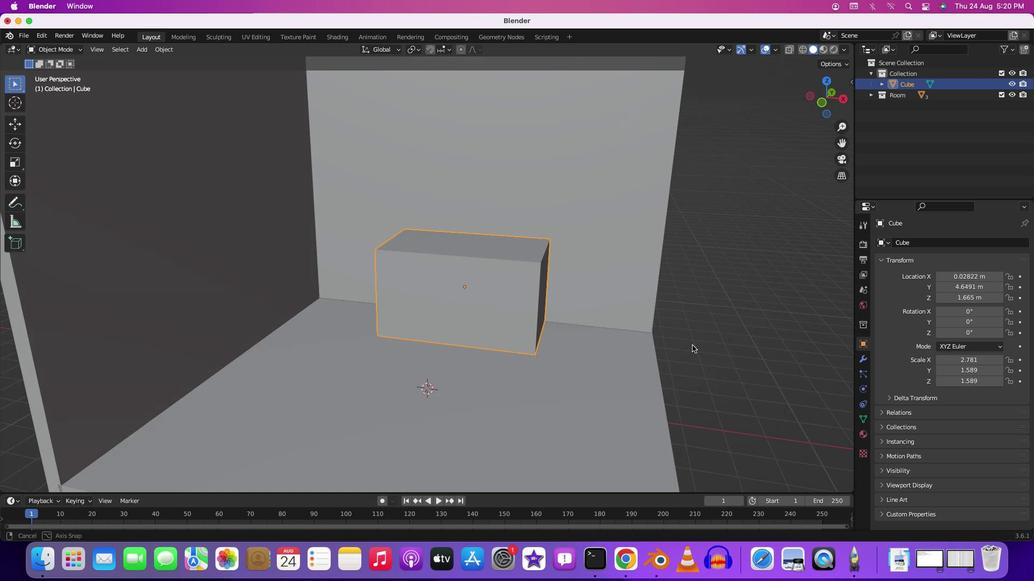 
Action: Mouse pressed middle at (722, 315)
Screenshot: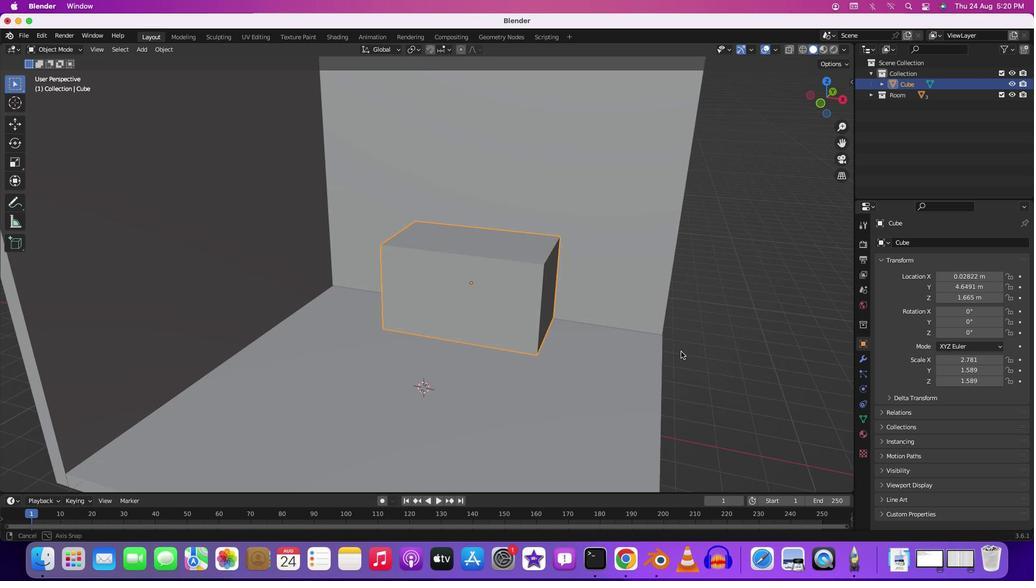 
Action: Mouse moved to (747, 330)
Screenshot: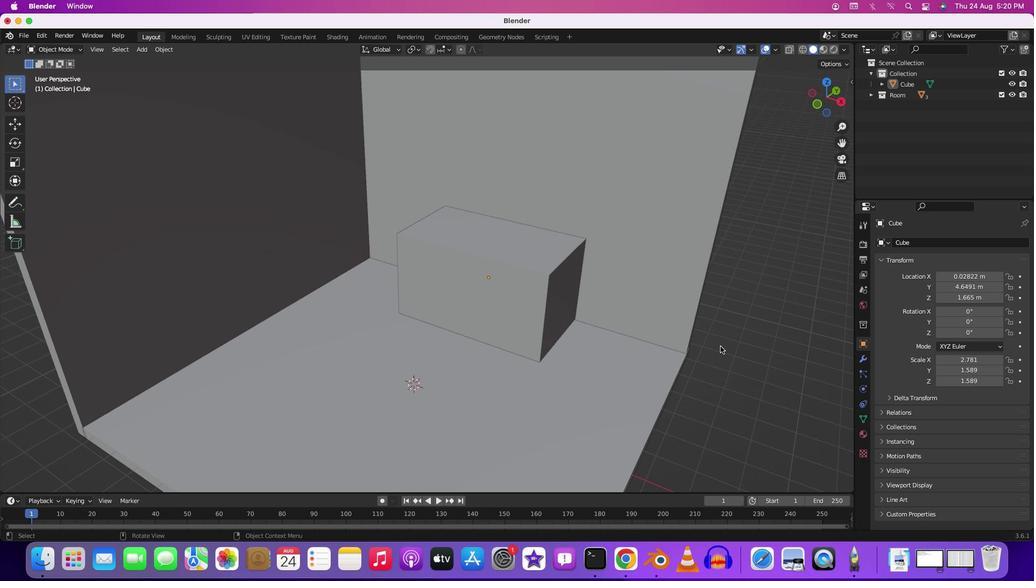 
Action: Mouse pressed left at (747, 330)
Screenshot: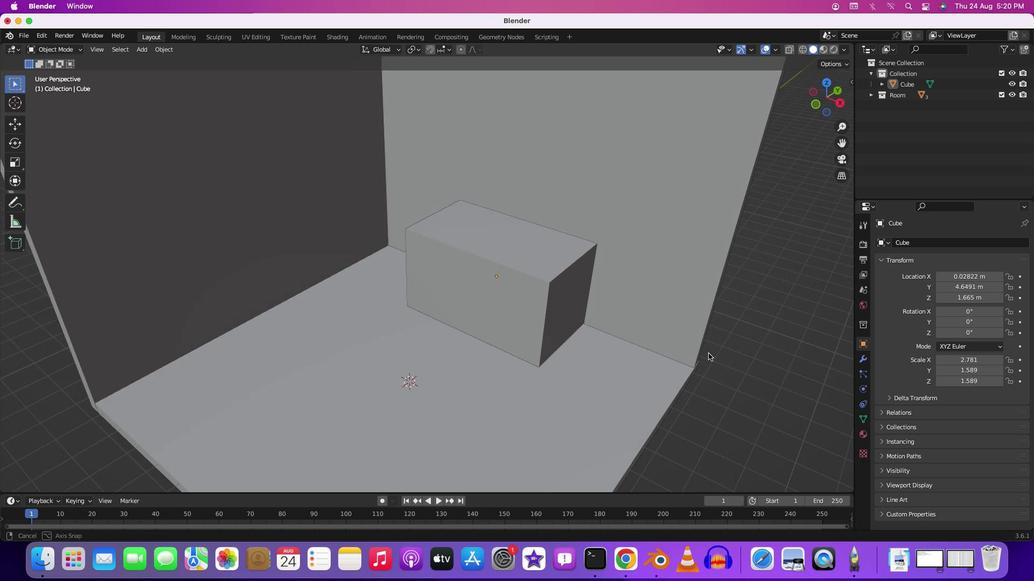 
Action: Mouse moved to (742, 335)
Screenshot: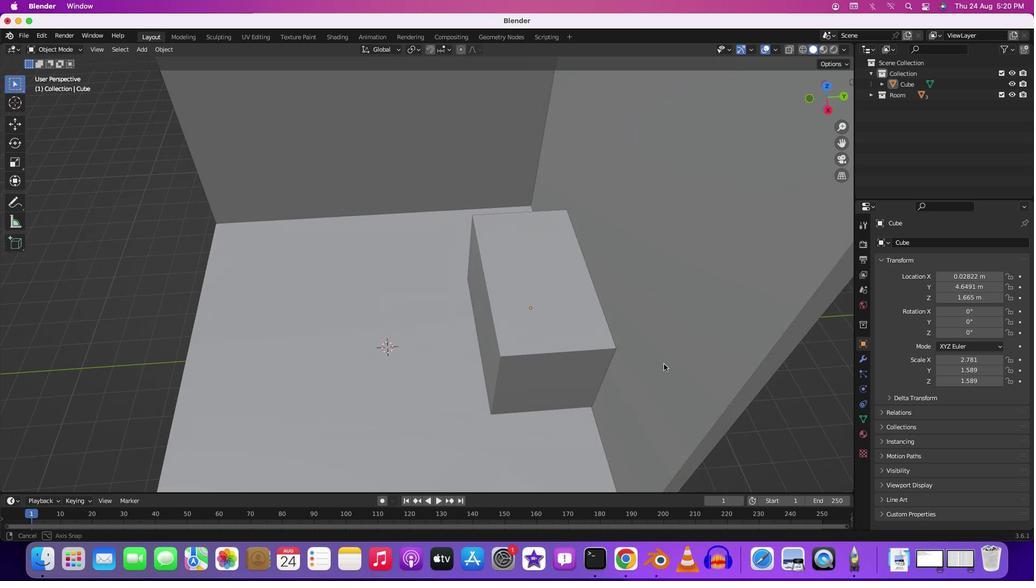 
Action: Mouse pressed middle at (742, 335)
Screenshot: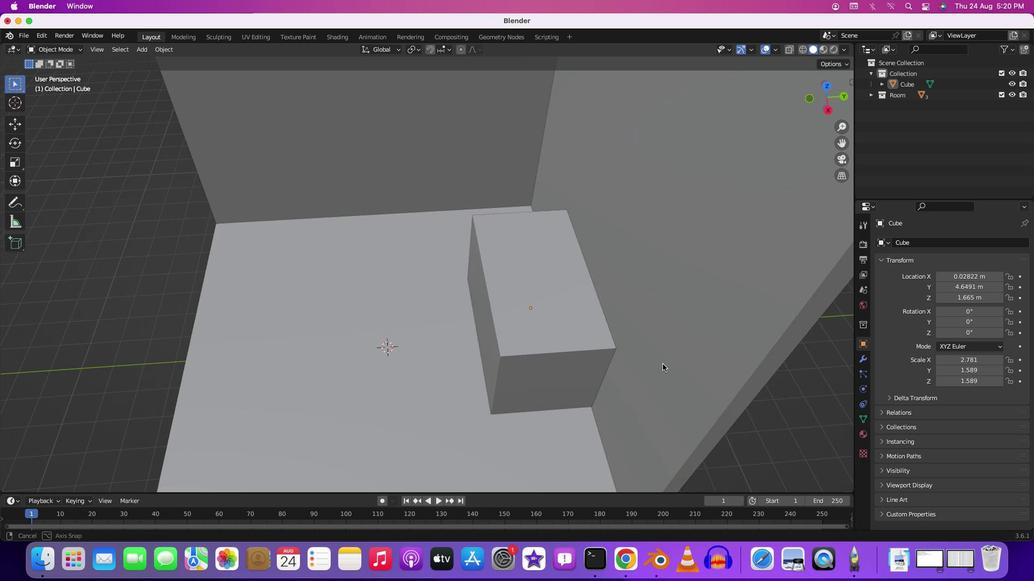 
Action: Mouse moved to (638, 308)
Screenshot: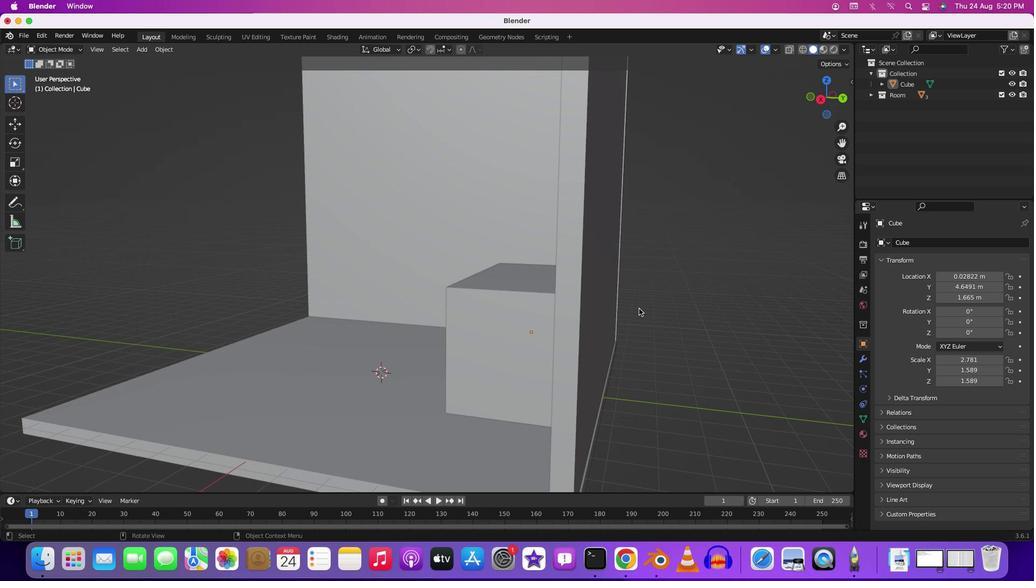 
Action: Key pressed '3'
Screenshot: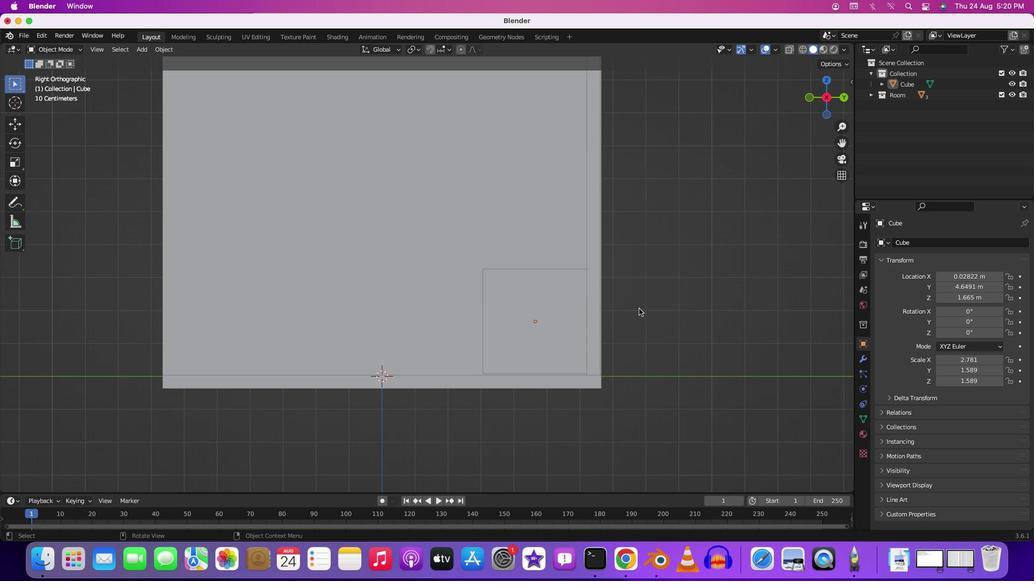 
Action: Mouse moved to (531, 299)
Screenshot: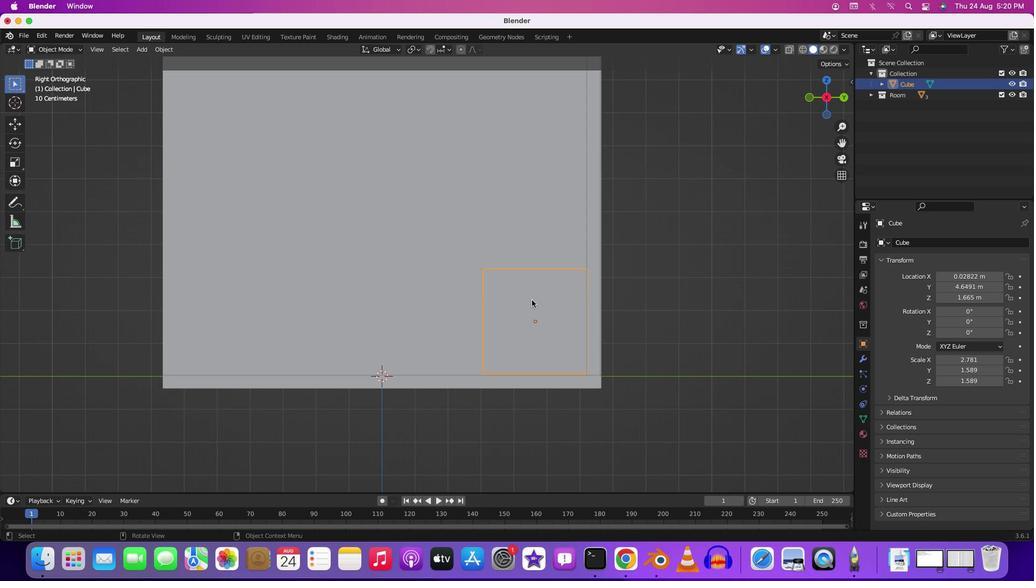 
Action: Mouse pressed left at (531, 299)
Screenshot: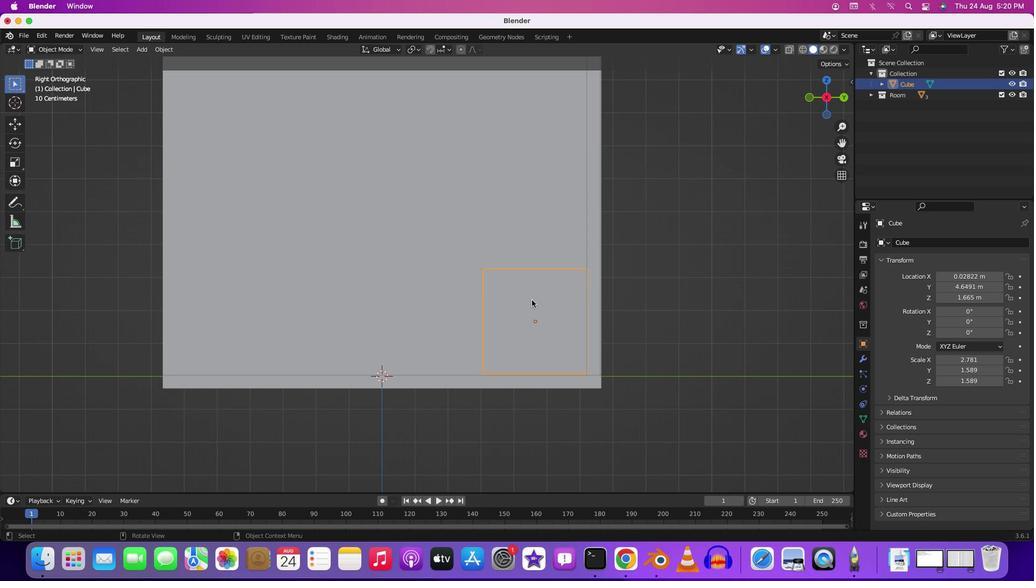 
Action: Mouse moved to (628, 321)
Screenshot: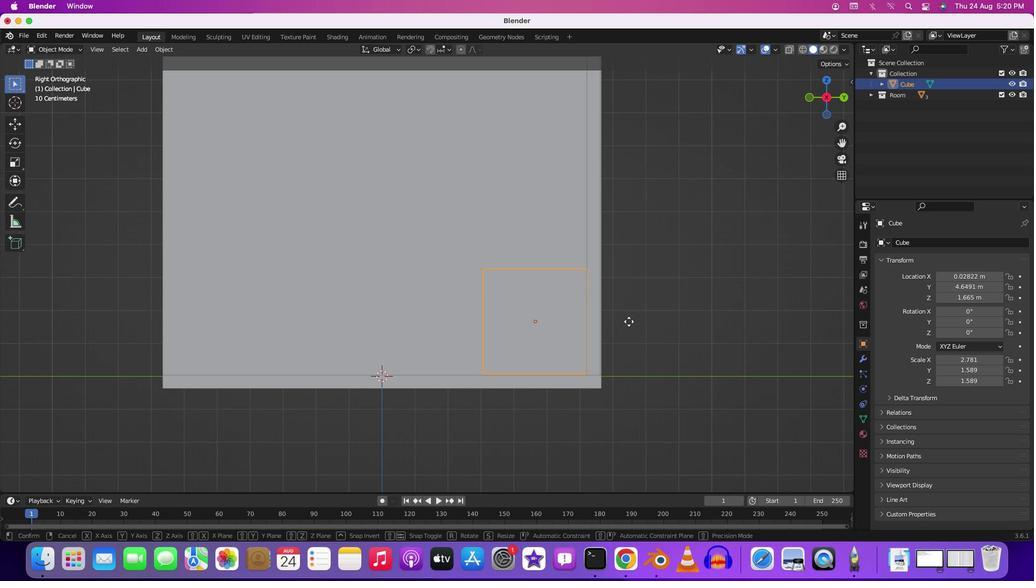 
Action: Key pressed 'g''y'
Screenshot: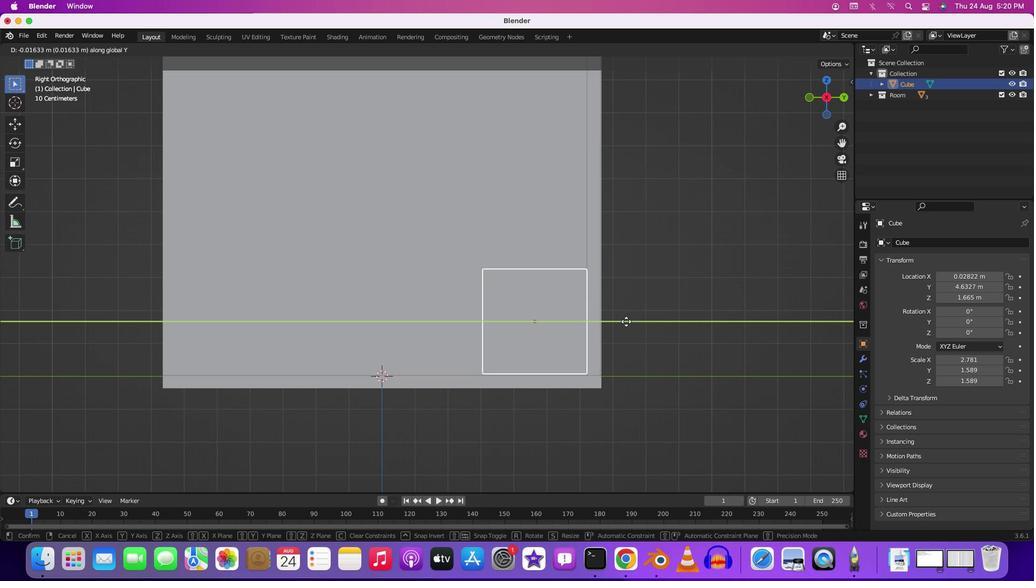 
Action: Mouse moved to (627, 321)
Screenshot: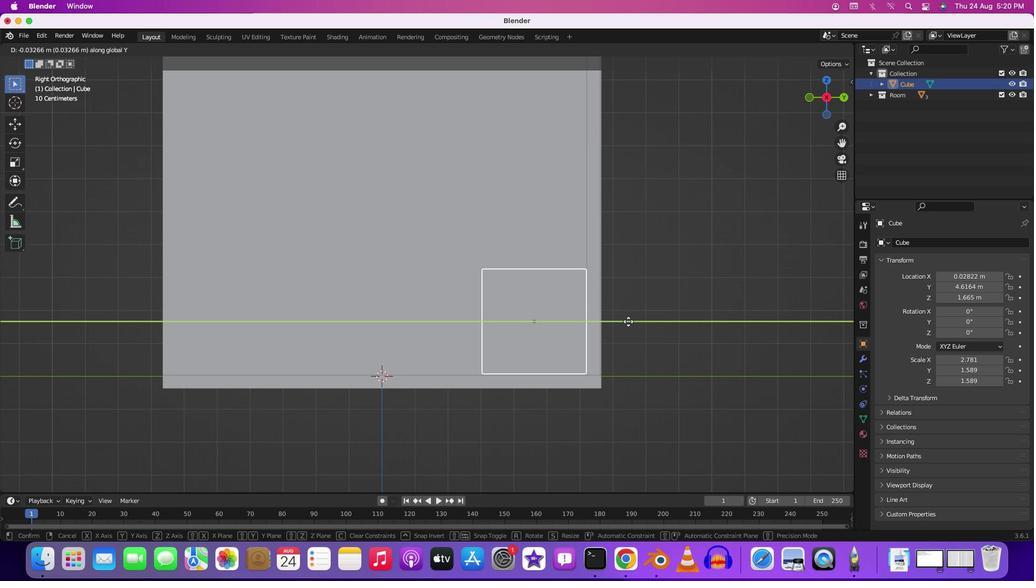 
Action: Mouse pressed left at (627, 321)
Screenshot: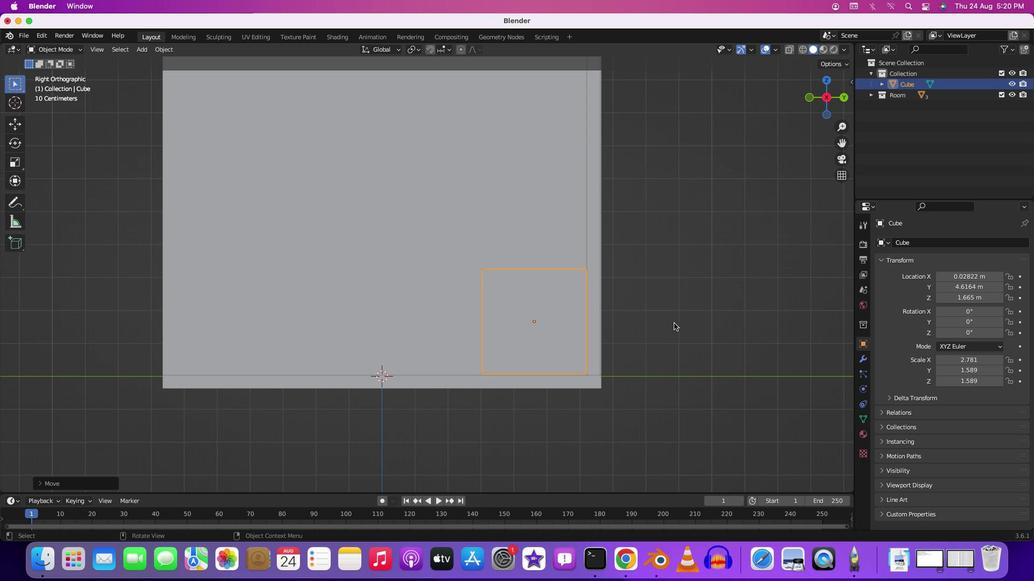 
Action: Mouse moved to (674, 316)
Screenshot: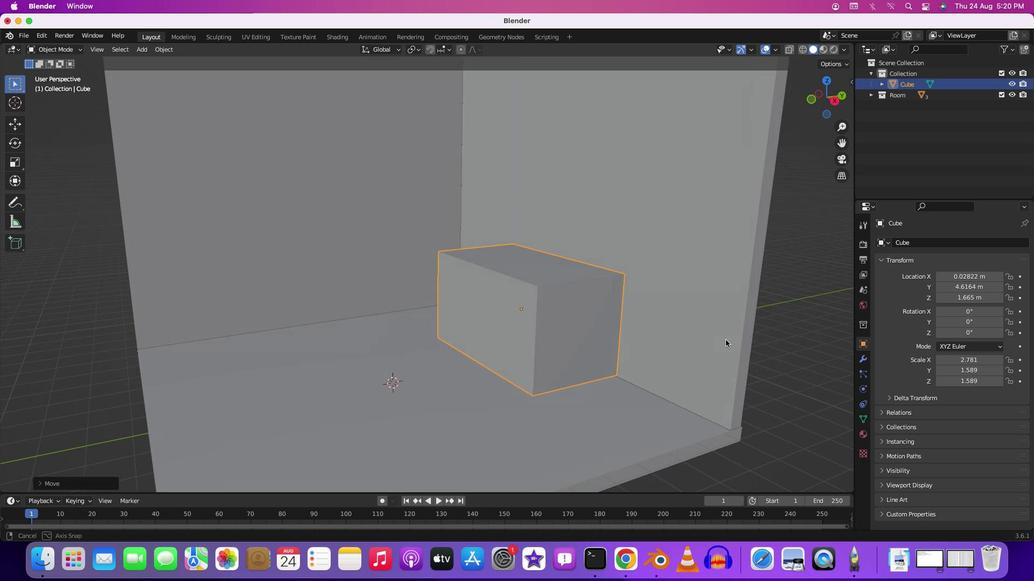 
Action: Mouse pressed middle at (674, 316)
Screenshot: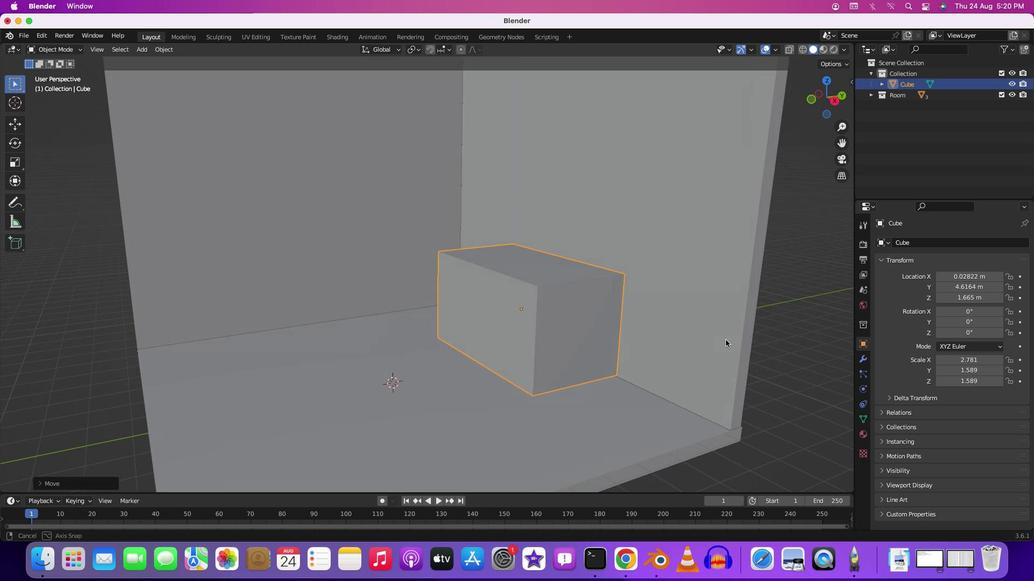 
Action: Mouse moved to (1009, 98)
Screenshot: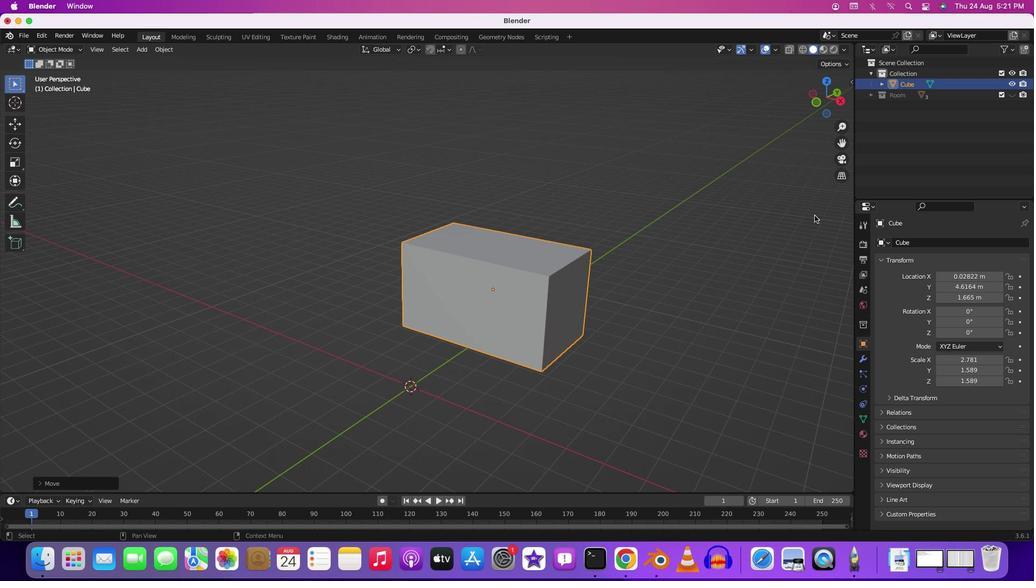 
Action: Mouse pressed left at (1009, 98)
Screenshot: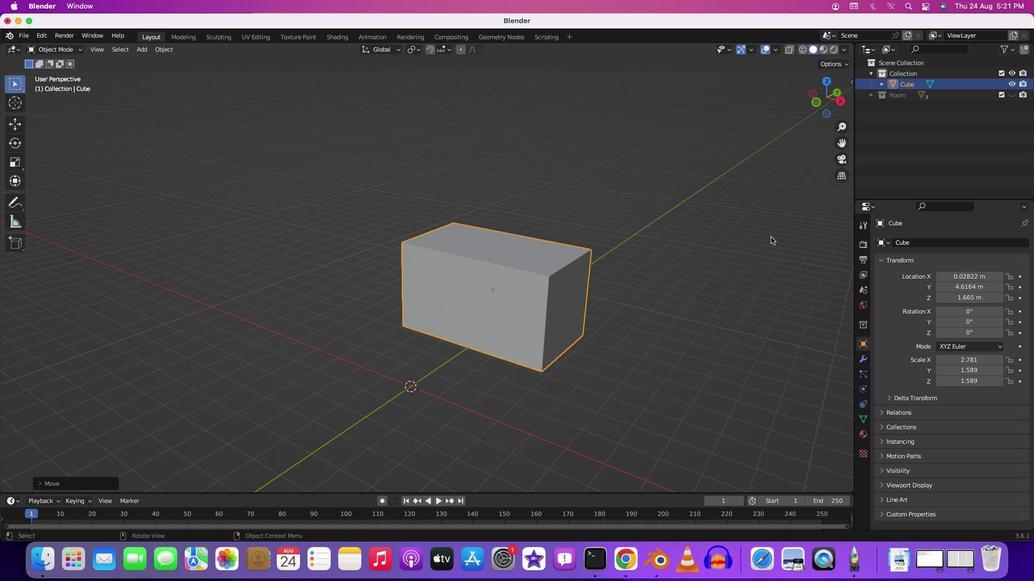 
Action: Mouse moved to (609, 243)
Screenshot: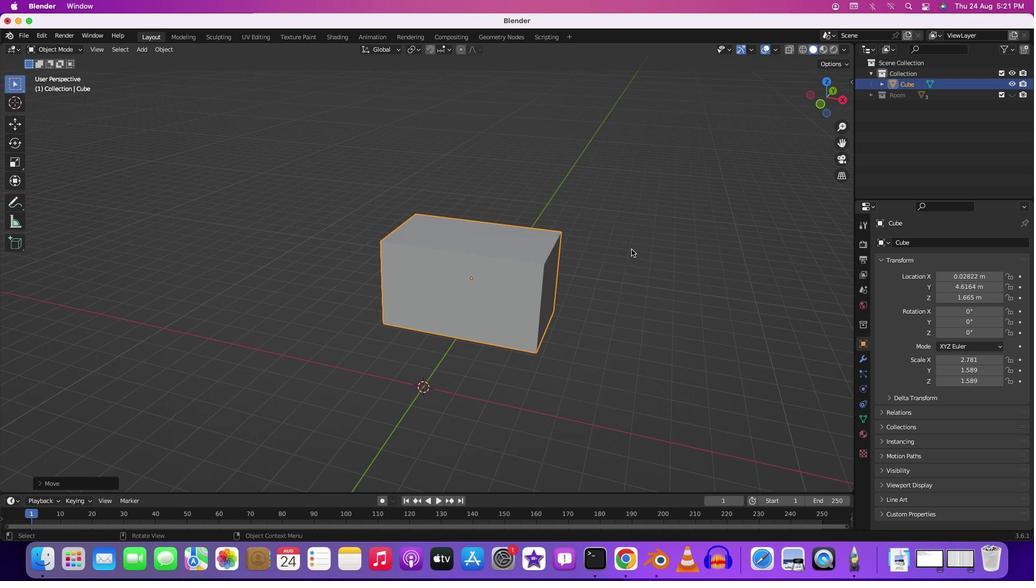 
Action: Mouse pressed middle at (609, 243)
Screenshot: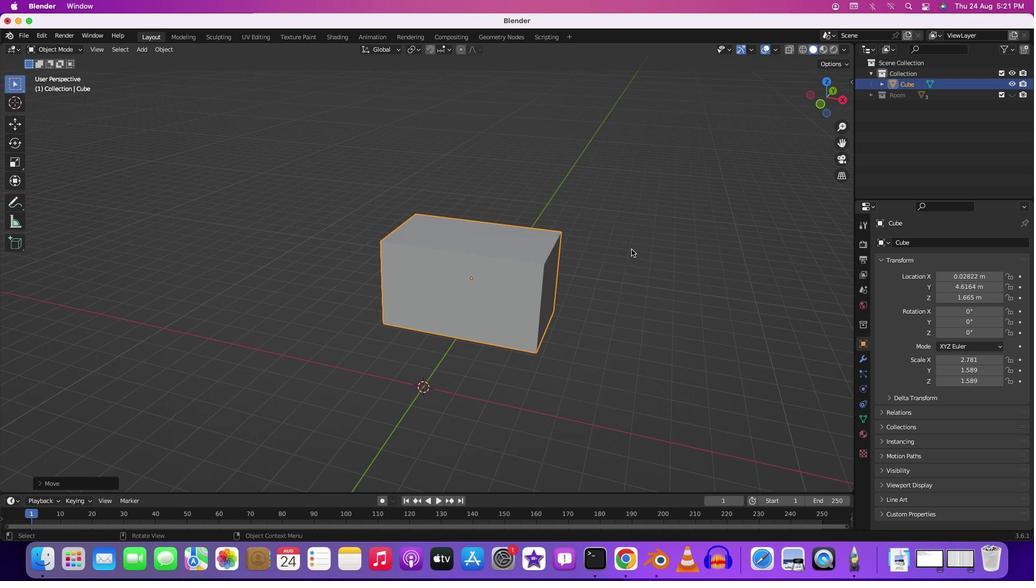
Action: Mouse moved to (626, 262)
Screenshot: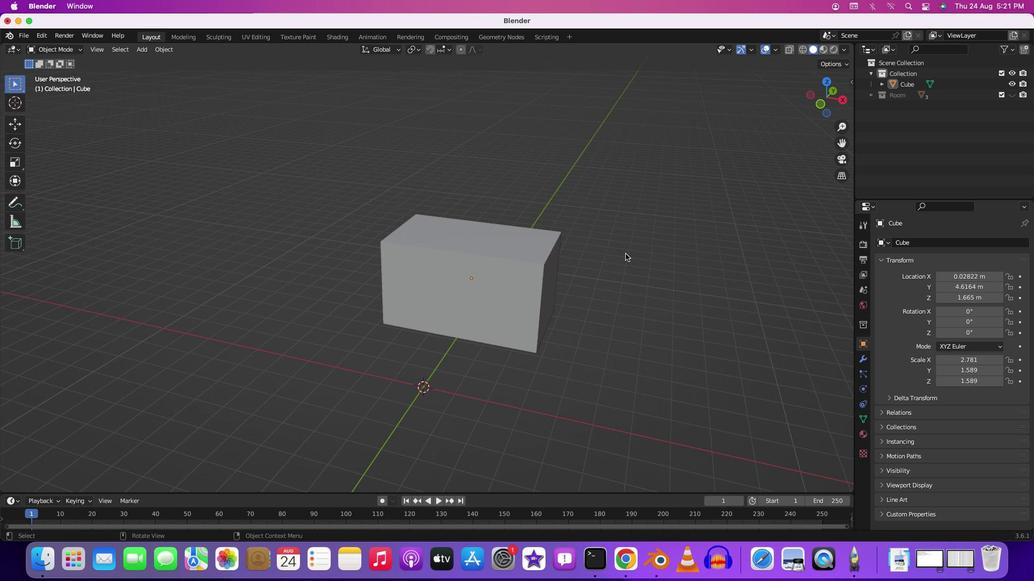 
Action: Mouse pressed left at (626, 262)
